 Task: Create a Vector Illustration of a Futuristic Space Elevator.
Action: Mouse moved to (137, 111)
Screenshot: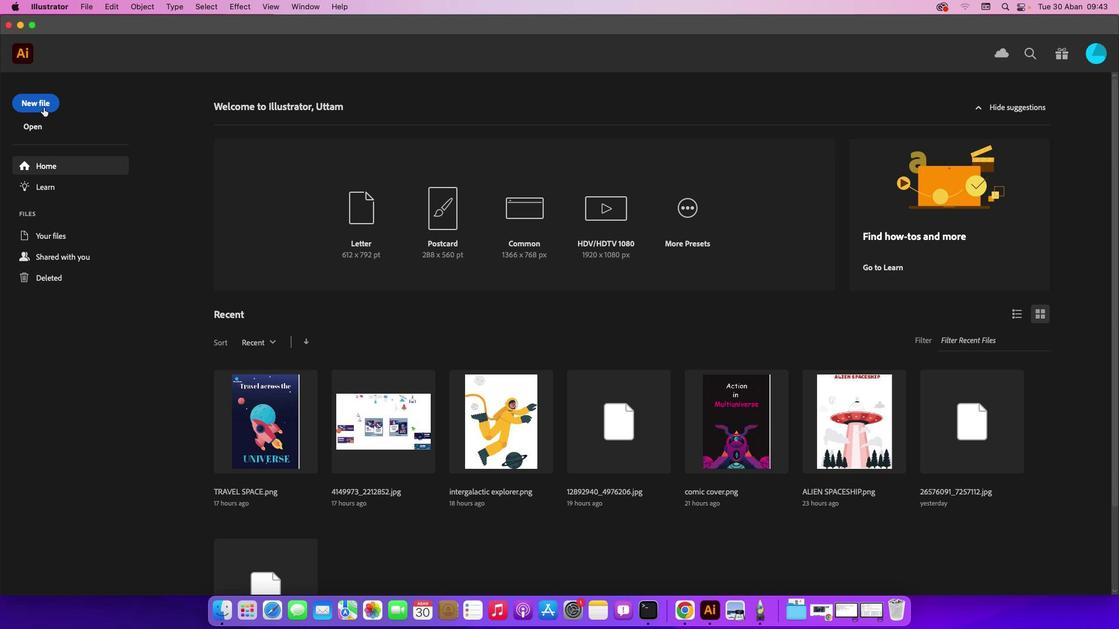 
Action: Mouse pressed left at (137, 111)
Screenshot: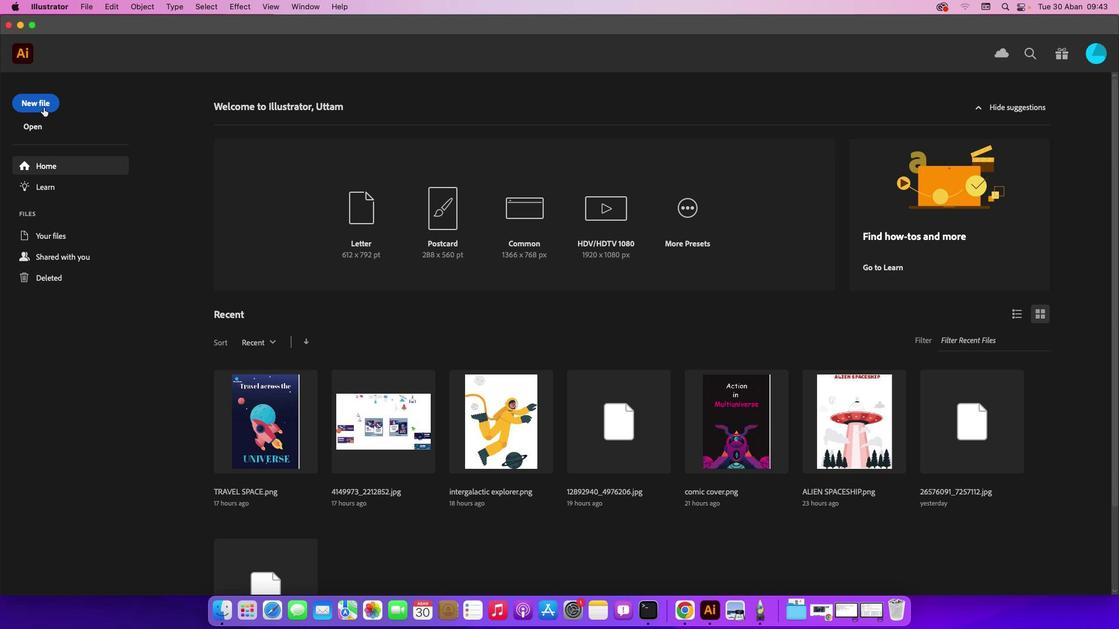 
Action: Mouse moved to (43, 107)
Screenshot: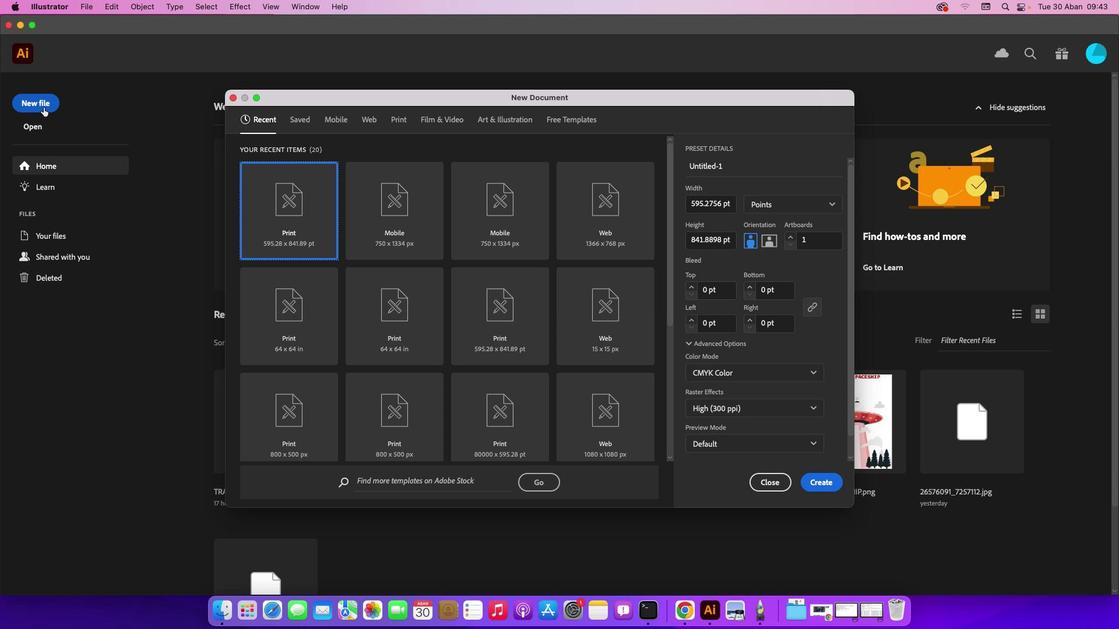 
Action: Mouse pressed left at (43, 107)
Screenshot: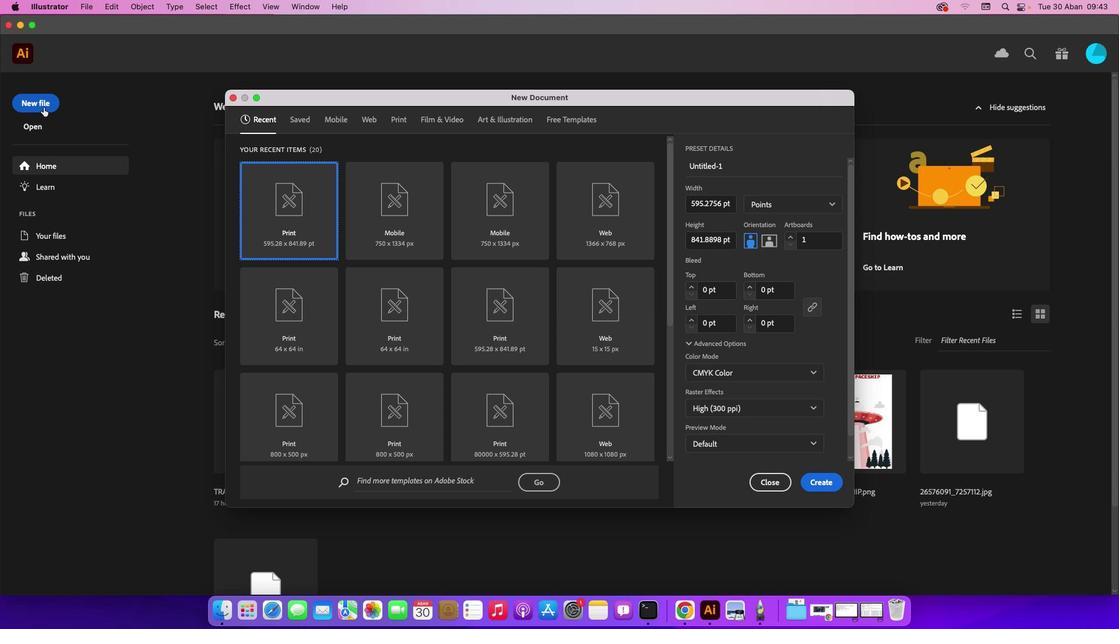 
Action: Mouse moved to (829, 485)
Screenshot: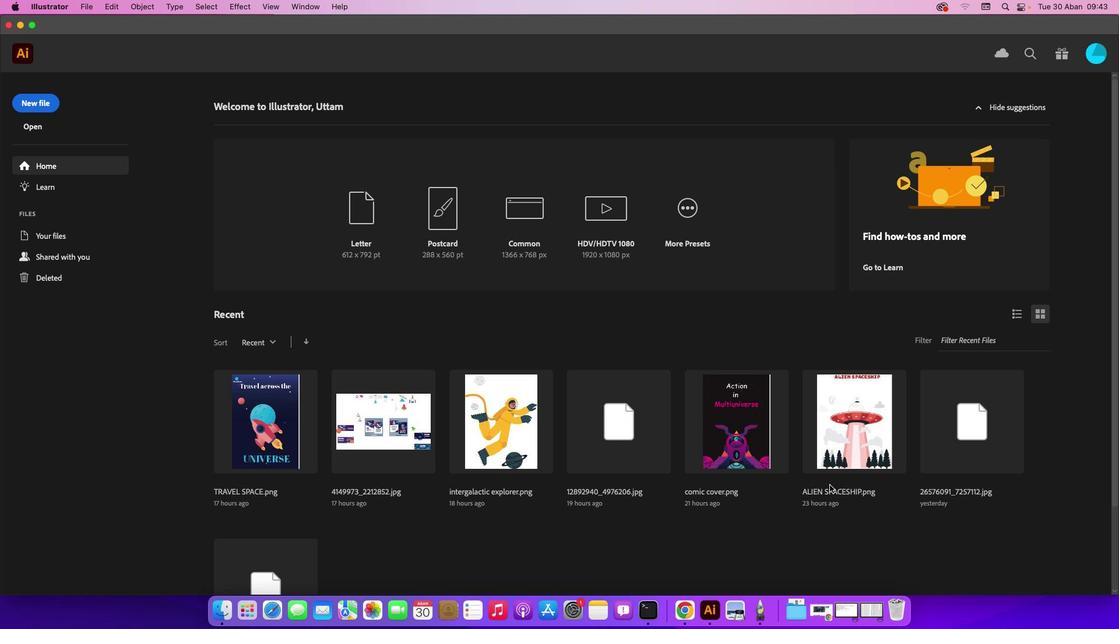 
Action: Mouse pressed left at (829, 485)
Screenshot: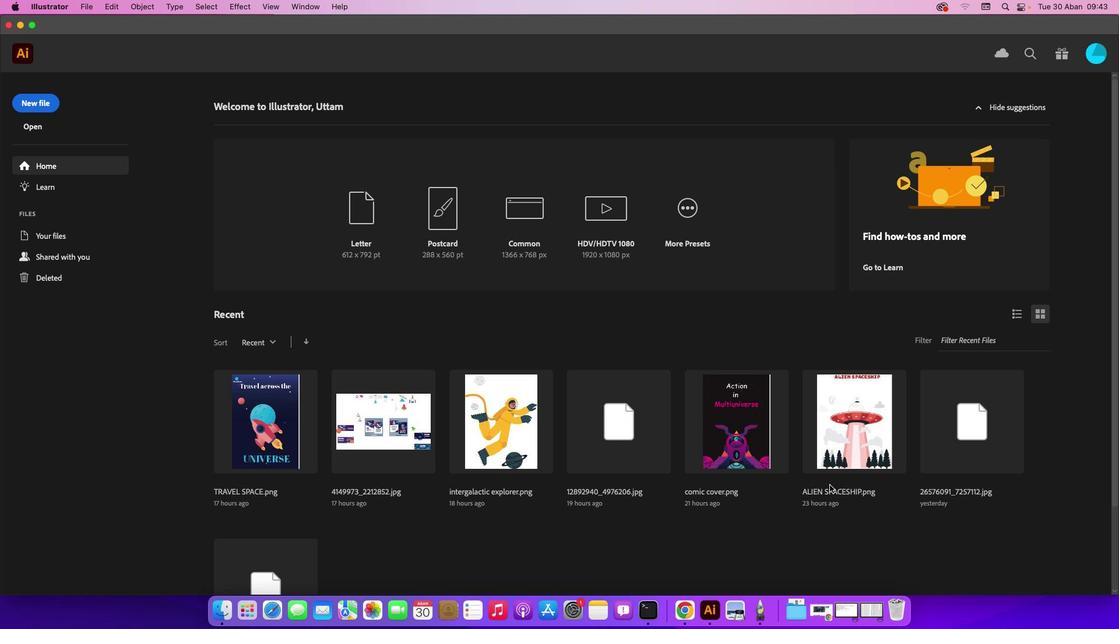 
Action: Mouse moved to (88, 5)
Screenshot: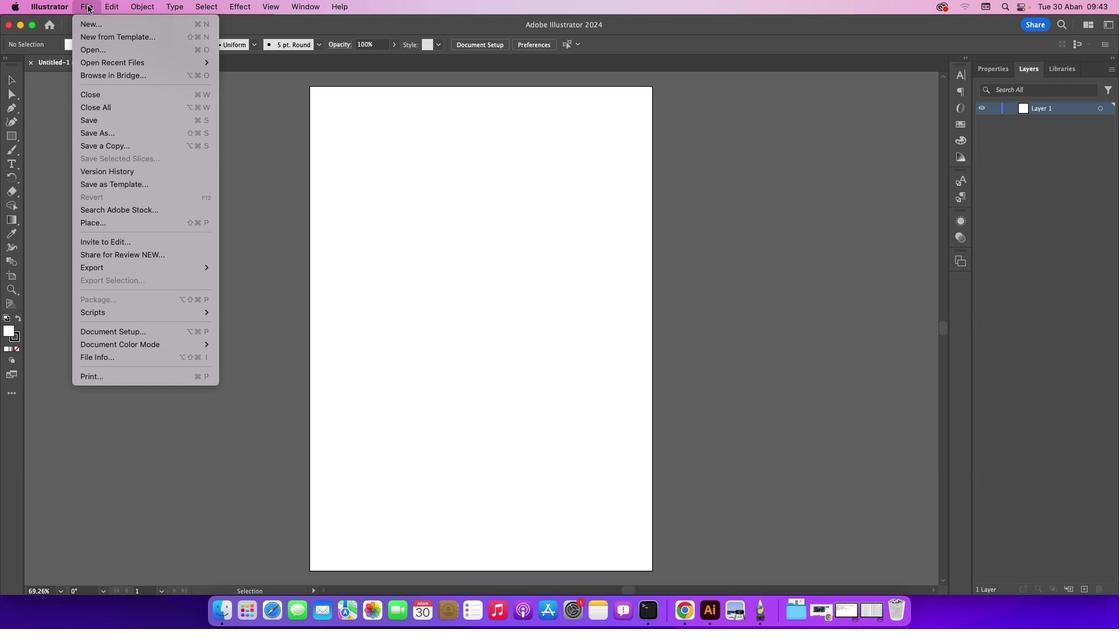 
Action: Mouse pressed left at (88, 5)
Screenshot: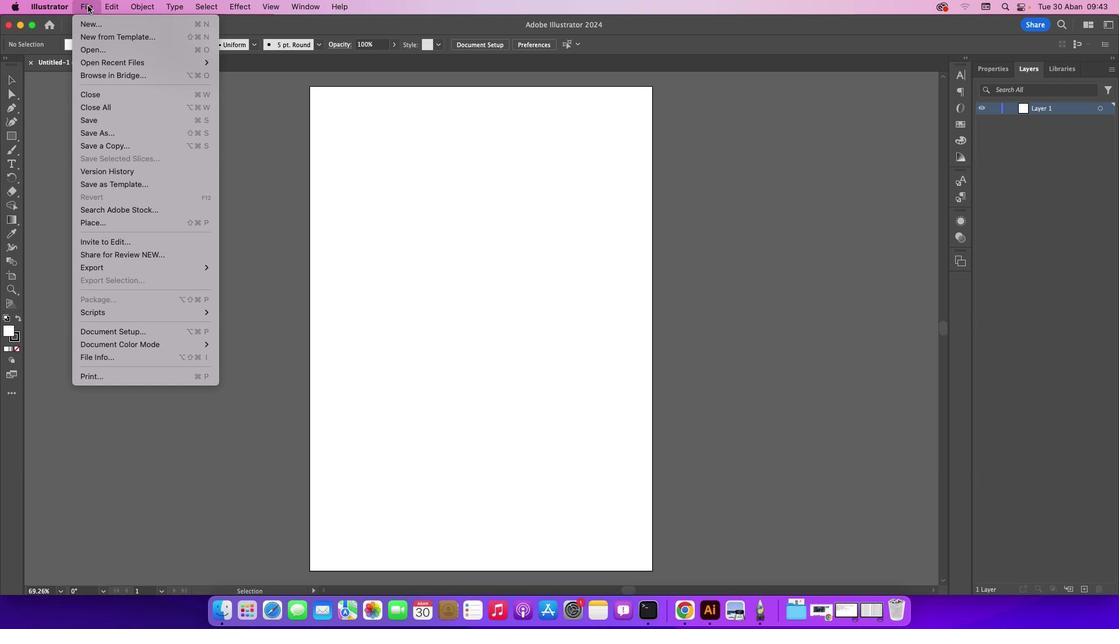 
Action: Mouse moved to (95, 45)
Screenshot: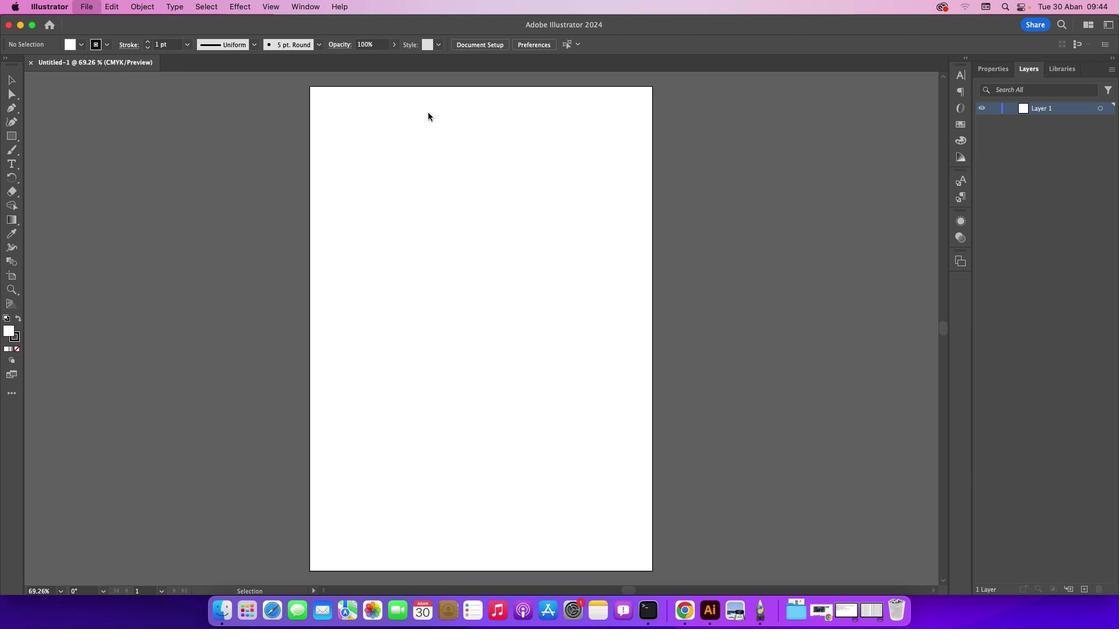 
Action: Mouse pressed left at (95, 45)
Screenshot: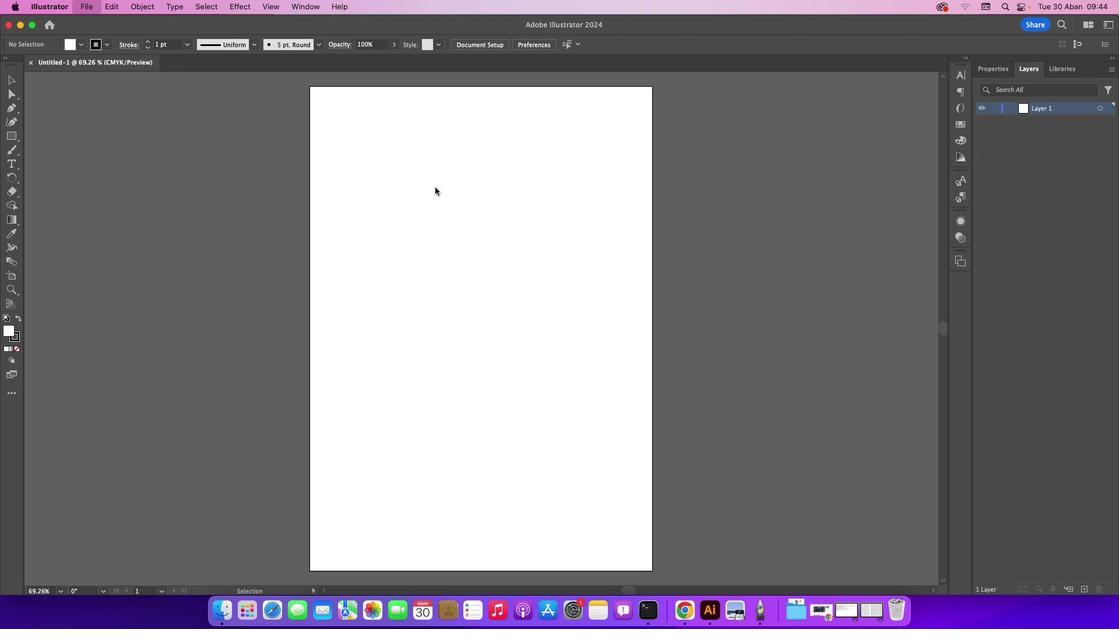 
Action: Mouse moved to (520, 154)
Screenshot: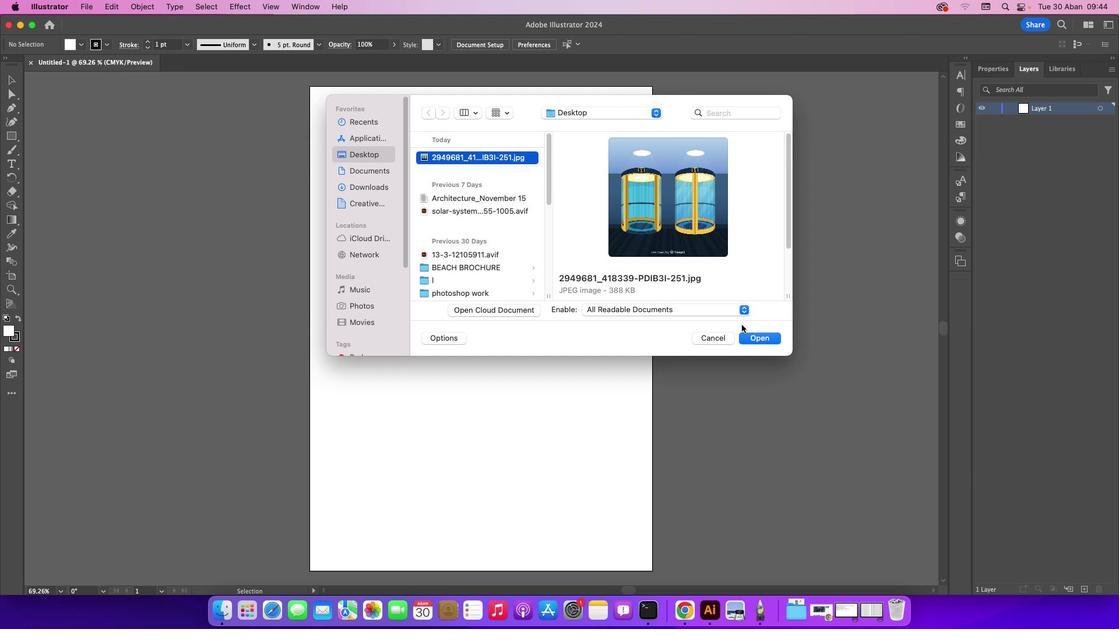
Action: Mouse pressed left at (520, 154)
Screenshot: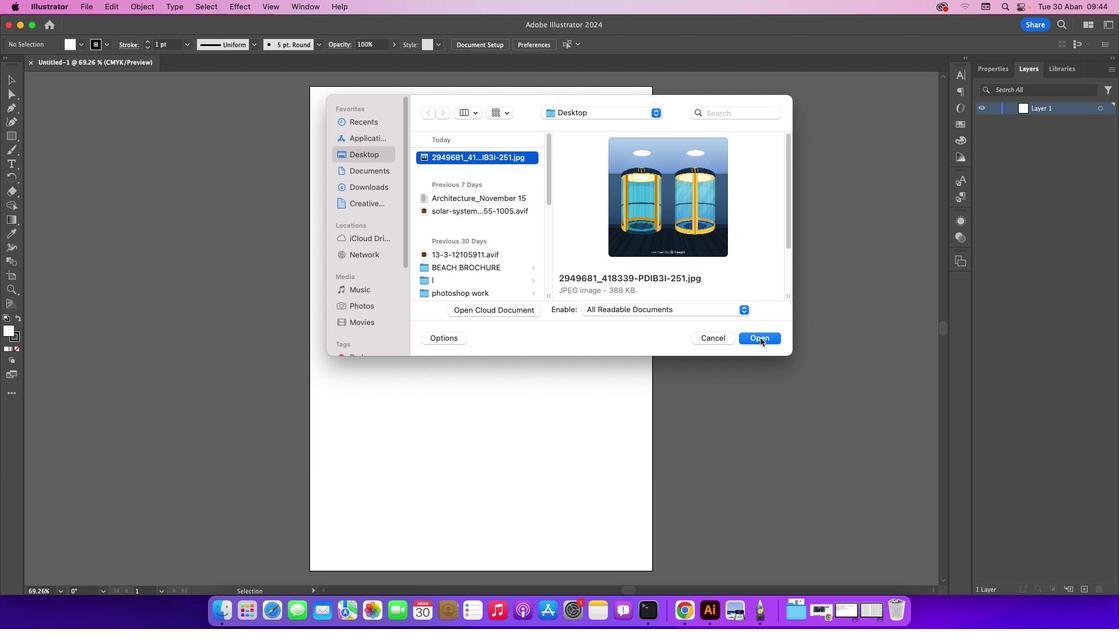
Action: Mouse moved to (760, 338)
Screenshot: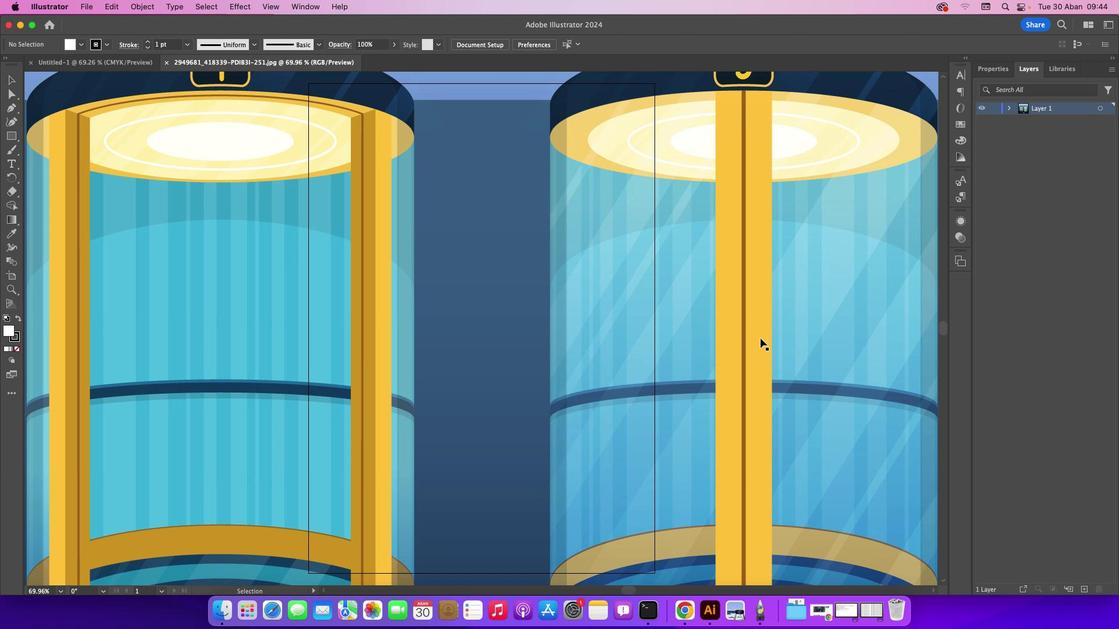
Action: Mouse pressed left at (760, 338)
Screenshot: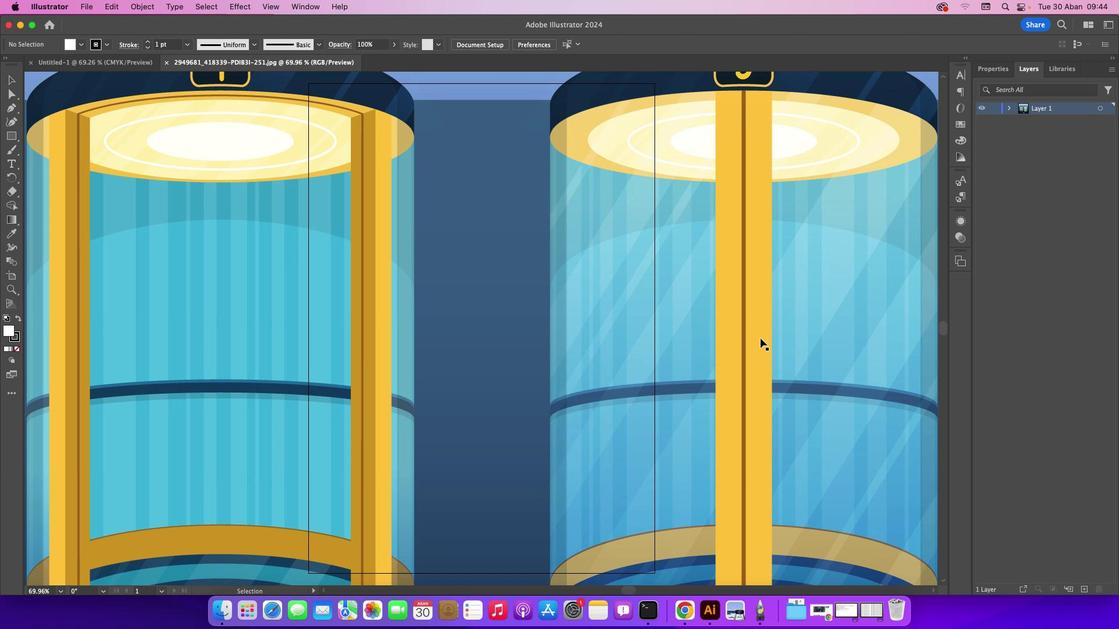 
Action: Mouse moved to (1013, 110)
Screenshot: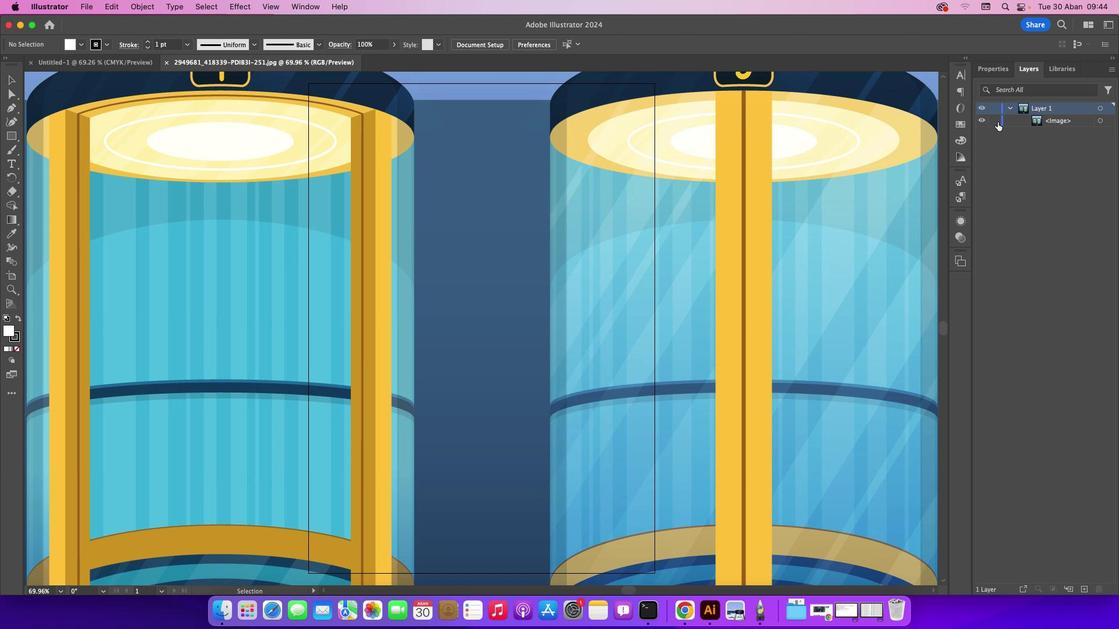 
Action: Mouse pressed left at (1013, 110)
Screenshot: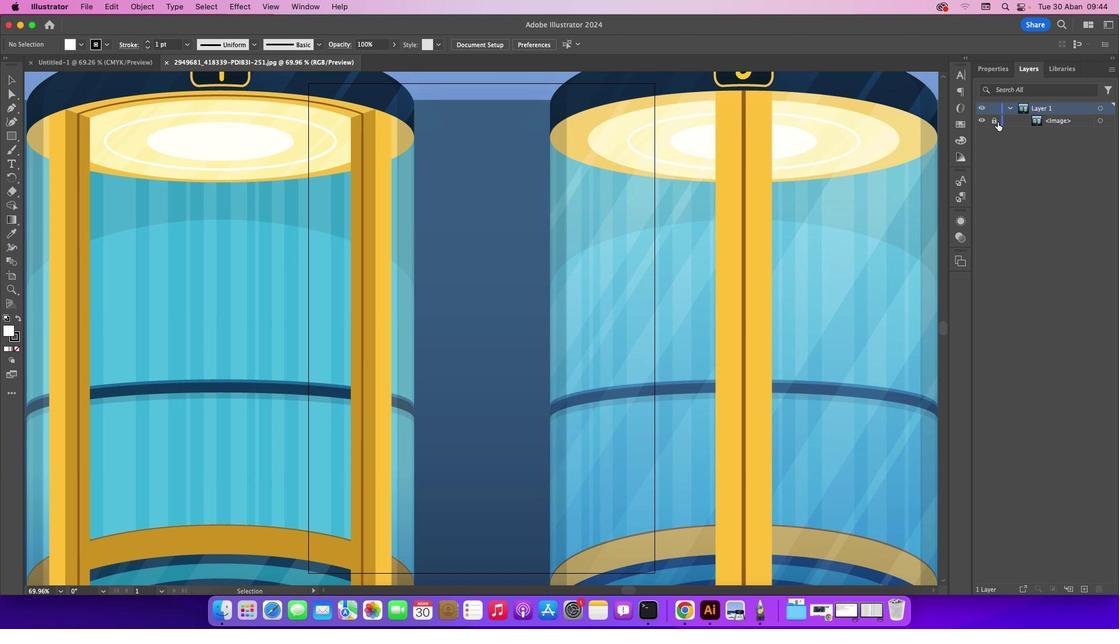 
Action: Mouse moved to (998, 122)
Screenshot: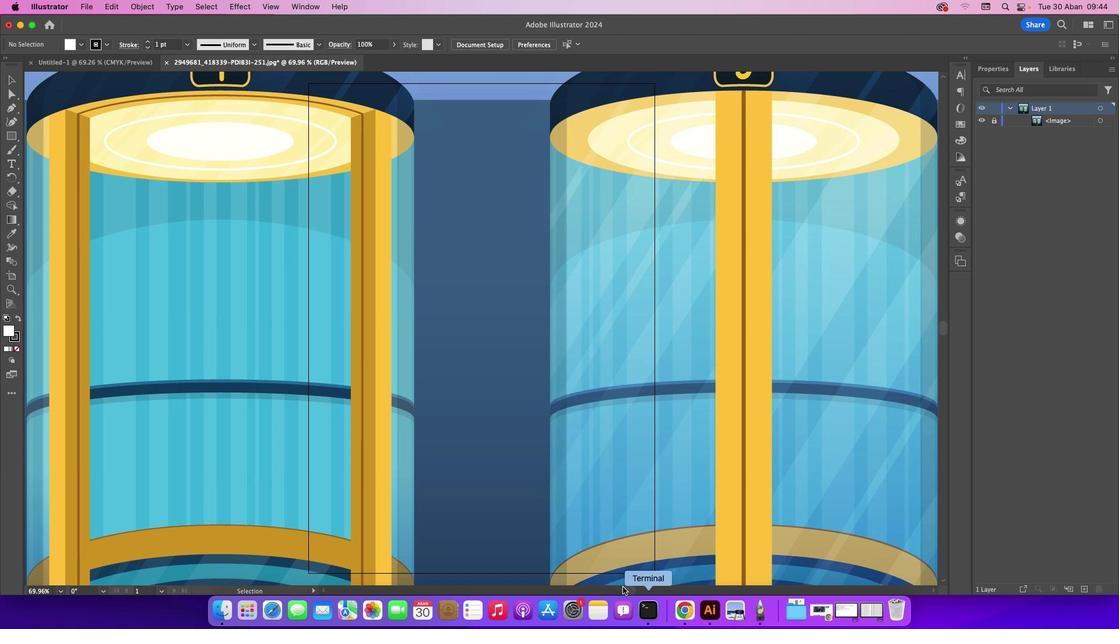 
Action: Mouse pressed left at (998, 122)
Screenshot: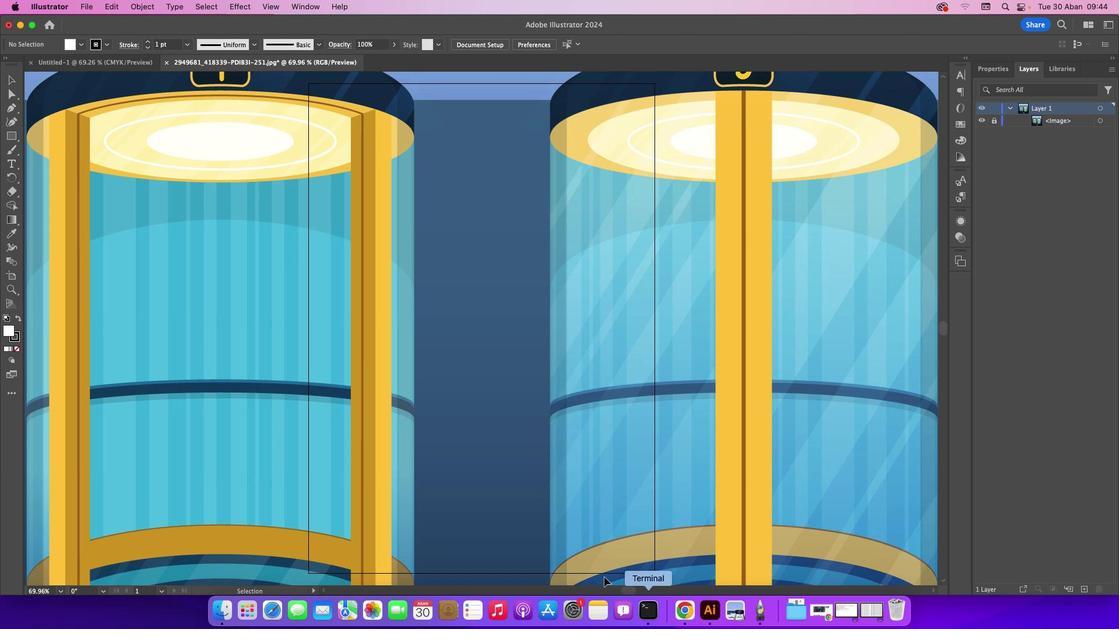 
Action: Mouse moved to (625, 592)
Screenshot: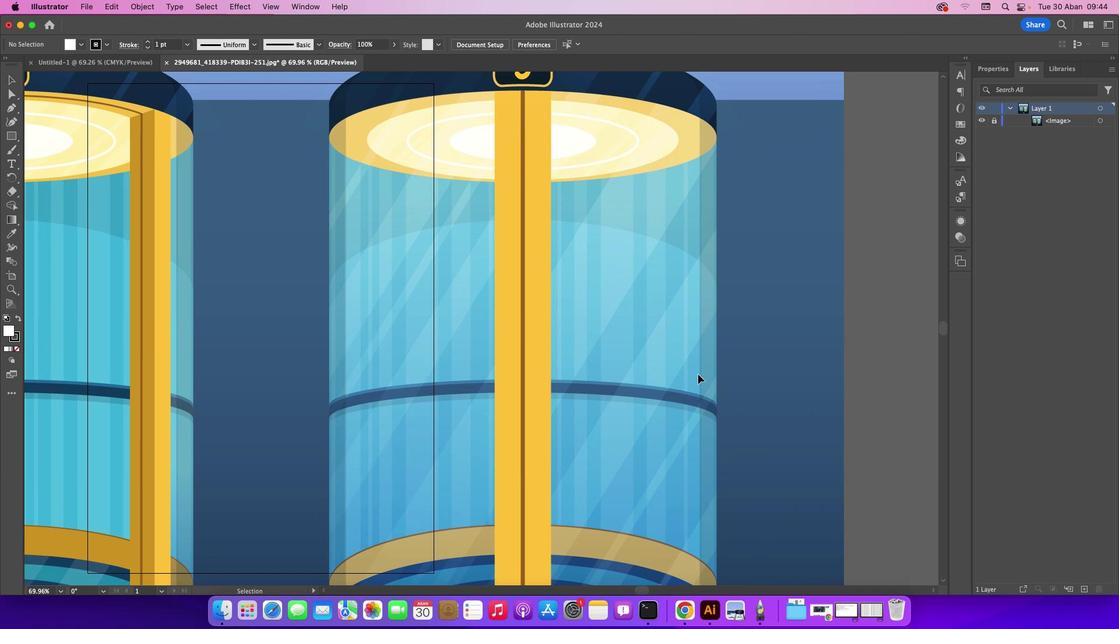 
Action: Mouse pressed left at (625, 592)
Screenshot: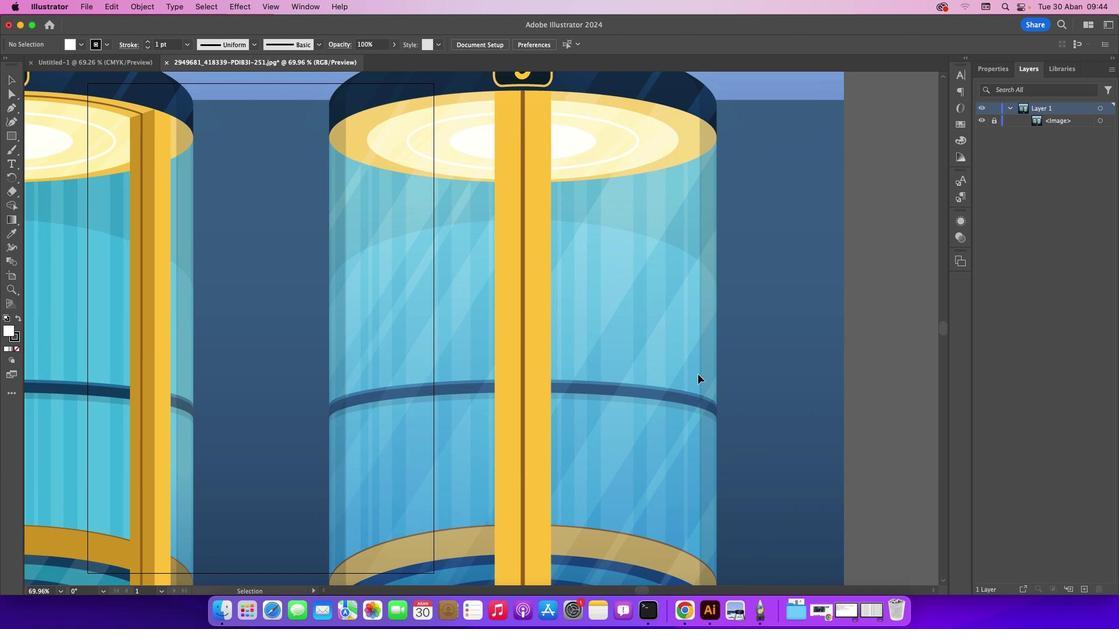 
Action: Mouse moved to (697, 374)
Screenshot: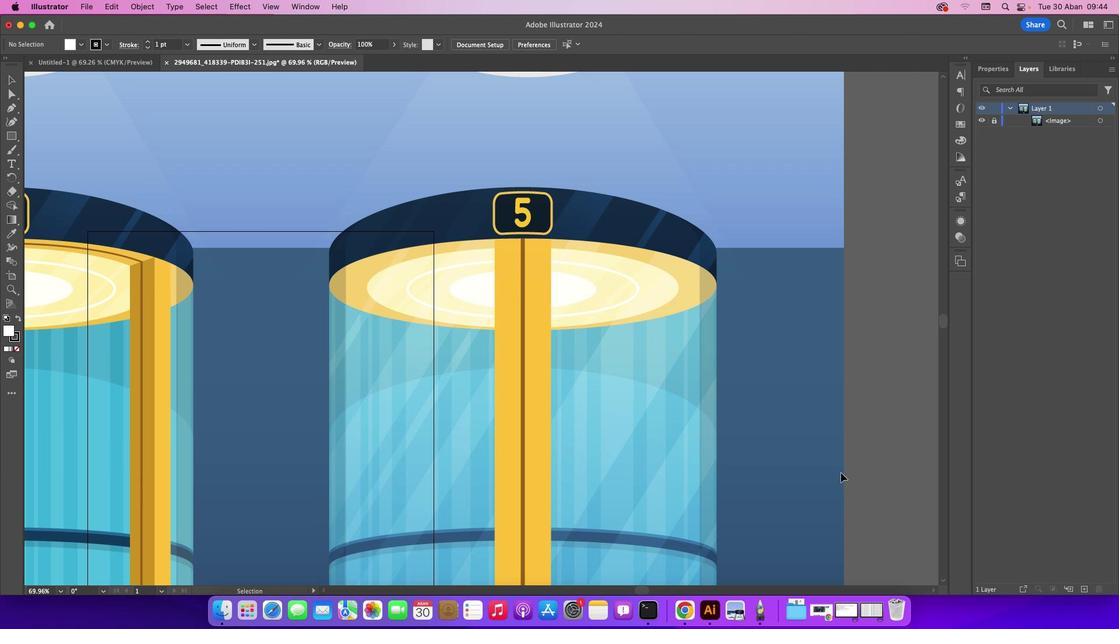 
Action: Mouse scrolled (697, 374) with delta (0, 0)
Screenshot: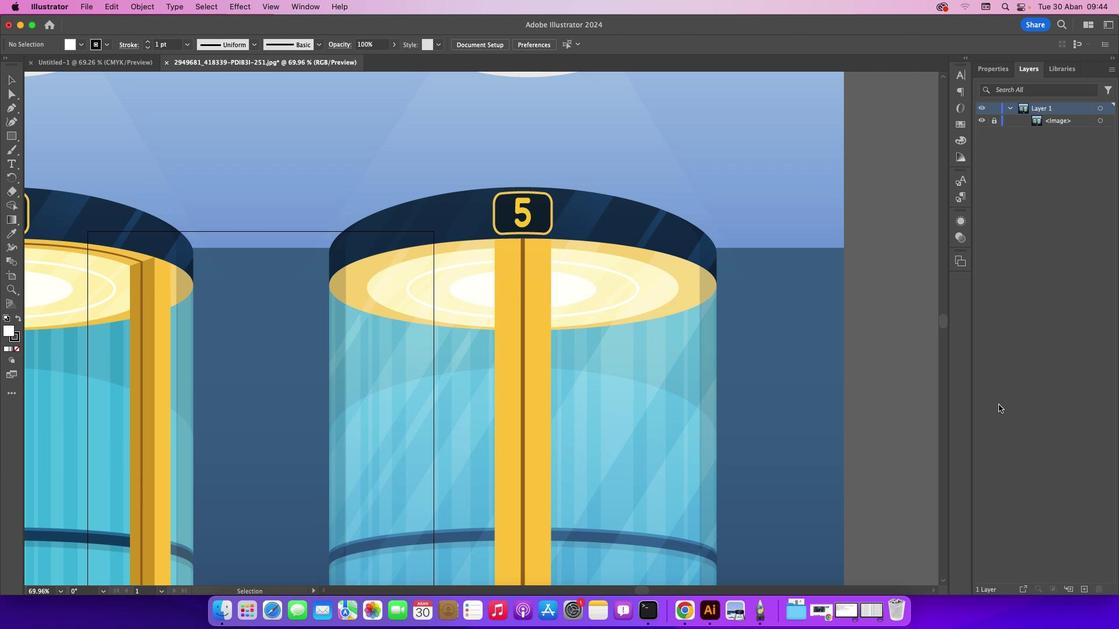 
Action: Mouse scrolled (697, 374) with delta (0, 0)
Screenshot: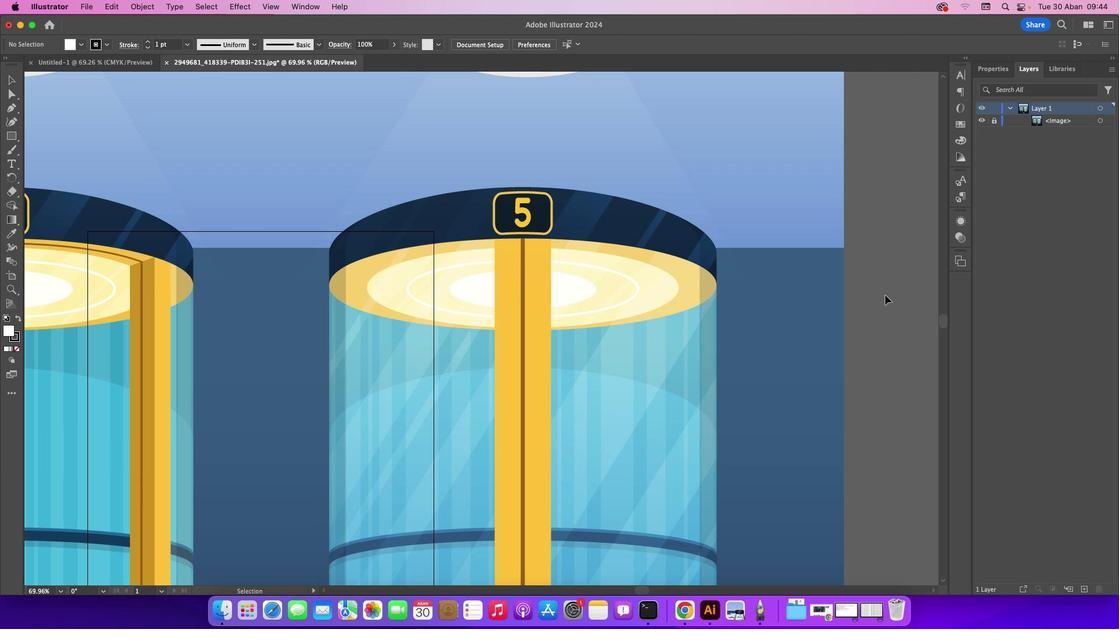 
Action: Mouse scrolled (697, 374) with delta (0, 0)
Screenshot: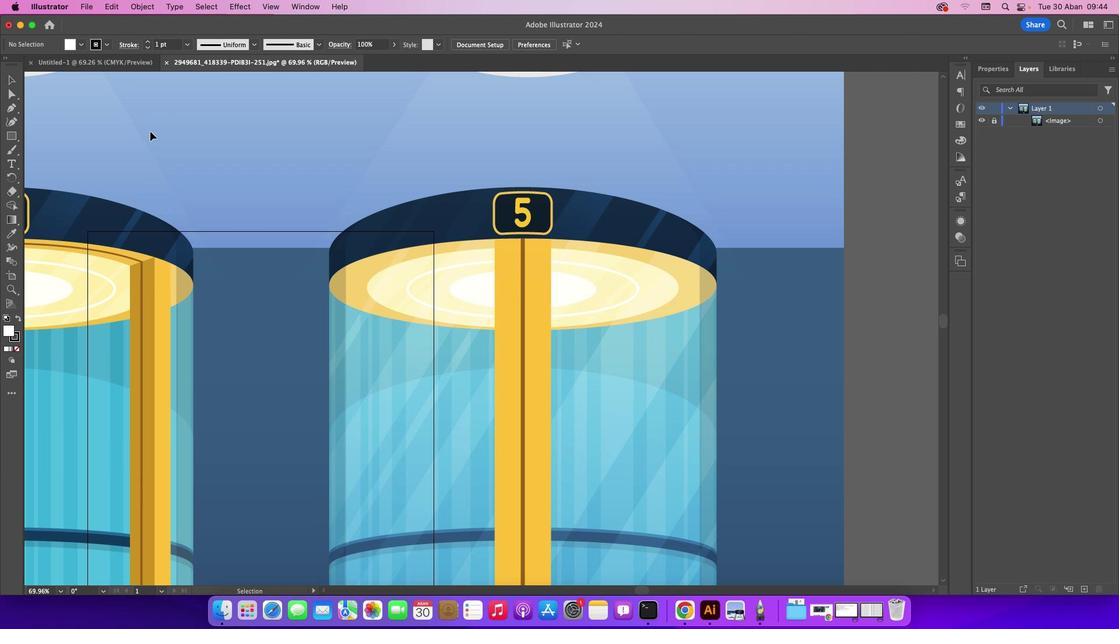 
Action: Mouse scrolled (697, 374) with delta (0, 0)
Screenshot: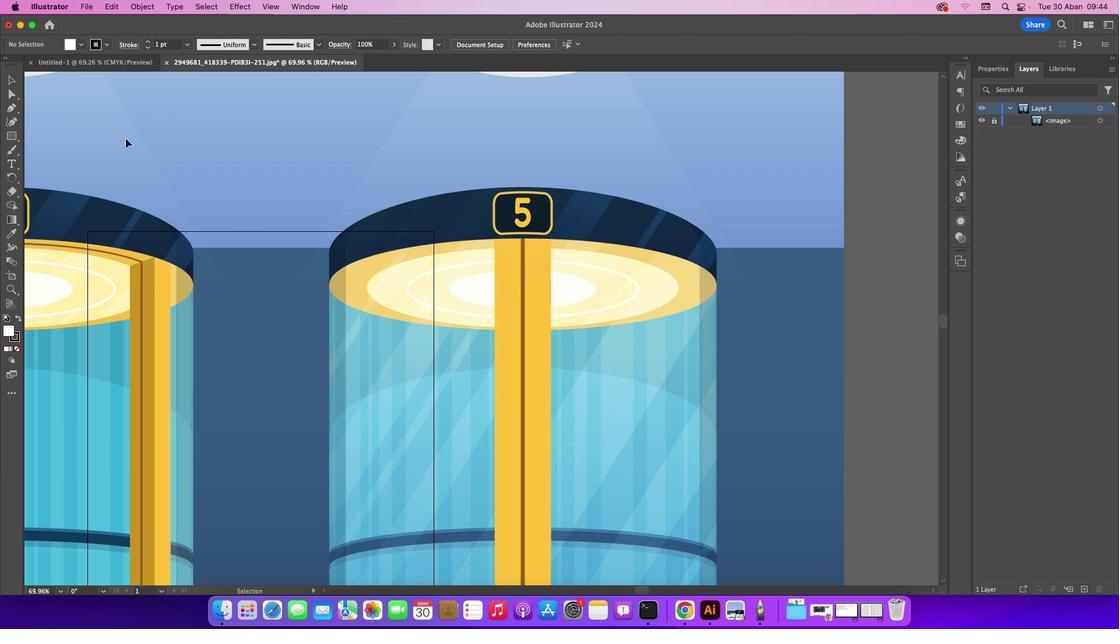 
Action: Mouse scrolled (697, 374) with delta (0, 1)
Screenshot: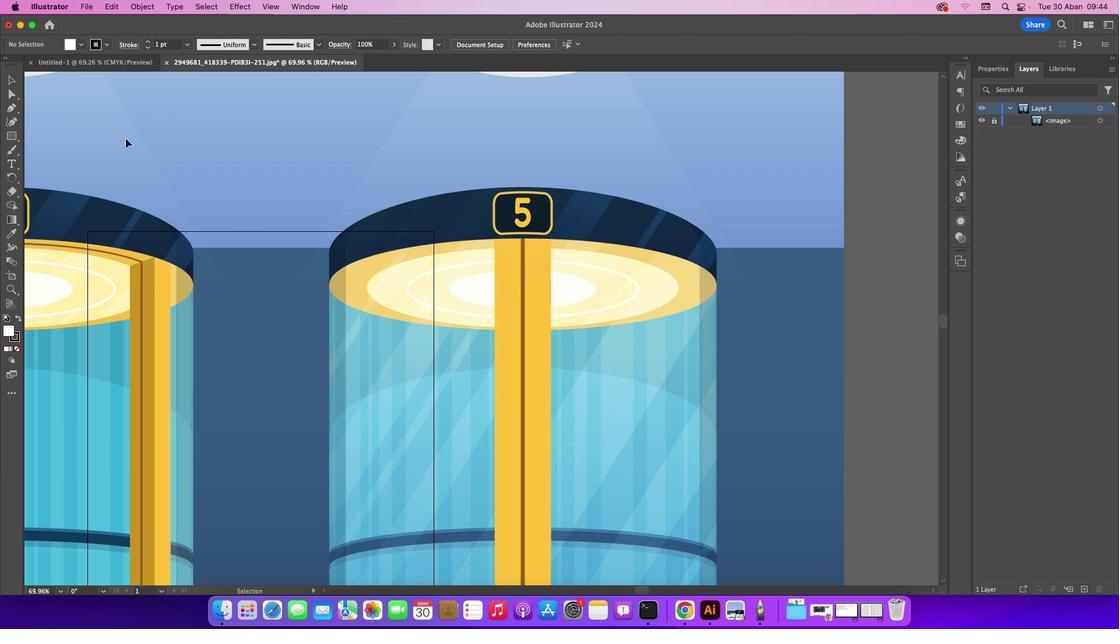 
Action: Mouse scrolled (697, 374) with delta (0, 0)
Screenshot: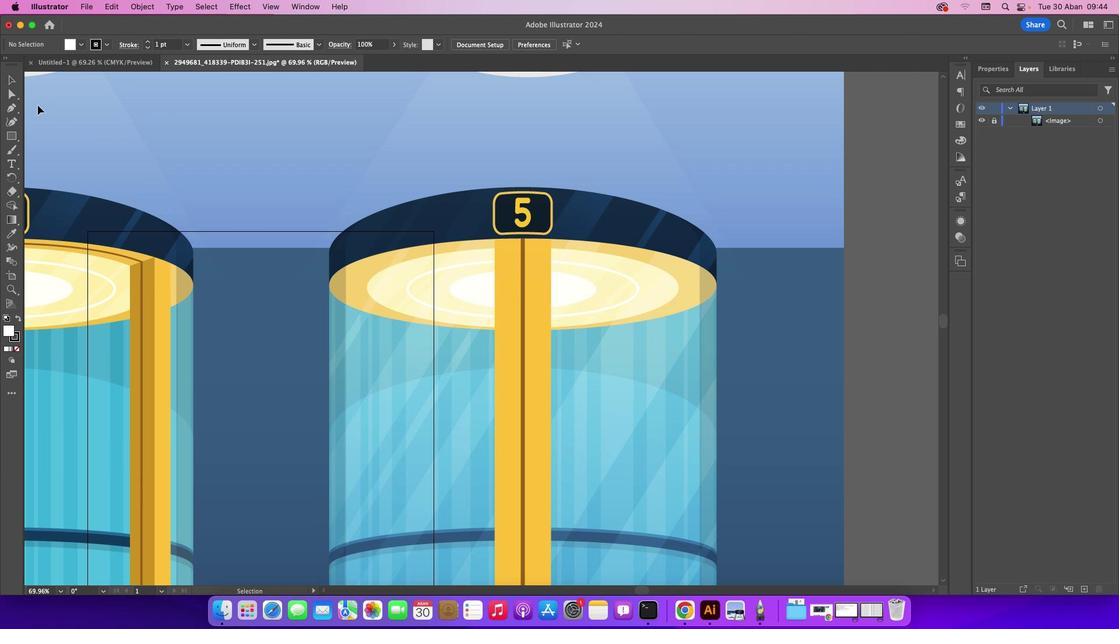 
Action: Mouse scrolled (697, 374) with delta (0, 0)
Screenshot: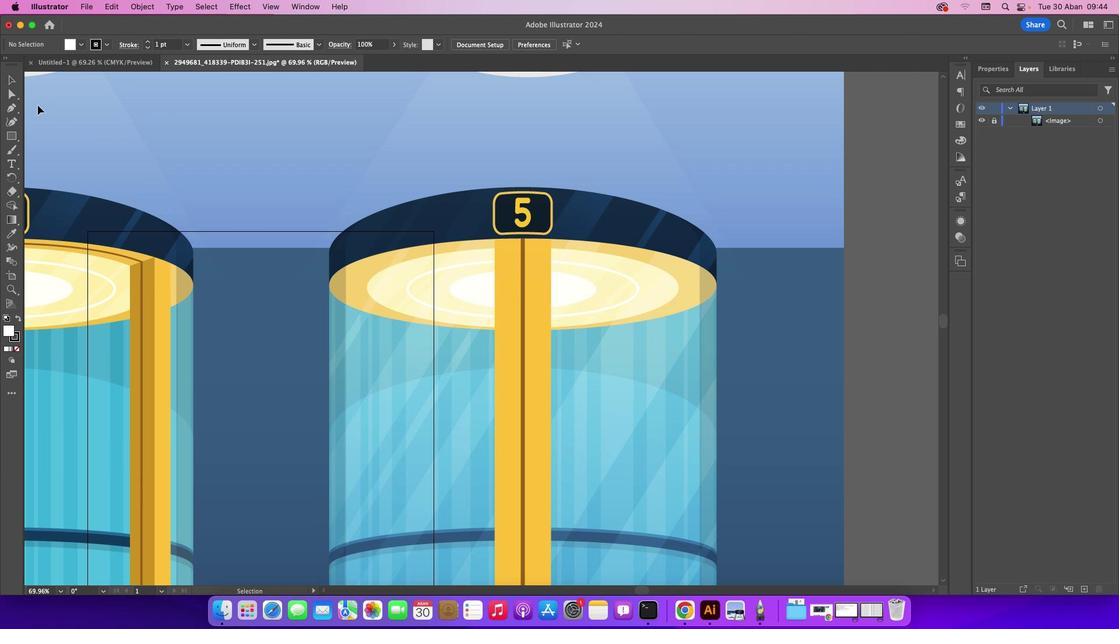 
Action: Mouse scrolled (697, 374) with delta (0, 1)
Screenshot: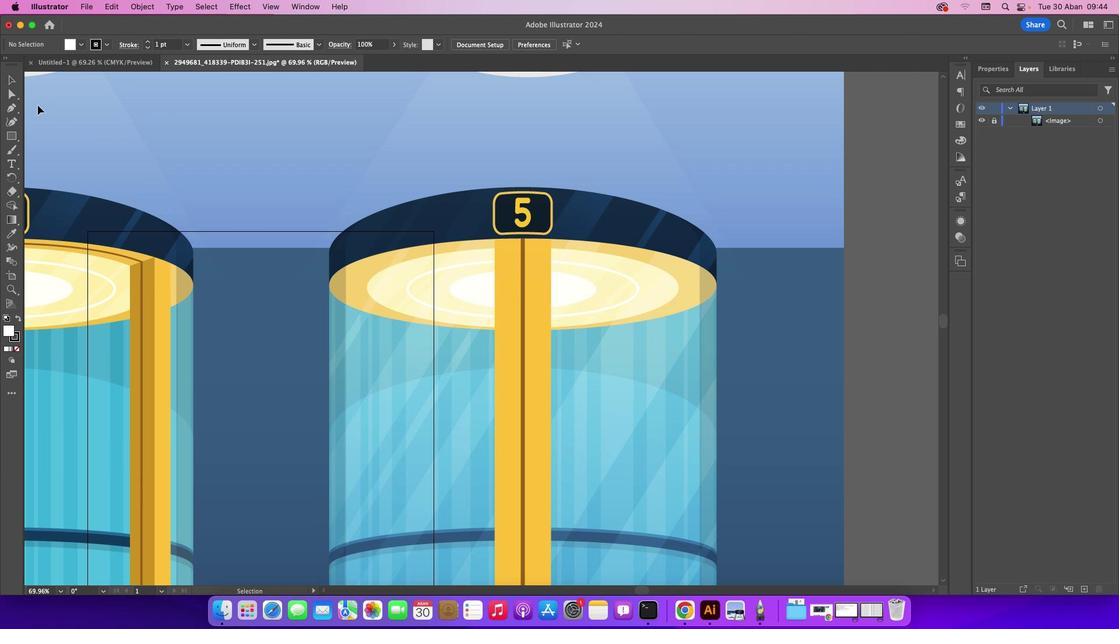 
Action: Mouse moved to (11, 107)
Screenshot: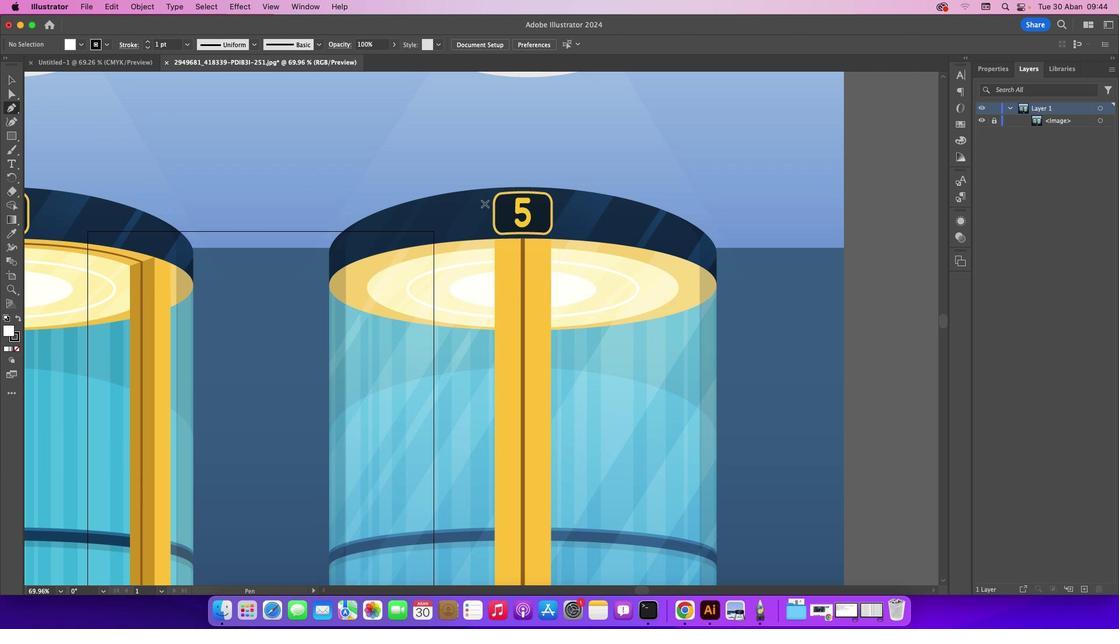 
Action: Mouse pressed left at (11, 107)
Screenshot: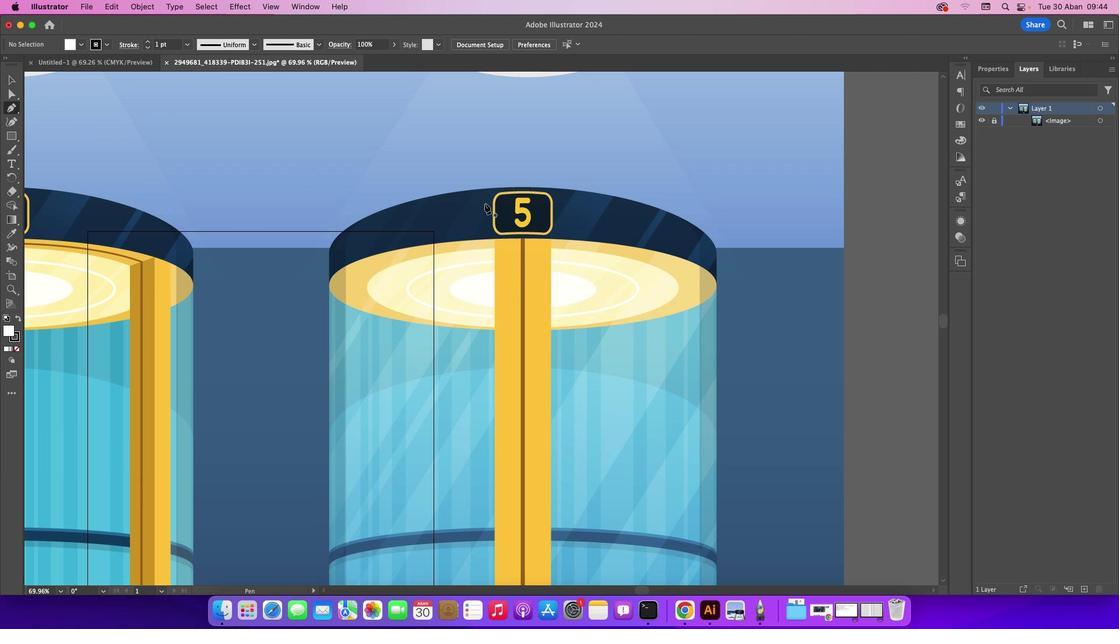 
Action: Mouse moved to (484, 203)
Screenshot: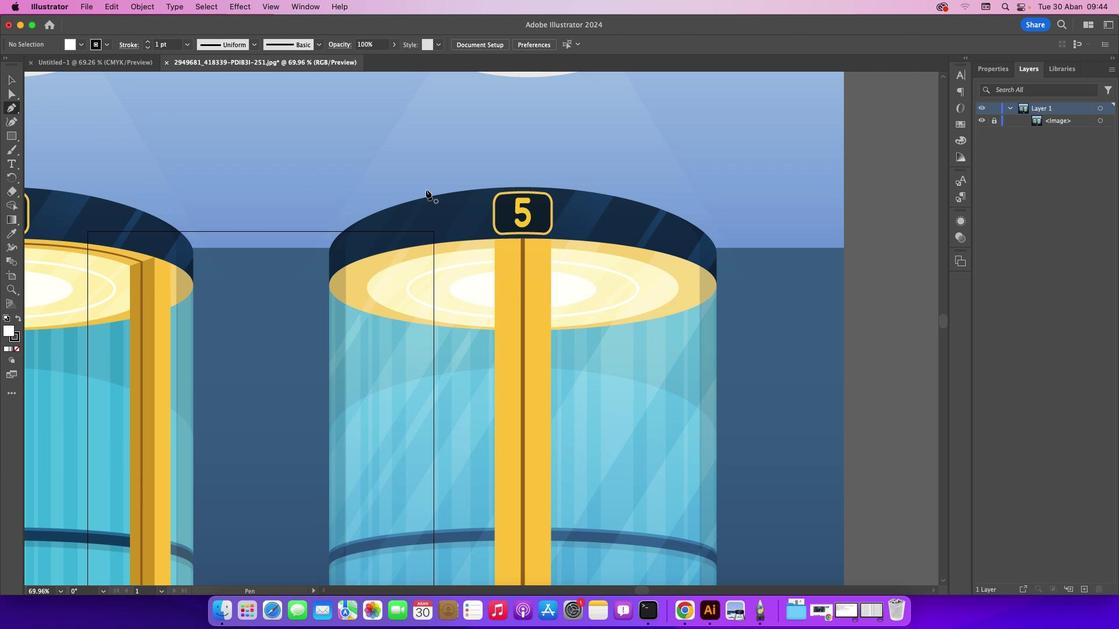 
Action: Key pressed Key.caps_lock
Screenshot: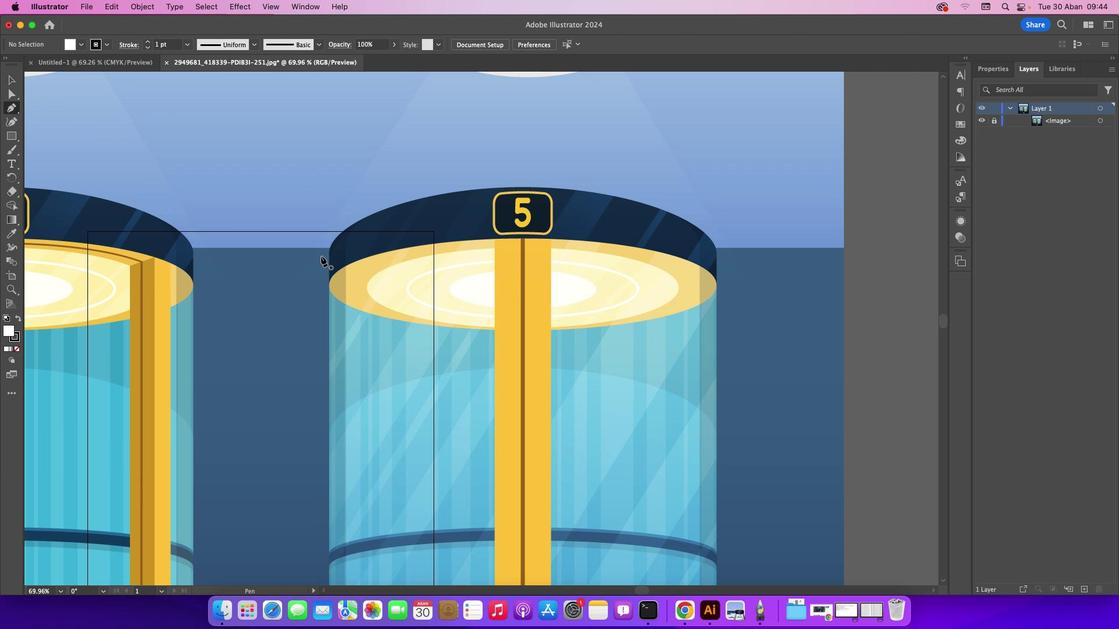 
Action: Mouse moved to (328, 283)
Screenshot: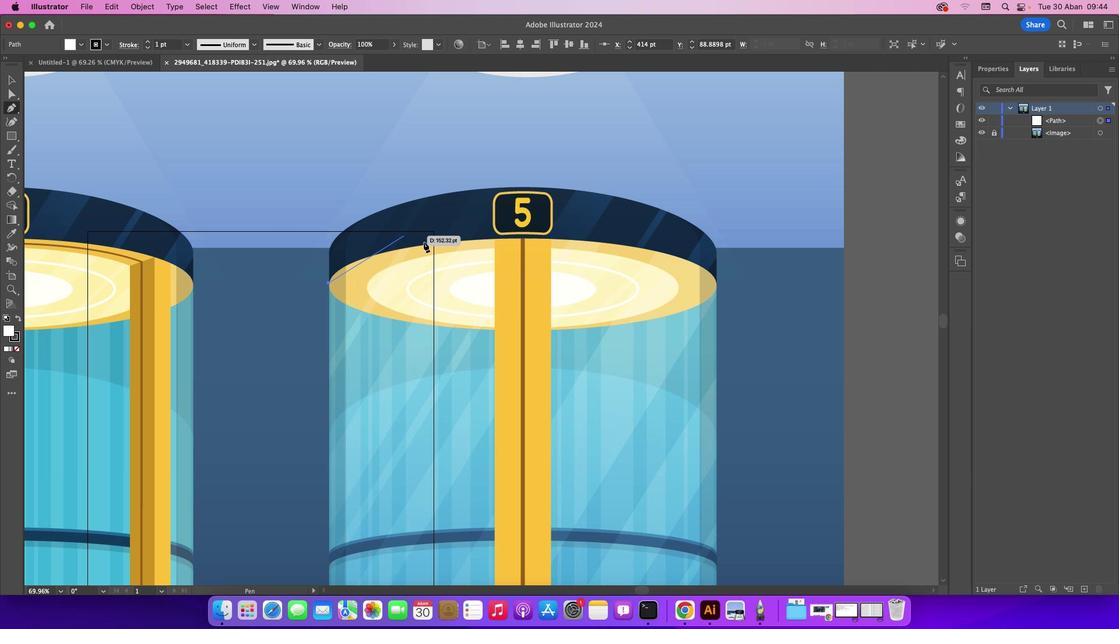 
Action: Mouse pressed left at (328, 283)
Screenshot: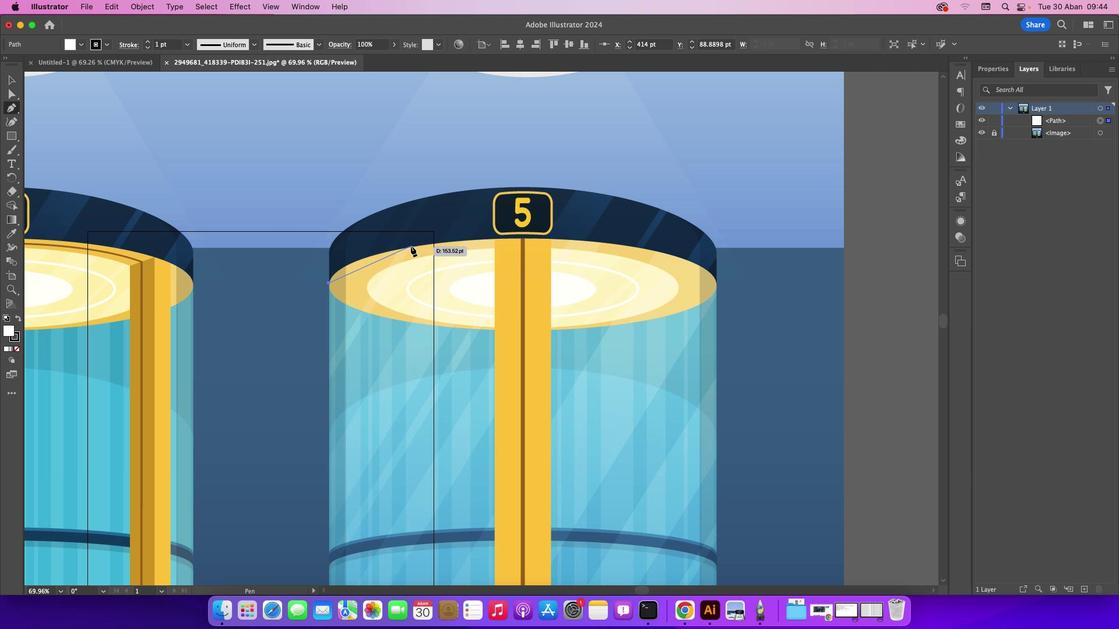 
Action: Mouse moved to (410, 246)
Screenshot: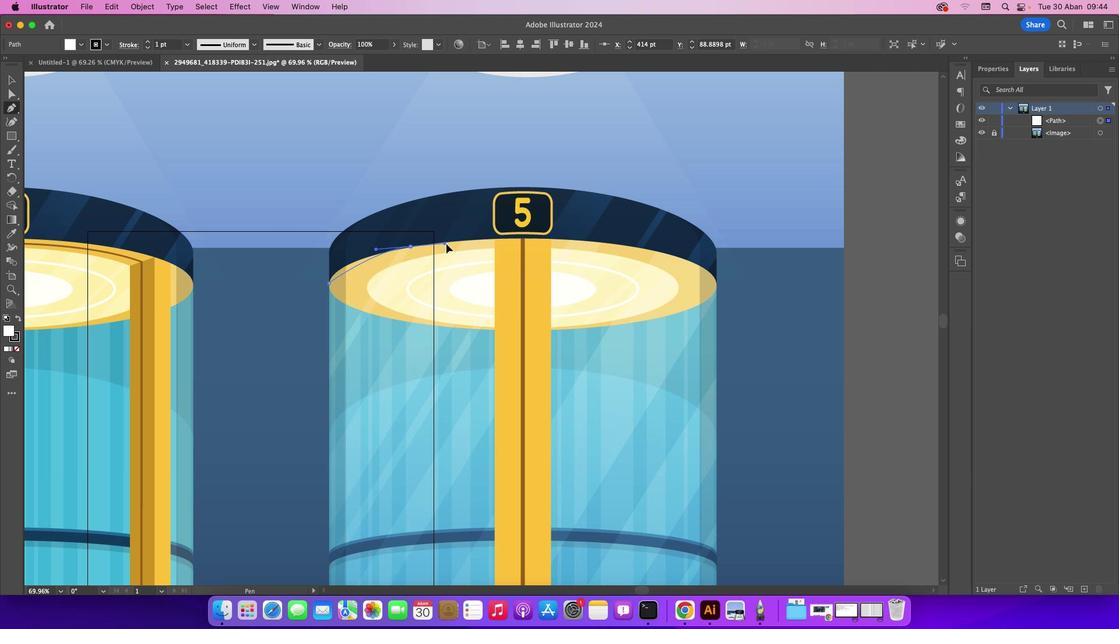 
Action: Mouse pressed left at (410, 246)
Screenshot: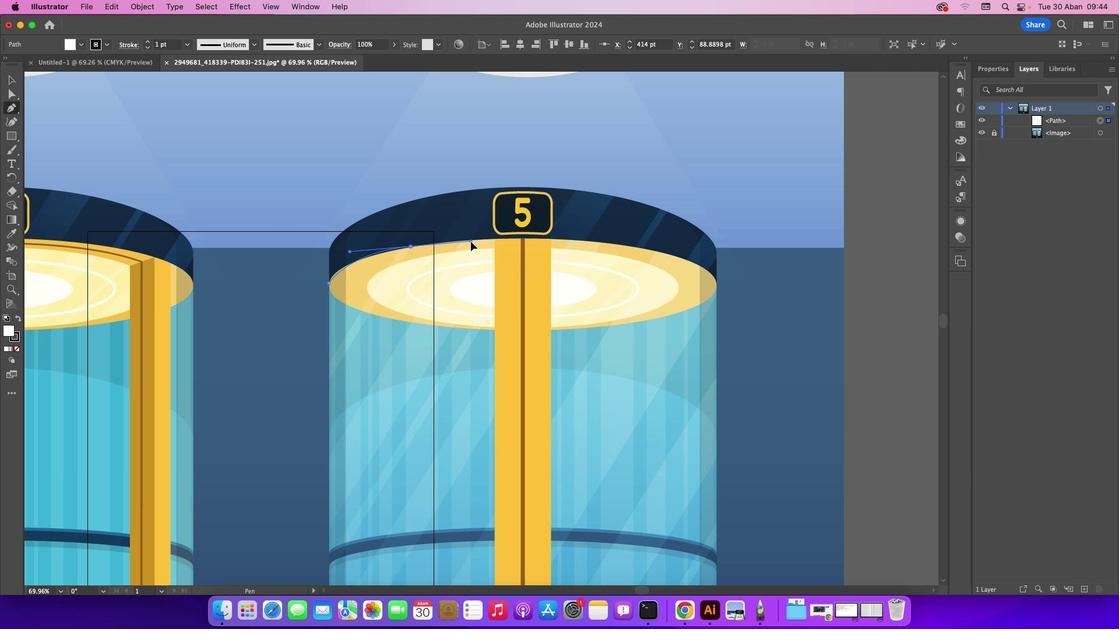 
Action: Mouse moved to (597, 241)
Screenshot: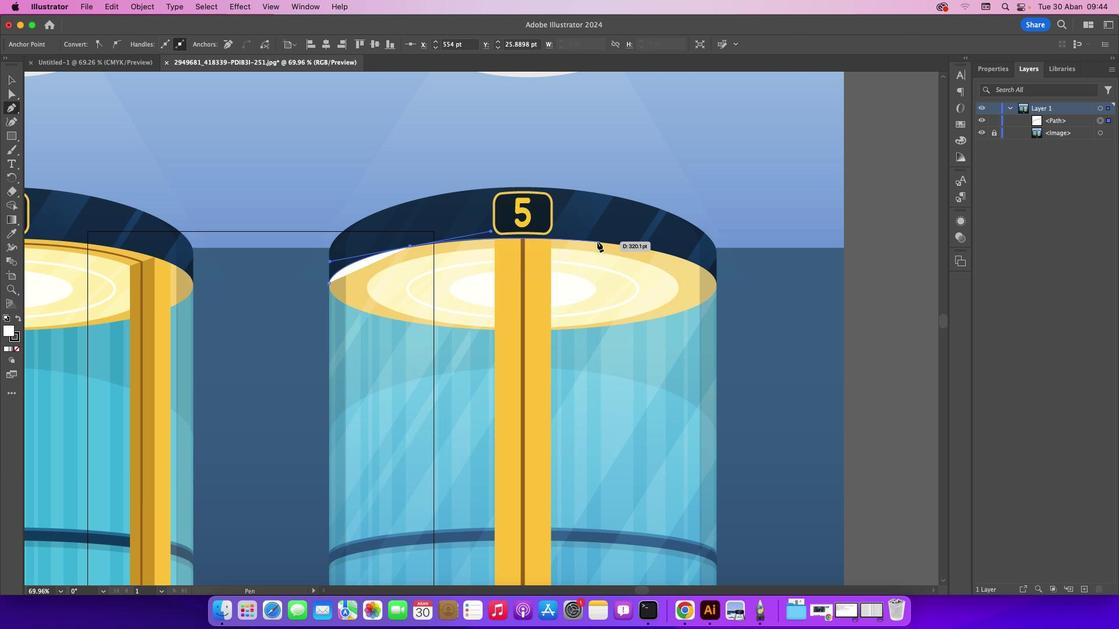 
Action: Mouse pressed left at (597, 241)
Screenshot: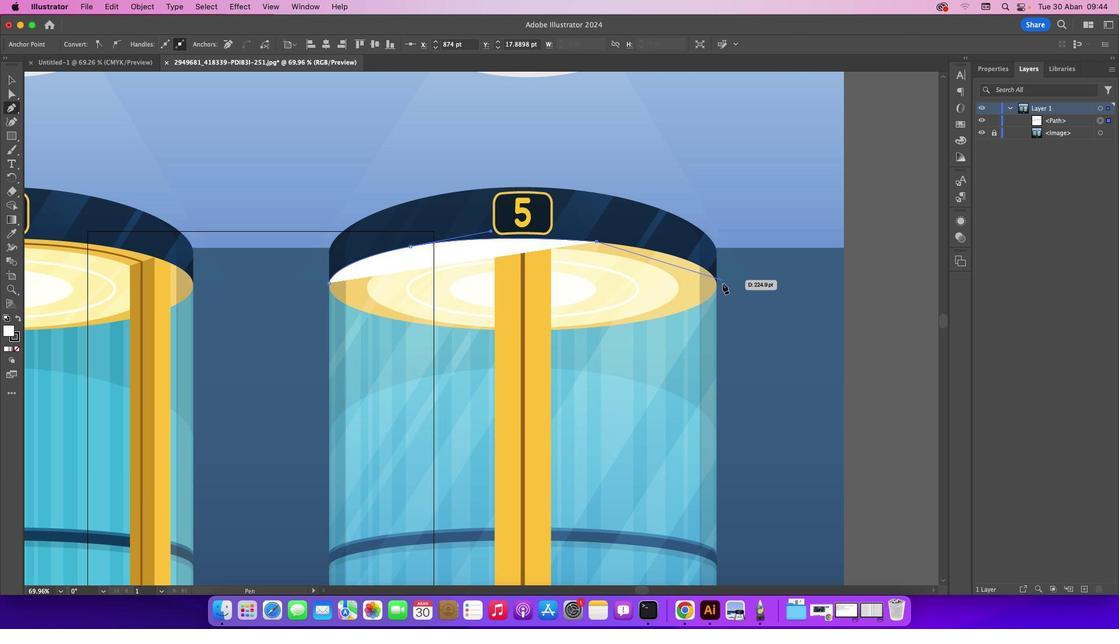 
Action: Mouse moved to (717, 281)
Screenshot: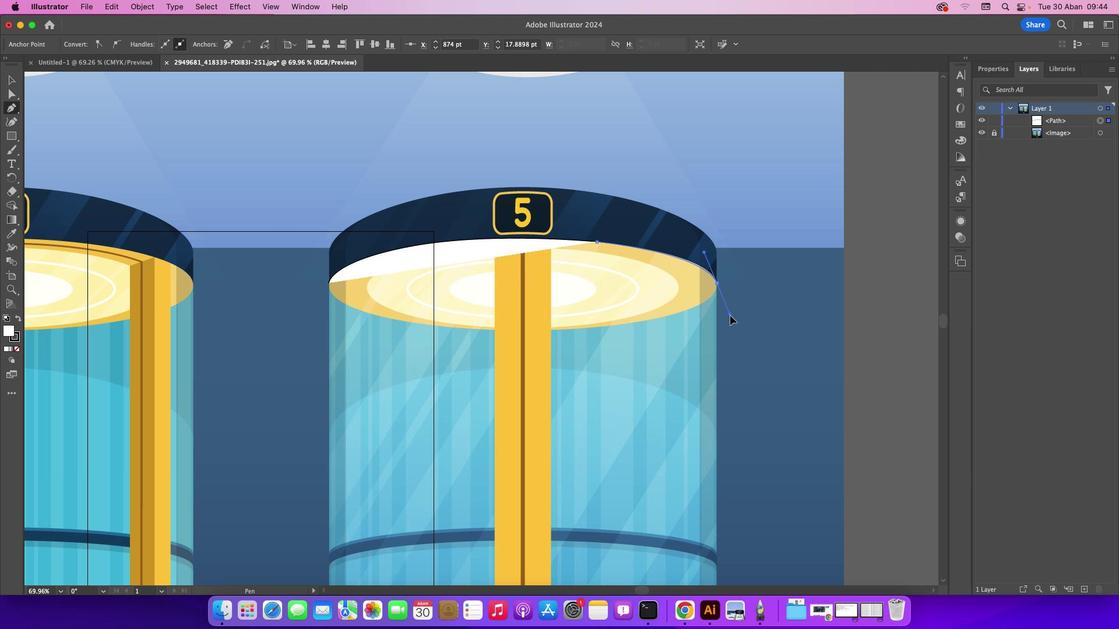 
Action: Mouse pressed left at (717, 281)
Screenshot: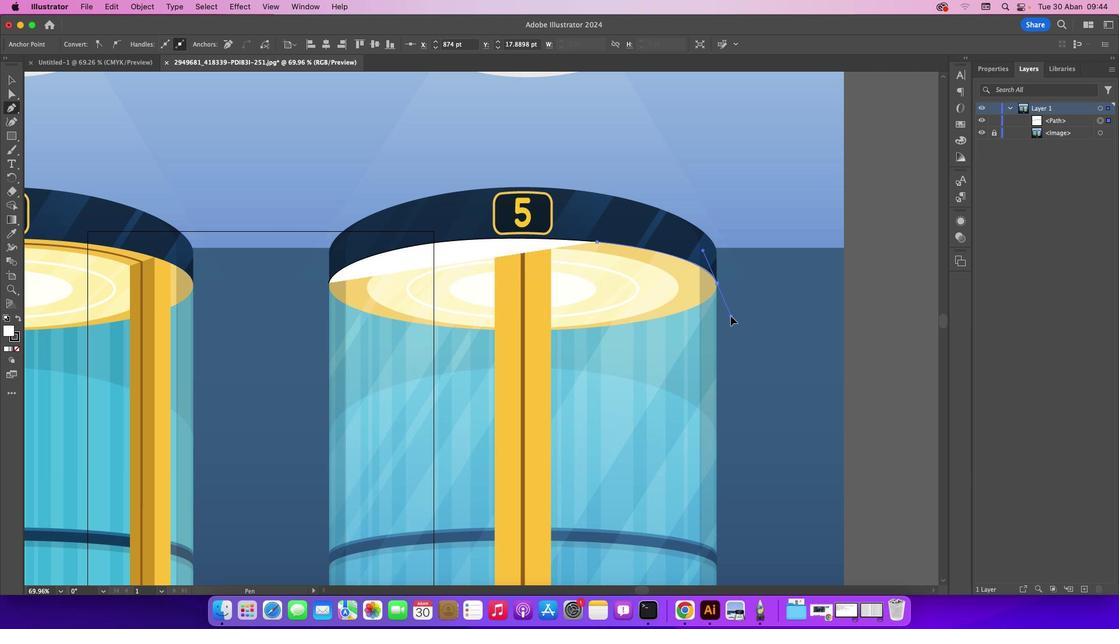
Action: Mouse moved to (717, 284)
Screenshot: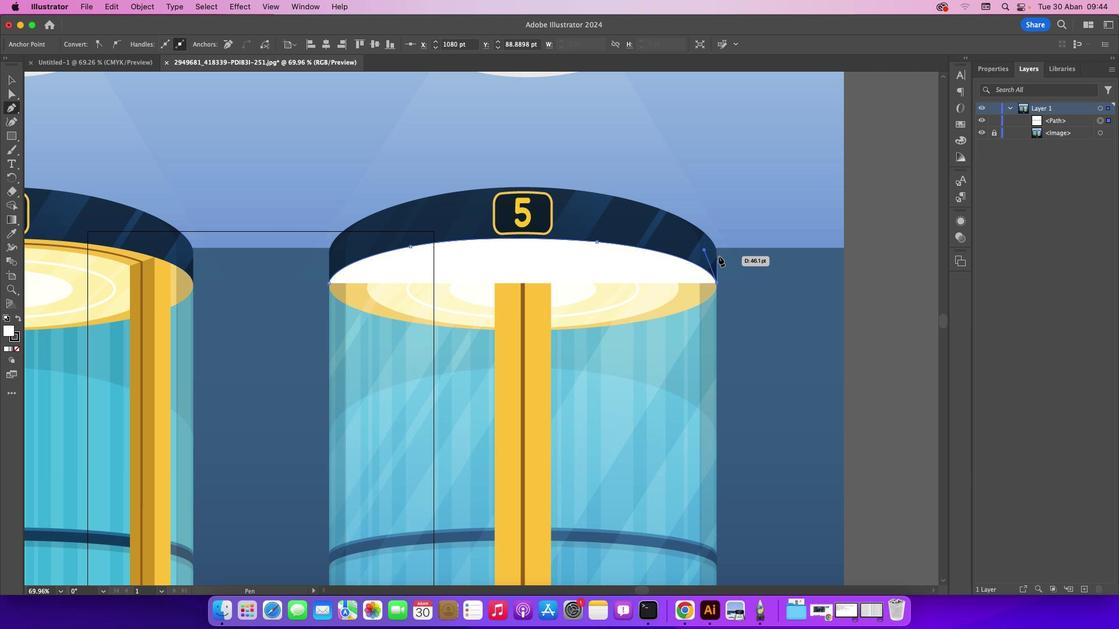 
Action: Mouse pressed left at (717, 284)
Screenshot: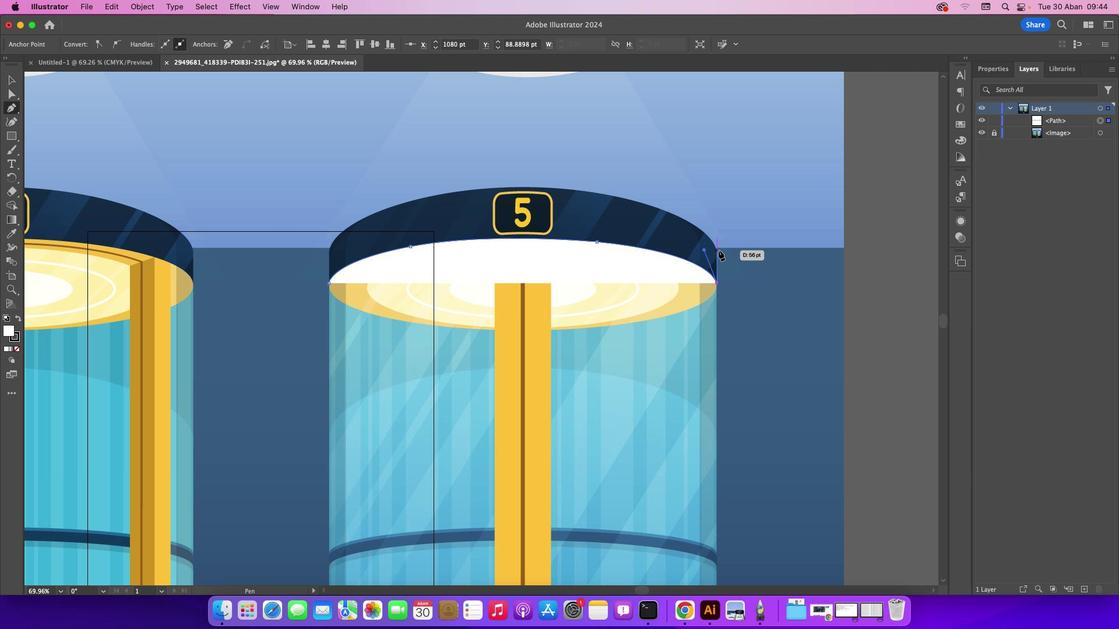 
Action: Mouse moved to (717, 247)
Screenshot: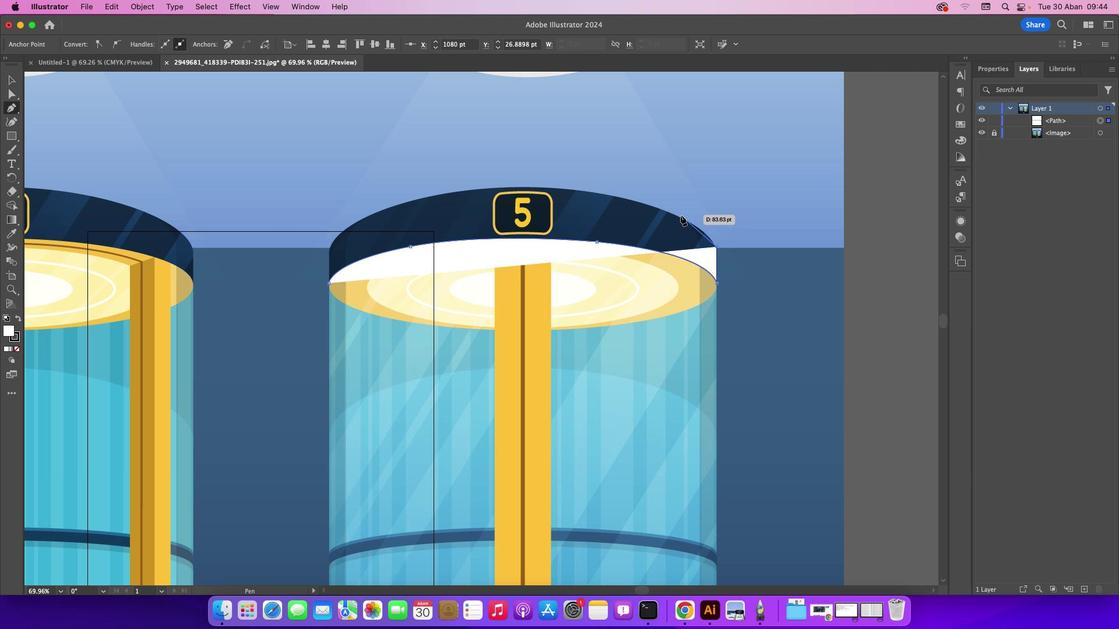 
Action: Mouse pressed left at (717, 247)
Screenshot: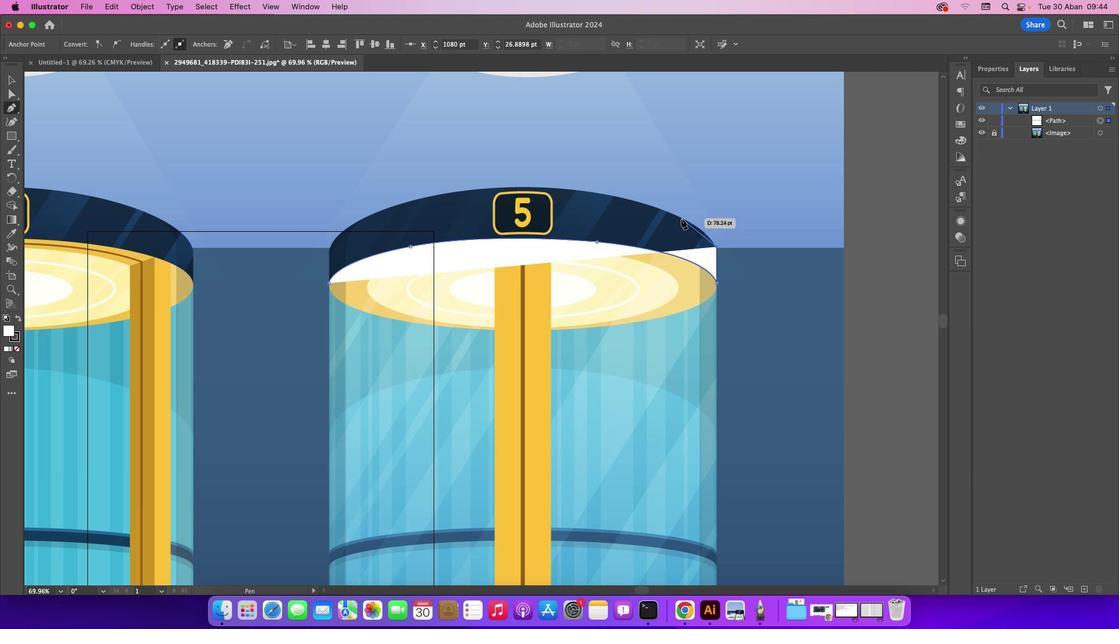 
Action: Mouse moved to (681, 218)
Screenshot: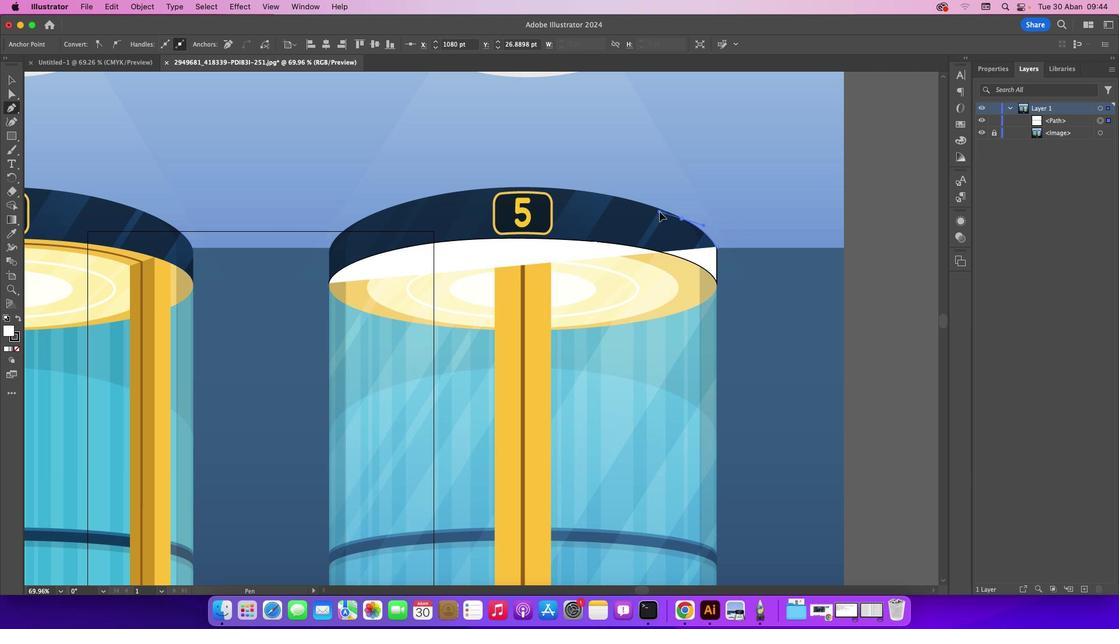 
Action: Mouse pressed left at (681, 218)
Screenshot: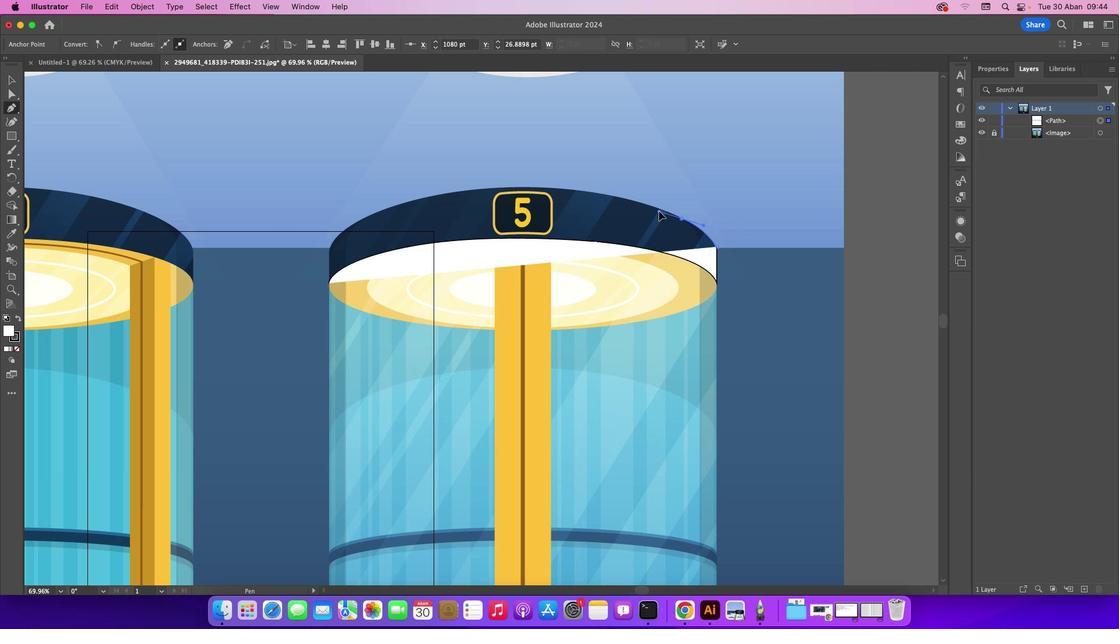 
Action: Mouse moved to (682, 219)
Screenshot: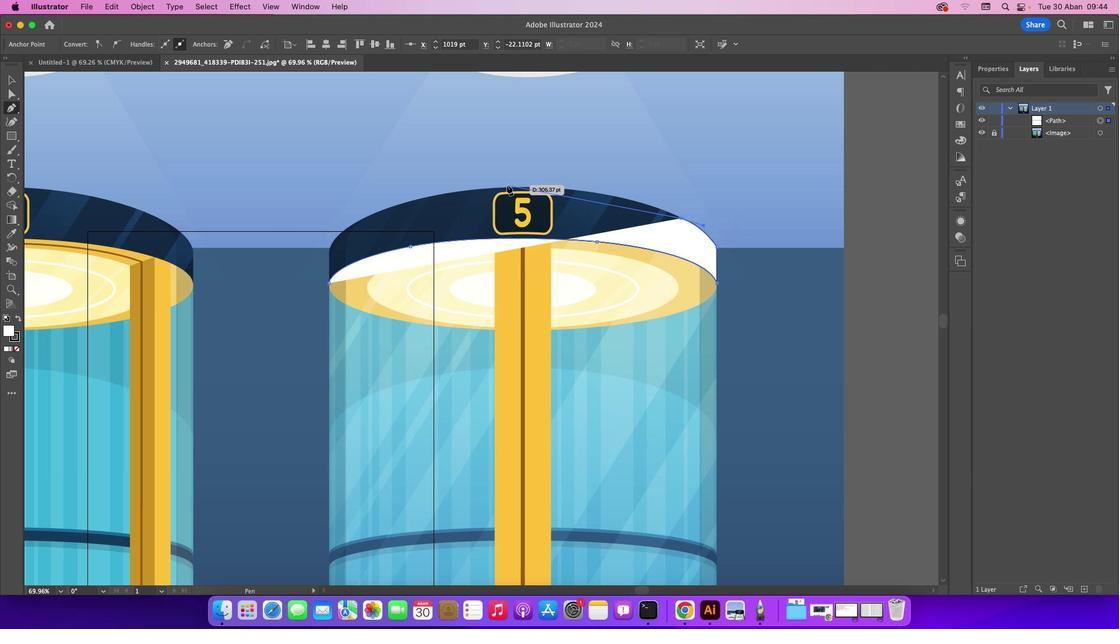 
Action: Mouse pressed left at (682, 219)
Screenshot: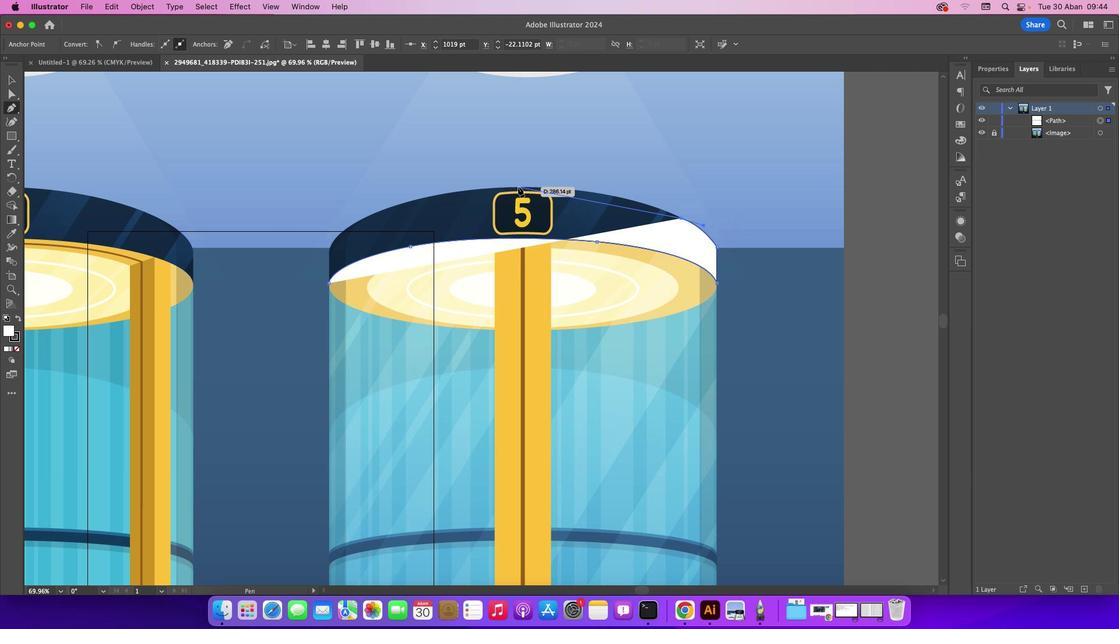 
Action: Mouse moved to (517, 187)
Screenshot: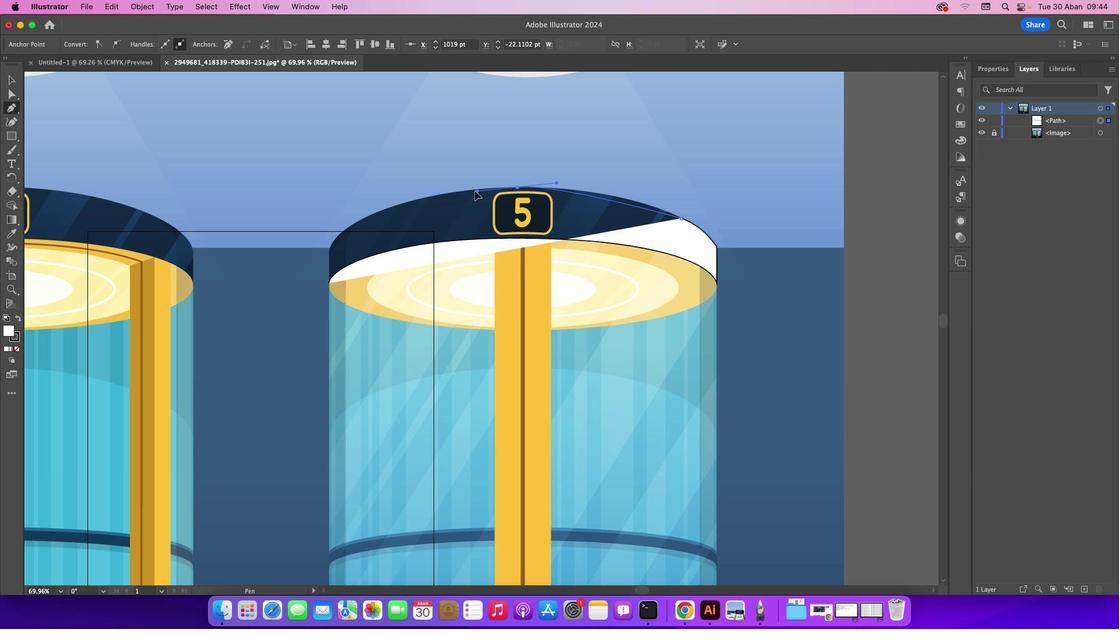 
Action: Mouse pressed left at (517, 187)
Screenshot: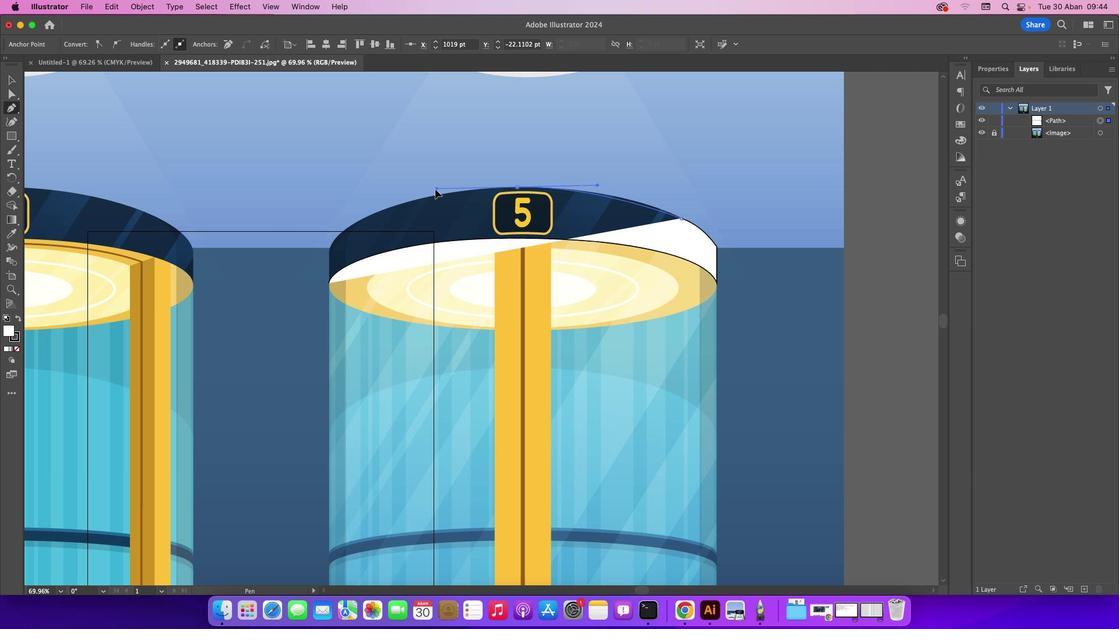 
Action: Mouse moved to (346, 228)
Screenshot: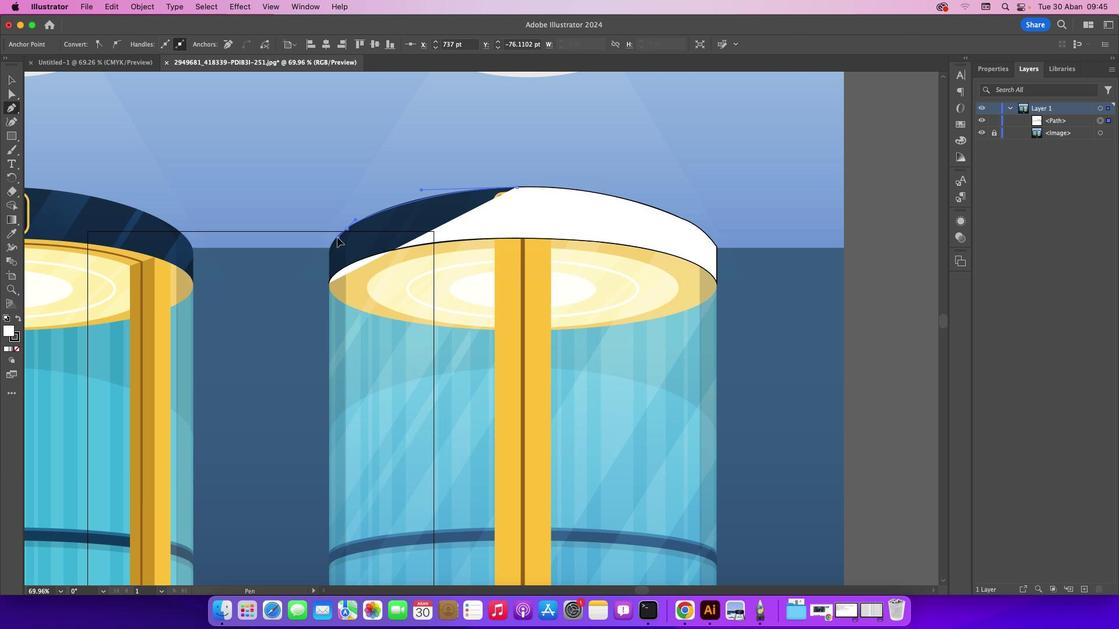 
Action: Mouse pressed left at (346, 228)
Screenshot: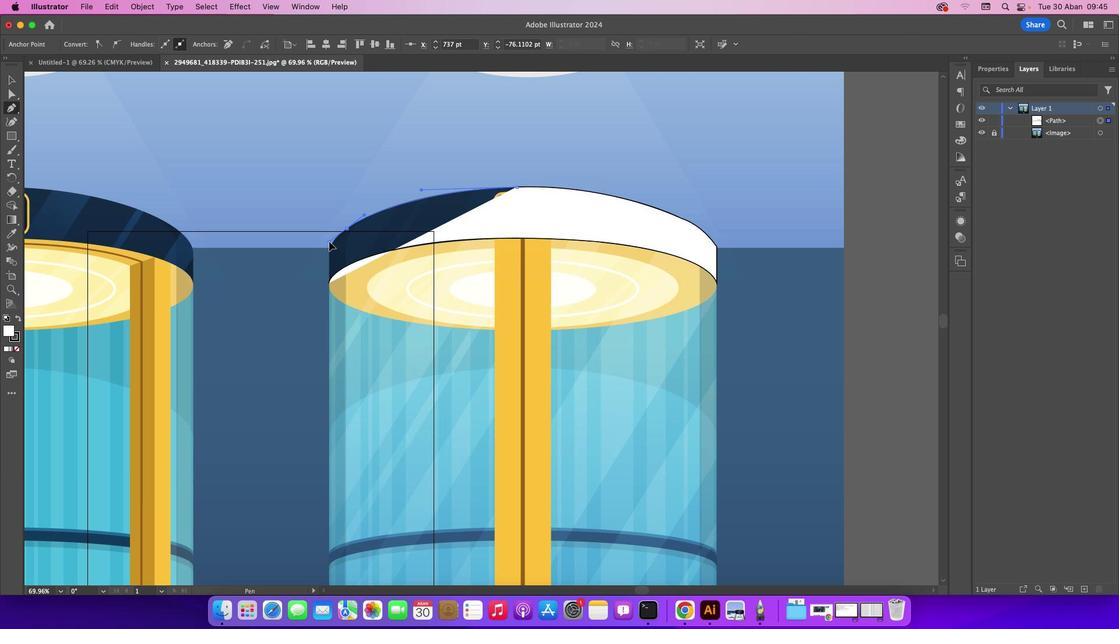 
Action: Mouse moved to (346, 229)
Screenshot: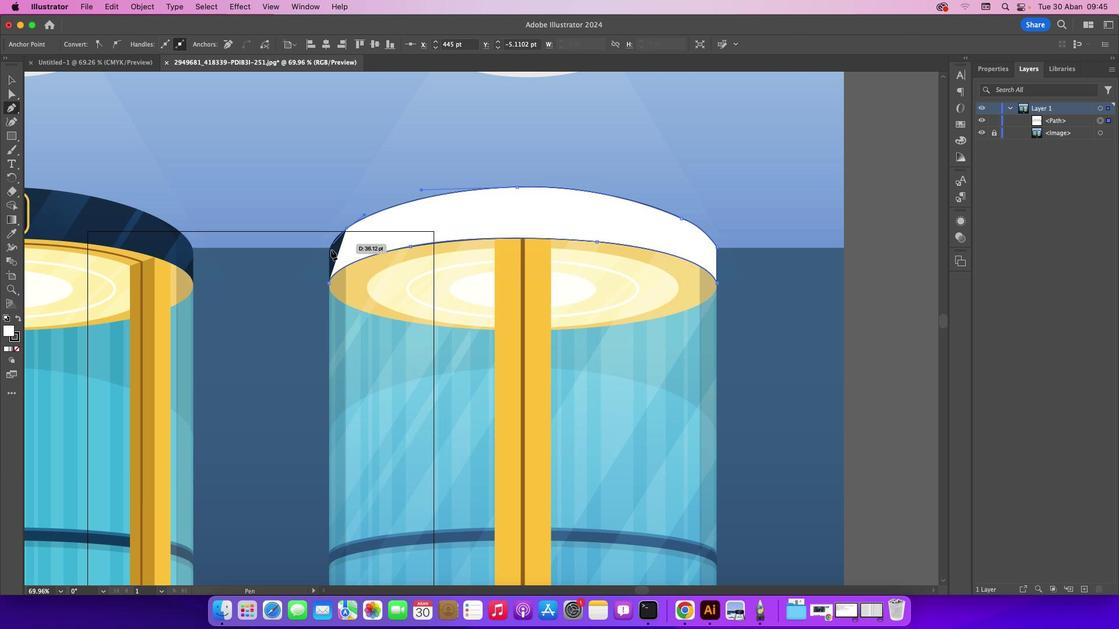 
Action: Mouse pressed left at (346, 229)
Screenshot: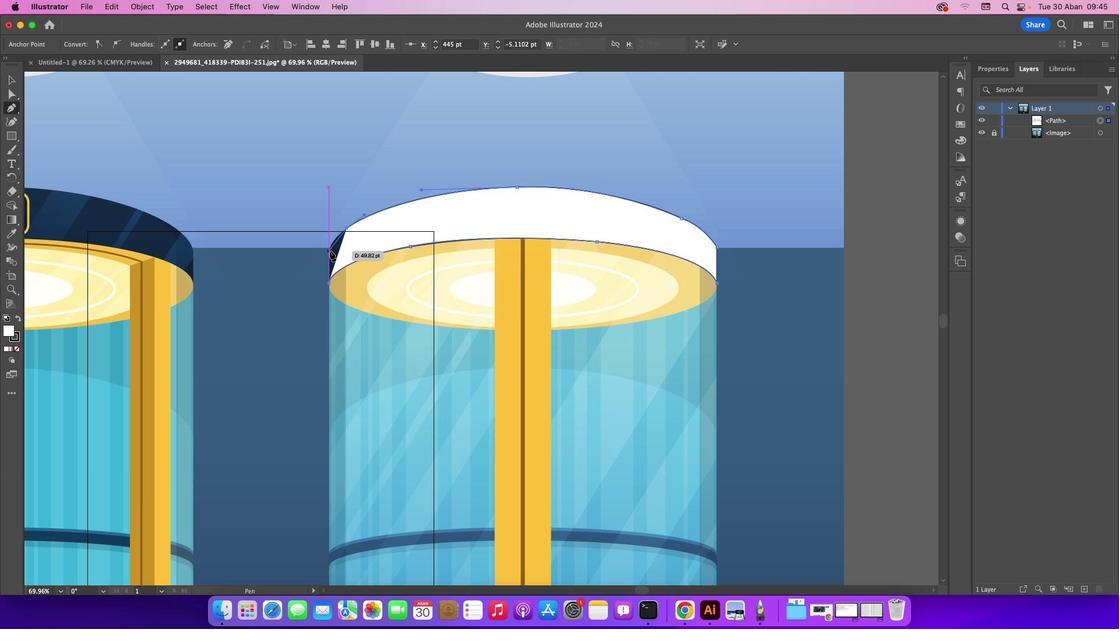 
Action: Mouse moved to (330, 251)
Screenshot: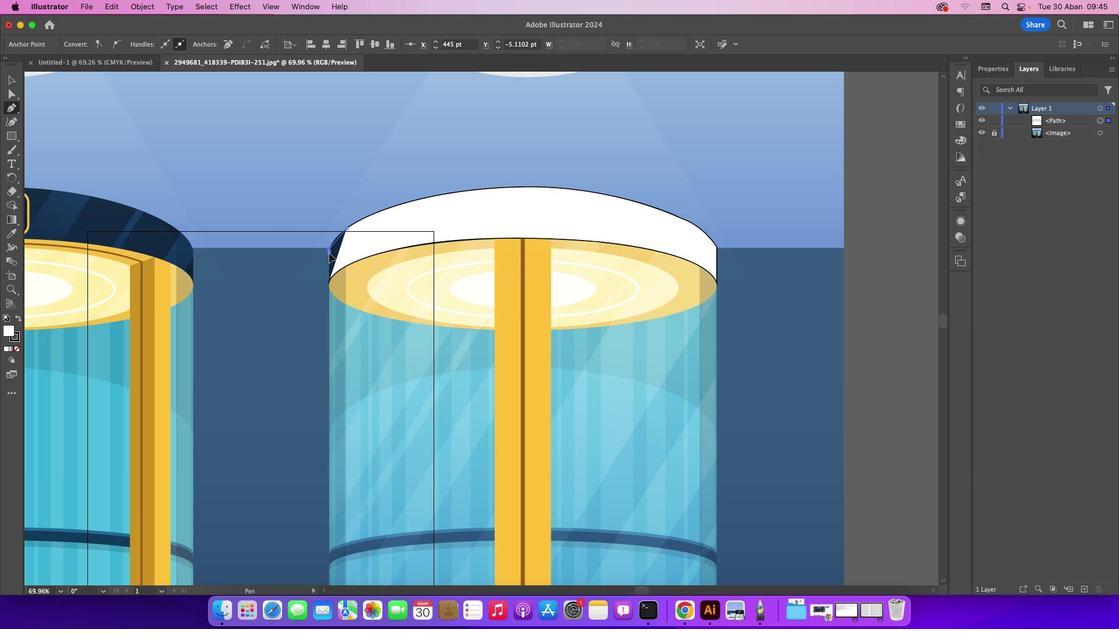 
Action: Mouse pressed left at (330, 251)
Screenshot: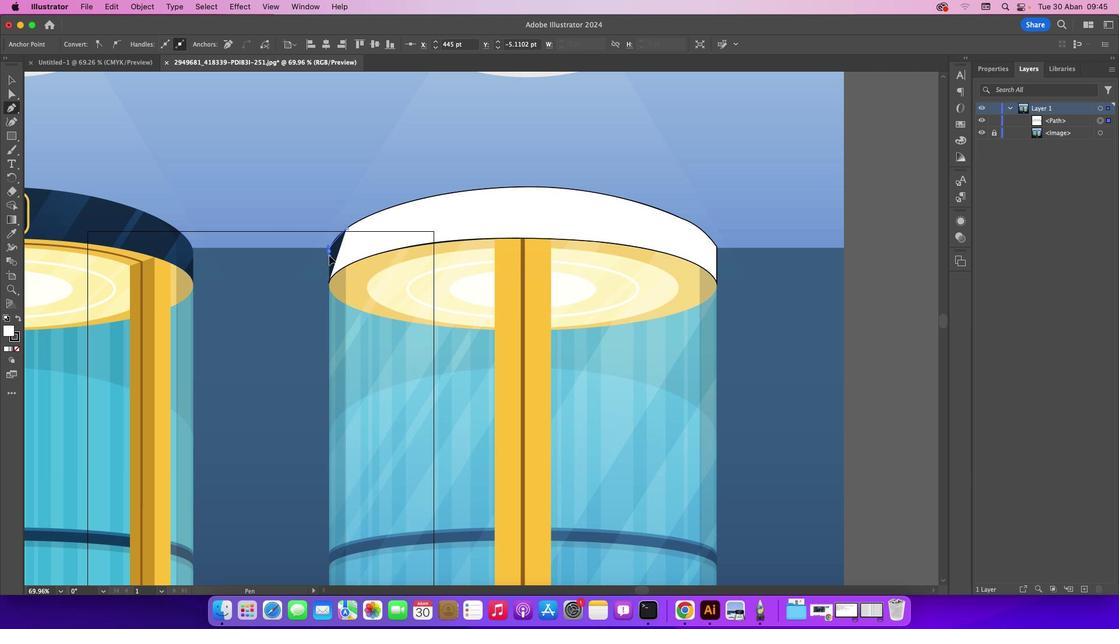 
Action: Mouse moved to (328, 281)
Screenshot: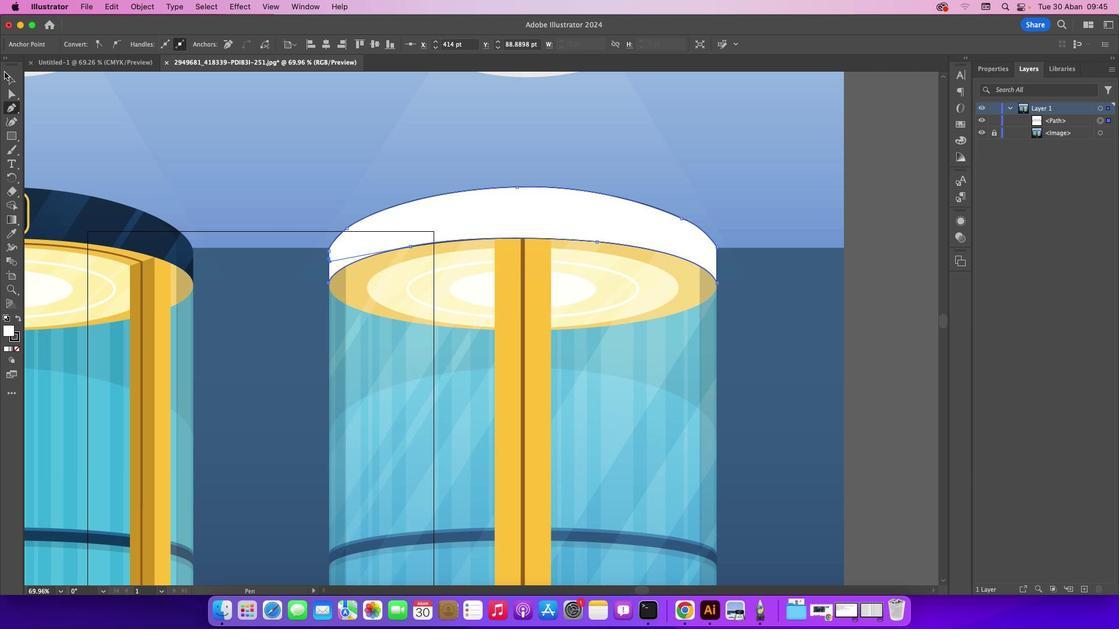 
Action: Mouse pressed left at (328, 281)
Screenshot: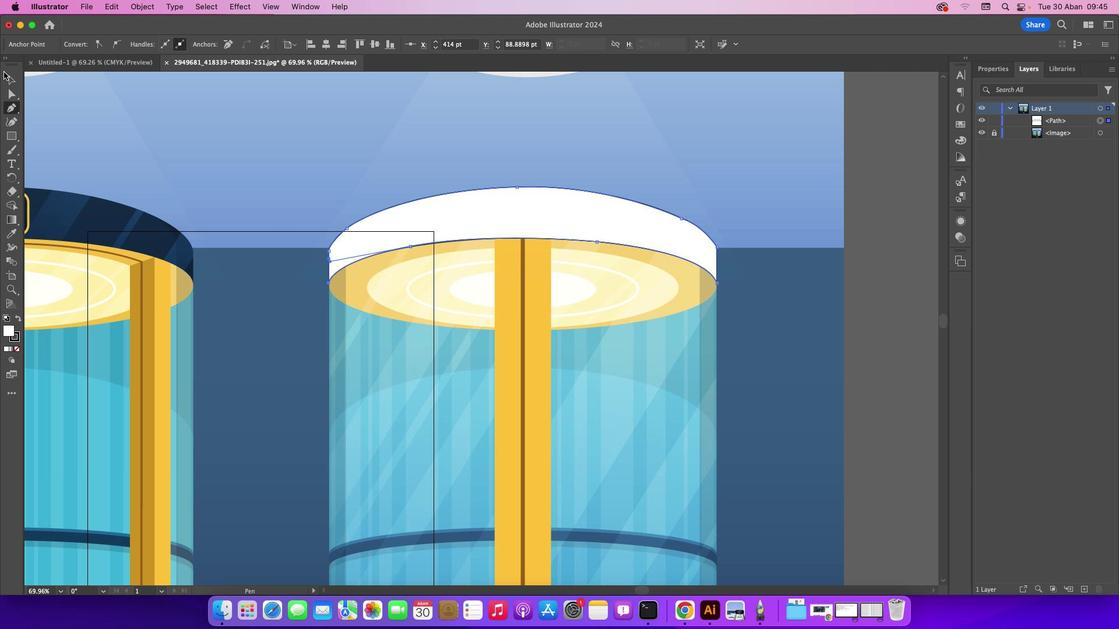 
Action: Mouse moved to (9, 75)
Screenshot: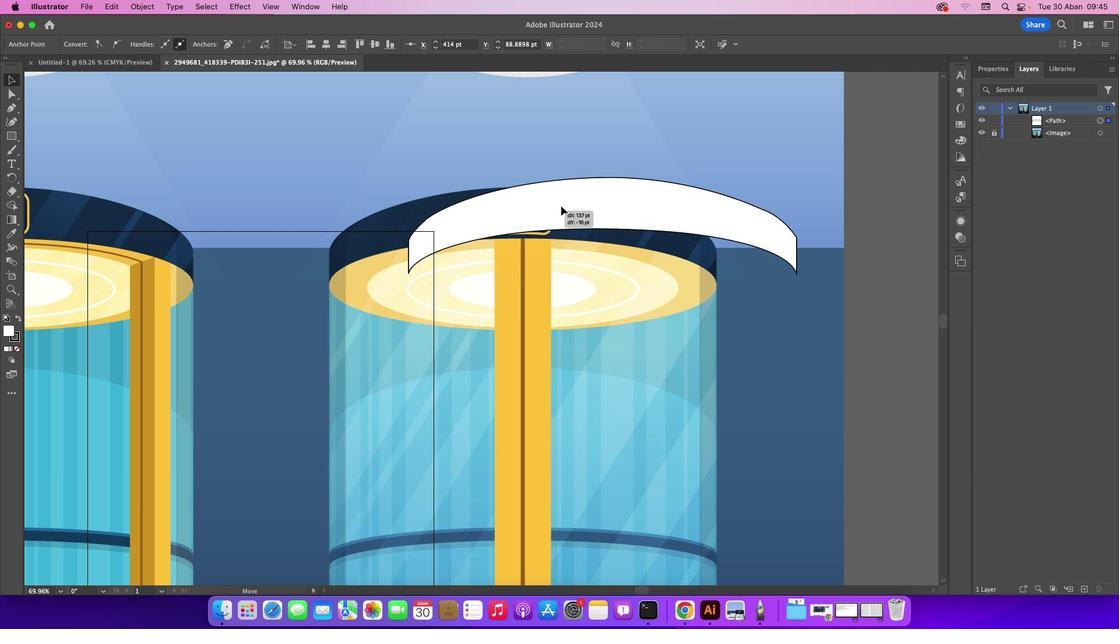 
Action: Mouse pressed left at (9, 75)
Screenshot: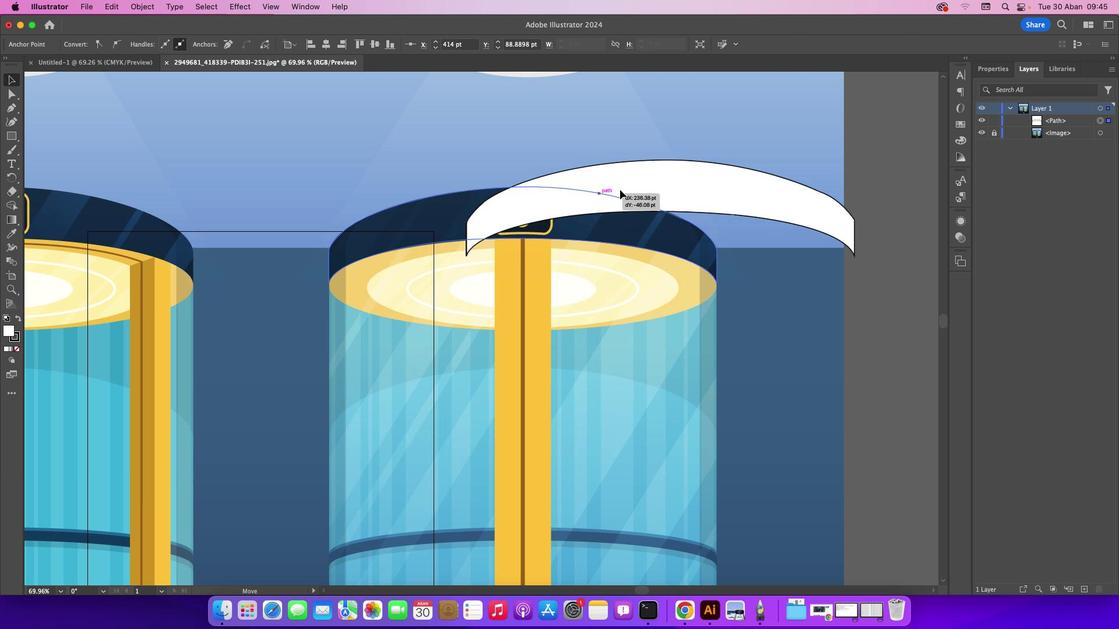 
Action: Mouse moved to (461, 220)
Screenshot: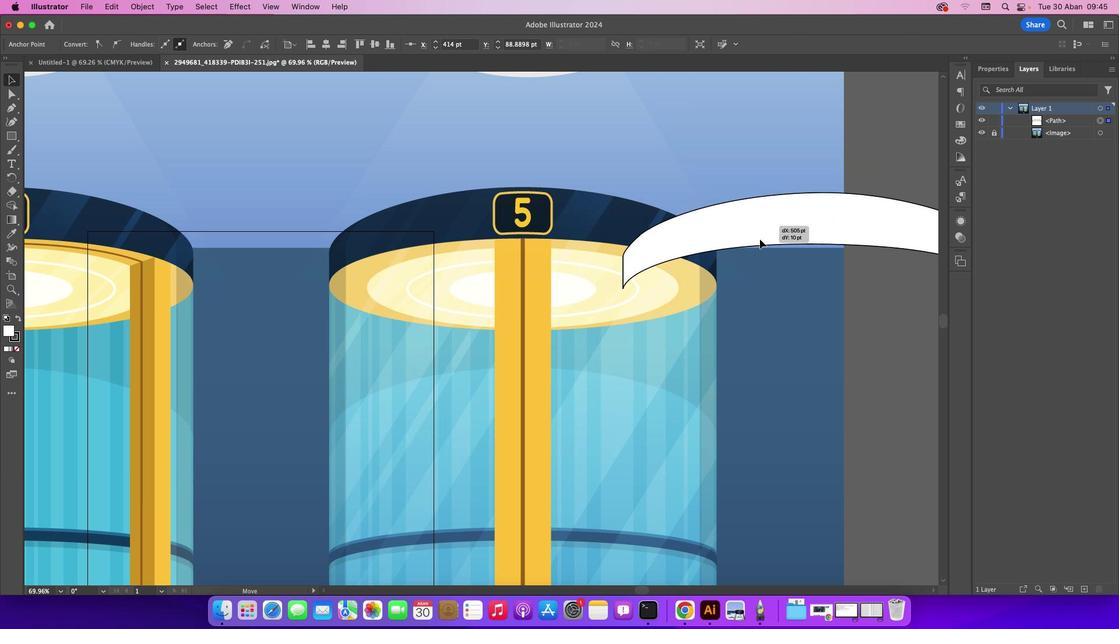 
Action: Mouse pressed left at (461, 220)
Screenshot: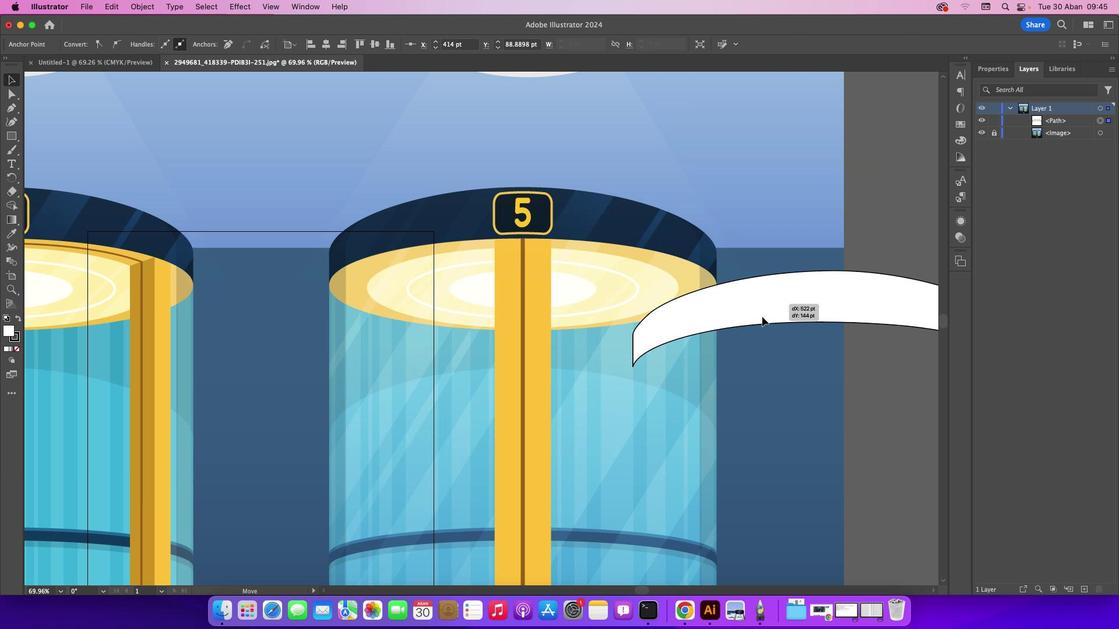 
Action: Mouse moved to (15, 348)
Screenshot: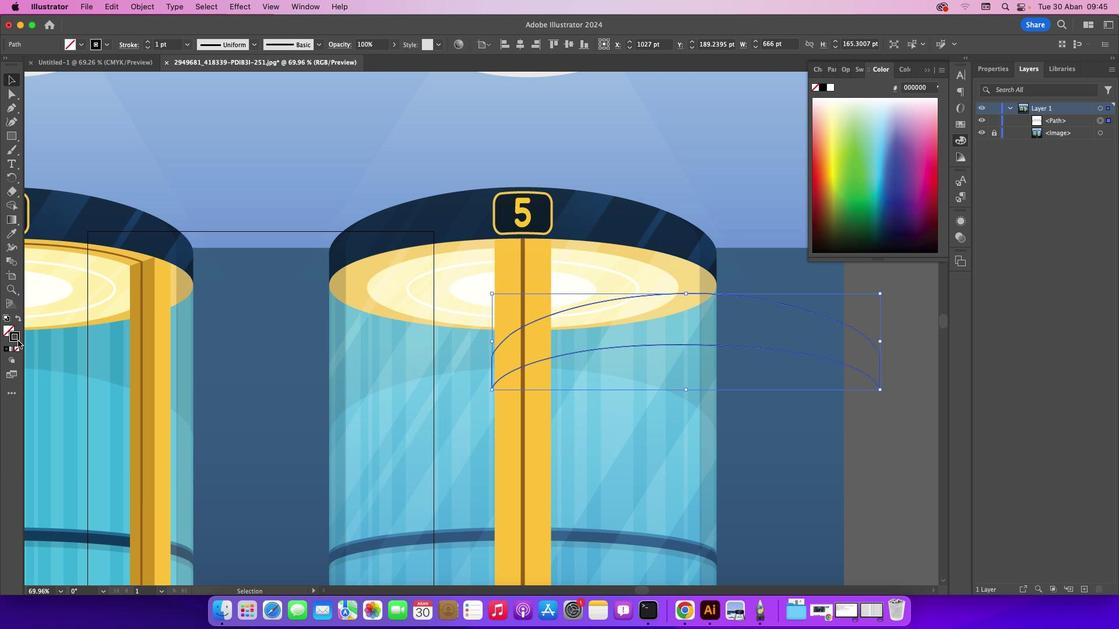 
Action: Mouse pressed left at (15, 348)
Screenshot: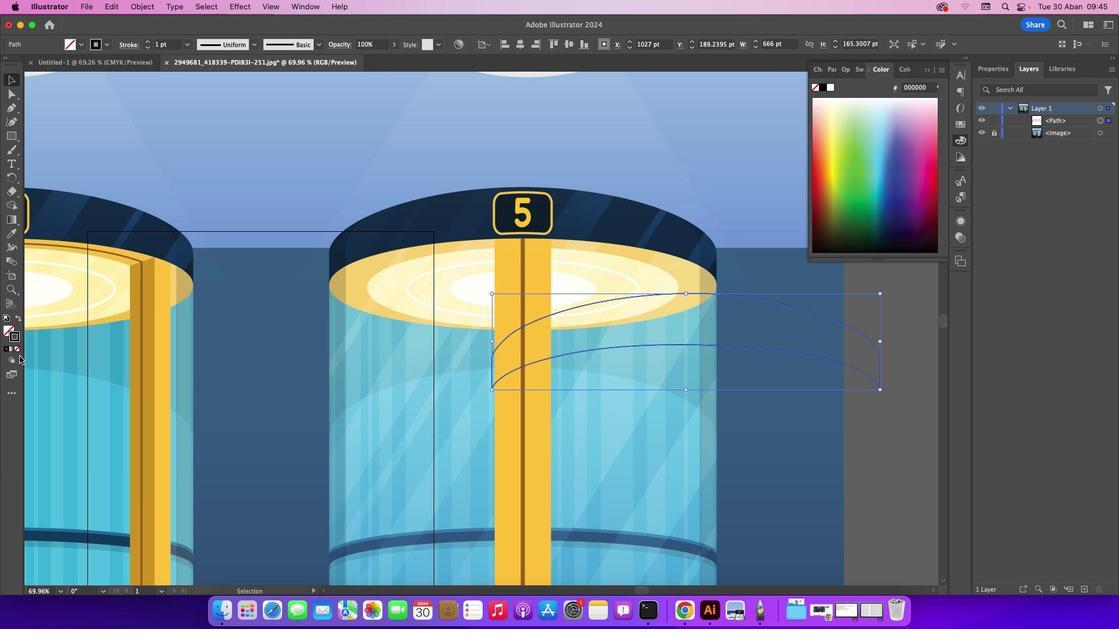 
Action: Mouse moved to (17, 339)
Screenshot: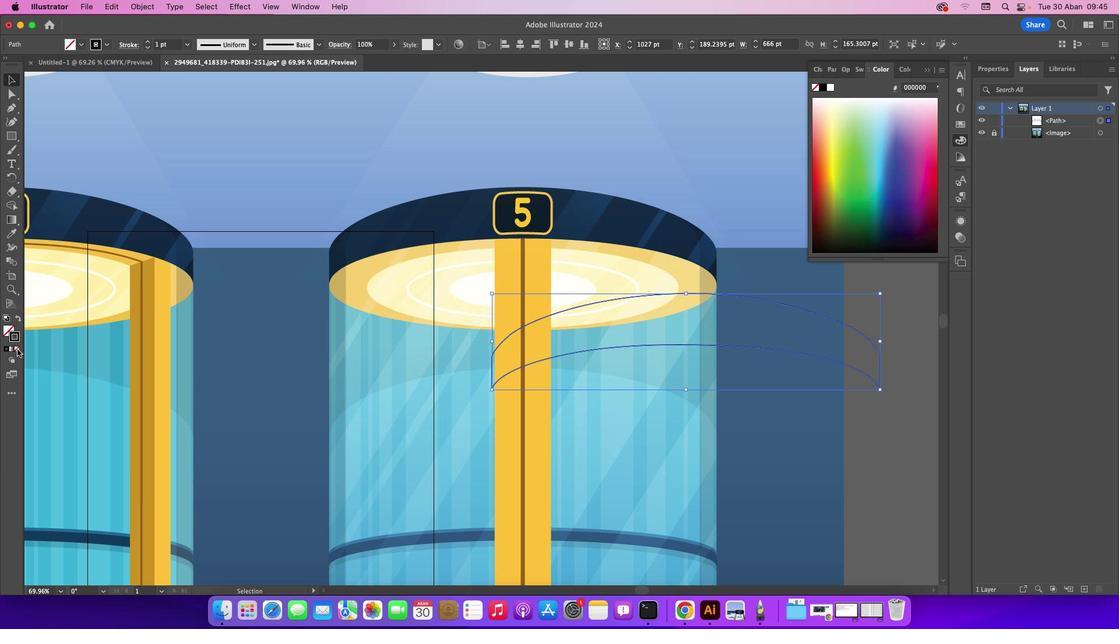 
Action: Mouse pressed left at (17, 339)
Screenshot: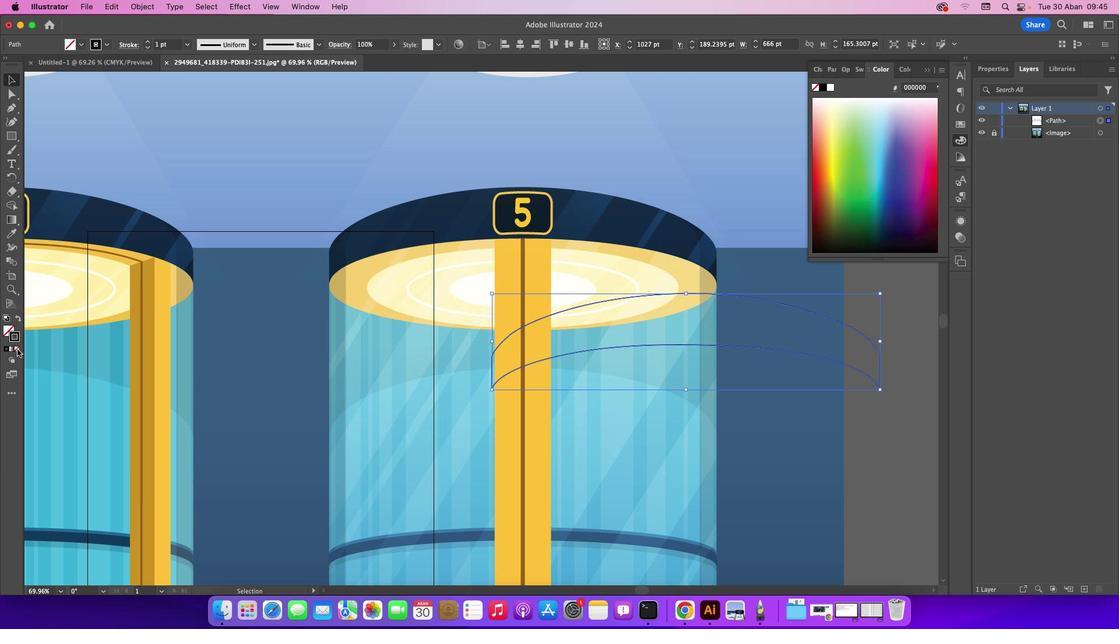 
Action: Mouse moved to (17, 349)
Screenshot: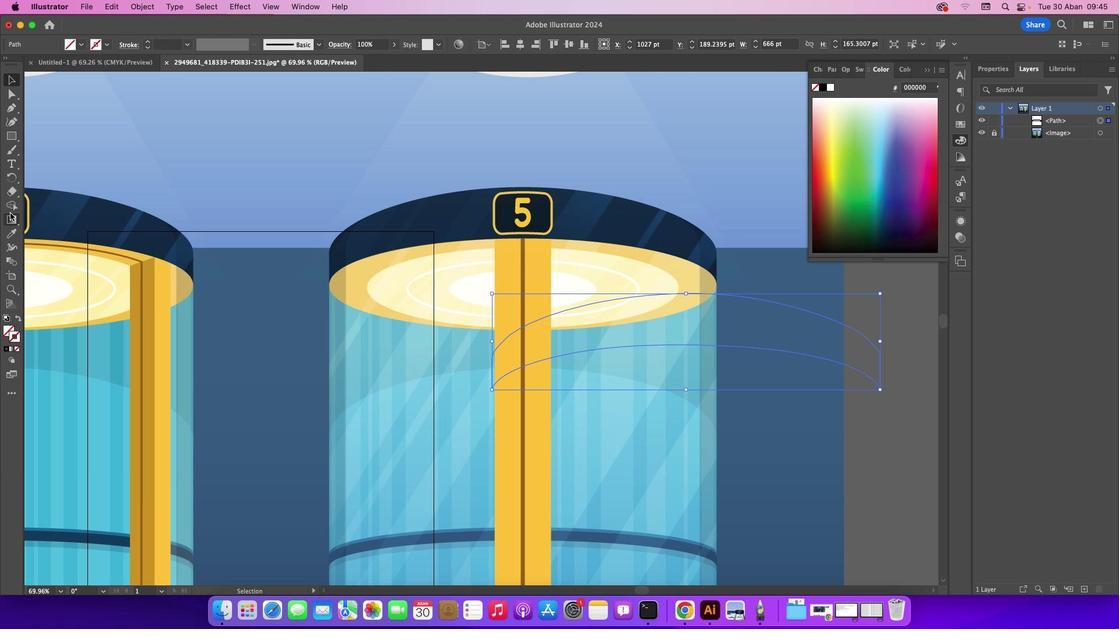 
Action: Mouse pressed left at (17, 349)
Screenshot: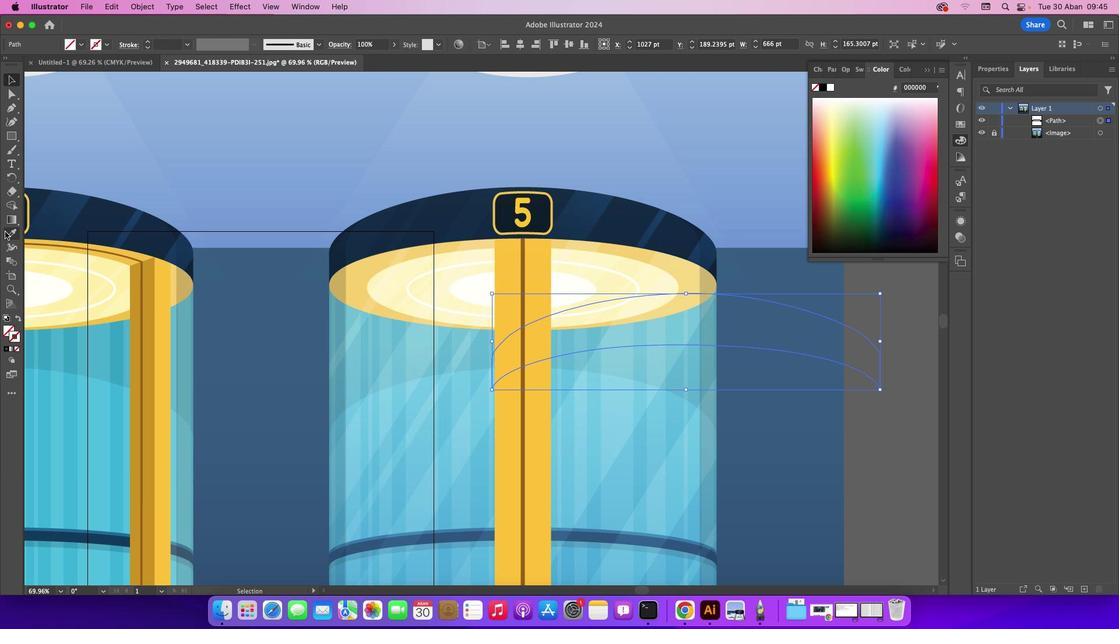 
Action: Mouse moved to (8, 234)
Screenshot: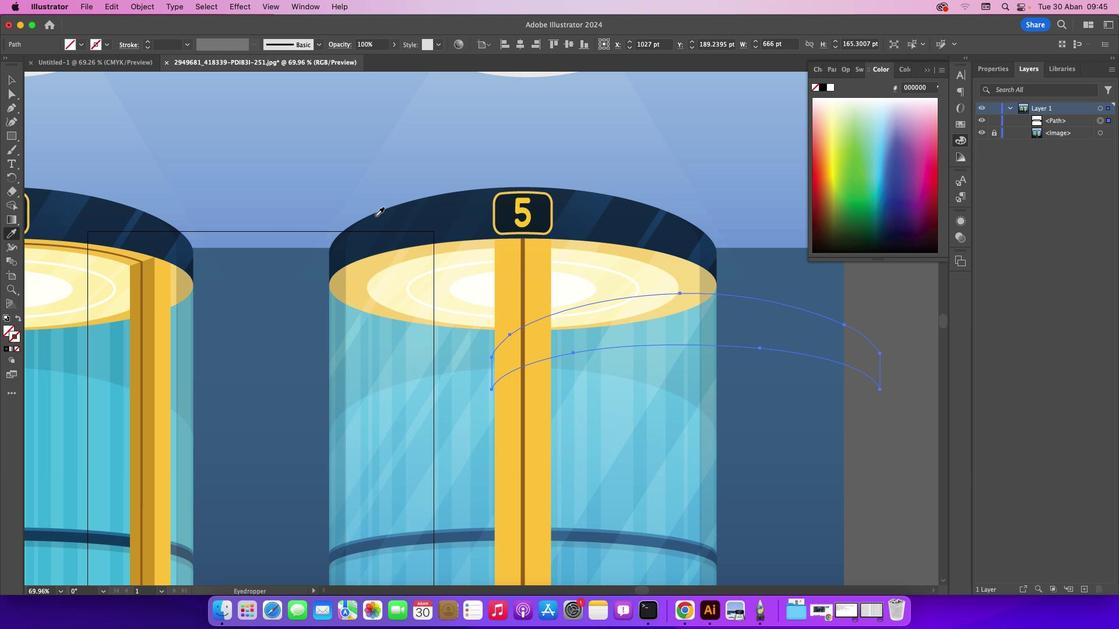 
Action: Mouse pressed left at (8, 234)
Screenshot: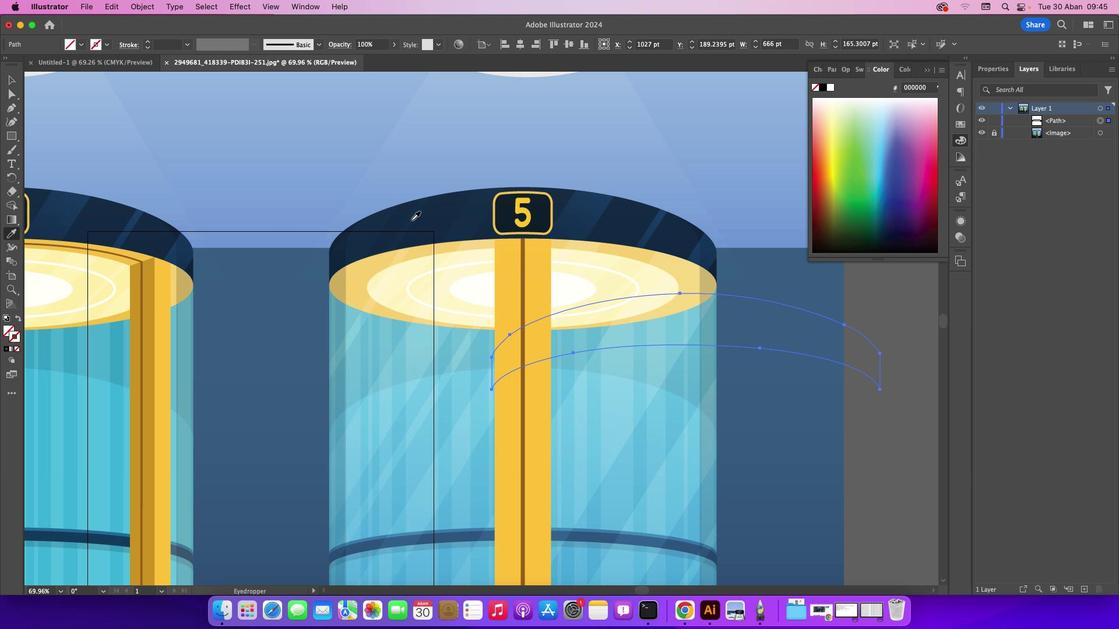 
Action: Mouse moved to (442, 212)
Screenshot: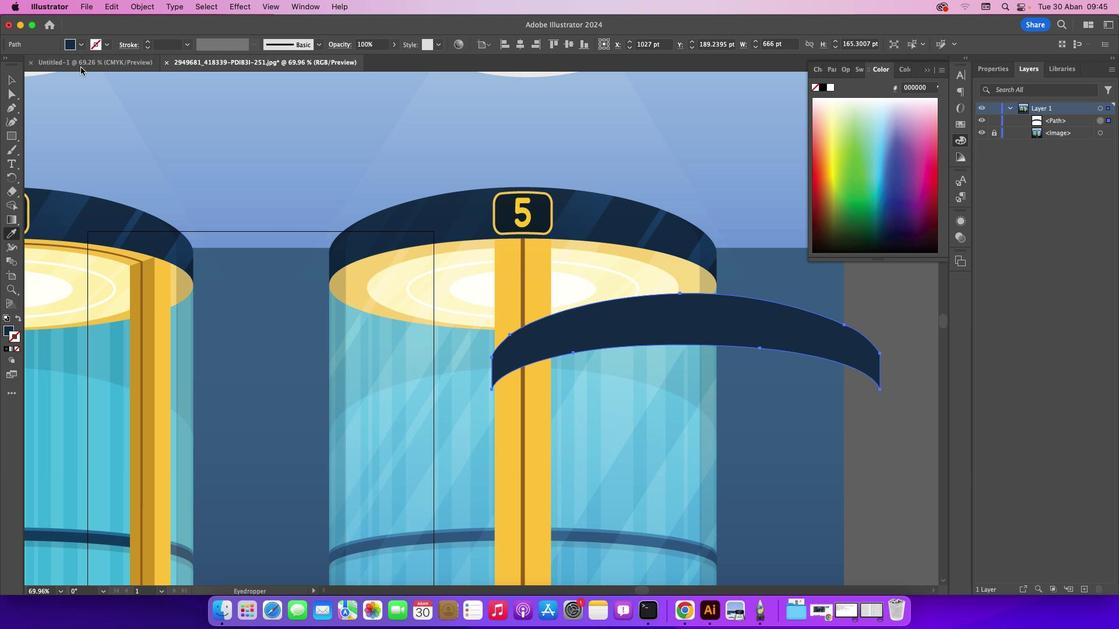 
Action: Mouse pressed left at (442, 212)
Screenshot: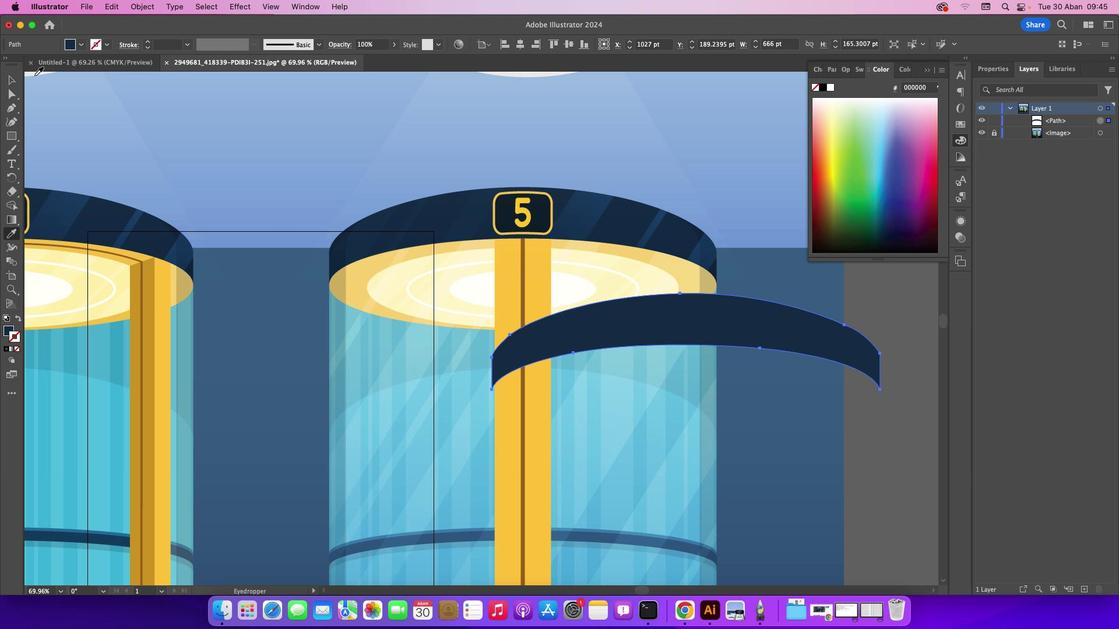 
Action: Mouse moved to (13, 76)
Screenshot: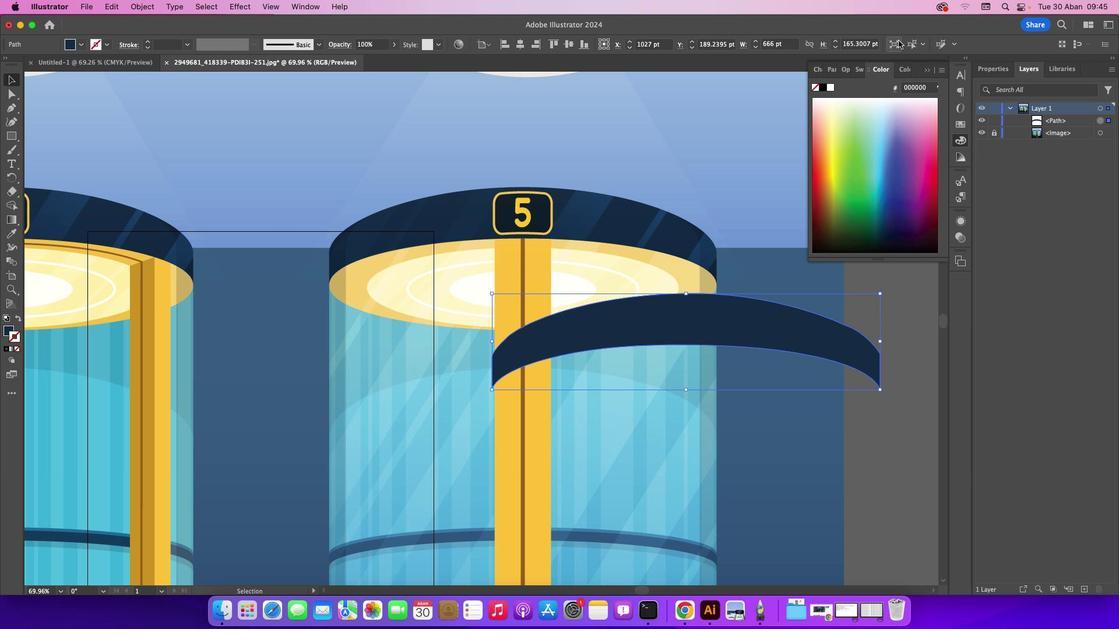 
Action: Mouse pressed left at (13, 76)
Screenshot: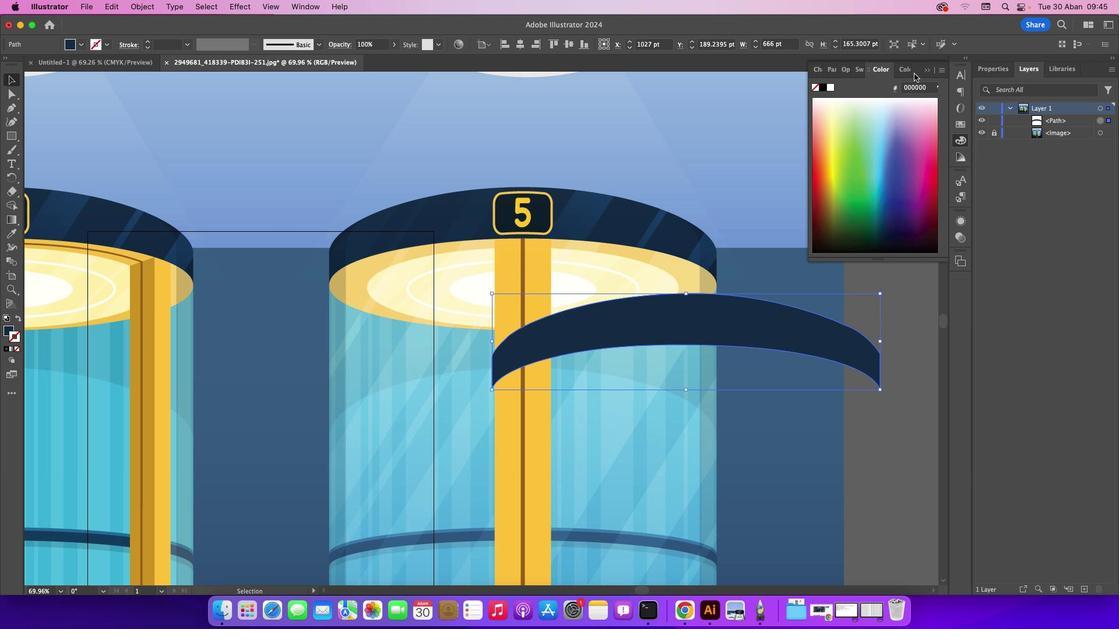 
Action: Mouse moved to (927, 70)
Screenshot: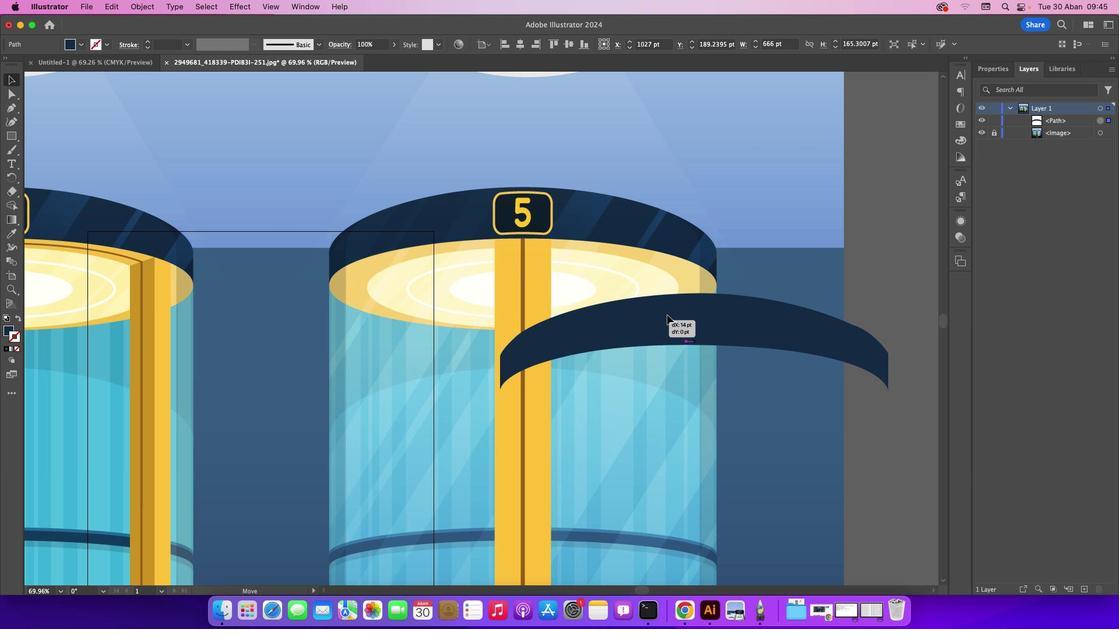 
Action: Mouse pressed left at (927, 70)
Screenshot: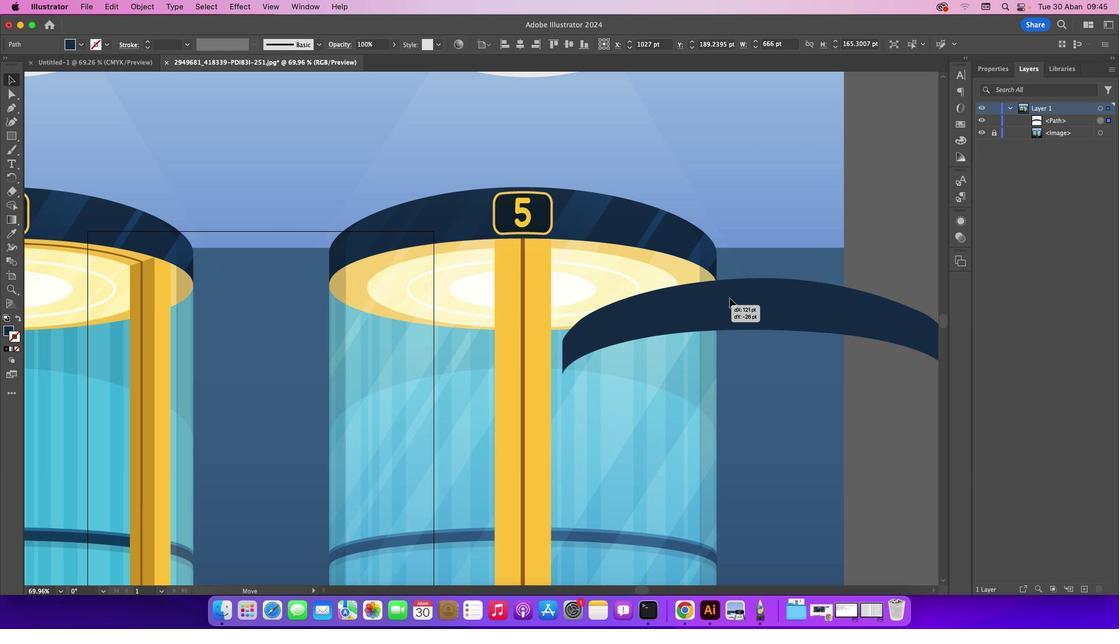 
Action: Mouse moved to (637, 320)
Screenshot: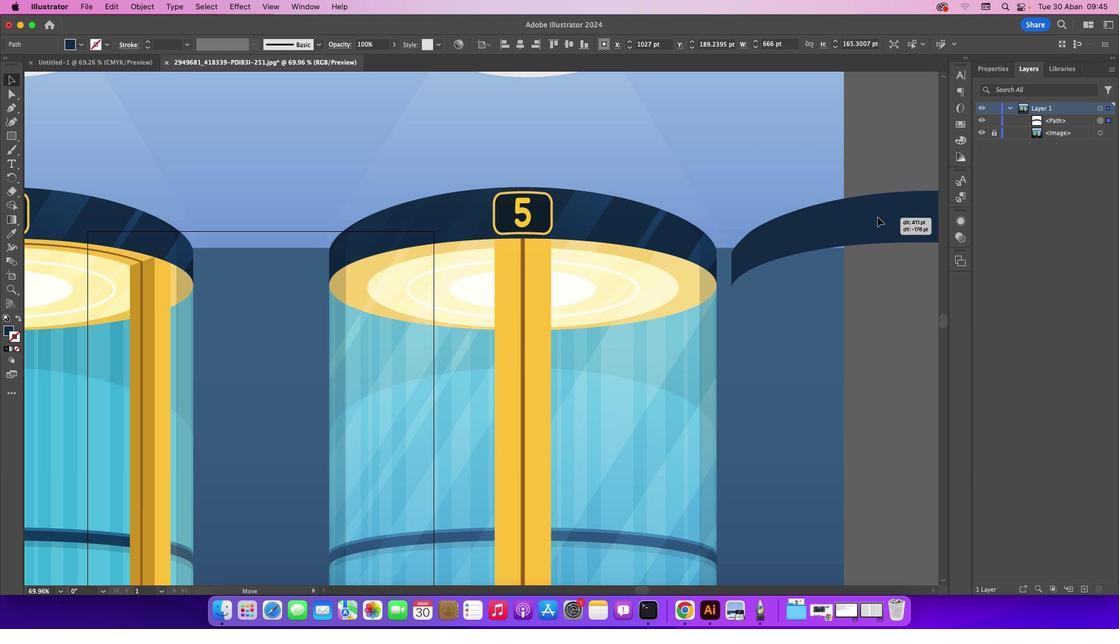 
Action: Mouse pressed left at (637, 320)
Screenshot: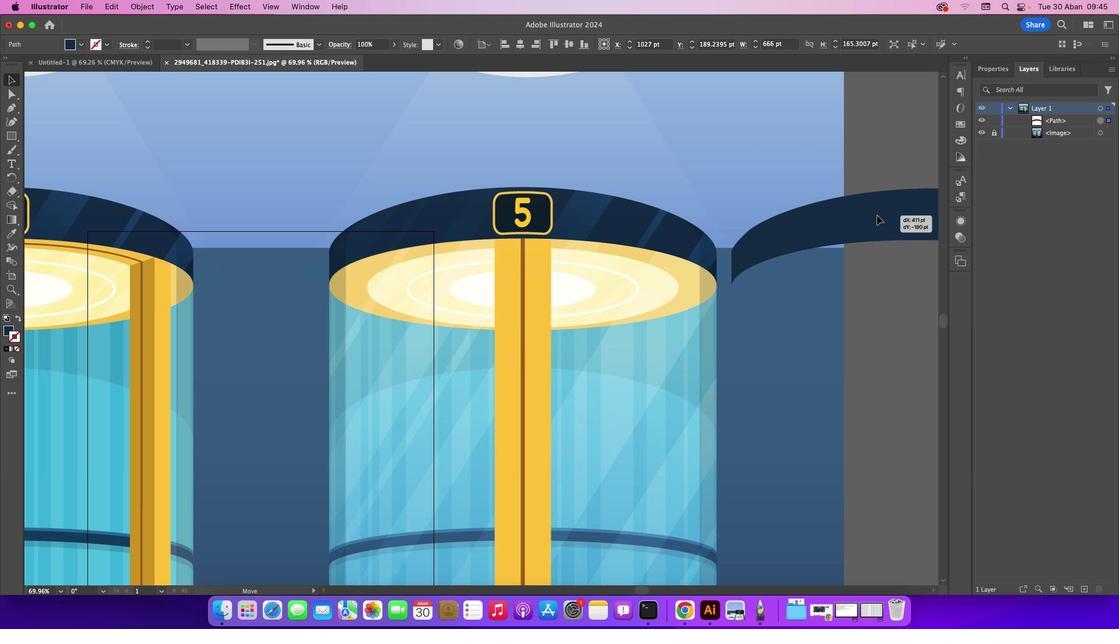
Action: Mouse moved to (641, 589)
Screenshot: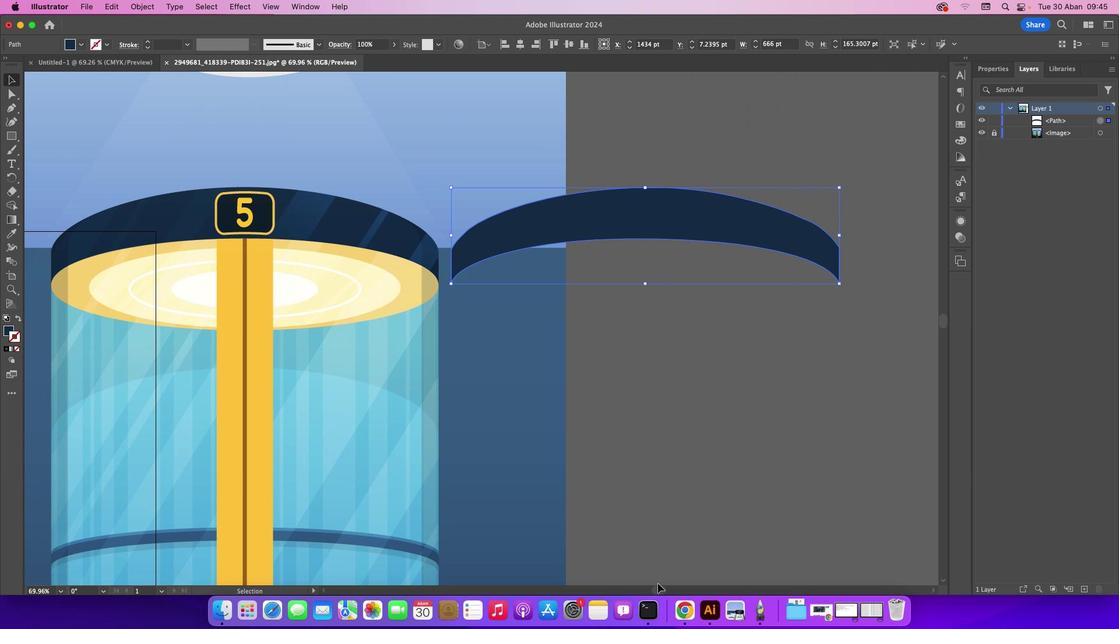 
Action: Mouse pressed left at (641, 589)
Screenshot: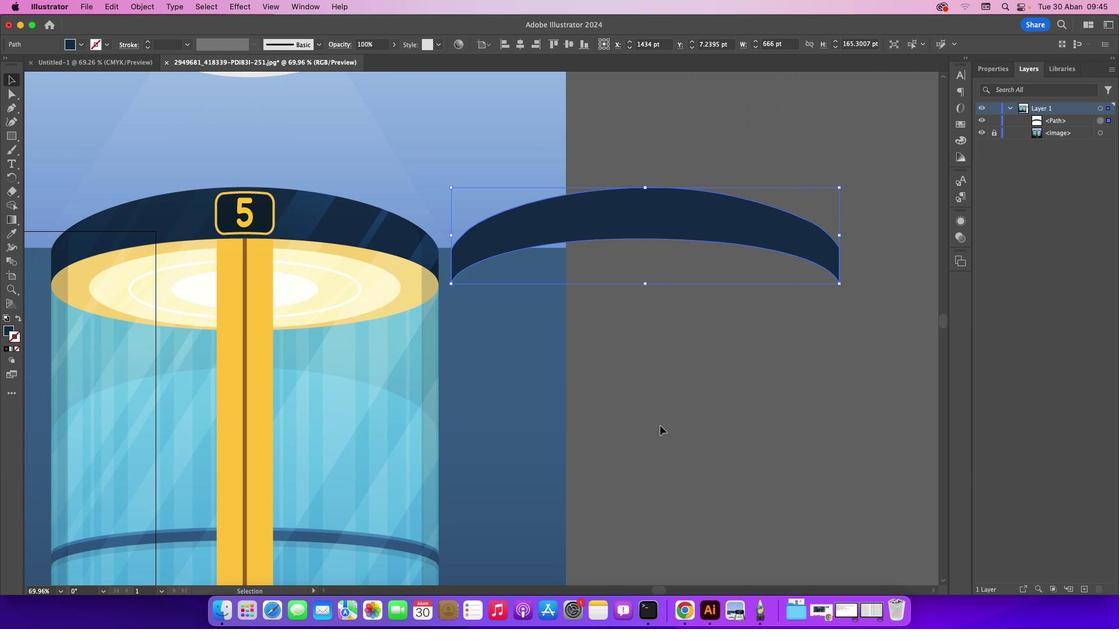 
Action: Mouse moved to (581, 213)
Screenshot: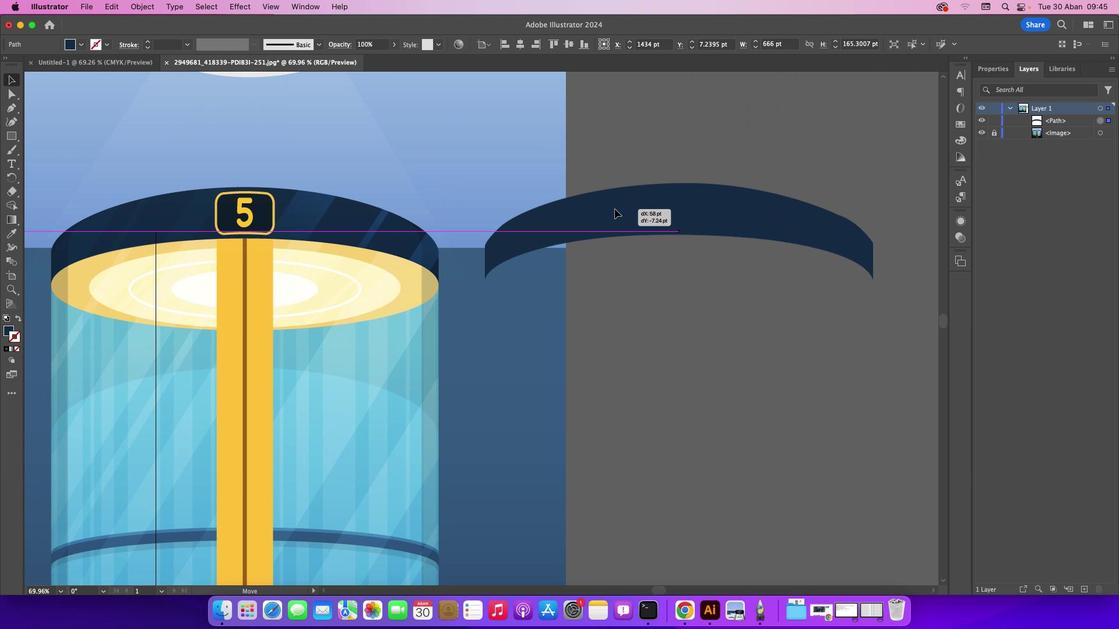 
Action: Mouse pressed left at (581, 213)
Screenshot: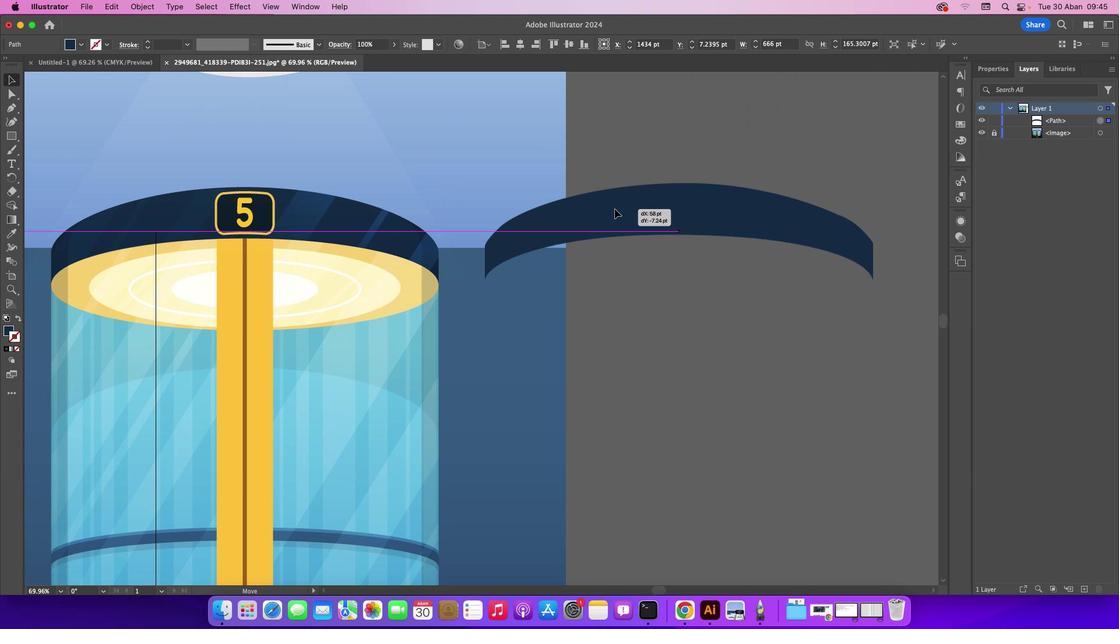 
Action: Mouse moved to (500, 163)
Screenshot: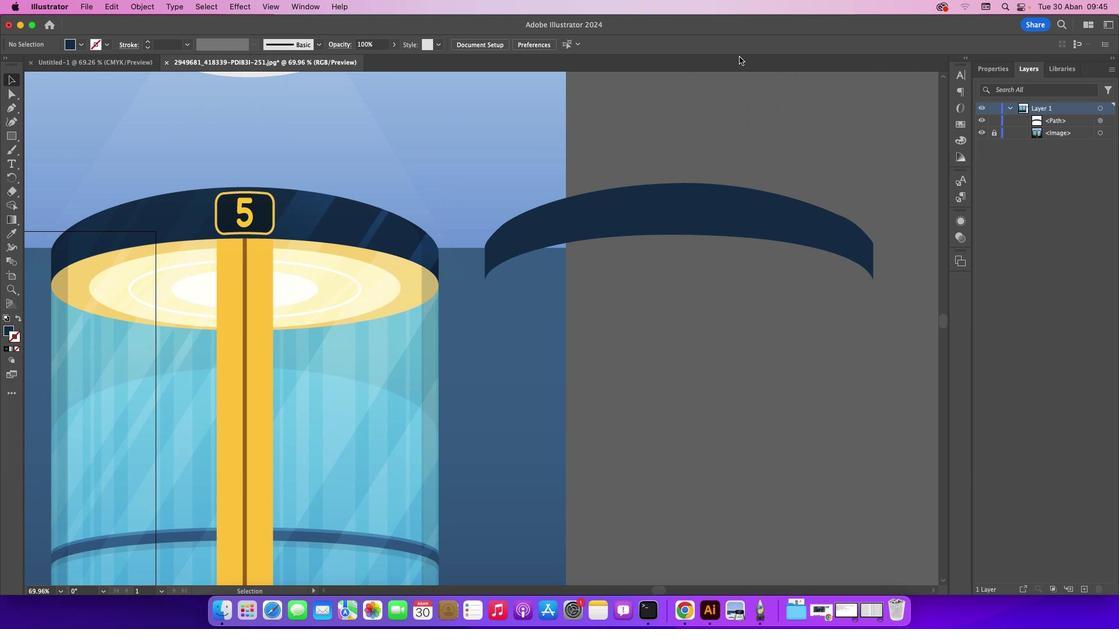 
Action: Mouse pressed left at (500, 163)
Screenshot: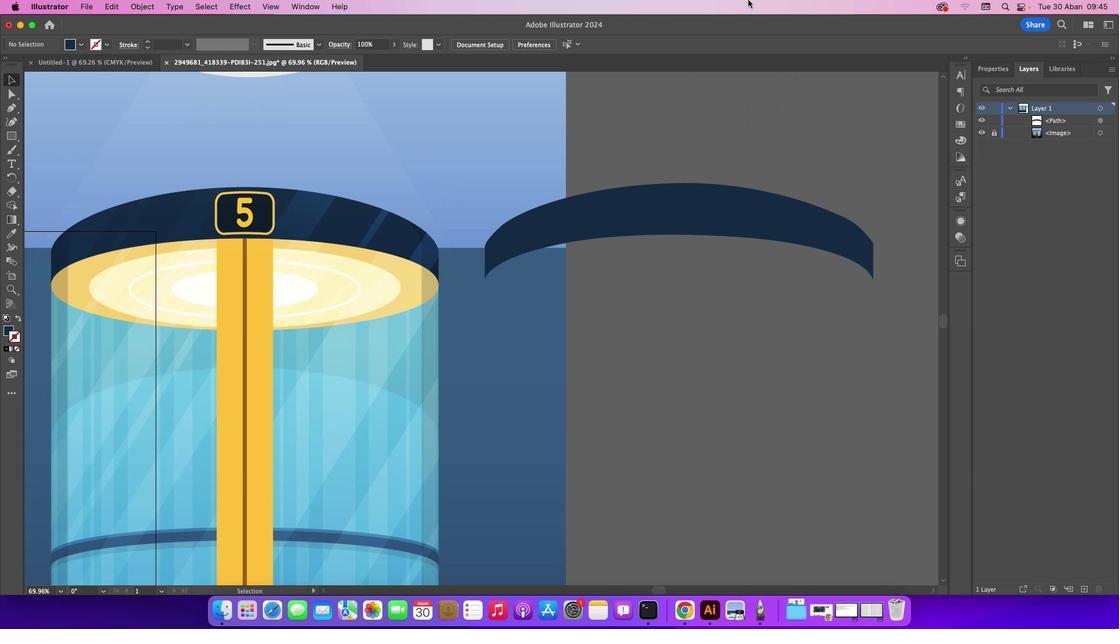 
Action: Mouse moved to (661, 592)
Screenshot: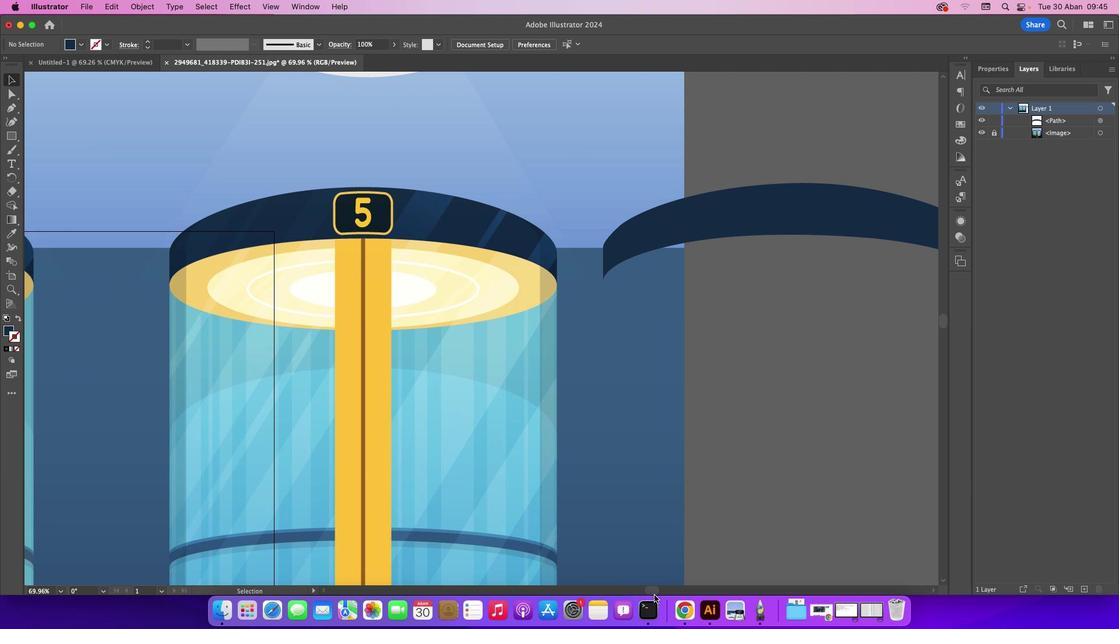 
Action: Mouse pressed left at (661, 592)
Screenshot: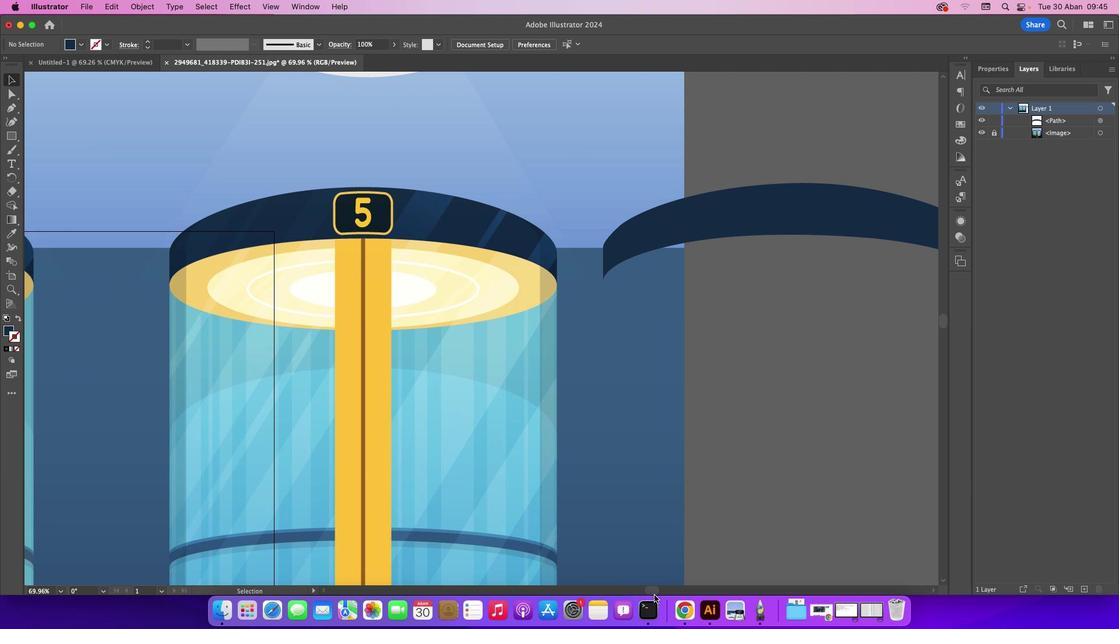 
Action: Mouse moved to (654, 595)
Screenshot: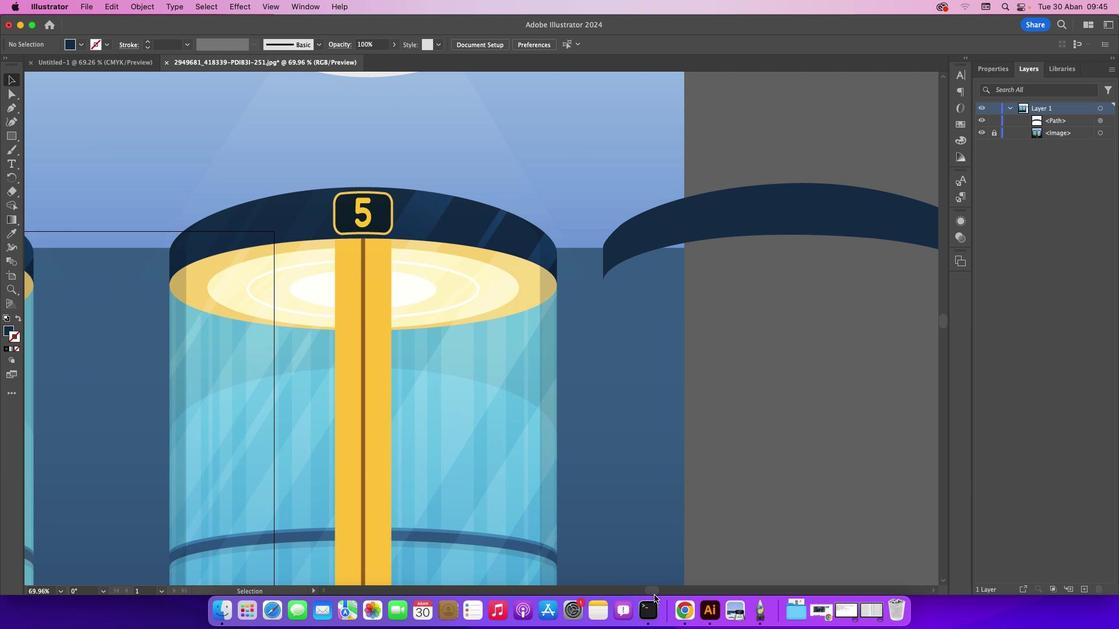 
Action: Key pressed Key.cmd_r'=''='
Screenshot: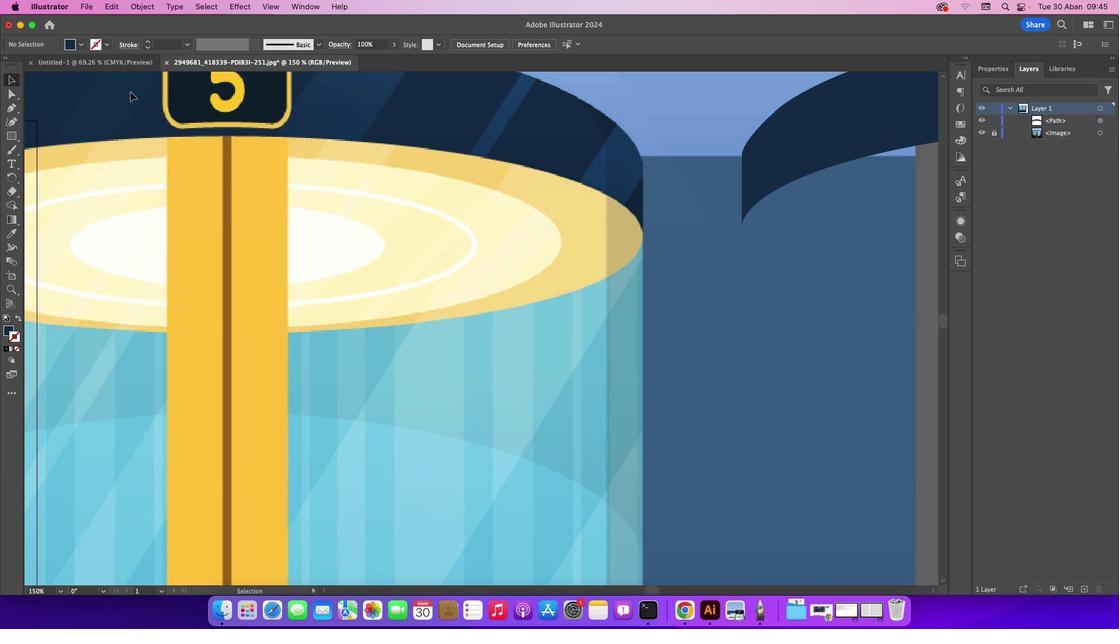 
Action: Mouse moved to (650, 591)
Screenshot: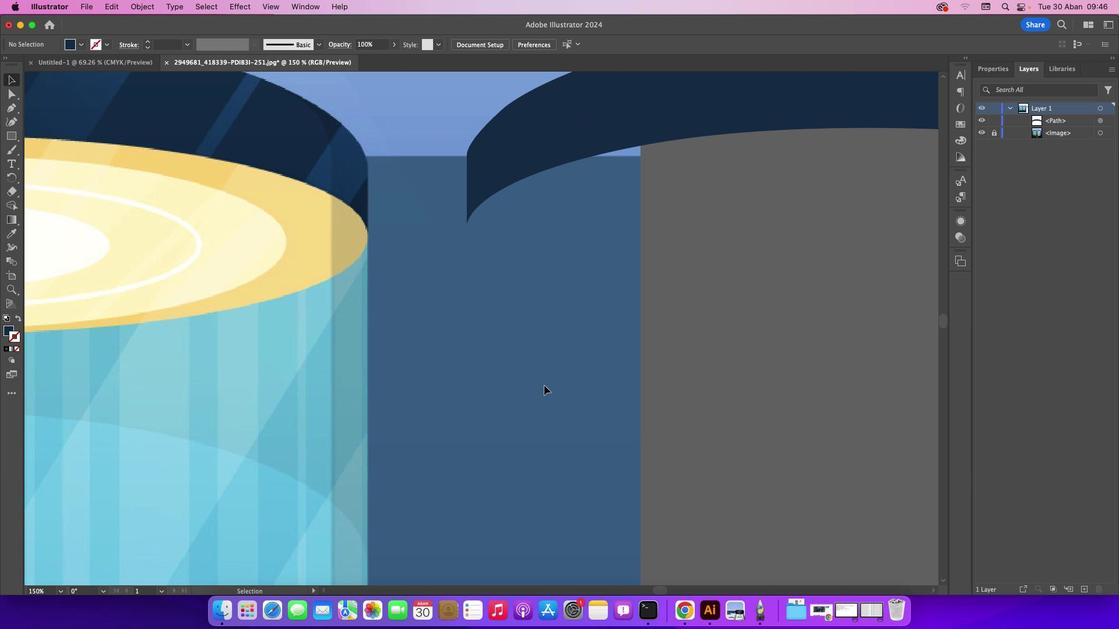 
Action: Mouse pressed left at (650, 591)
Screenshot: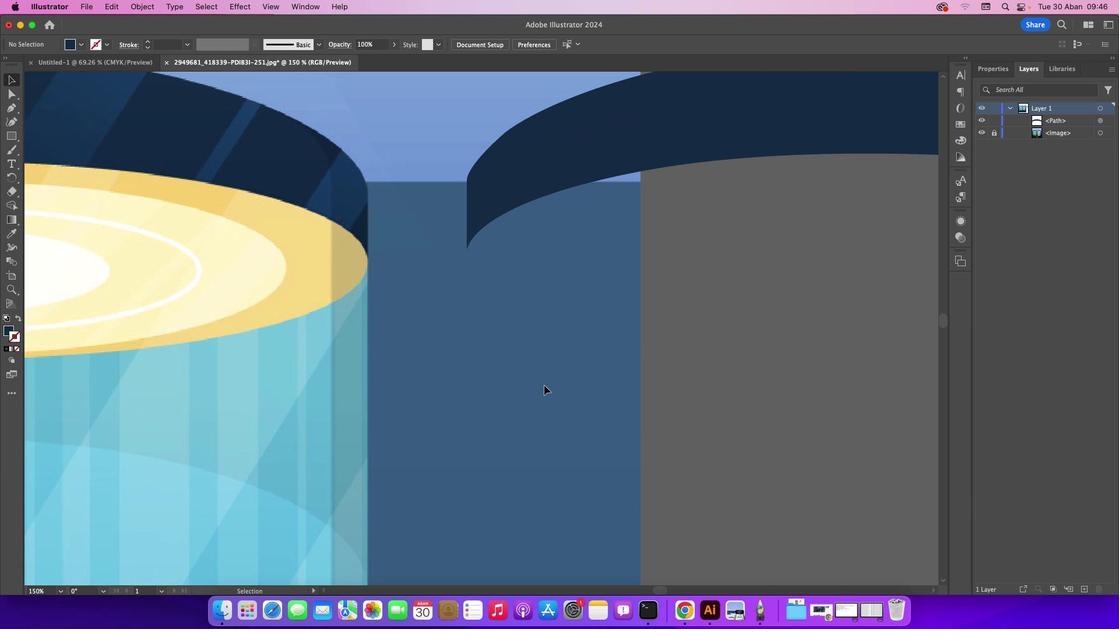 
Action: Mouse moved to (544, 385)
Screenshot: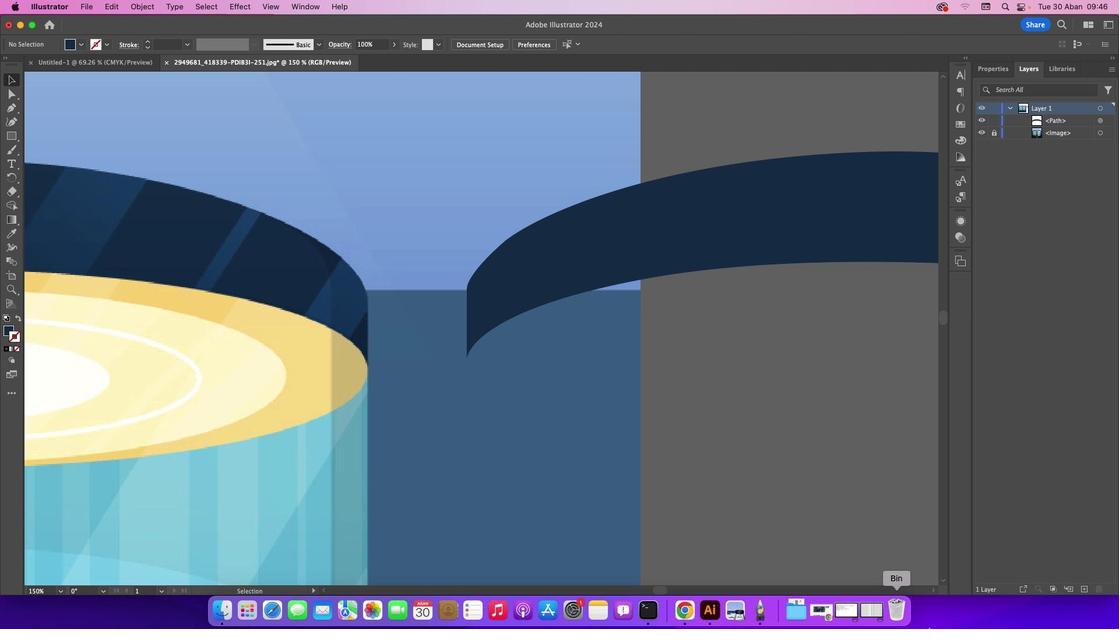
Action: Mouse scrolled (544, 385) with delta (0, 0)
Screenshot: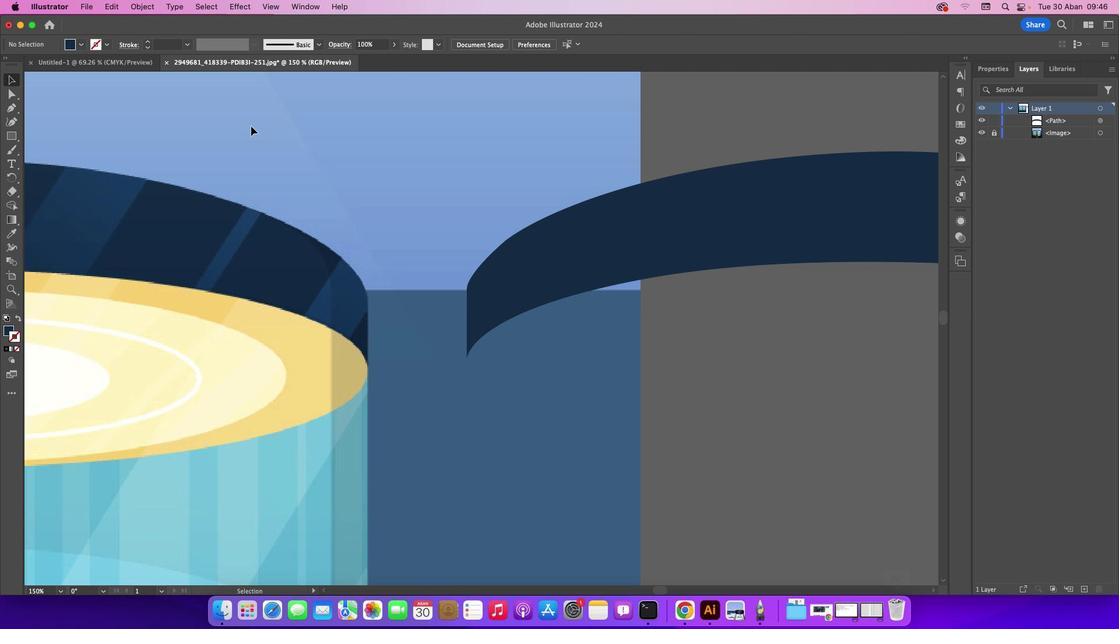 
Action: Mouse scrolled (544, 385) with delta (0, 0)
Screenshot: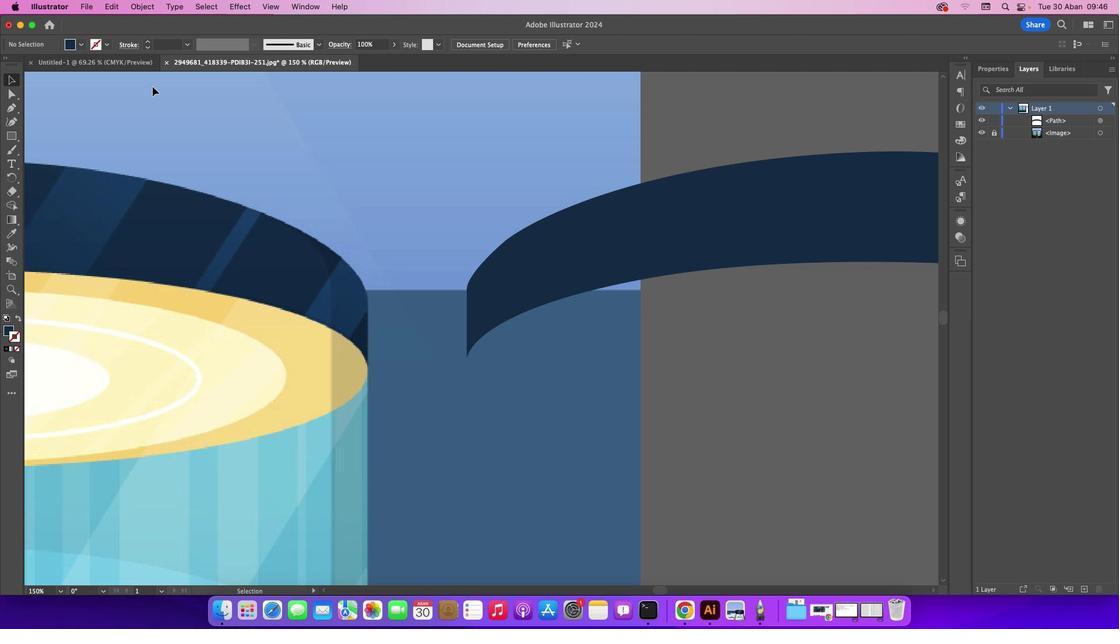 
Action: Mouse scrolled (544, 385) with delta (0, 1)
Screenshot: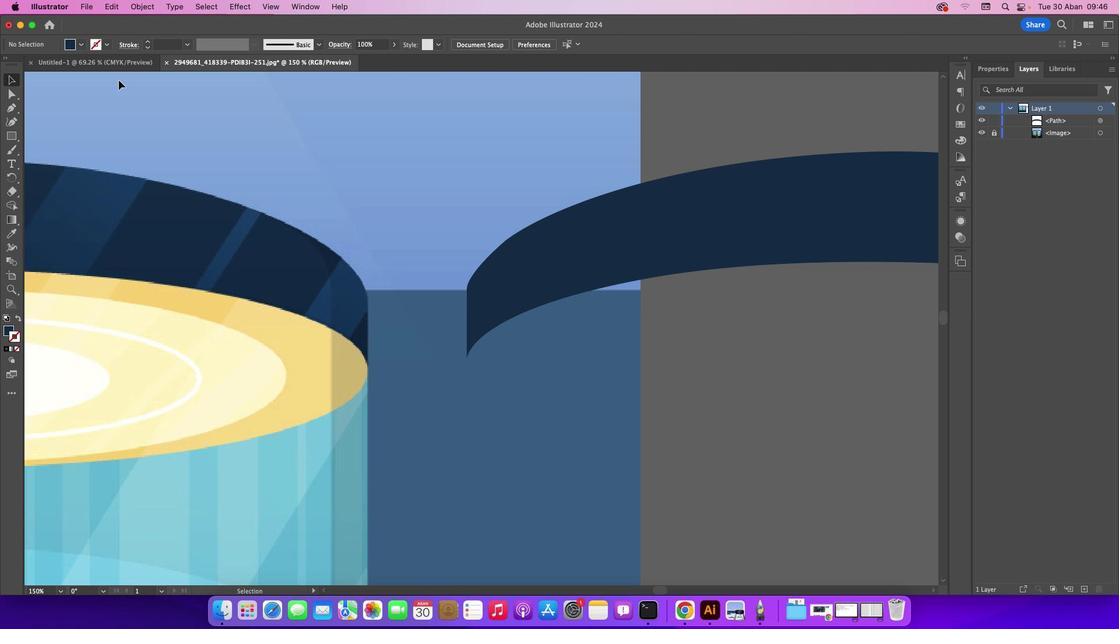 
Action: Mouse scrolled (544, 385) with delta (0, 0)
Screenshot: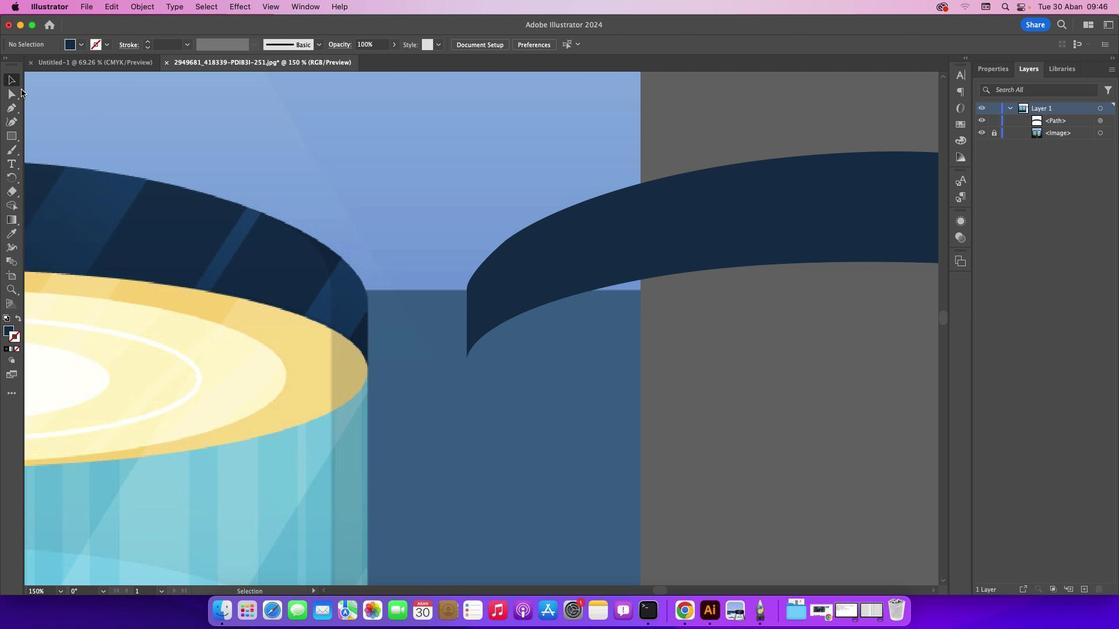 
Action: Mouse scrolled (544, 385) with delta (0, 0)
Screenshot: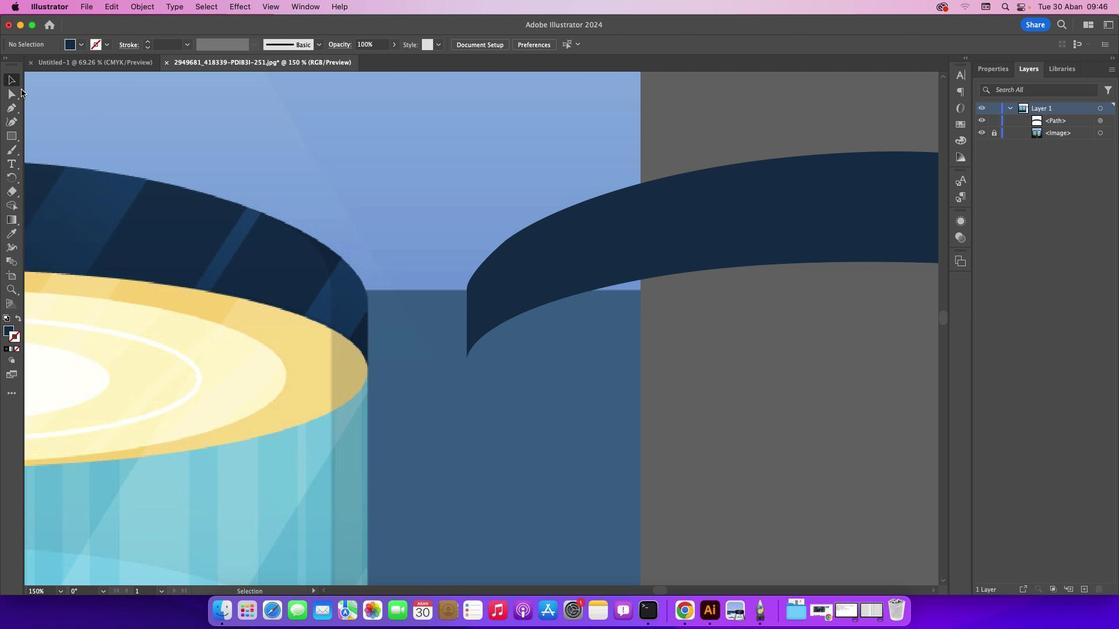 
Action: Mouse scrolled (544, 385) with delta (0, 1)
Screenshot: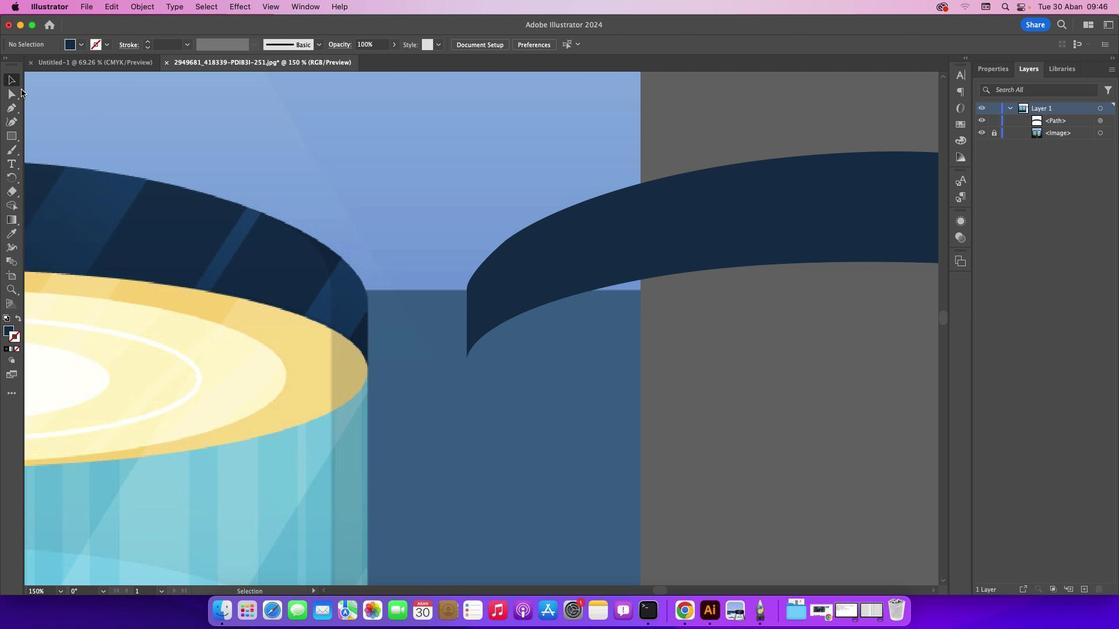 
Action: Mouse scrolled (544, 385) with delta (0, 2)
Screenshot: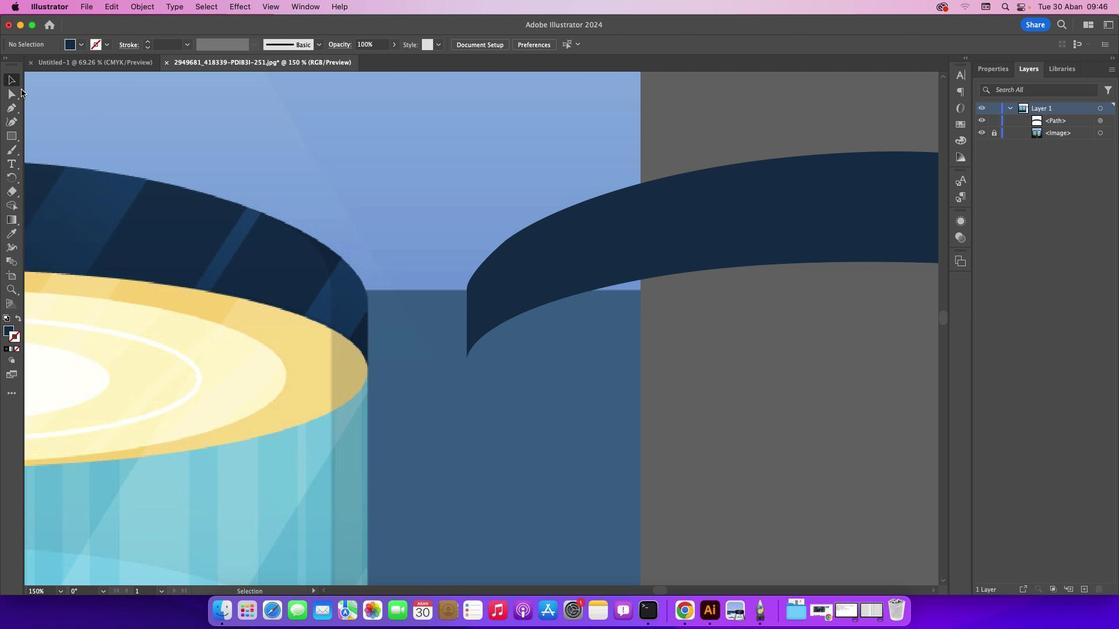 
Action: Mouse scrolled (544, 385) with delta (0, 3)
Screenshot: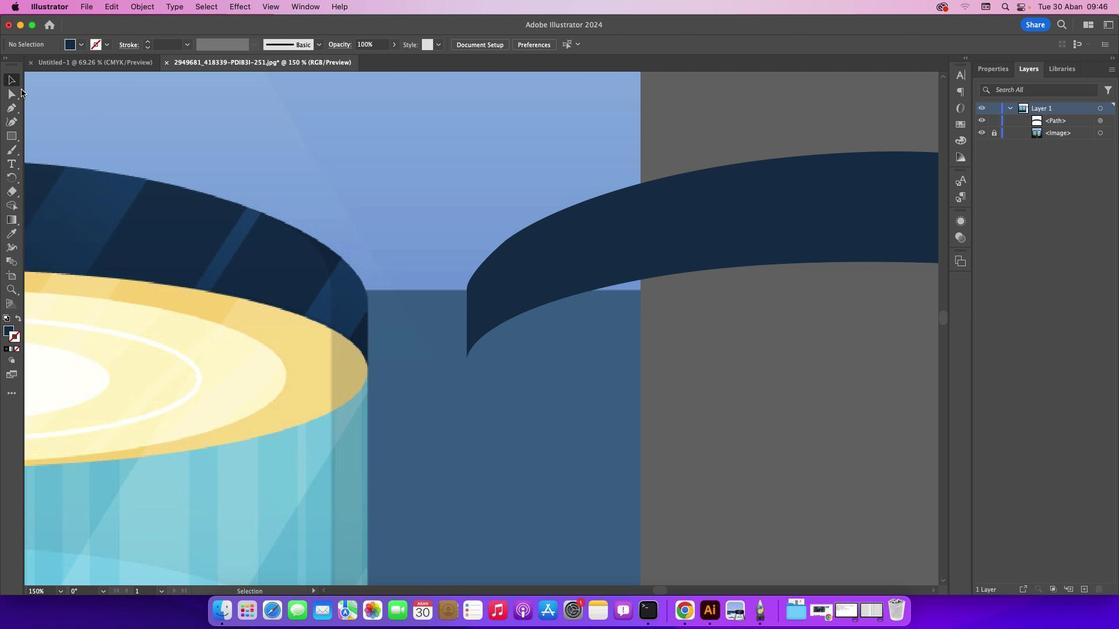 
Action: Mouse moved to (6, 111)
Screenshot: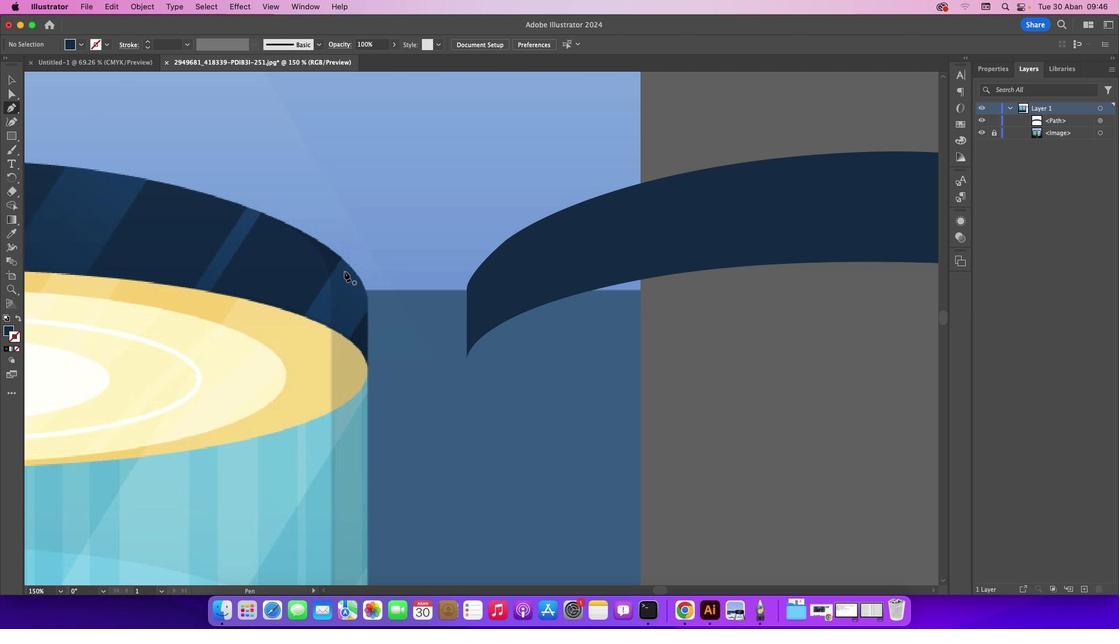 
Action: Mouse pressed left at (6, 111)
Screenshot: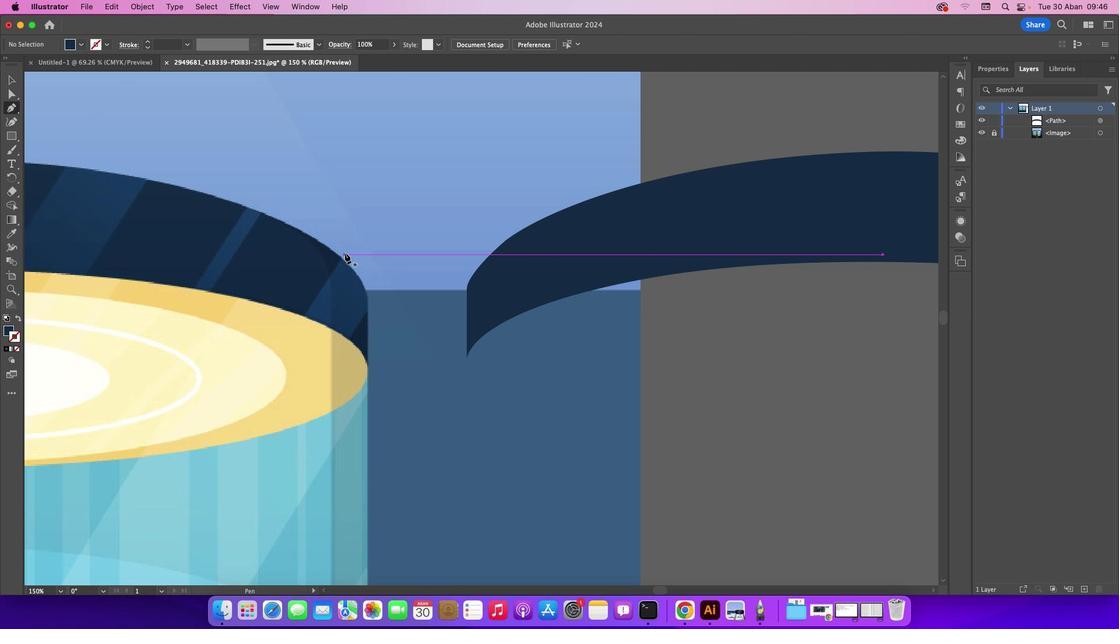 
Action: Mouse moved to (341, 258)
Screenshot: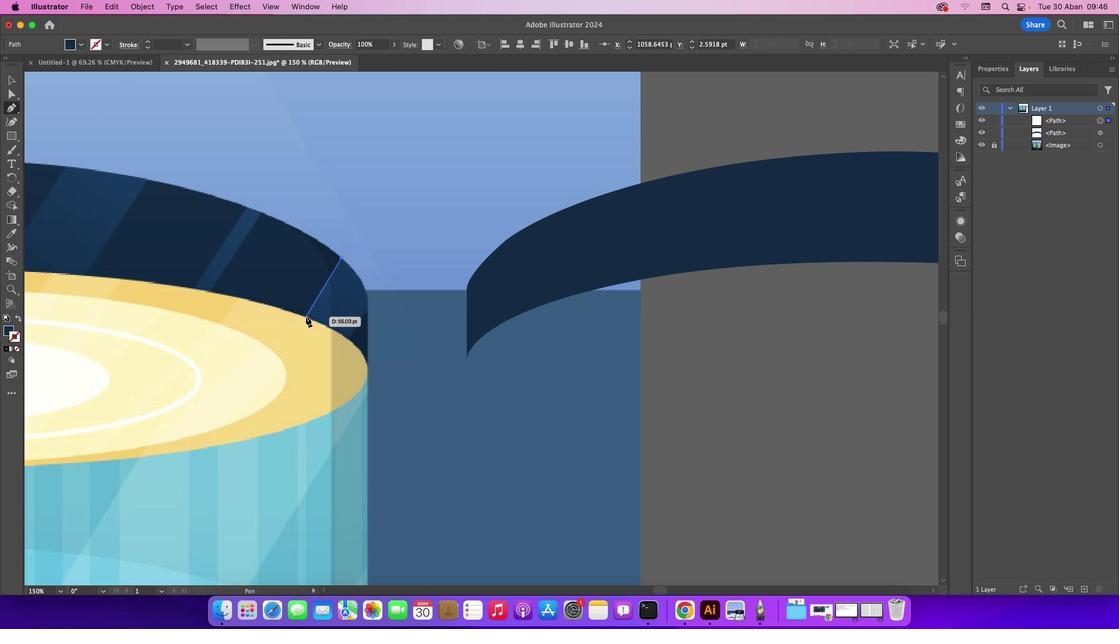 
Action: Mouse pressed left at (341, 258)
Screenshot: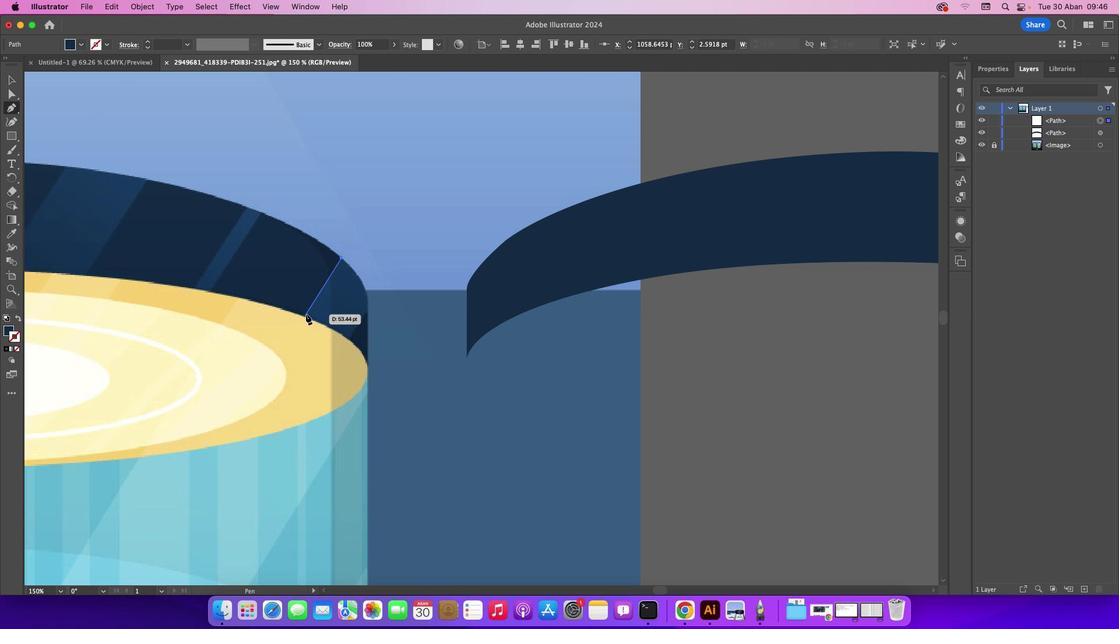 
Action: Mouse moved to (305, 314)
Screenshot: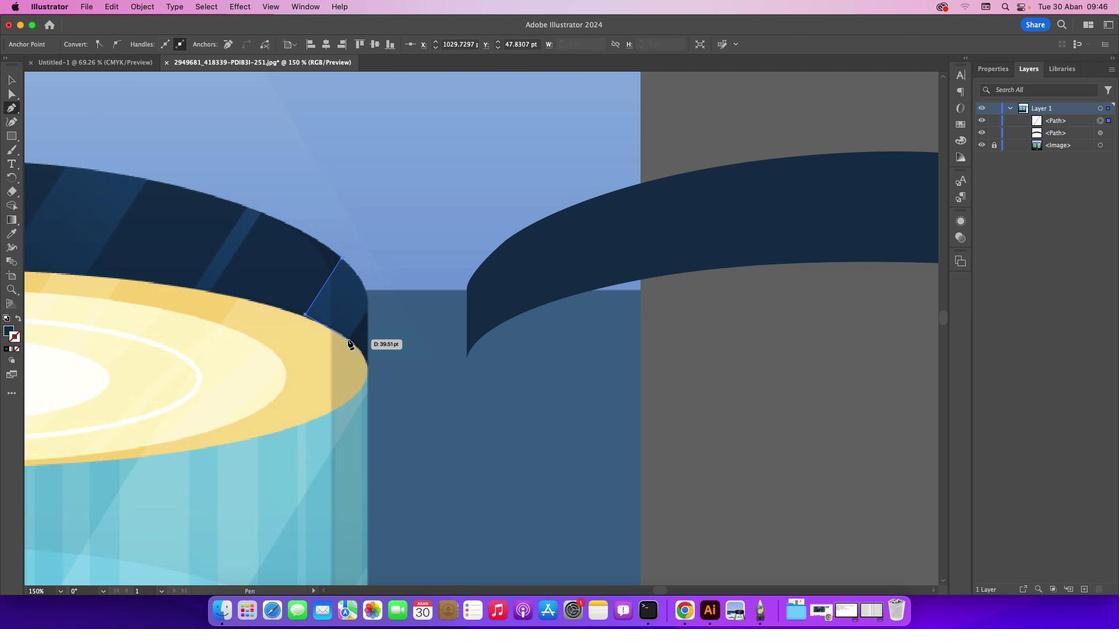 
Action: Mouse pressed left at (305, 314)
Screenshot: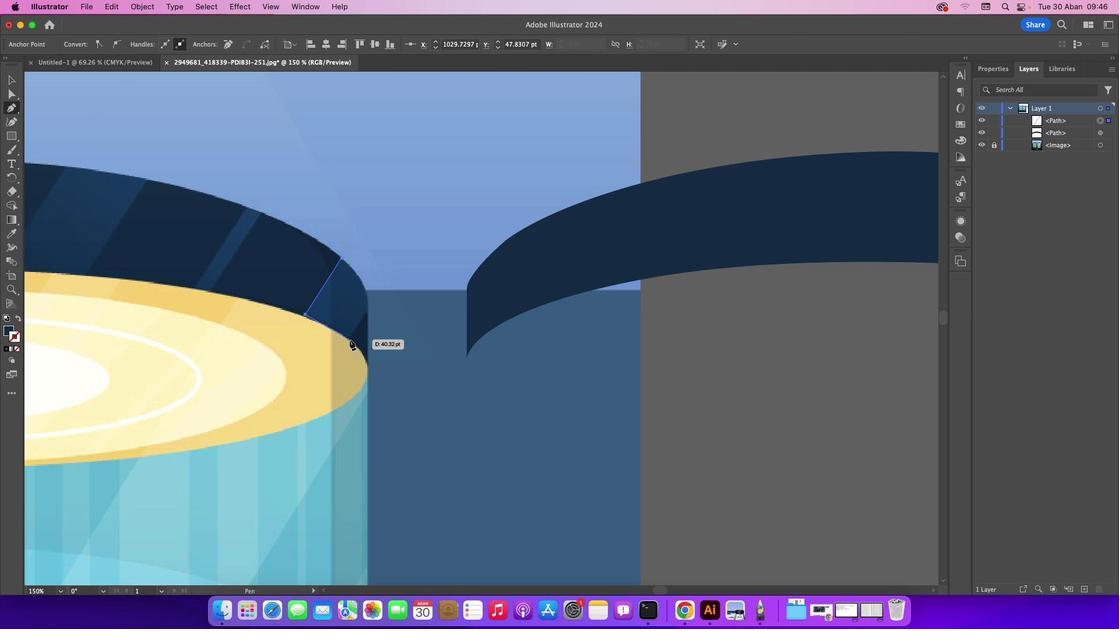 
Action: Mouse moved to (349, 339)
Screenshot: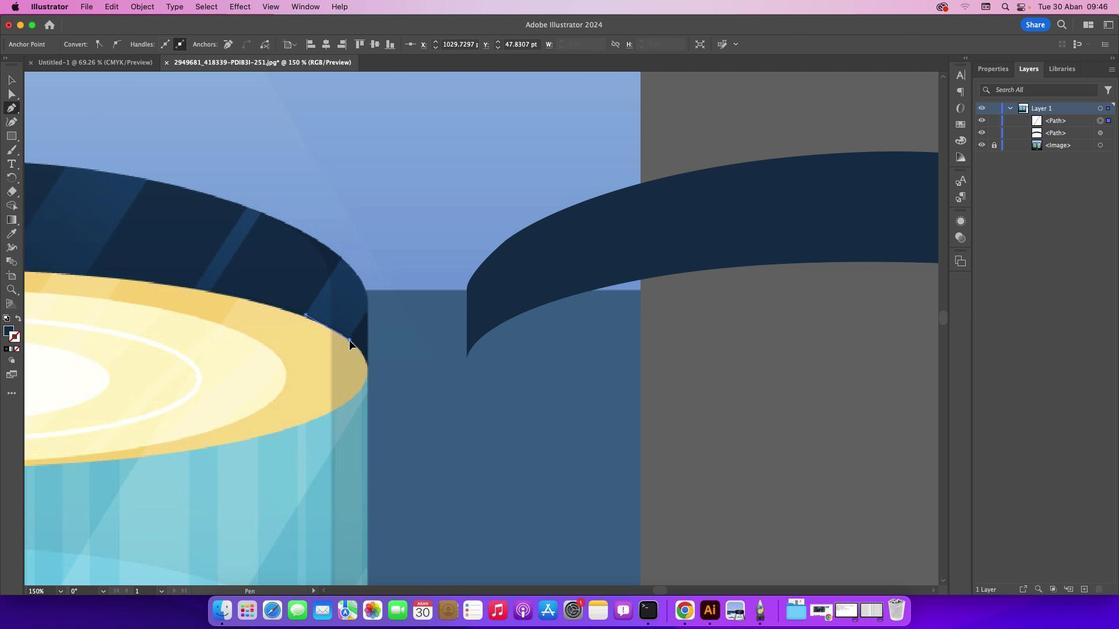 
Action: Mouse pressed left at (349, 339)
Screenshot: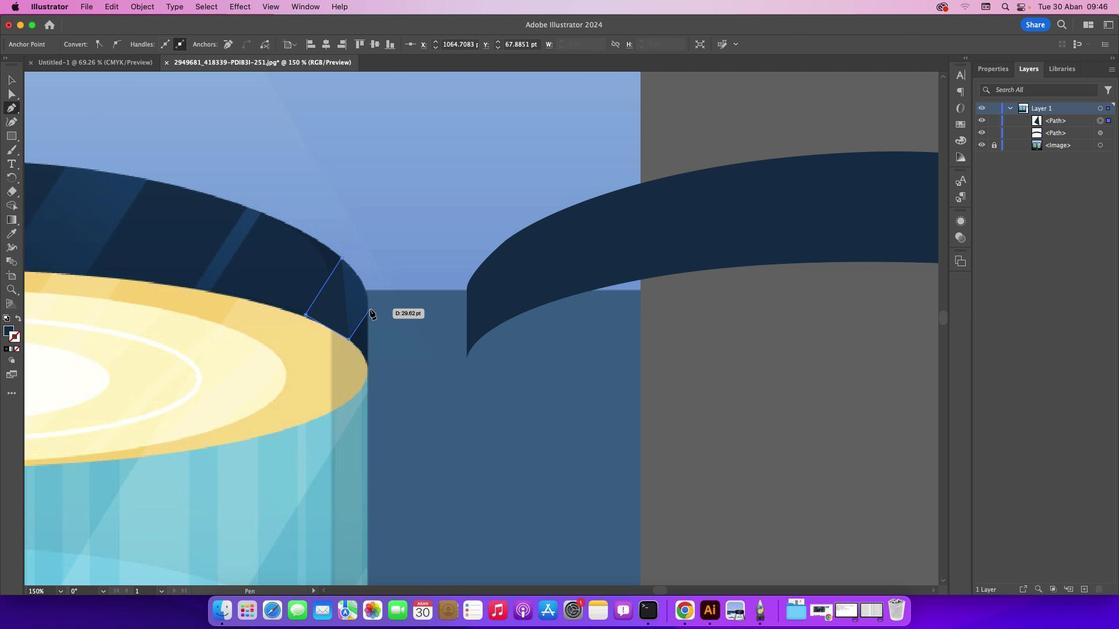 
Action: Mouse moved to (367, 310)
Screenshot: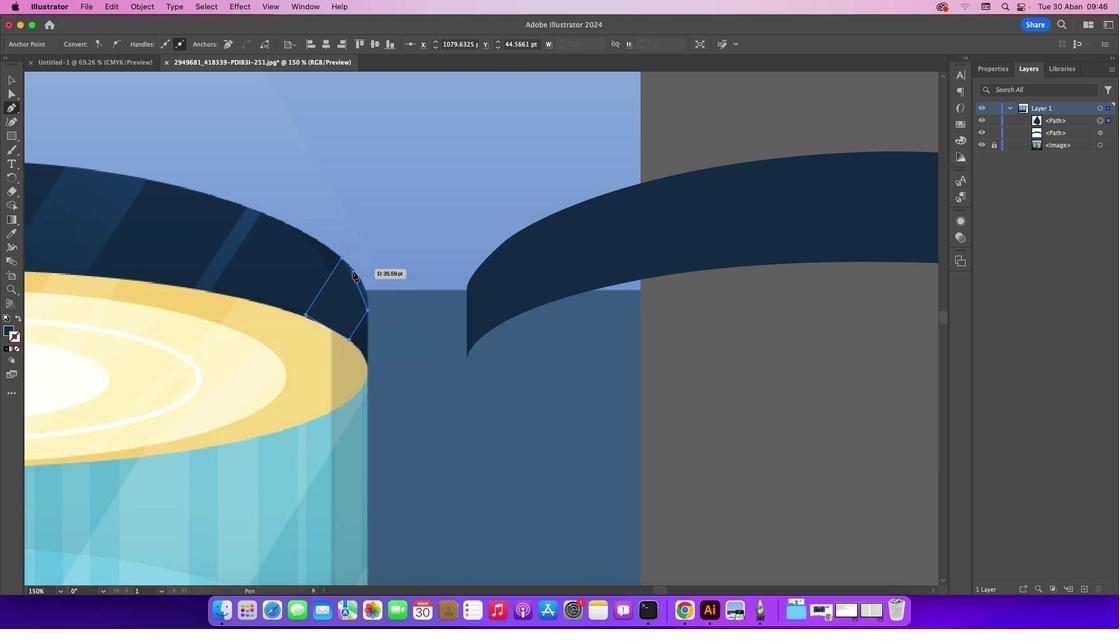 
Action: Mouse pressed left at (367, 310)
Screenshot: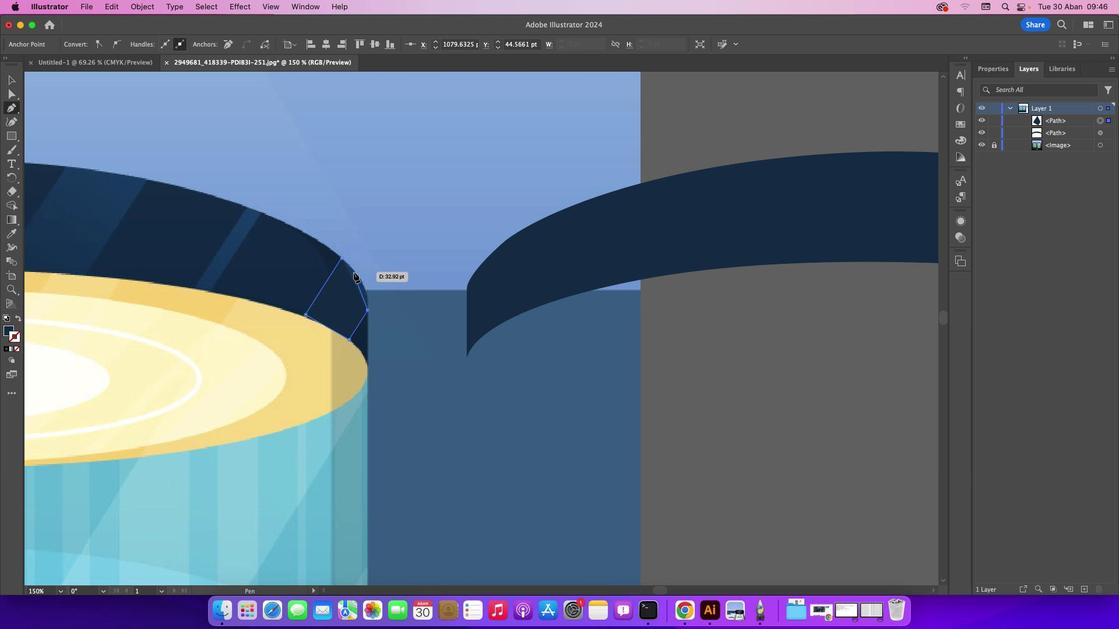 
Action: Mouse moved to (355, 272)
Screenshot: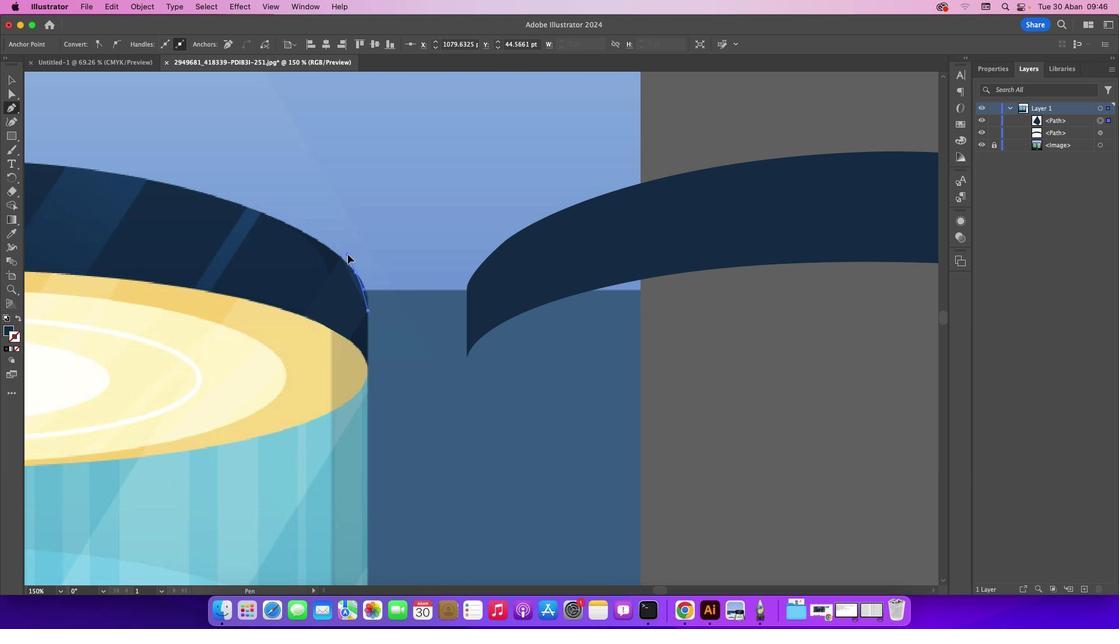 
Action: Mouse pressed left at (355, 272)
Screenshot: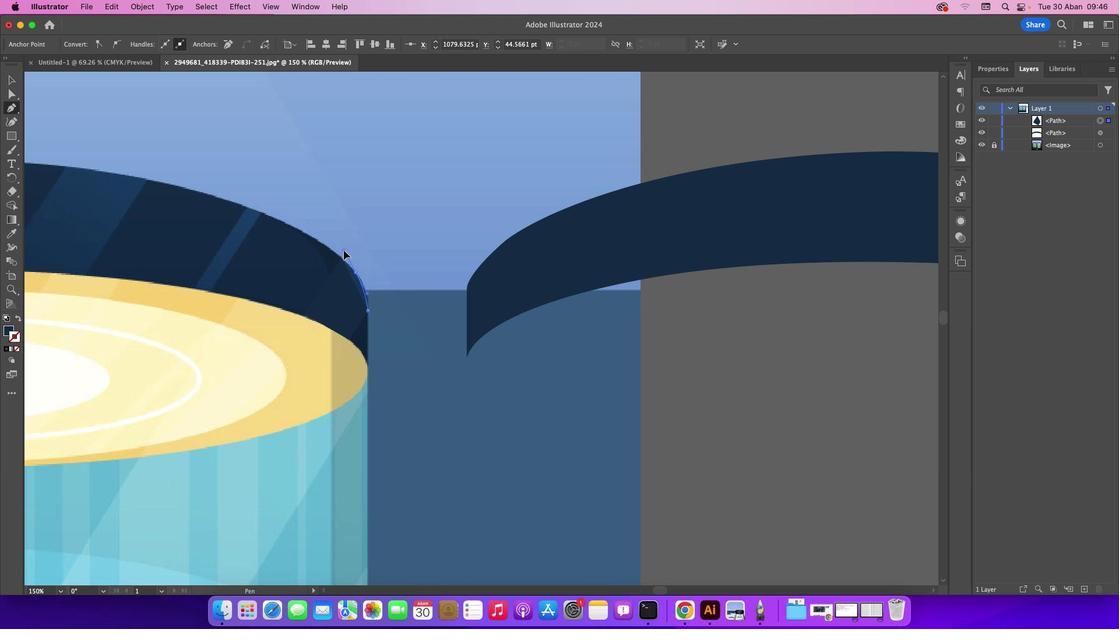 
Action: Mouse moved to (356, 272)
Screenshot: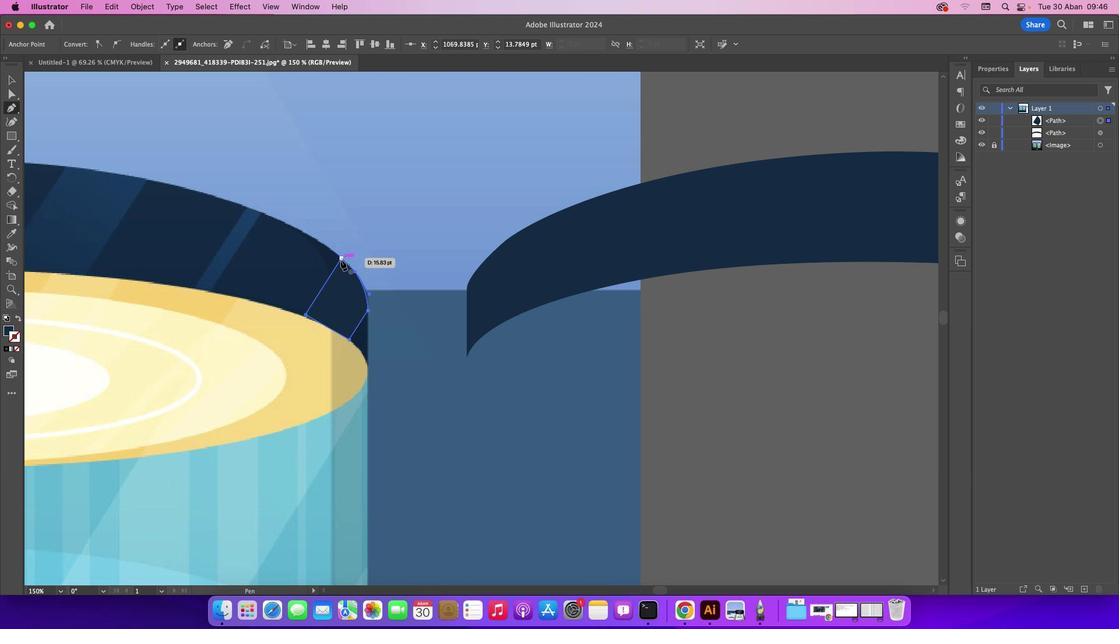 
Action: Mouse pressed left at (356, 272)
Screenshot: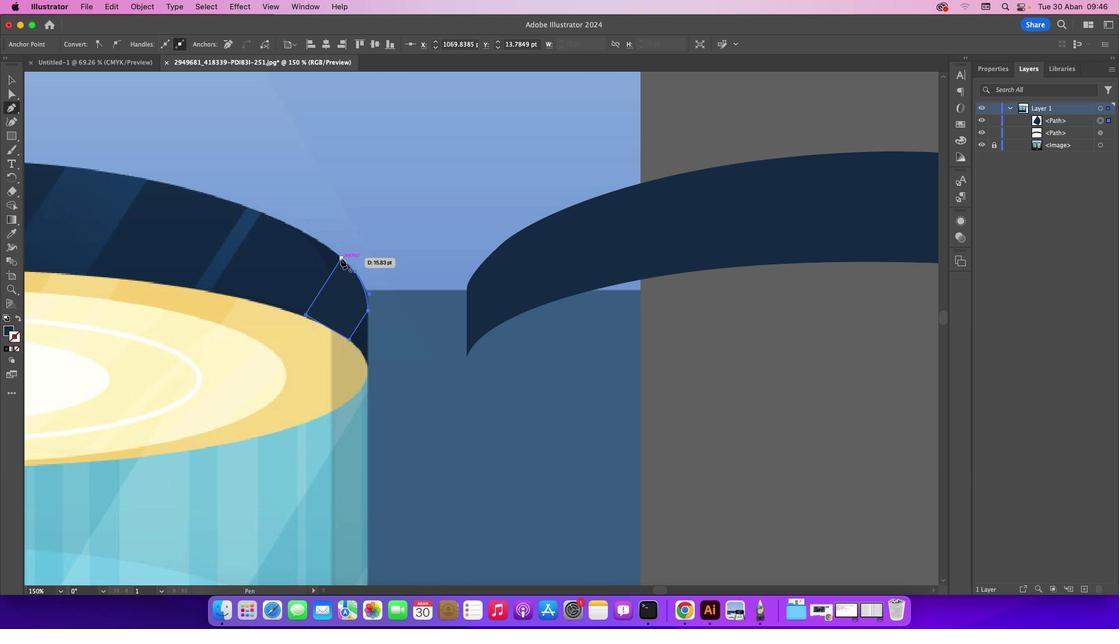 
Action: Mouse moved to (341, 258)
Screenshot: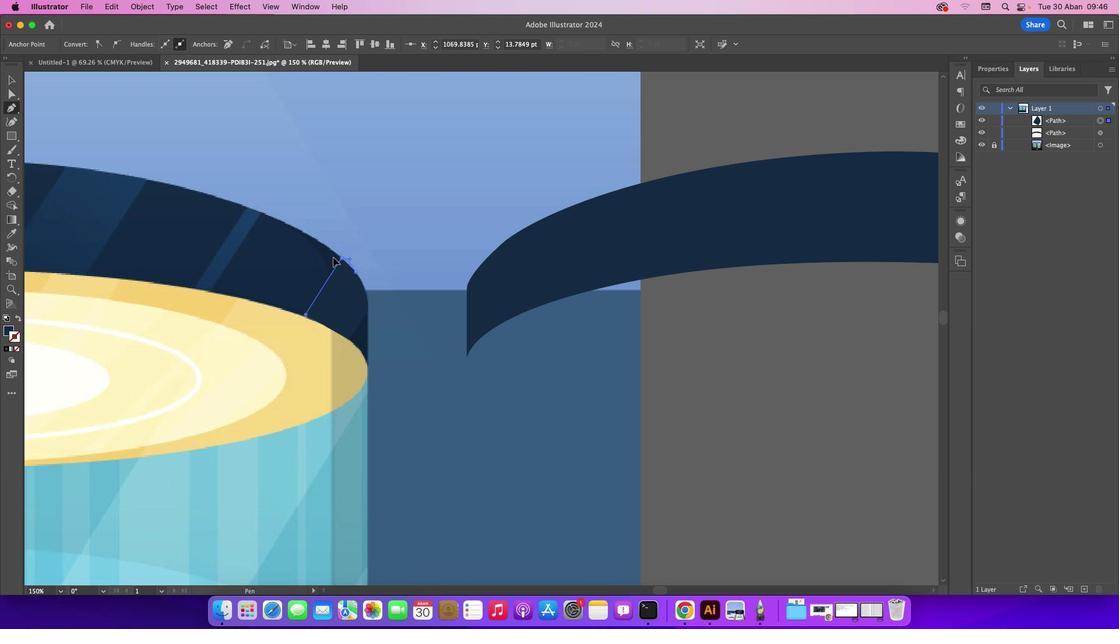 
Action: Mouse pressed left at (341, 258)
Screenshot: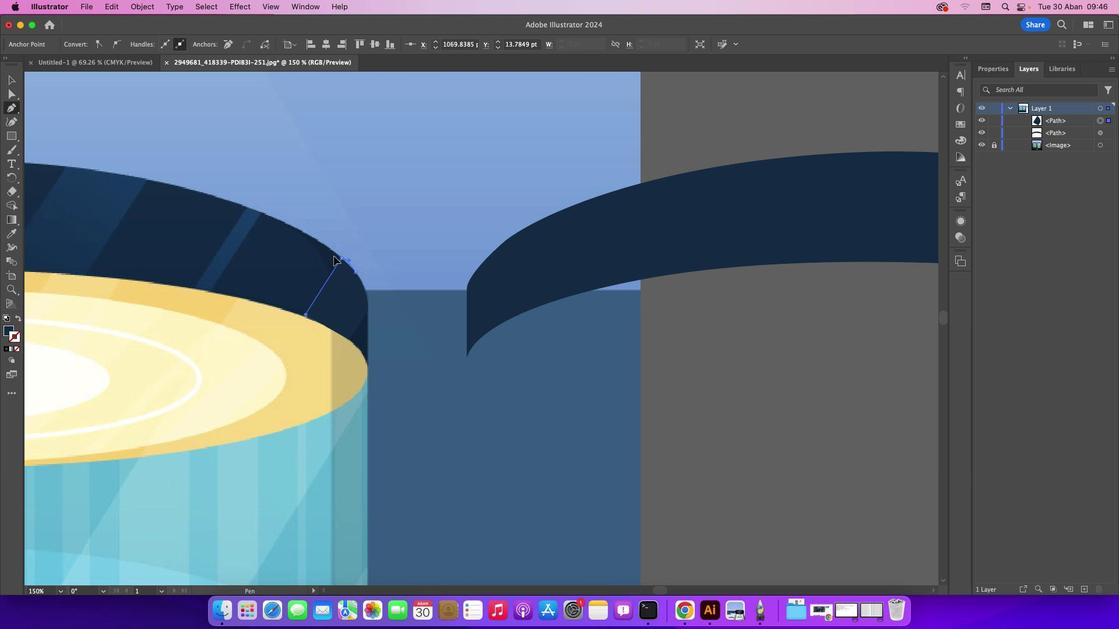 
Action: Mouse moved to (19, 77)
Screenshot: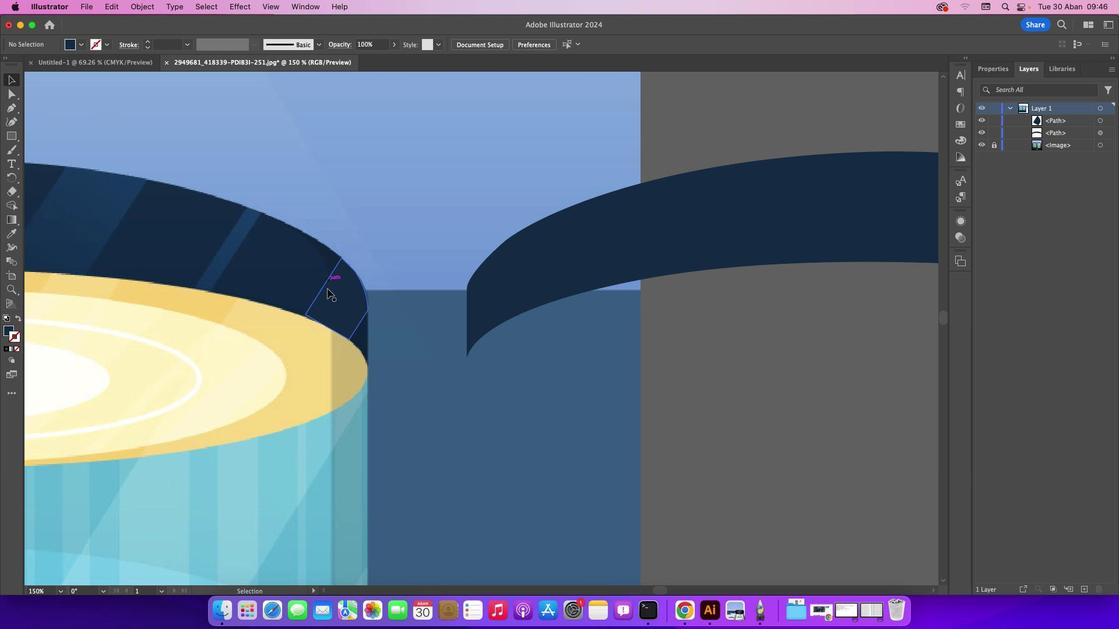 
Action: Mouse pressed left at (19, 77)
Screenshot: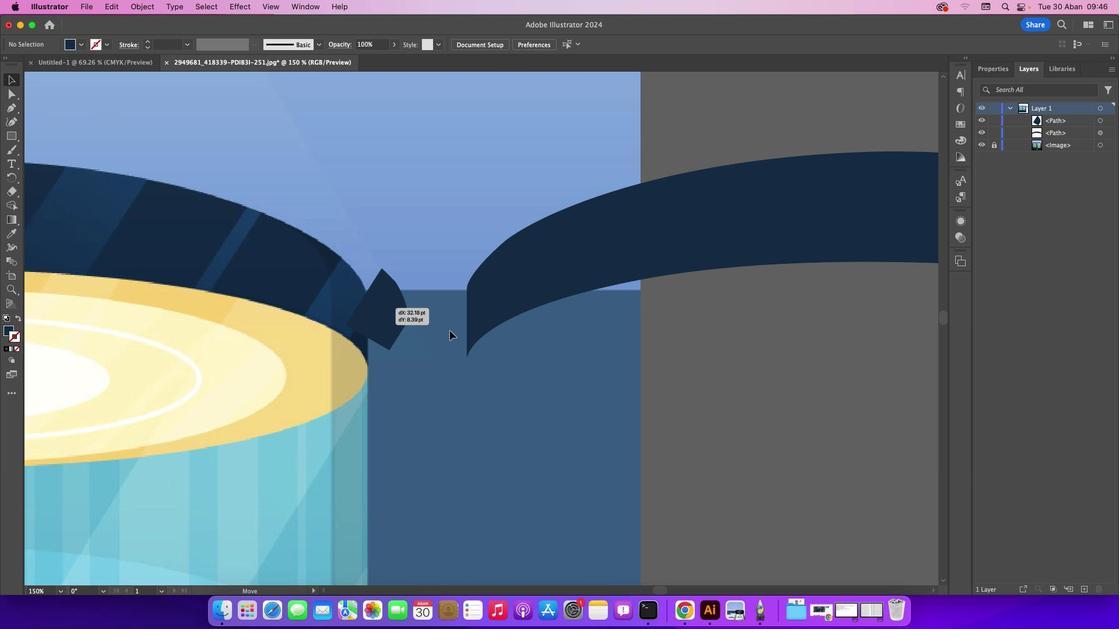 
Action: Mouse moved to (111, 109)
Screenshot: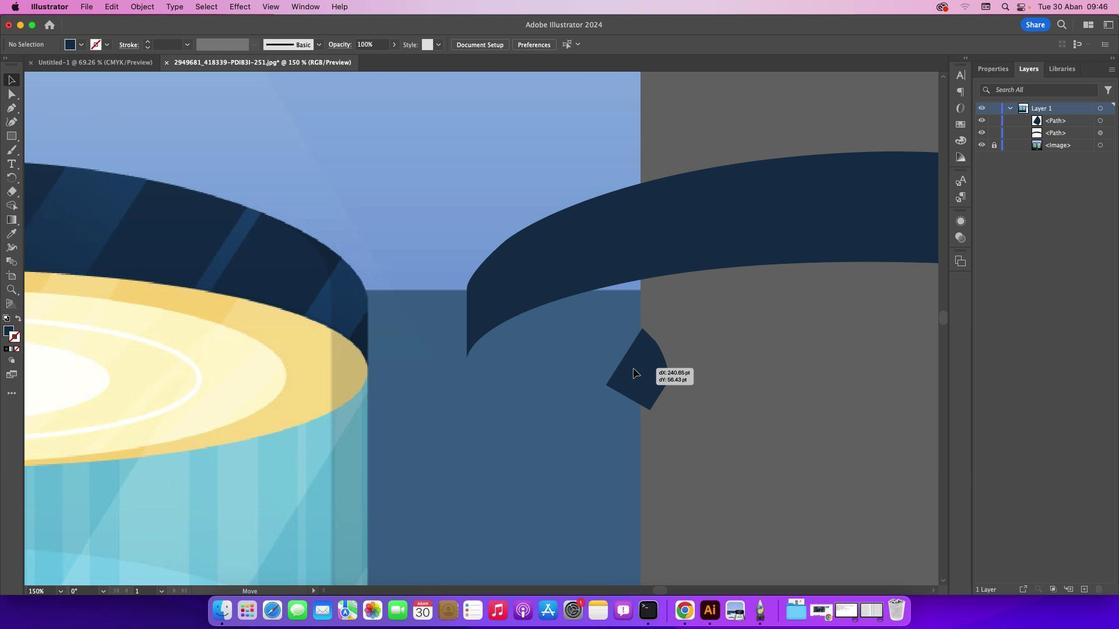 
Action: Mouse pressed left at (111, 109)
Screenshot: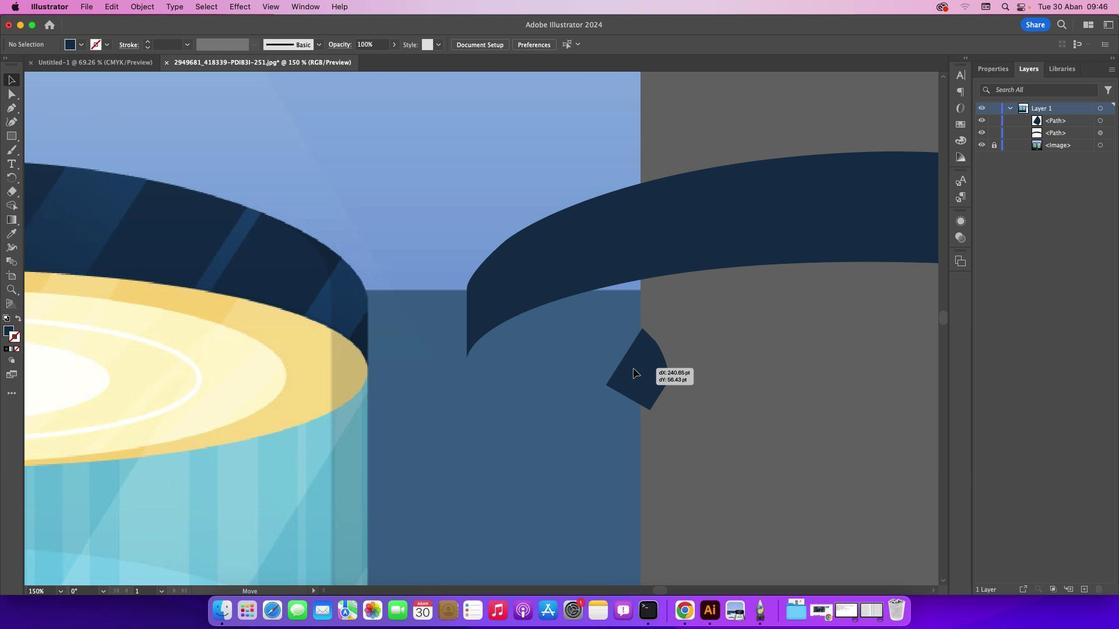 
Action: Mouse moved to (332, 297)
Screenshot: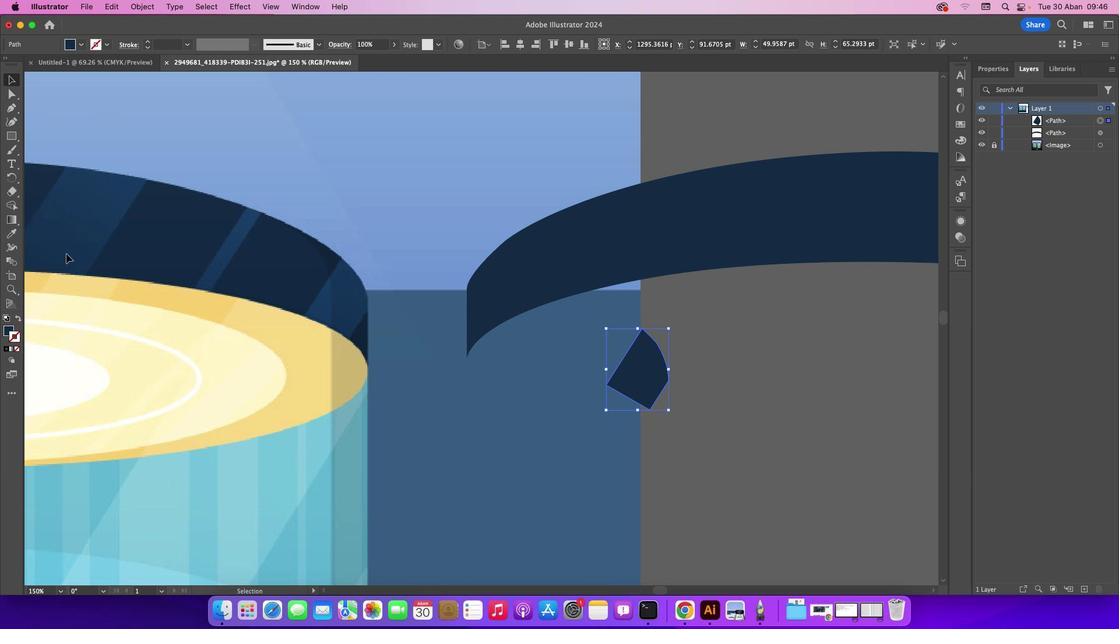 
Action: Mouse pressed left at (332, 297)
Screenshot: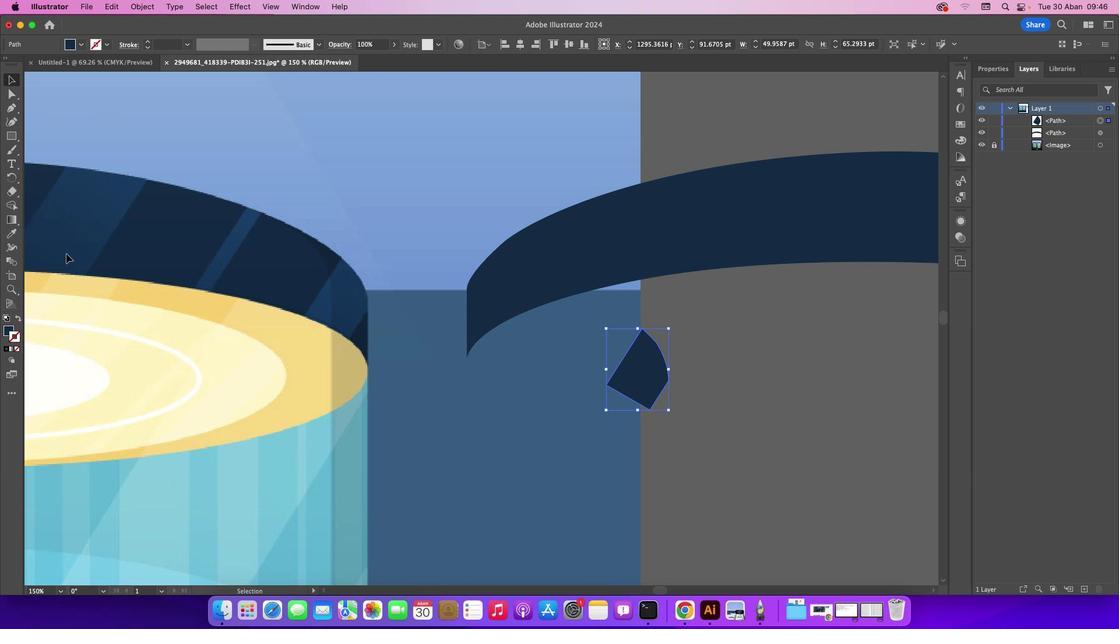 
Action: Mouse moved to (426, 415)
Screenshot: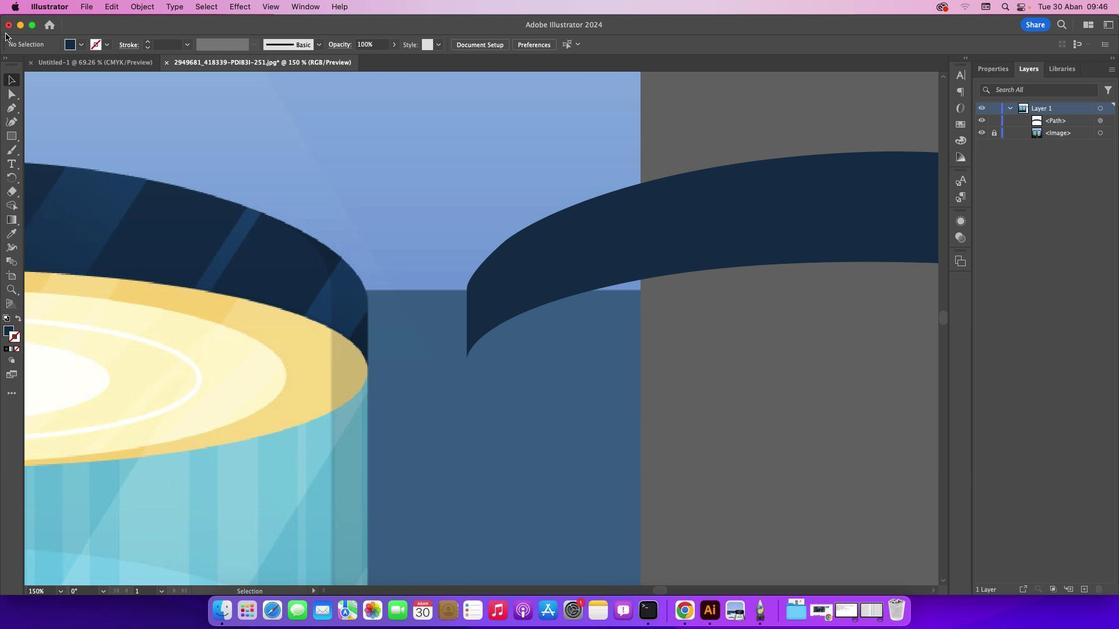 
Action: Key pressed Key.delete
Screenshot: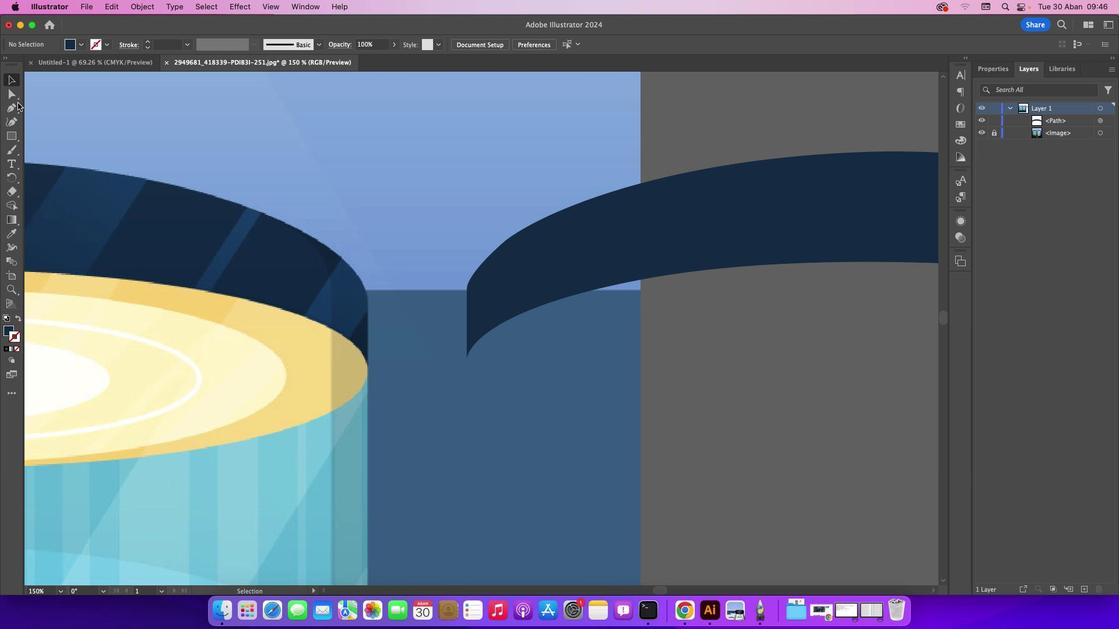 
Action: Mouse moved to (6, 108)
Screenshot: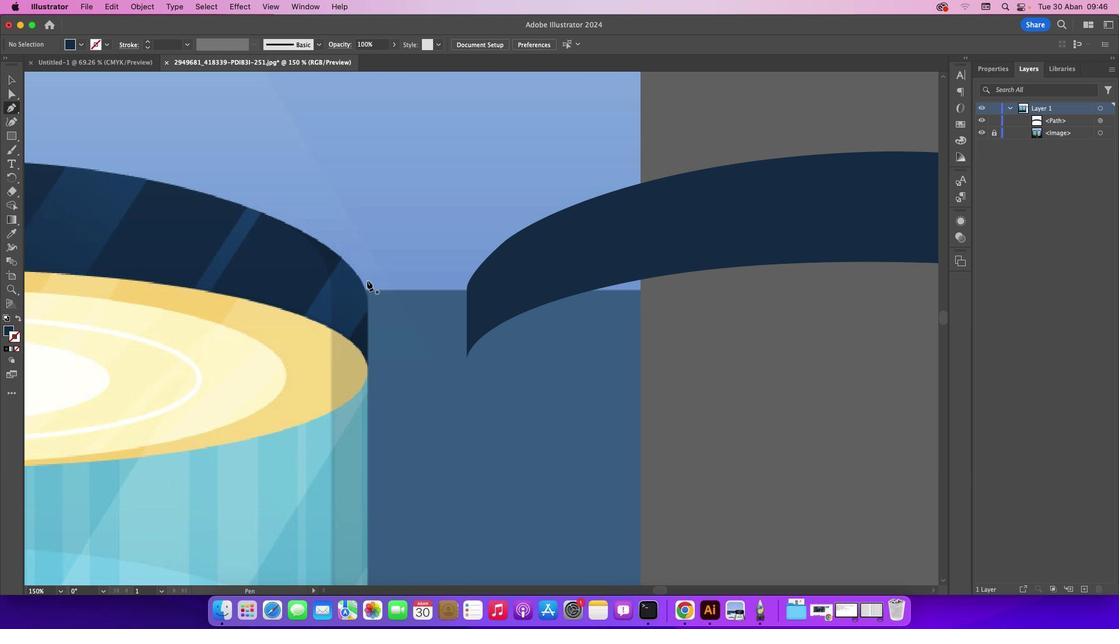 
Action: Mouse pressed left at (6, 108)
Screenshot: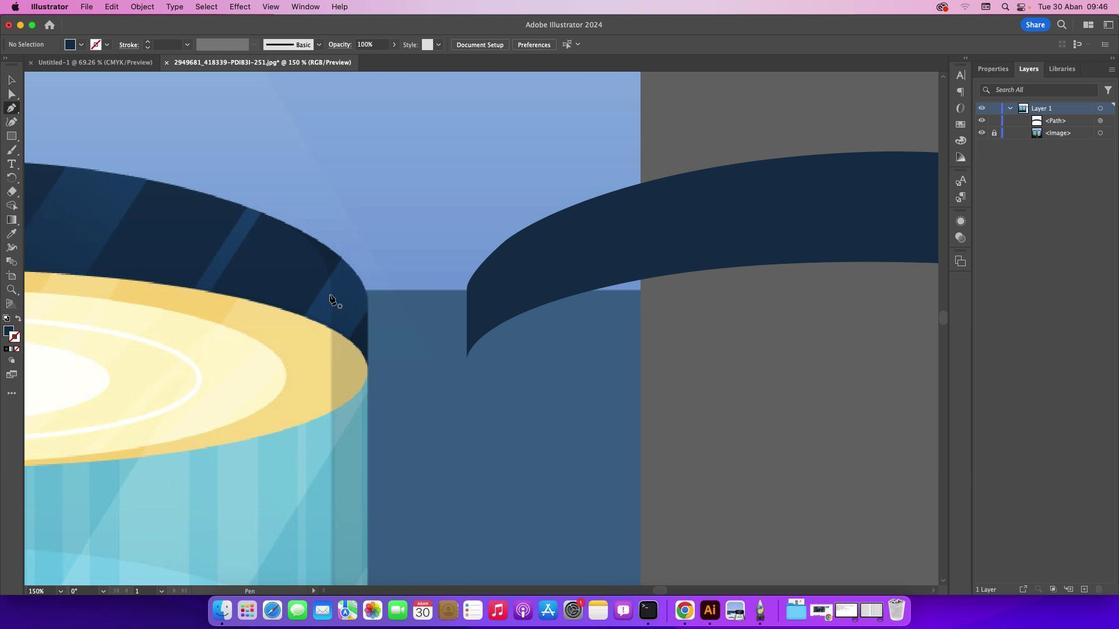 
Action: Mouse moved to (331, 277)
Screenshot: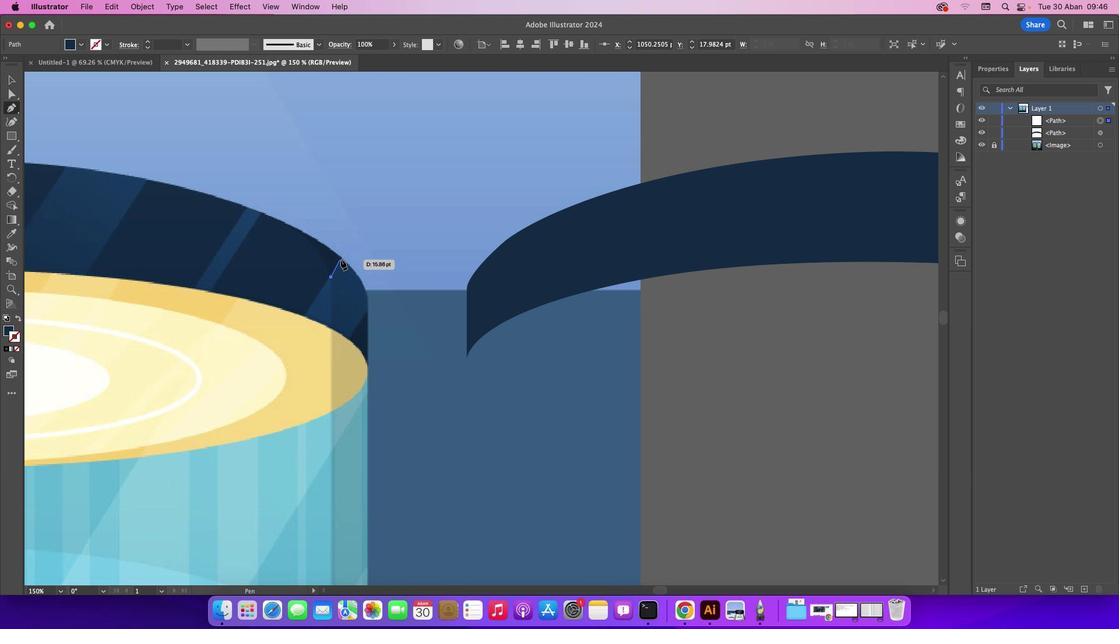 
Action: Mouse pressed left at (331, 277)
Screenshot: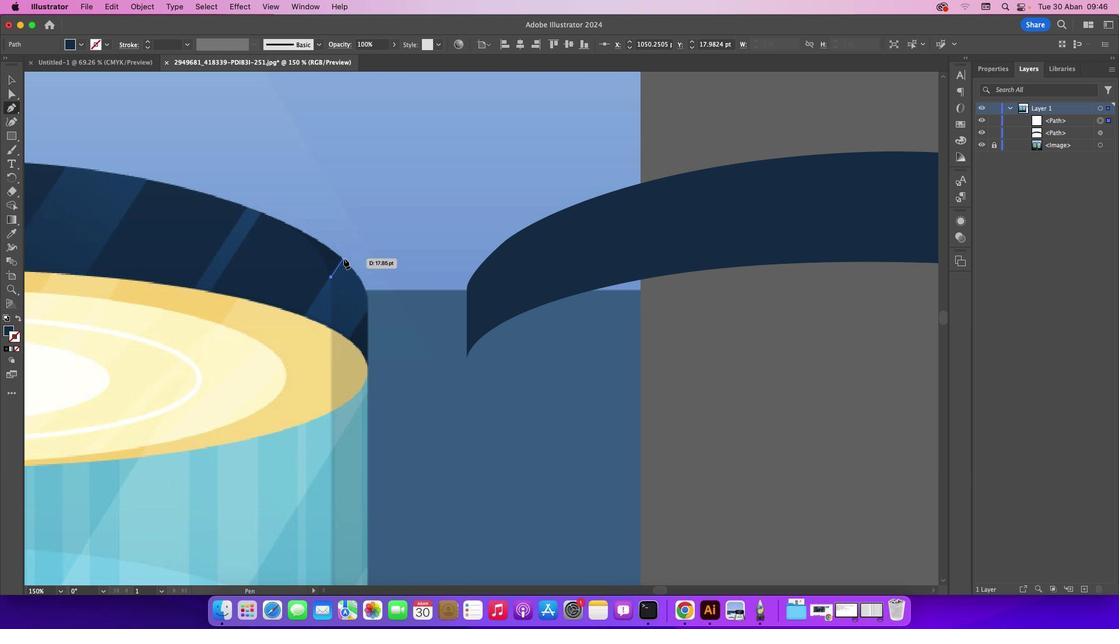 
Action: Mouse moved to (331, 327)
Screenshot: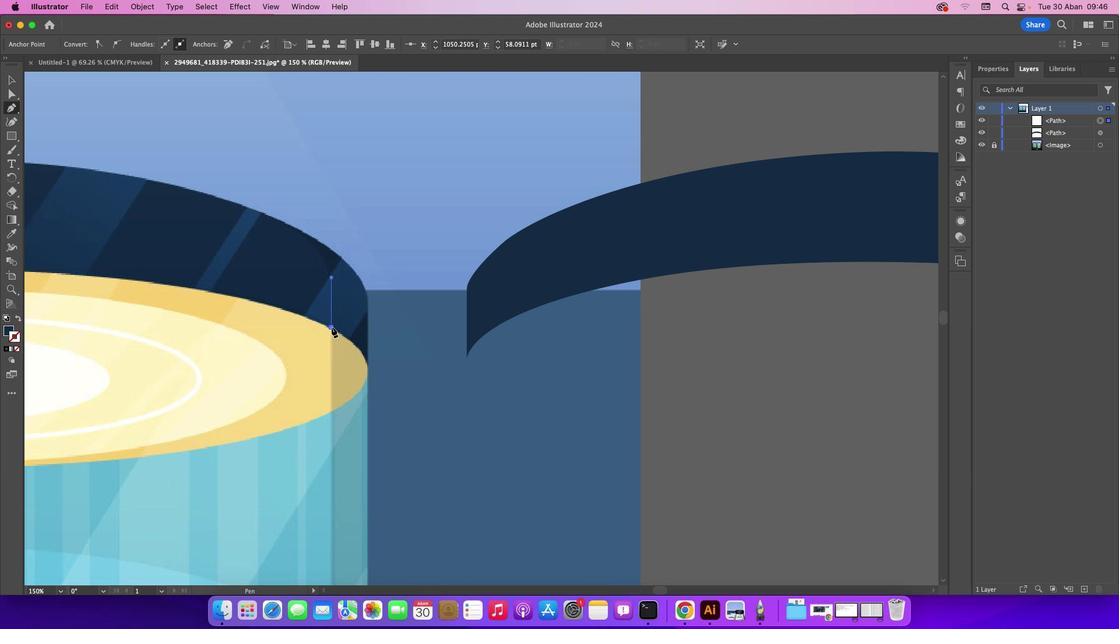 
Action: Mouse pressed left at (331, 327)
Screenshot: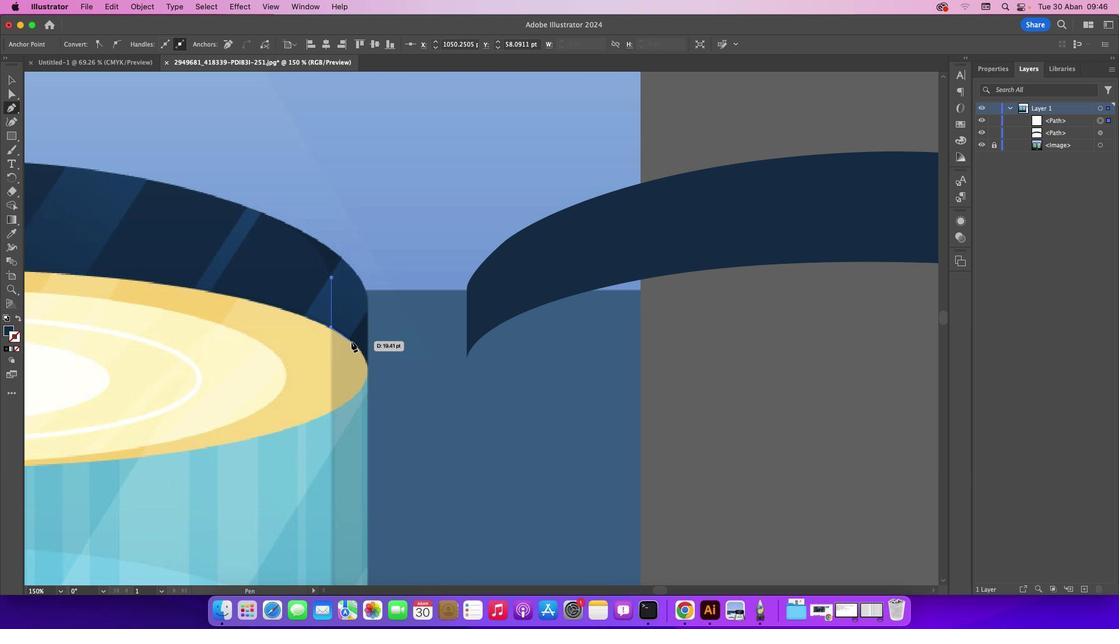 
Action: Mouse moved to (348, 340)
Screenshot: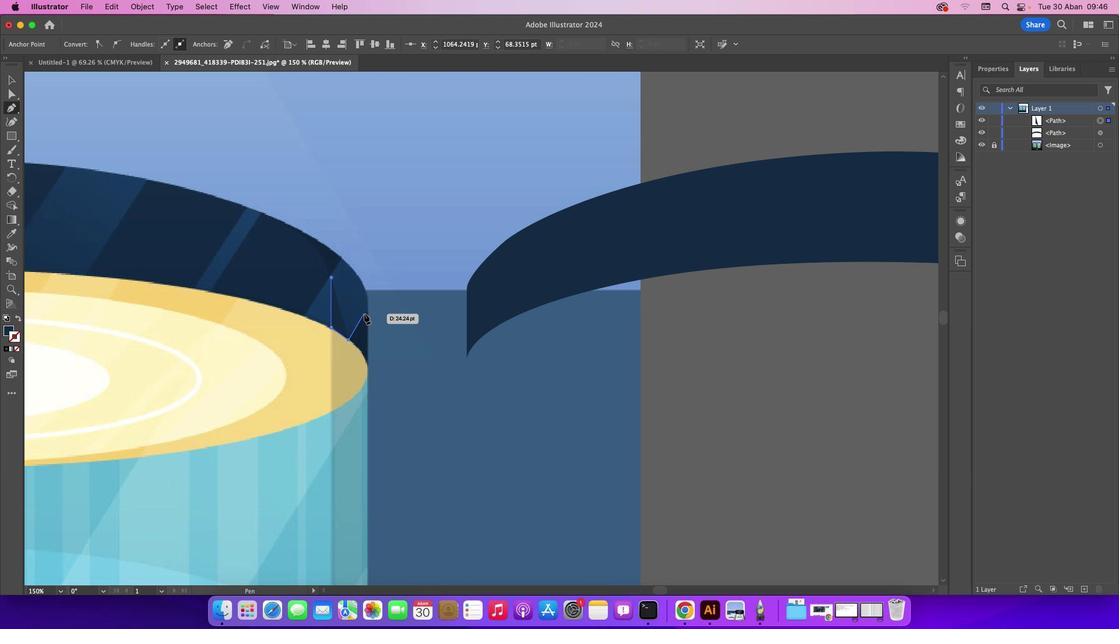 
Action: Mouse pressed left at (348, 340)
Screenshot: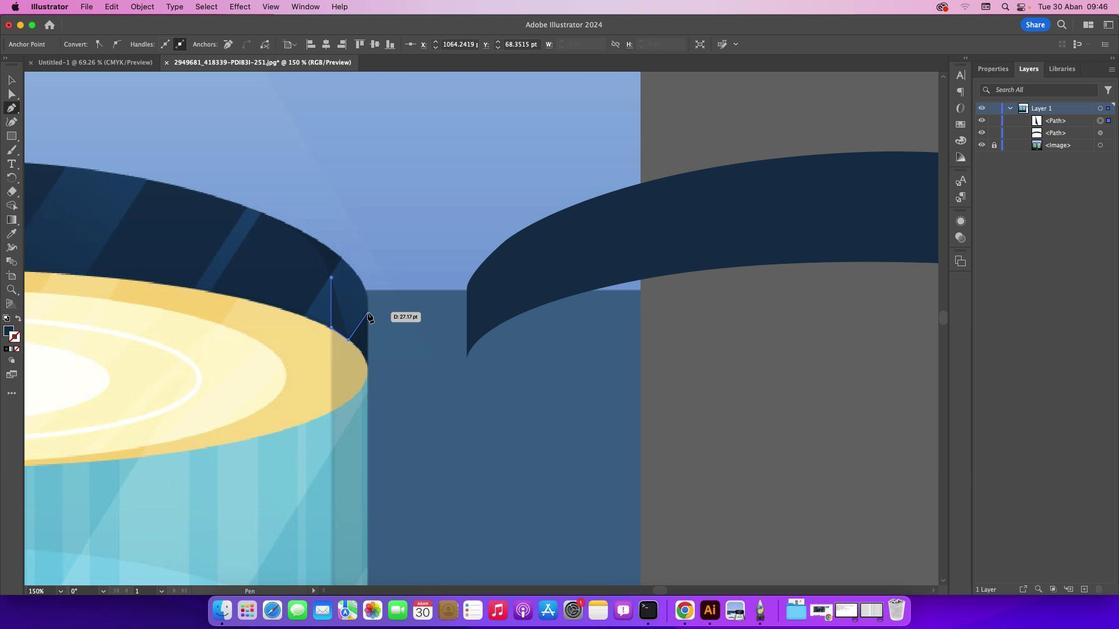 
Action: Mouse moved to (367, 309)
Screenshot: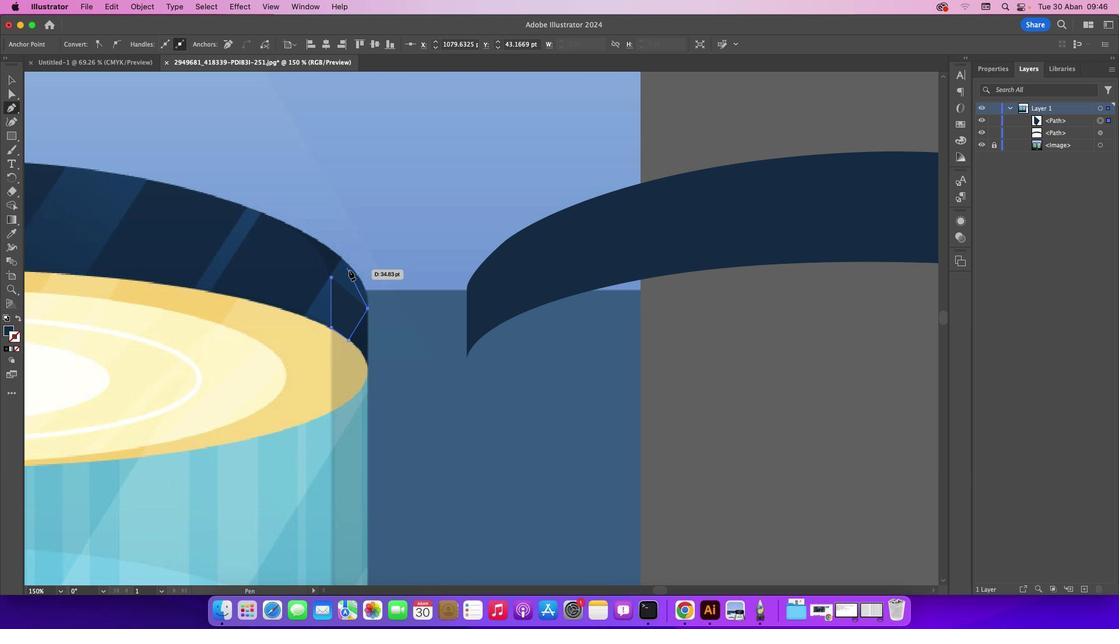 
Action: Mouse pressed left at (367, 309)
Screenshot: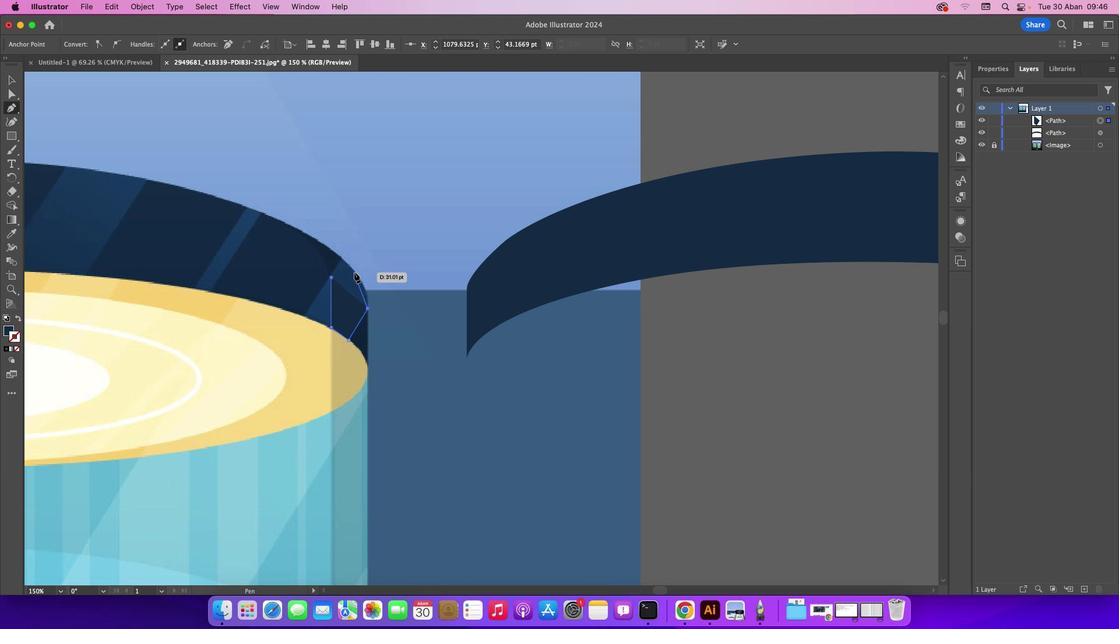 
Action: Mouse moved to (355, 272)
Screenshot: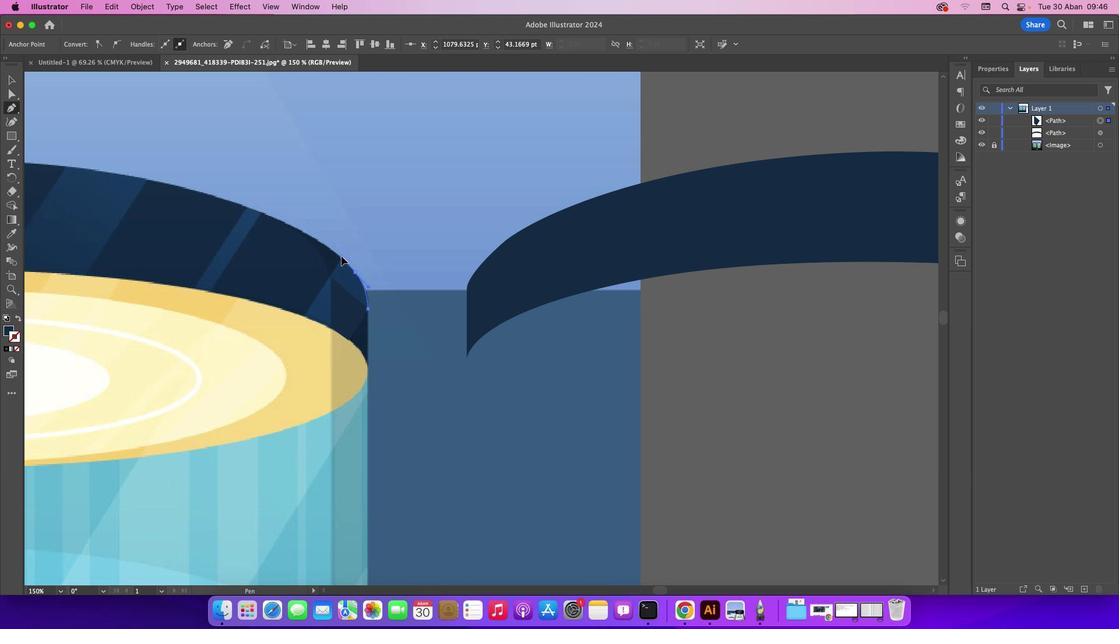 
Action: Mouse pressed left at (355, 272)
Screenshot: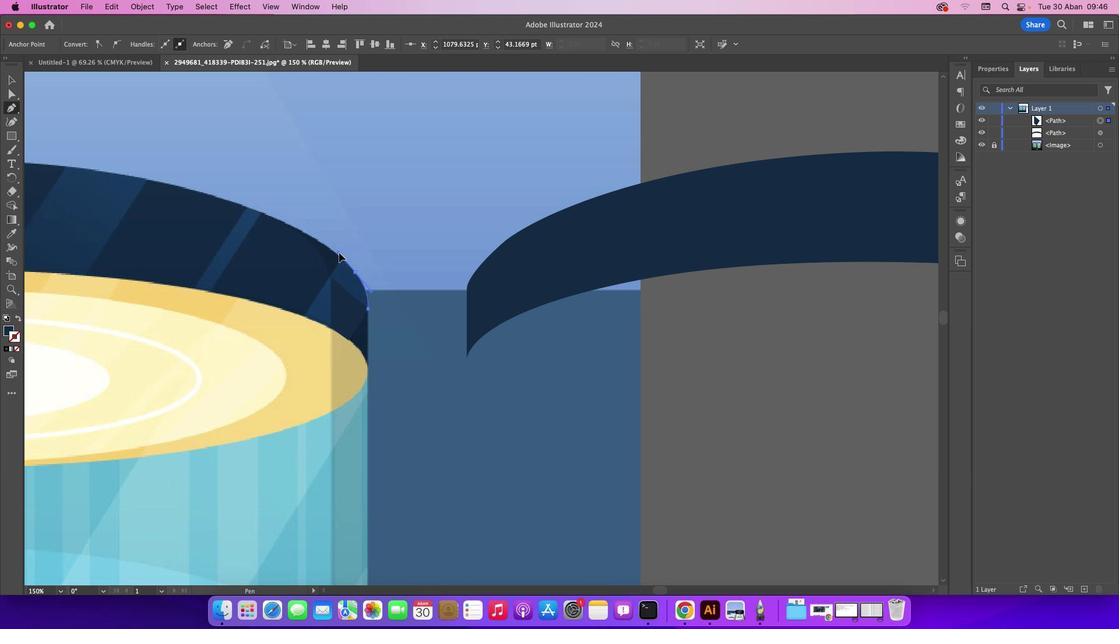
Action: Mouse moved to (355, 272)
Screenshot: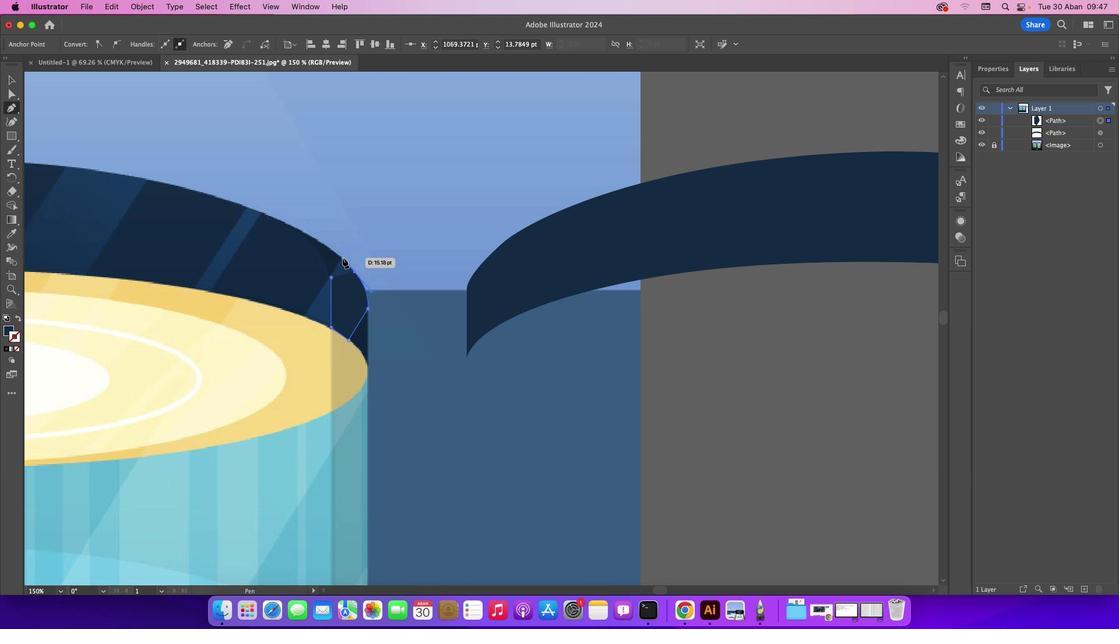 
Action: Mouse pressed left at (355, 272)
Screenshot: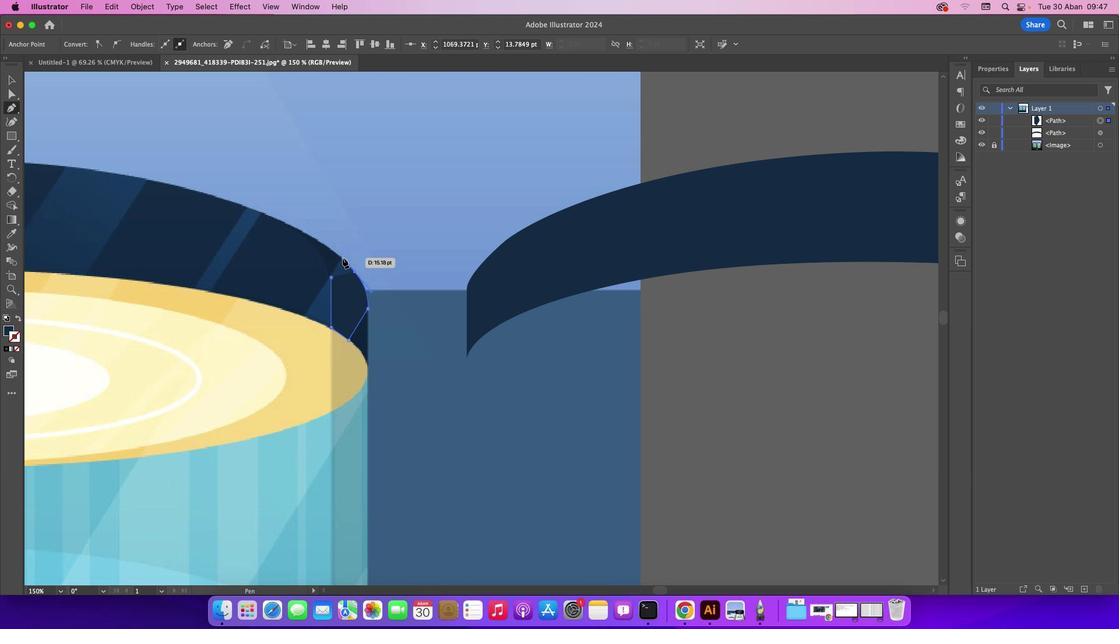 
Action: Mouse moved to (341, 257)
Screenshot: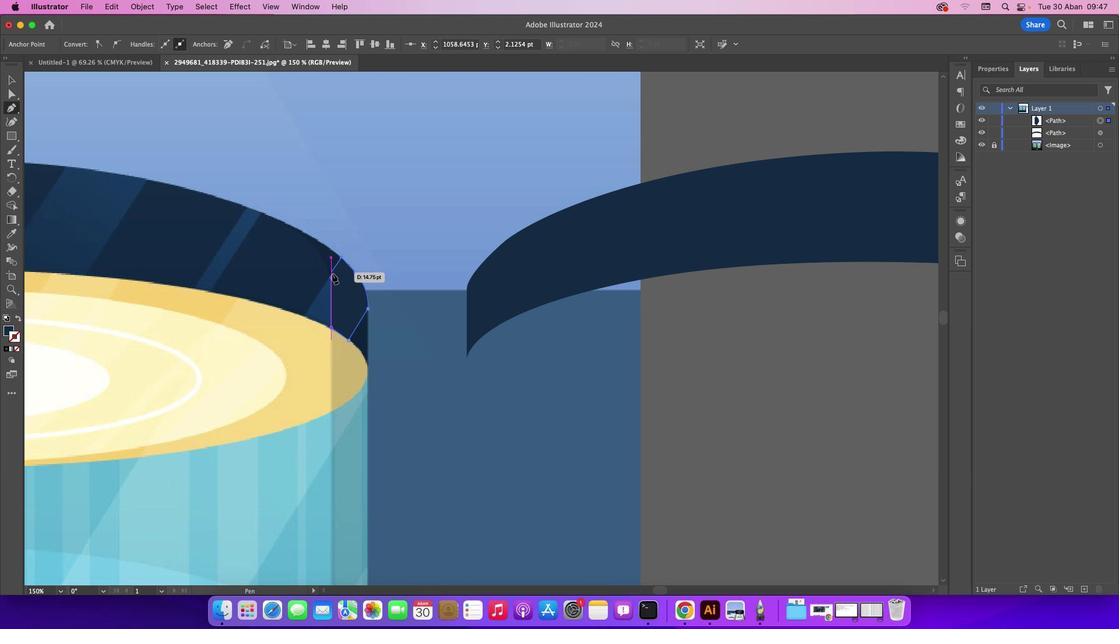 
Action: Mouse pressed left at (341, 257)
Screenshot: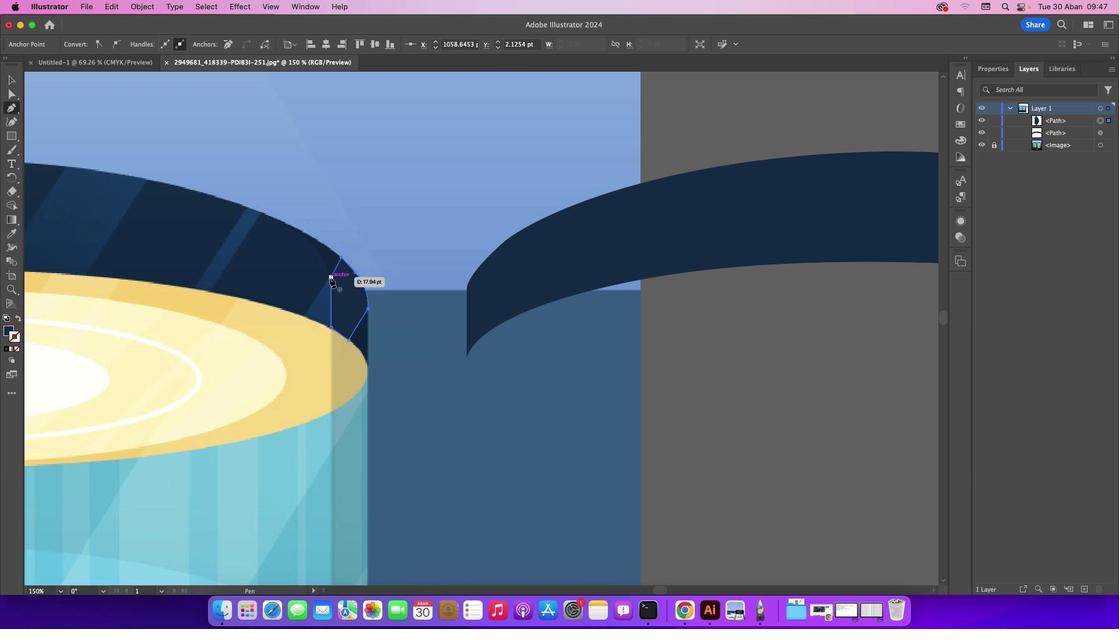 
Action: Mouse moved to (330, 278)
Screenshot: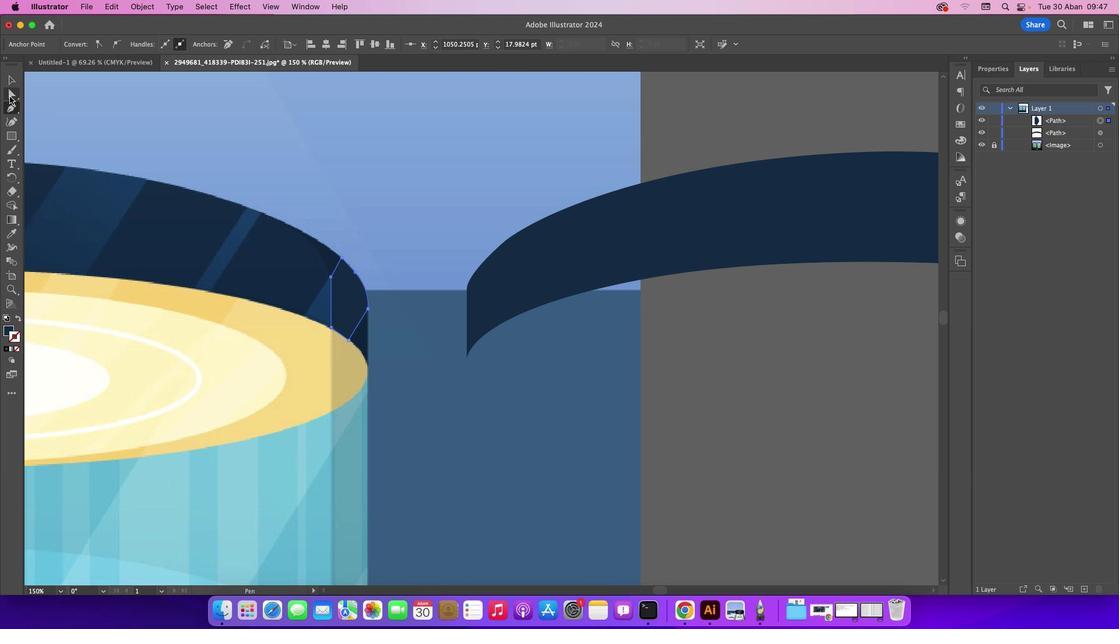 
Action: Mouse pressed left at (330, 278)
Screenshot: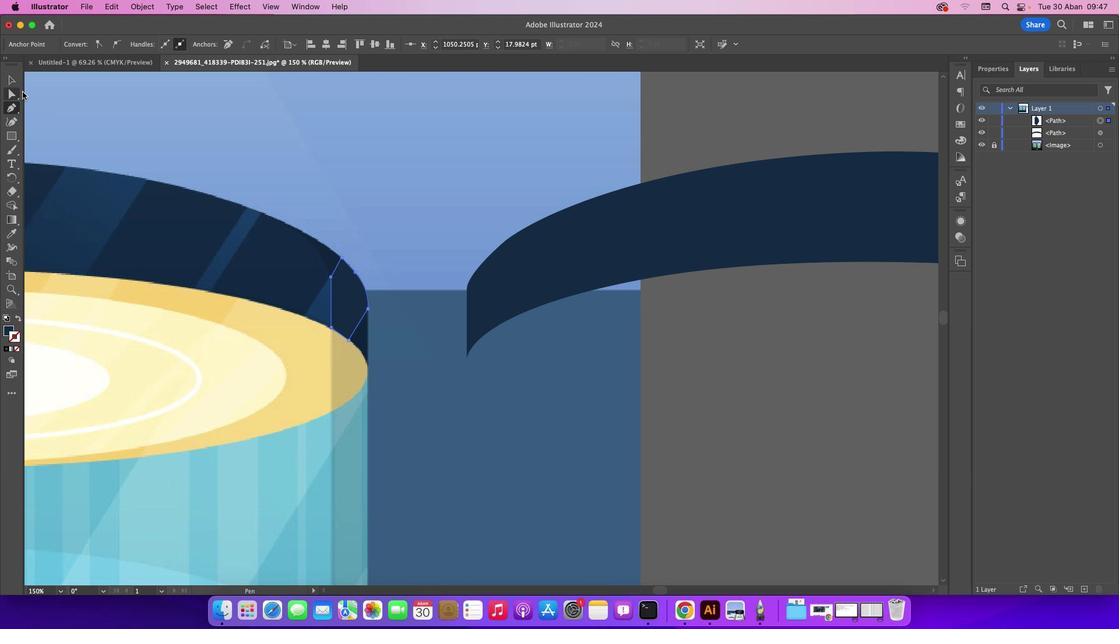 
Action: Mouse moved to (16, 77)
Screenshot: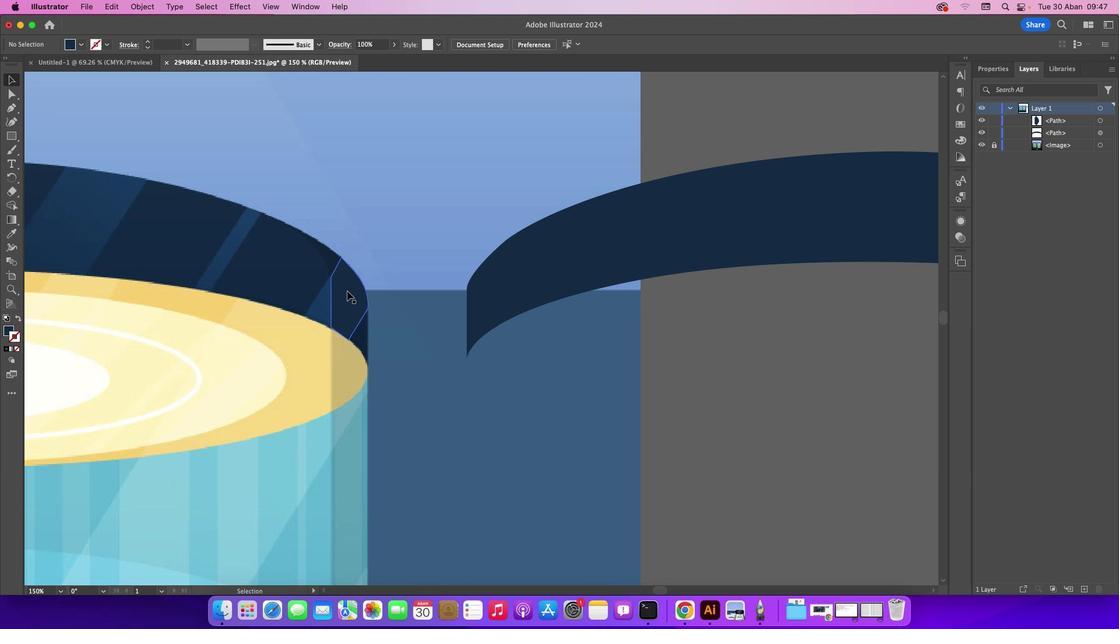 
Action: Mouse pressed left at (16, 77)
Screenshot: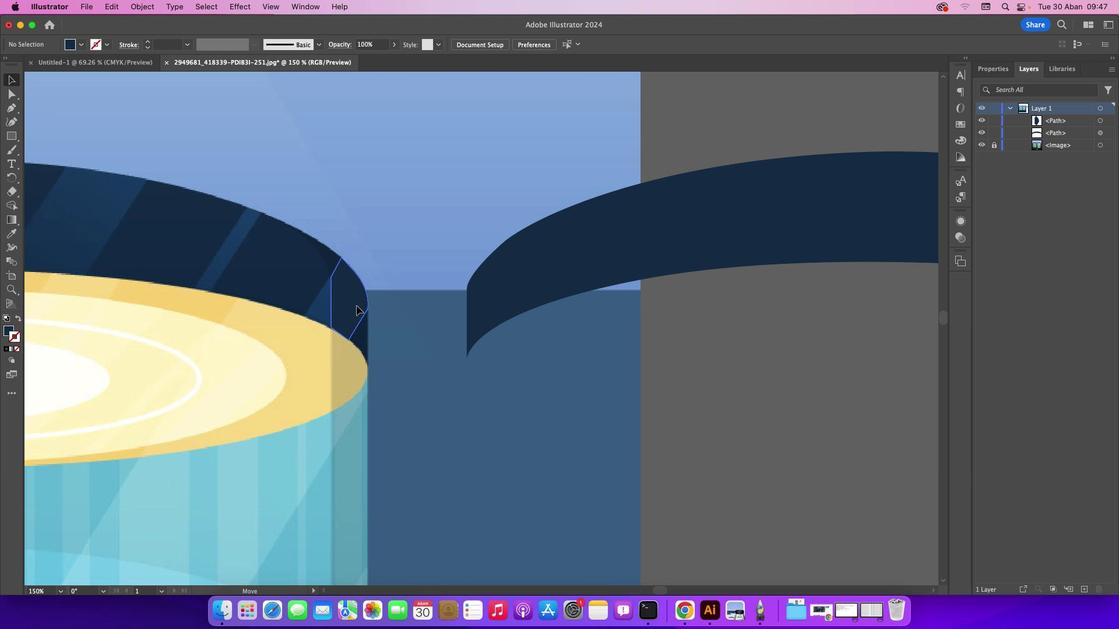 
Action: Mouse moved to (239, 146)
Screenshot: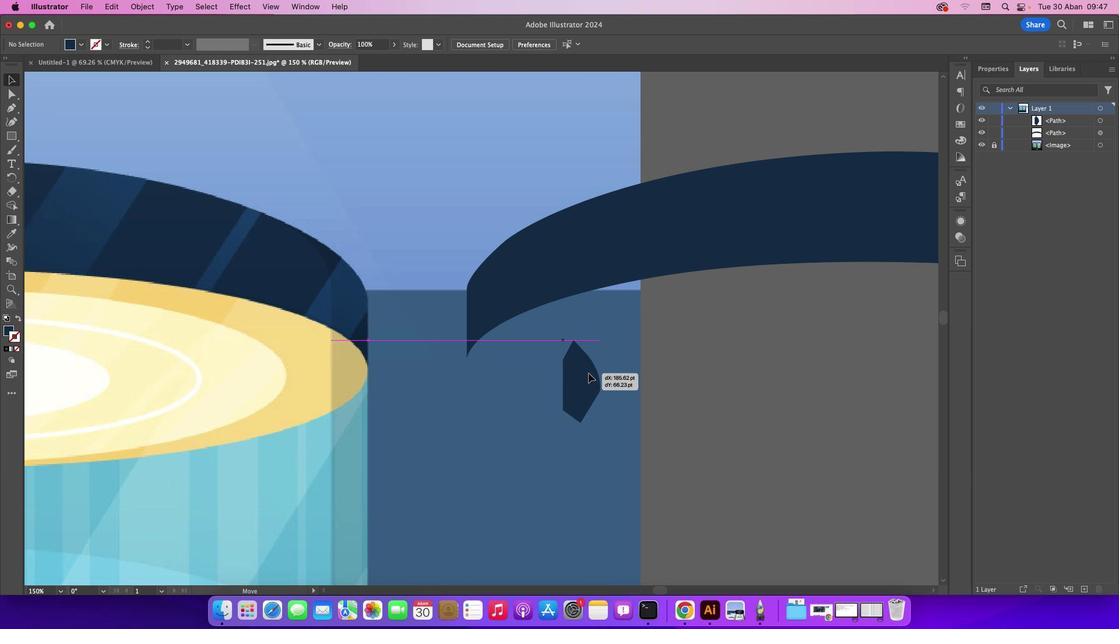 
Action: Mouse pressed left at (239, 146)
Screenshot: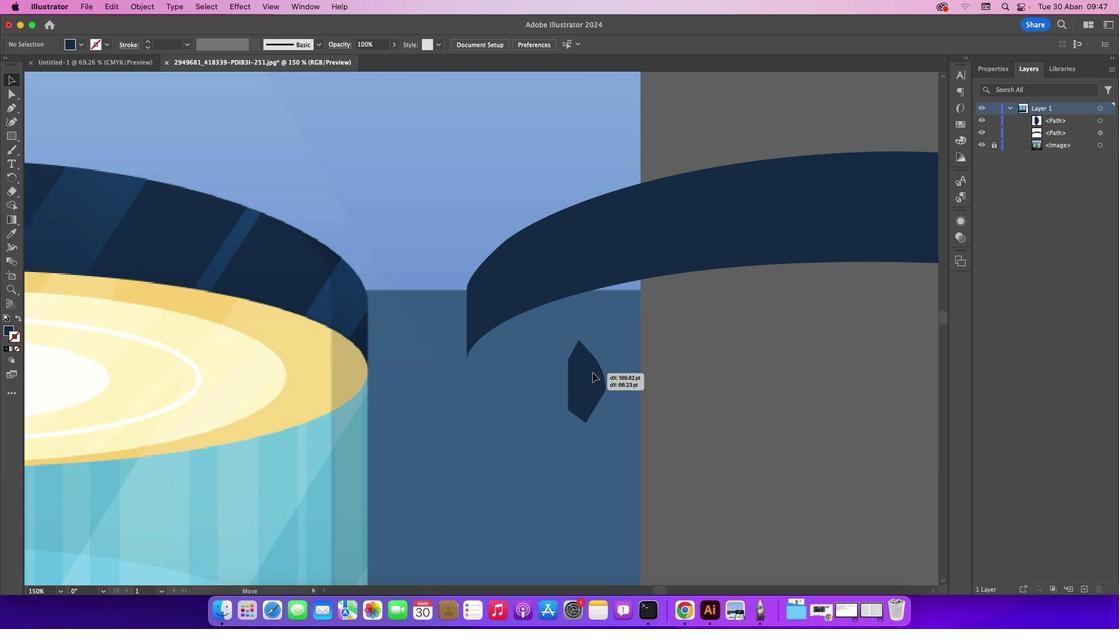 
Action: Mouse moved to (346, 290)
Screenshot: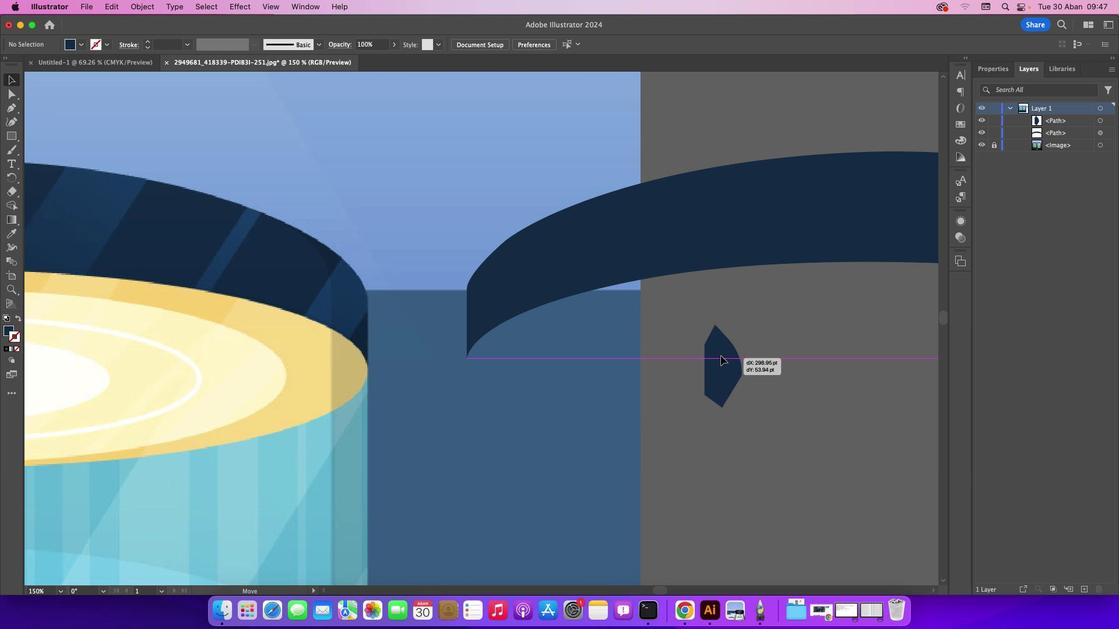 
Action: Mouse pressed left at (346, 290)
Screenshot: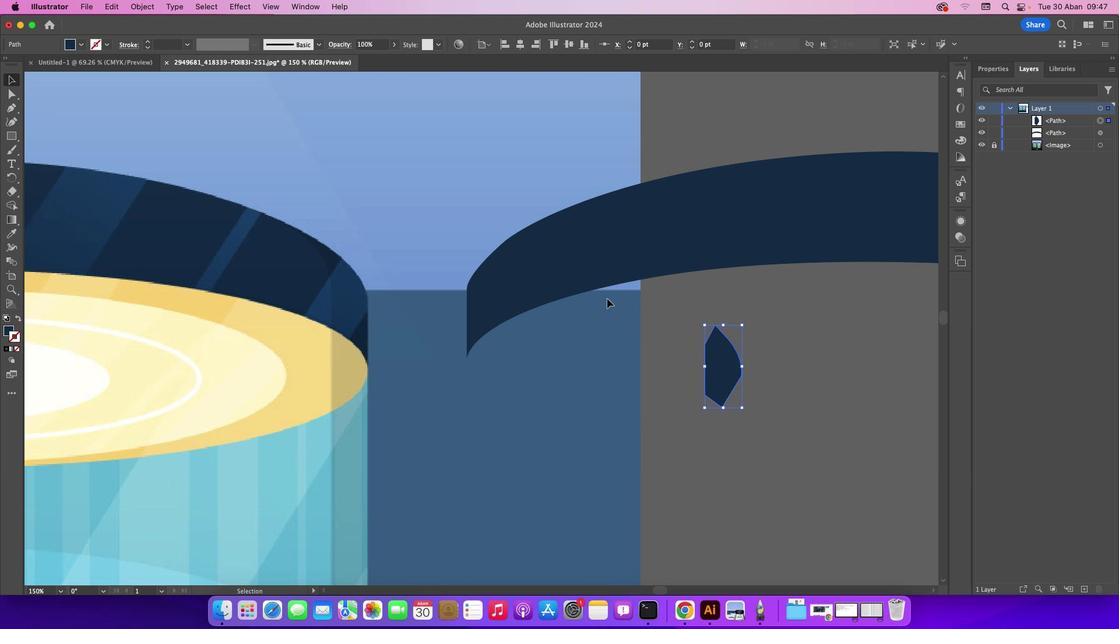 
Action: Mouse moved to (17, 235)
Screenshot: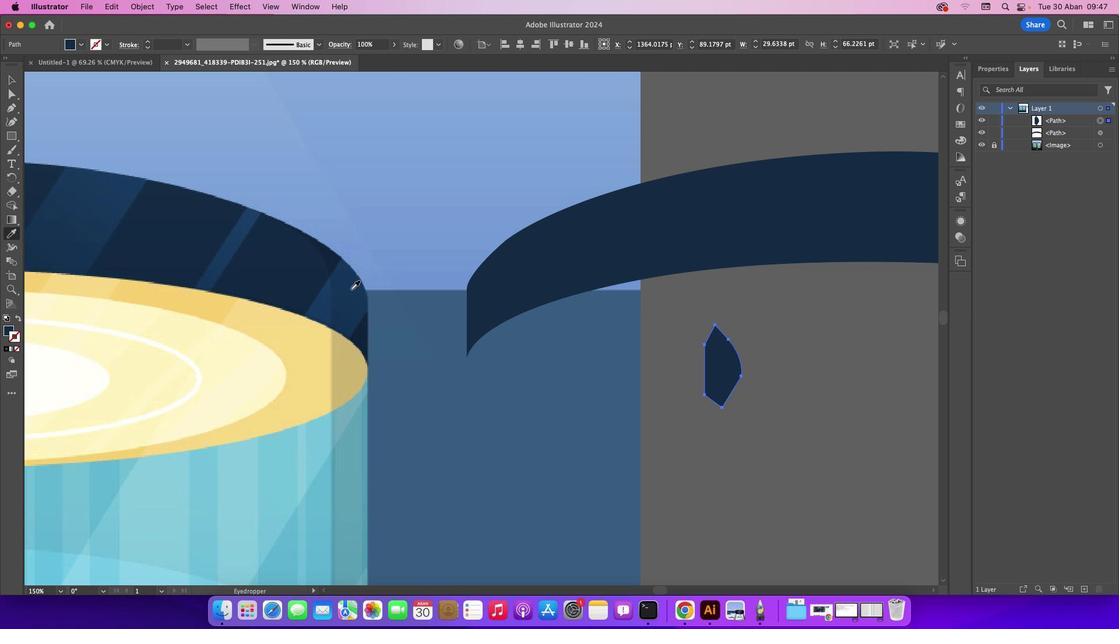 
Action: Mouse pressed left at (17, 235)
Screenshot: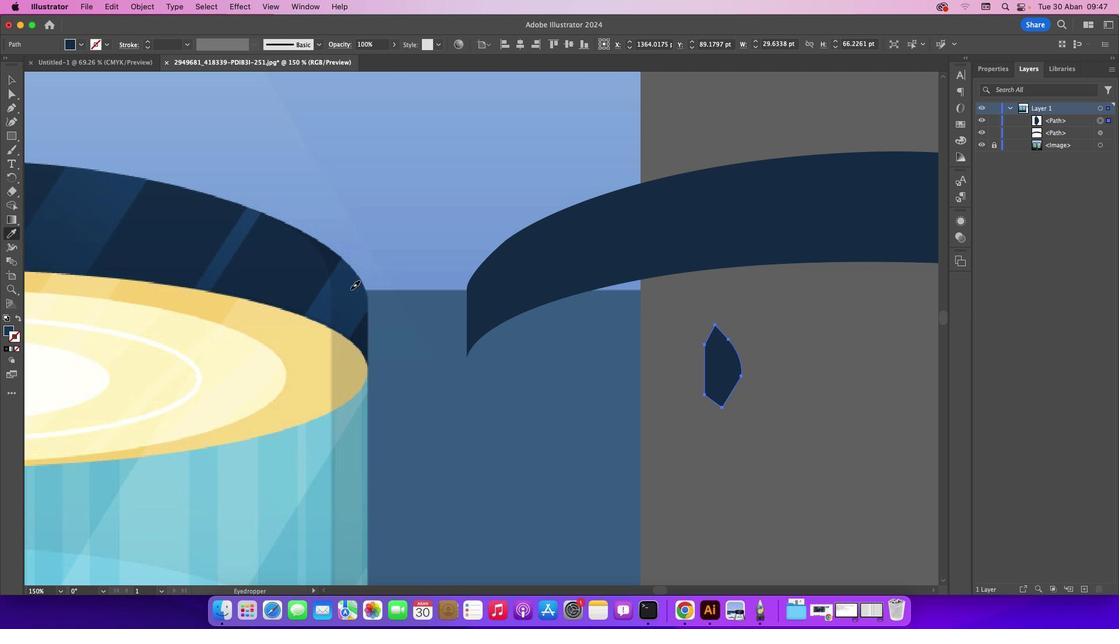
Action: Mouse moved to (351, 289)
Screenshot: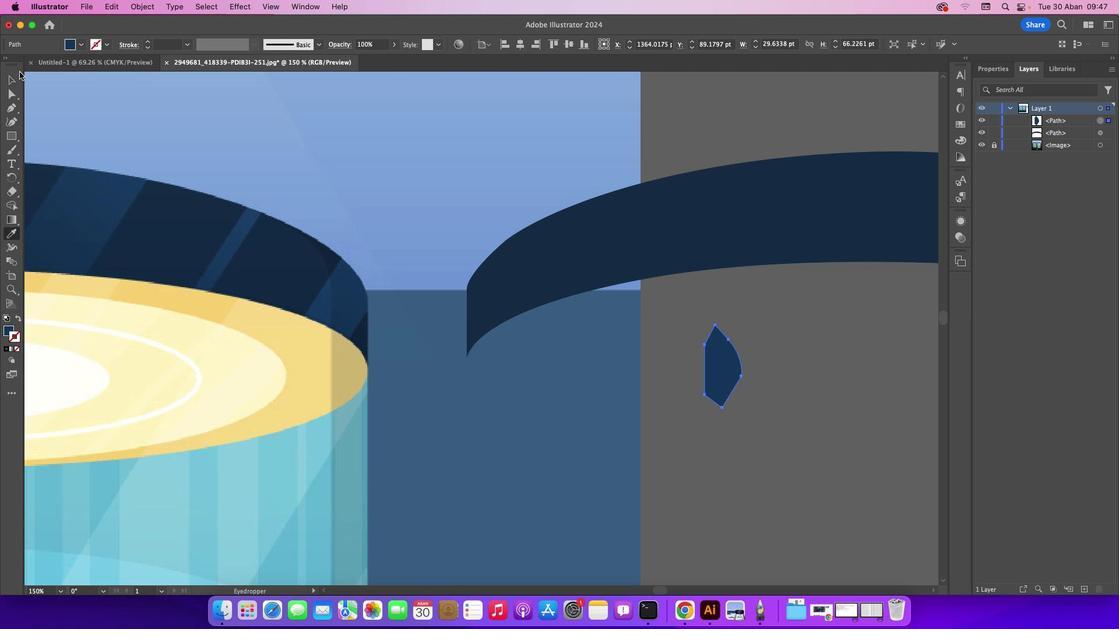 
Action: Mouse pressed left at (351, 289)
Screenshot: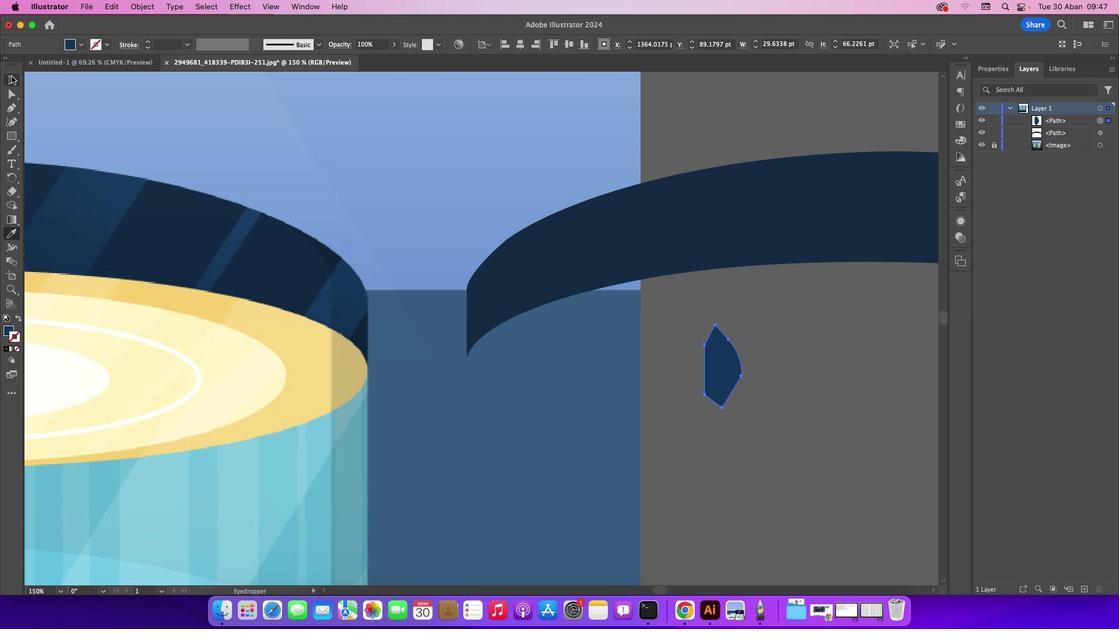 
Action: Mouse moved to (11, 76)
Screenshot: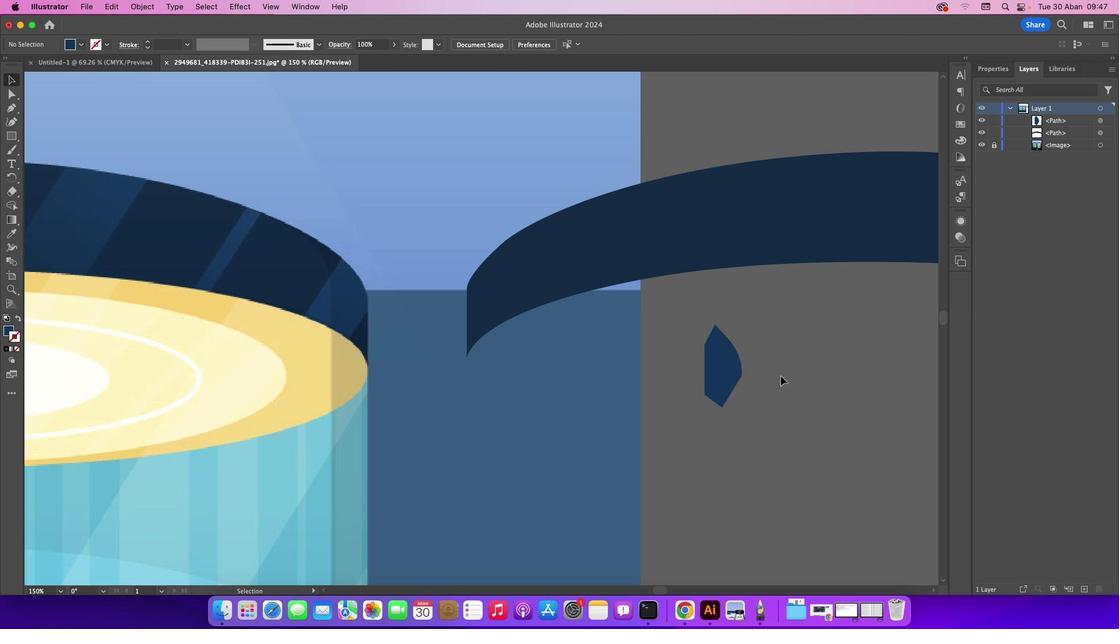 
Action: Mouse pressed left at (11, 76)
Screenshot: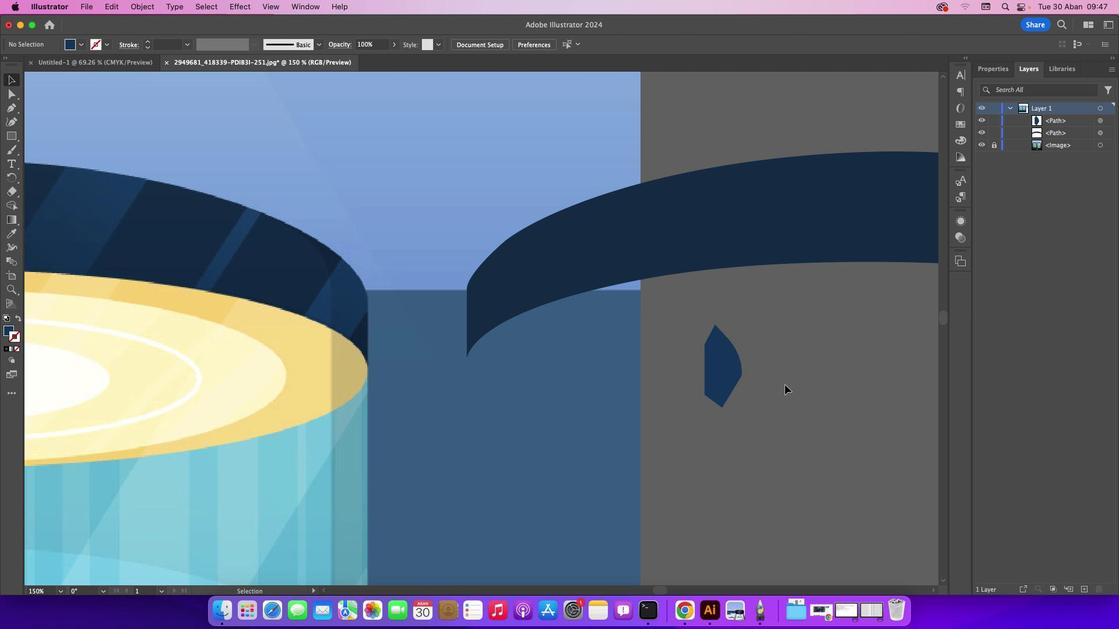 
Action: Mouse moved to (421, 208)
Screenshot: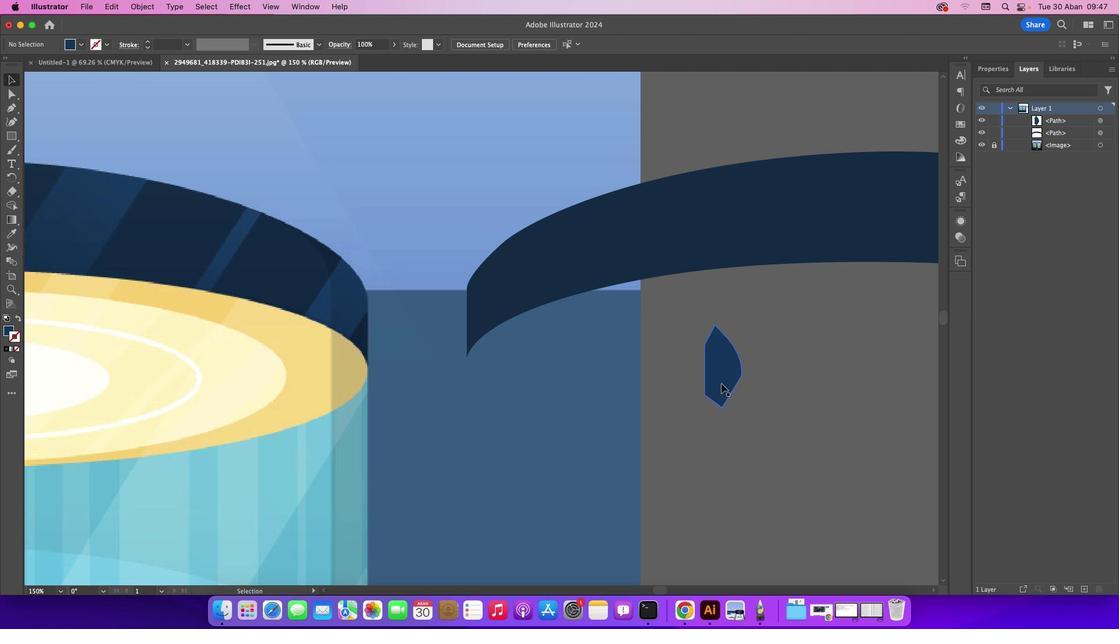 
Action: Mouse pressed left at (421, 208)
Screenshot: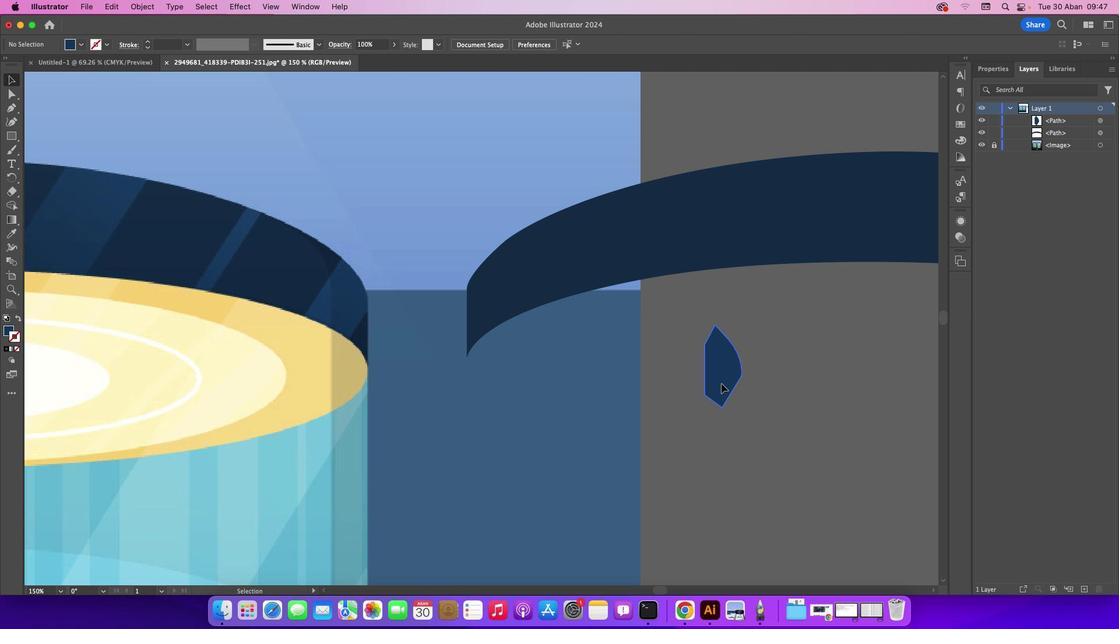 
Action: Mouse moved to (721, 384)
Screenshot: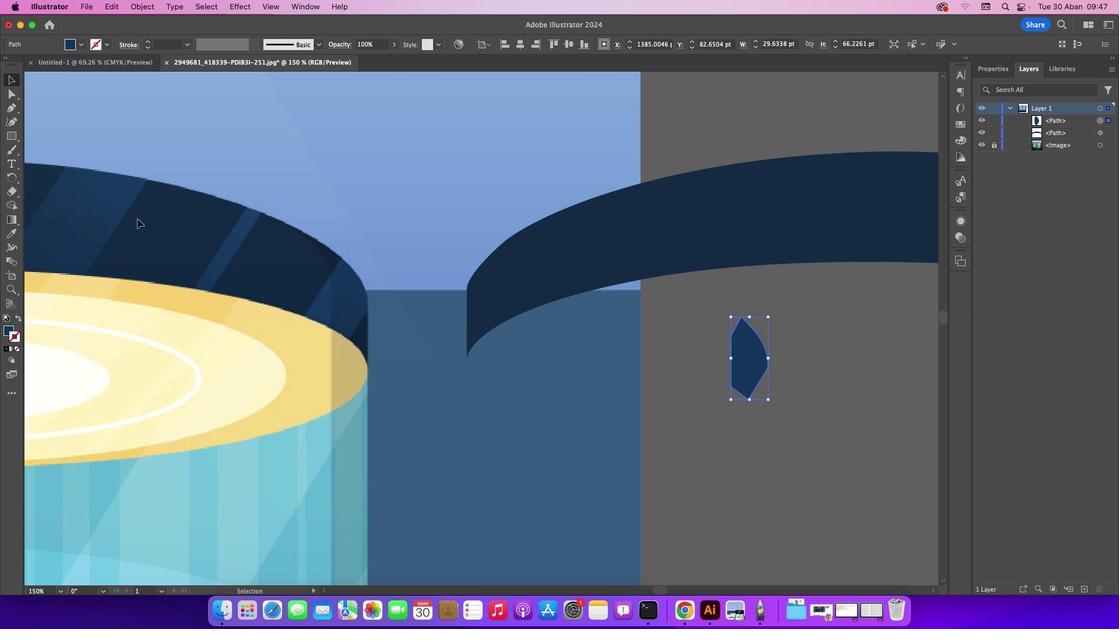 
Action: Mouse pressed left at (721, 384)
Screenshot: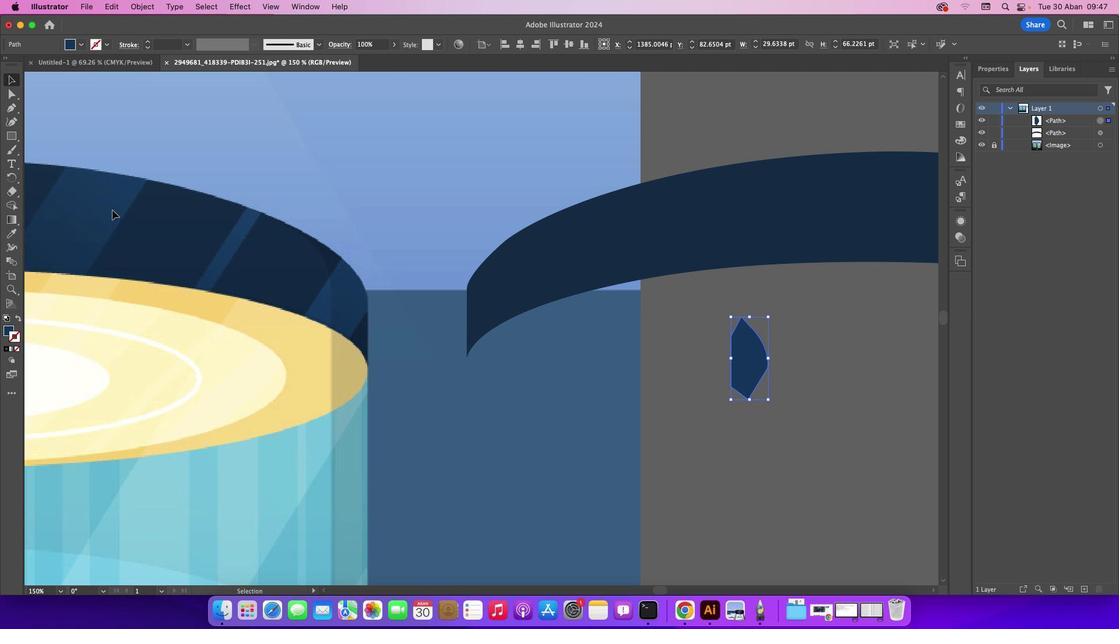 
Action: Mouse moved to (15, 111)
Screenshot: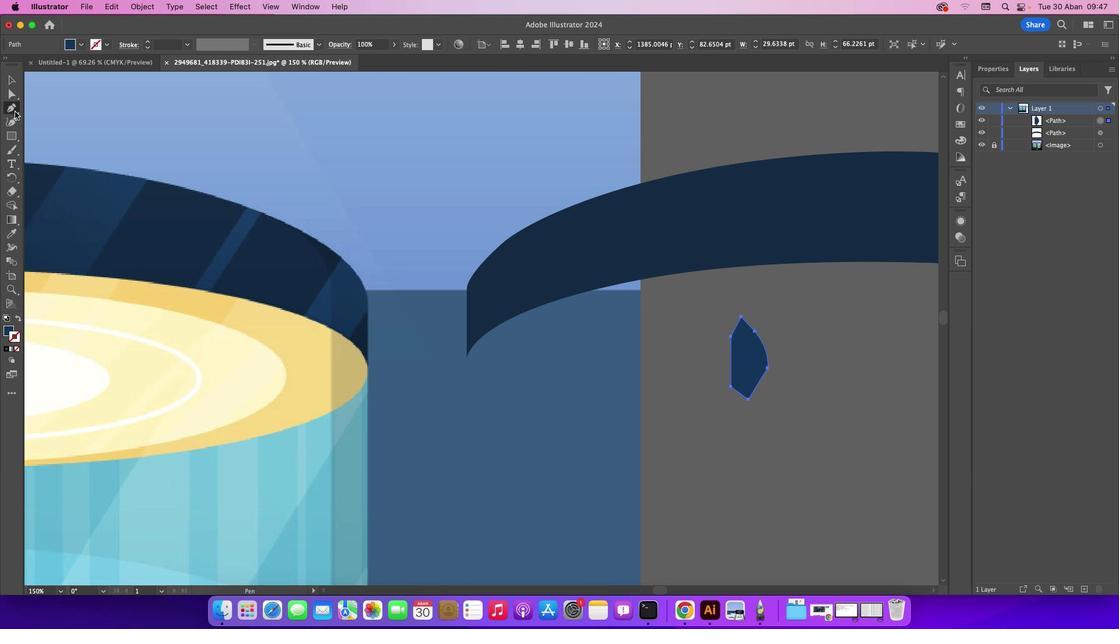 
Action: Mouse pressed left at (15, 111)
Screenshot: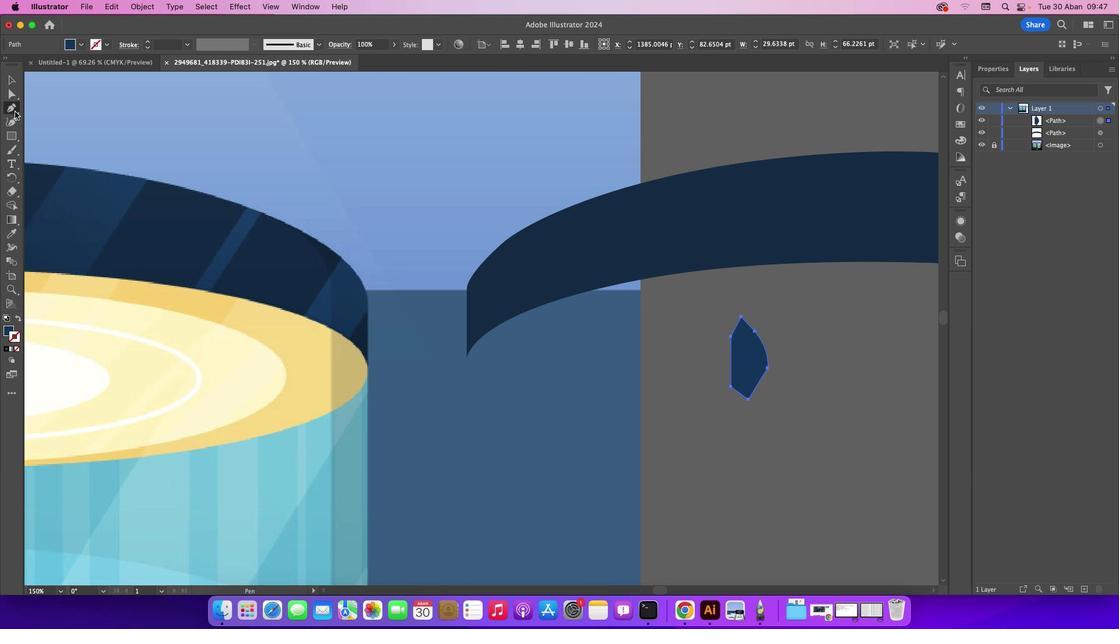 
Action: Mouse moved to (330, 277)
Screenshot: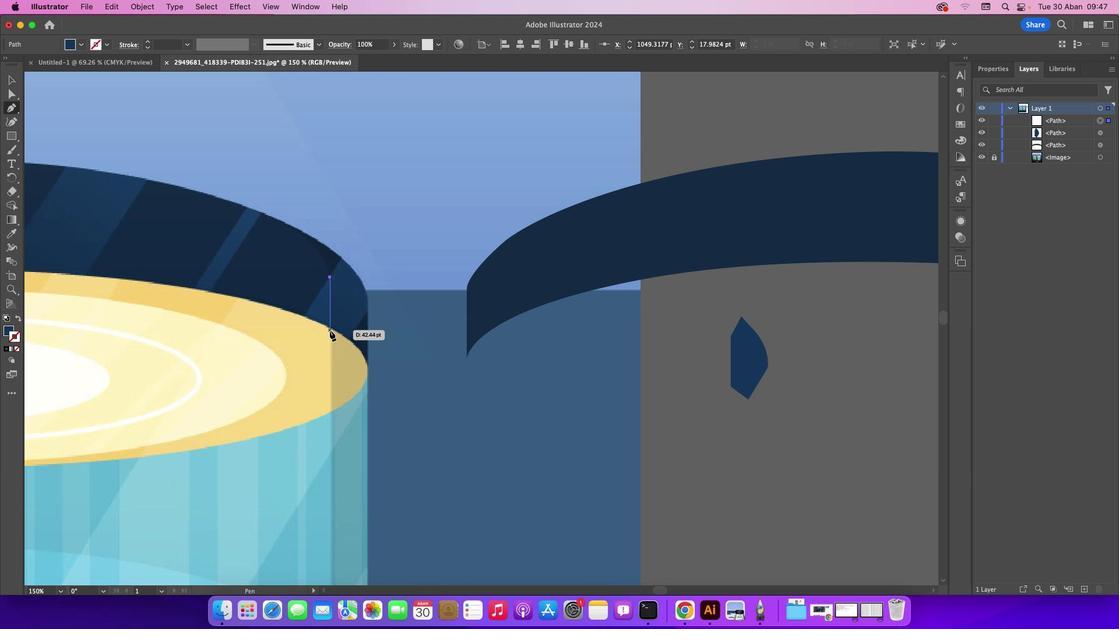 
Action: Mouse pressed left at (330, 277)
Screenshot: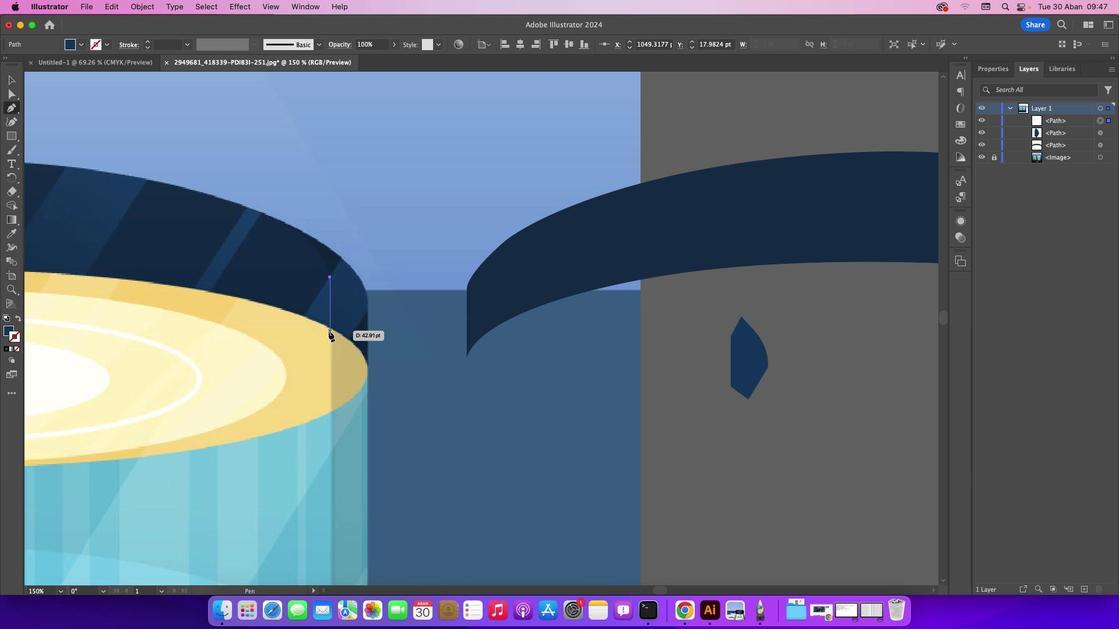
Action: Mouse moved to (331, 324)
Screenshot: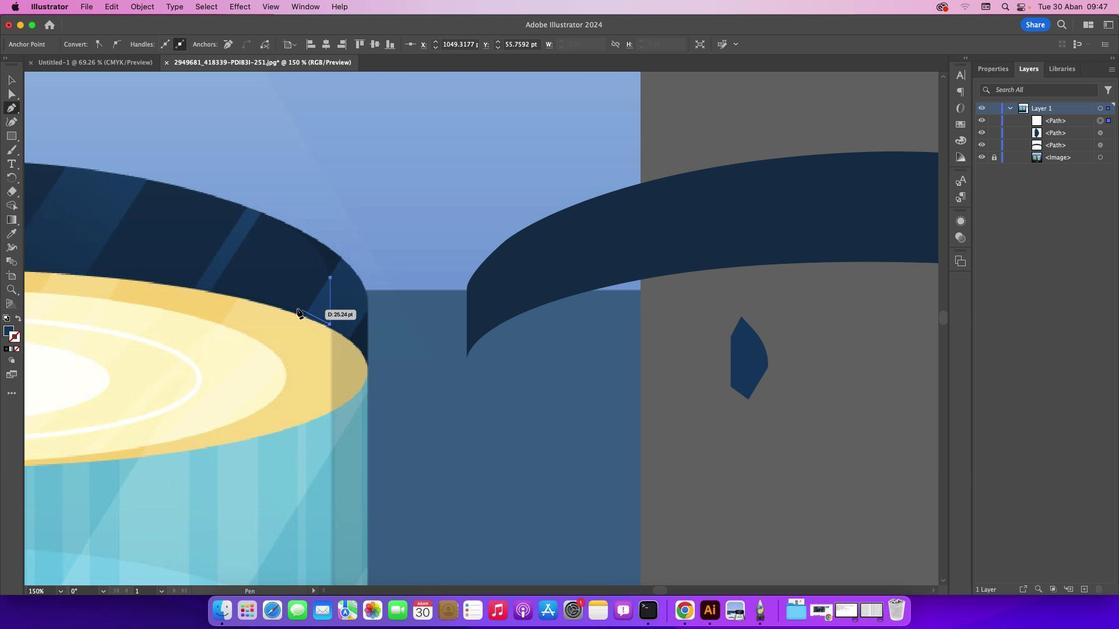 
Action: Mouse pressed left at (331, 324)
Screenshot: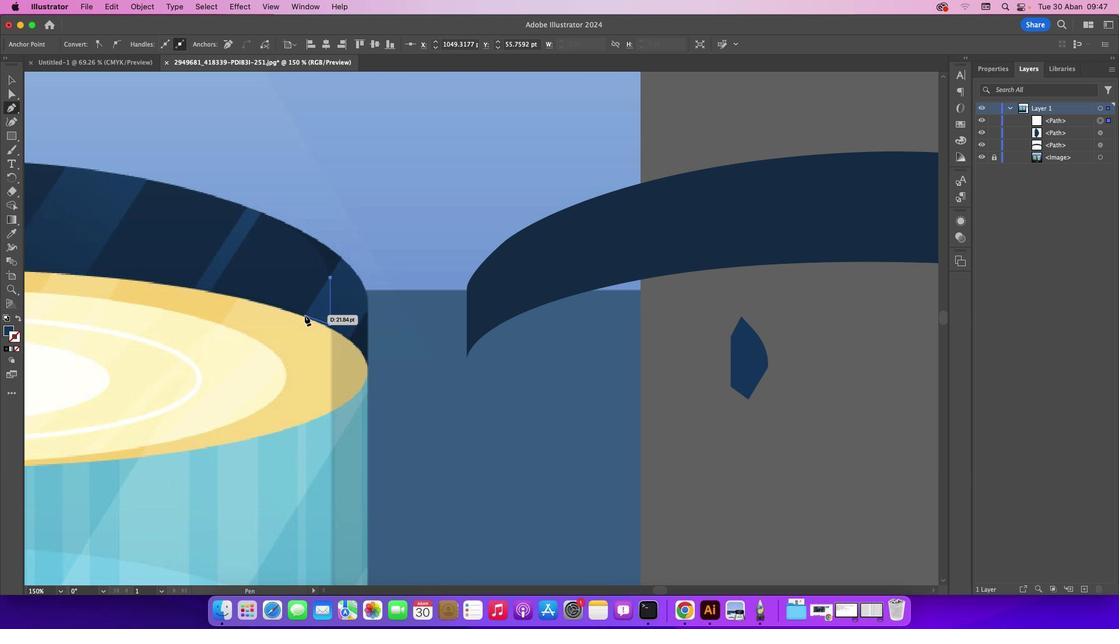 
Action: Mouse moved to (319, 321)
Screenshot: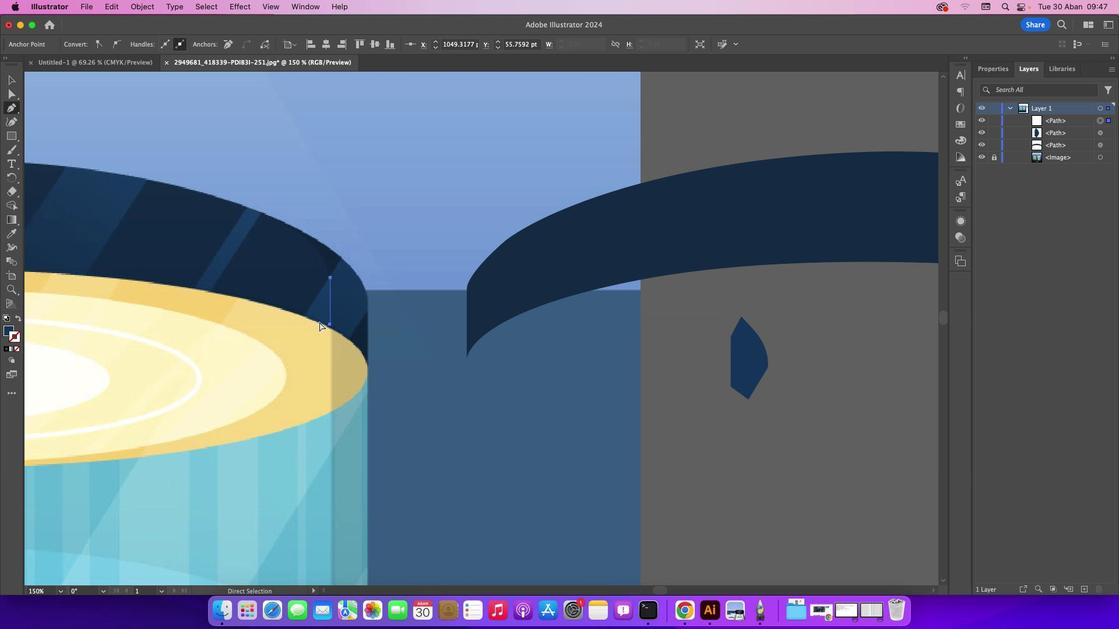 
Action: Key pressed Key.cmd'z'
Screenshot: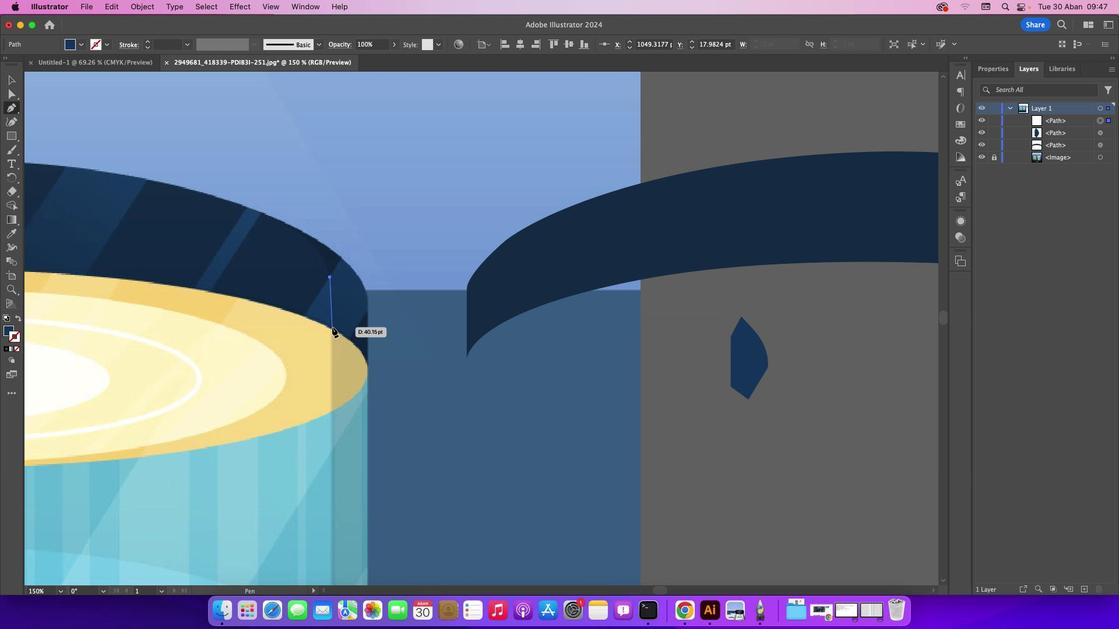 
Action: Mouse moved to (331, 329)
Screenshot: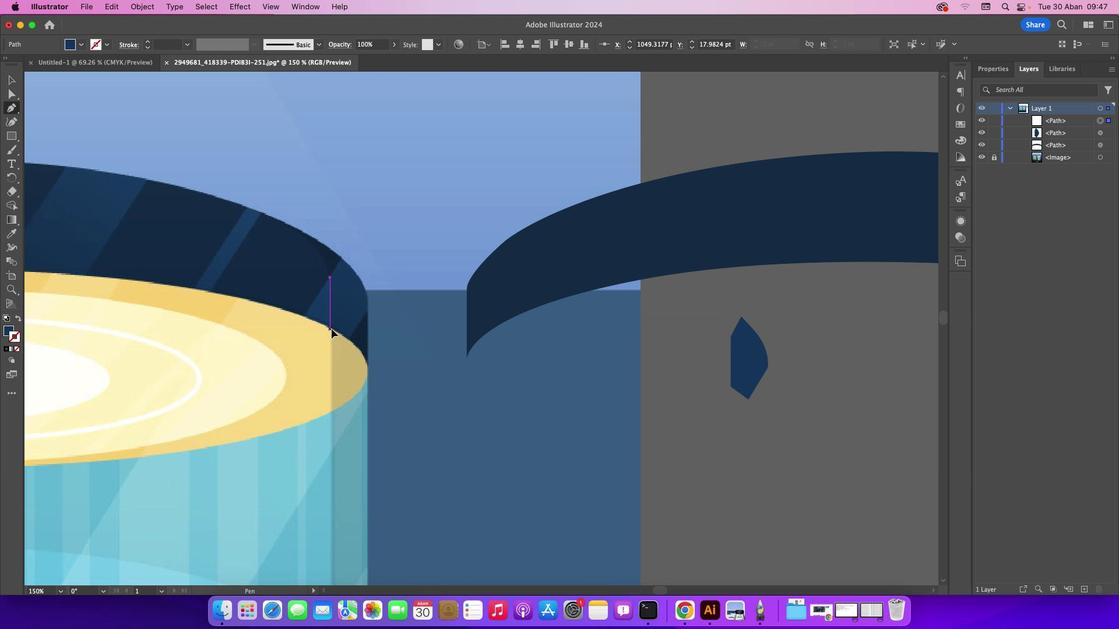 
Action: Mouse pressed left at (331, 329)
Screenshot: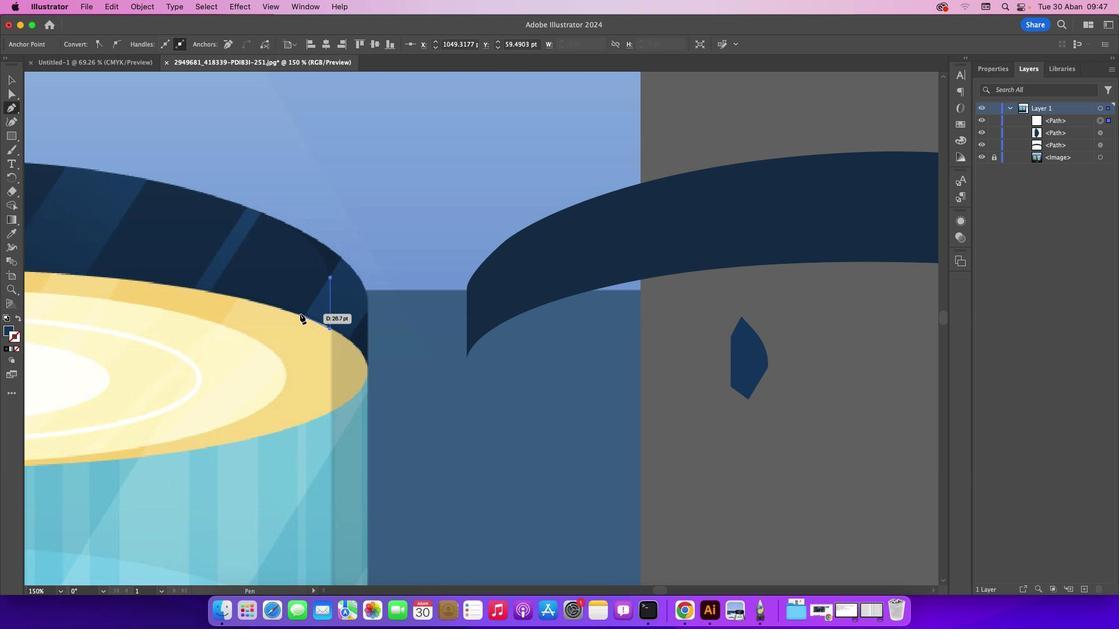 
Action: Mouse moved to (304, 316)
Screenshot: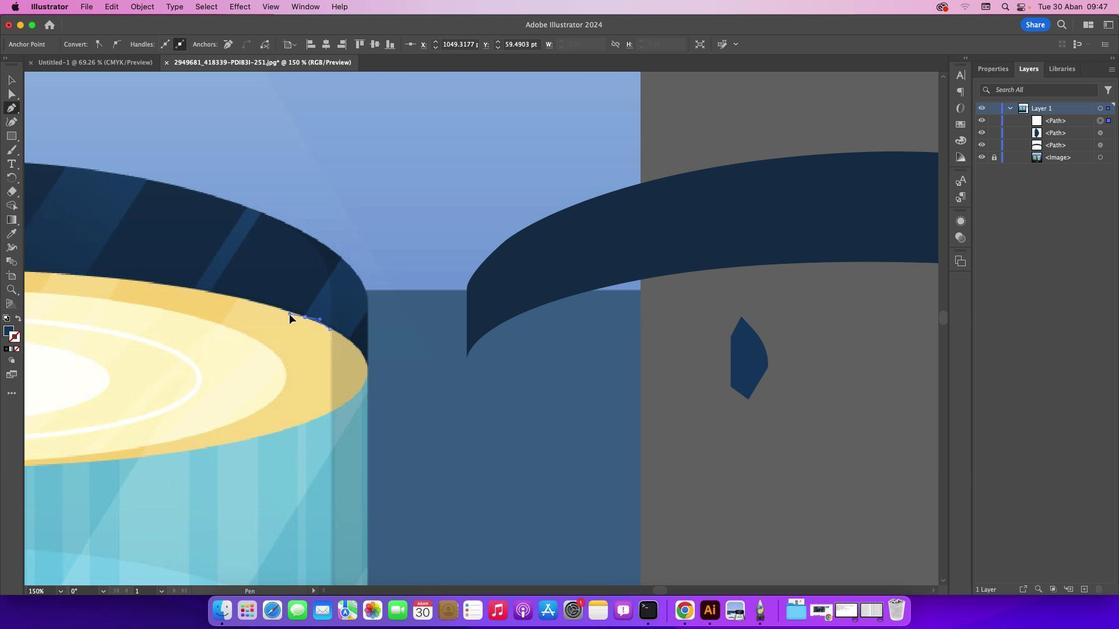 
Action: Mouse pressed left at (304, 316)
Screenshot: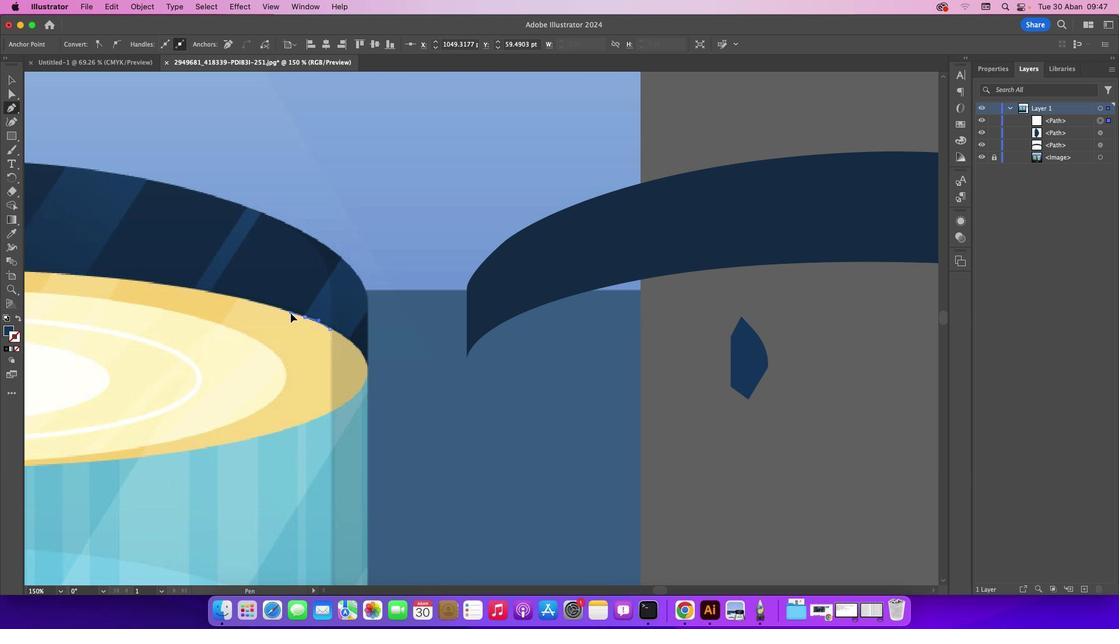 
Action: Mouse moved to (304, 315)
Screenshot: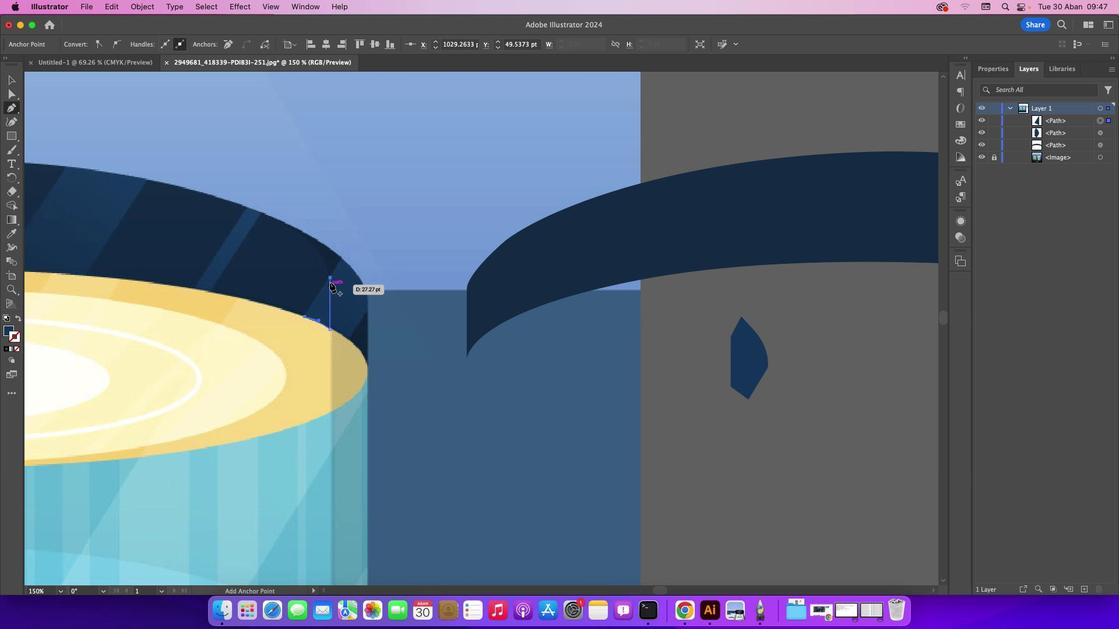 
Action: Mouse pressed left at (304, 315)
Screenshot: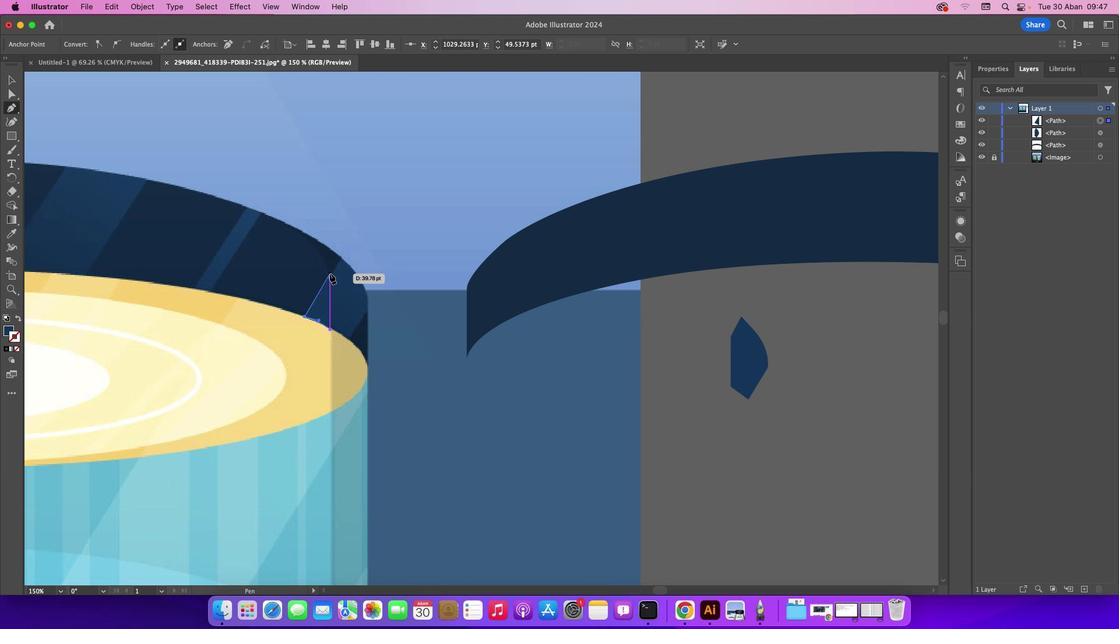
Action: Mouse moved to (331, 275)
Screenshot: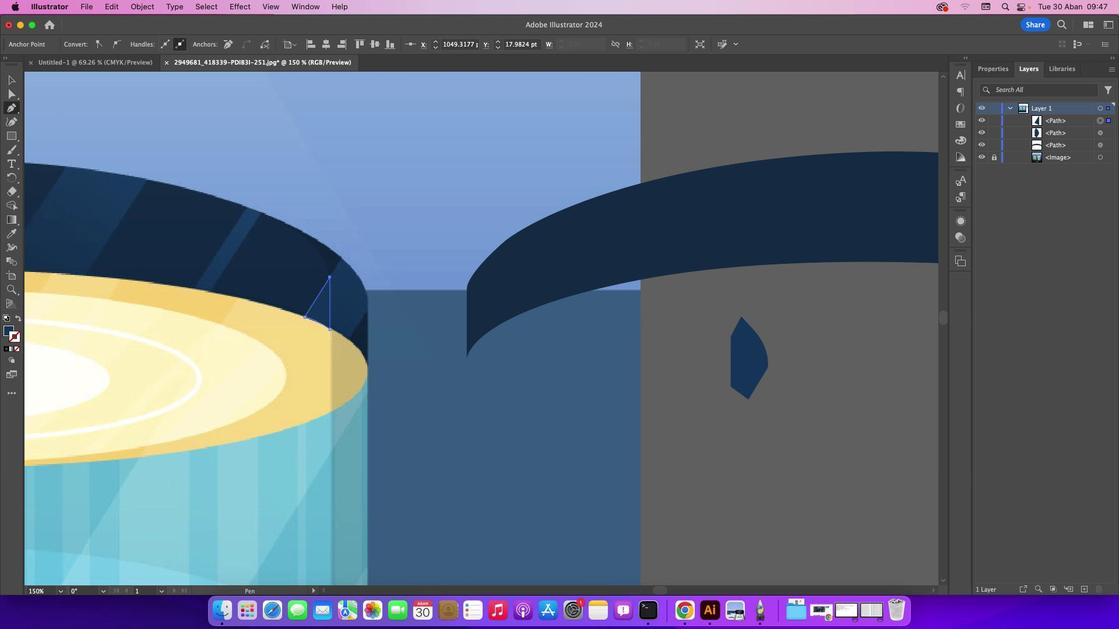
Action: Mouse pressed left at (331, 275)
Screenshot: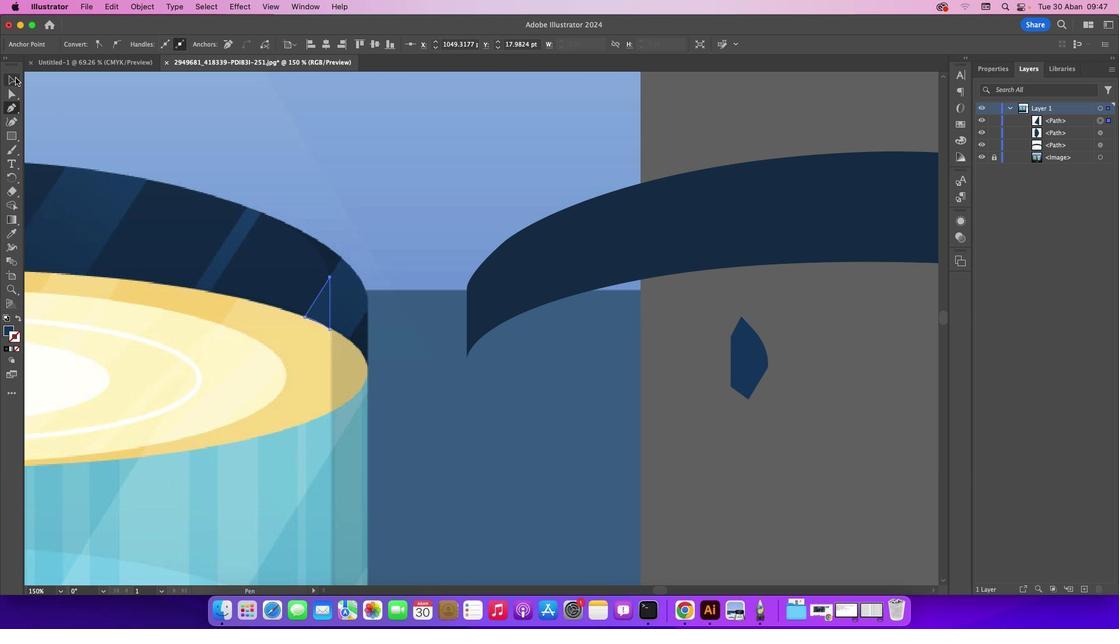 
Action: Mouse moved to (15, 78)
Screenshot: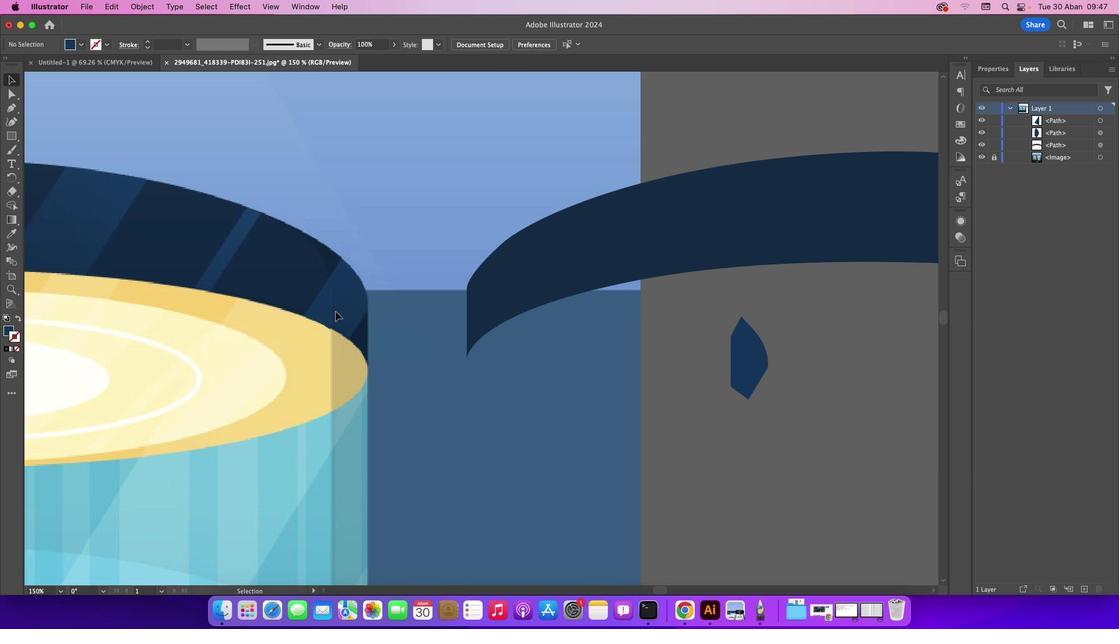 
Action: Mouse pressed left at (15, 78)
Screenshot: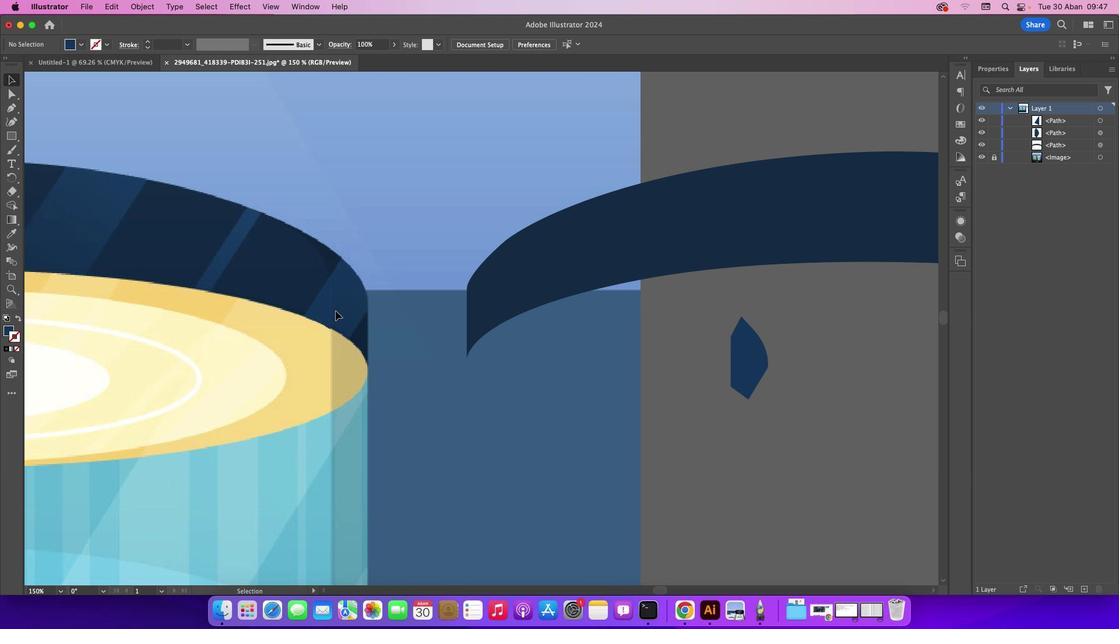 
Action: Mouse moved to (228, 169)
Screenshot: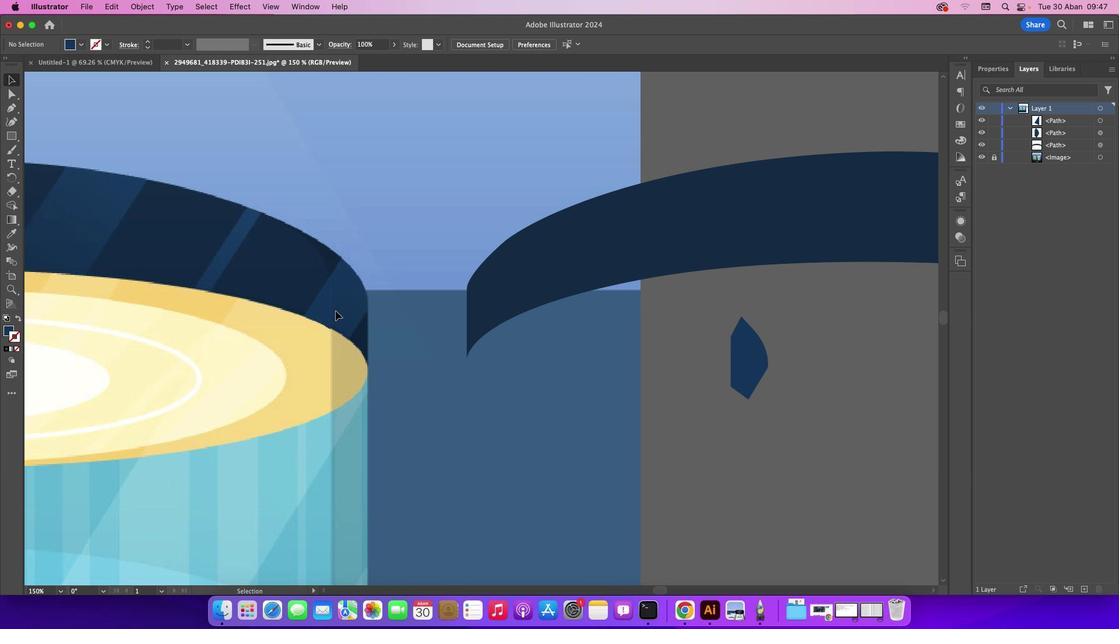 
Action: Mouse pressed left at (228, 169)
Screenshot: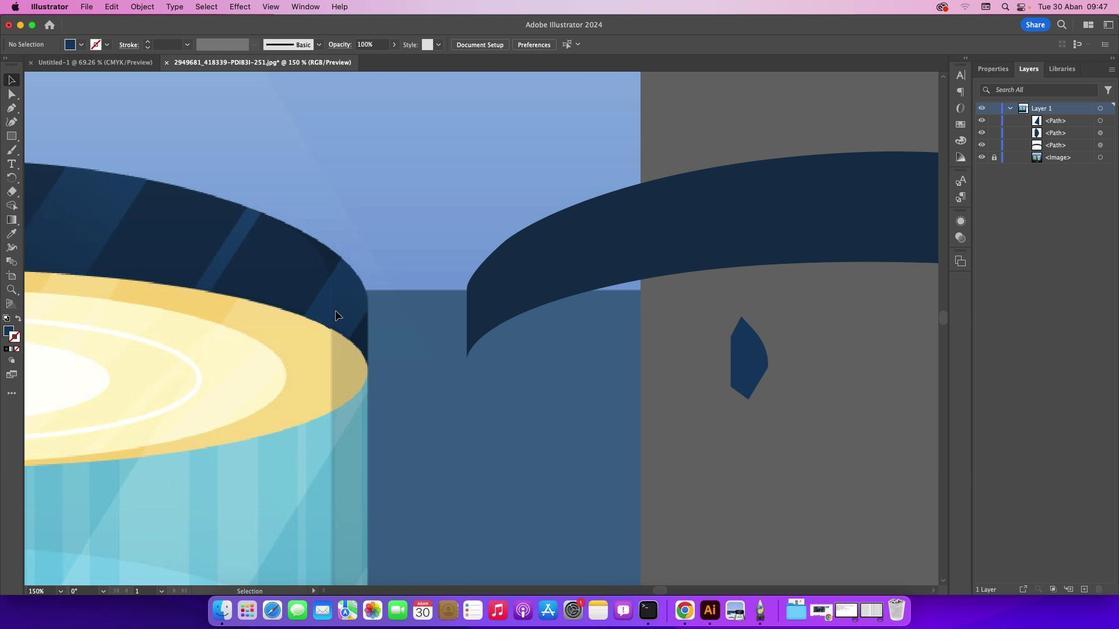 
Action: Mouse moved to (321, 306)
Screenshot: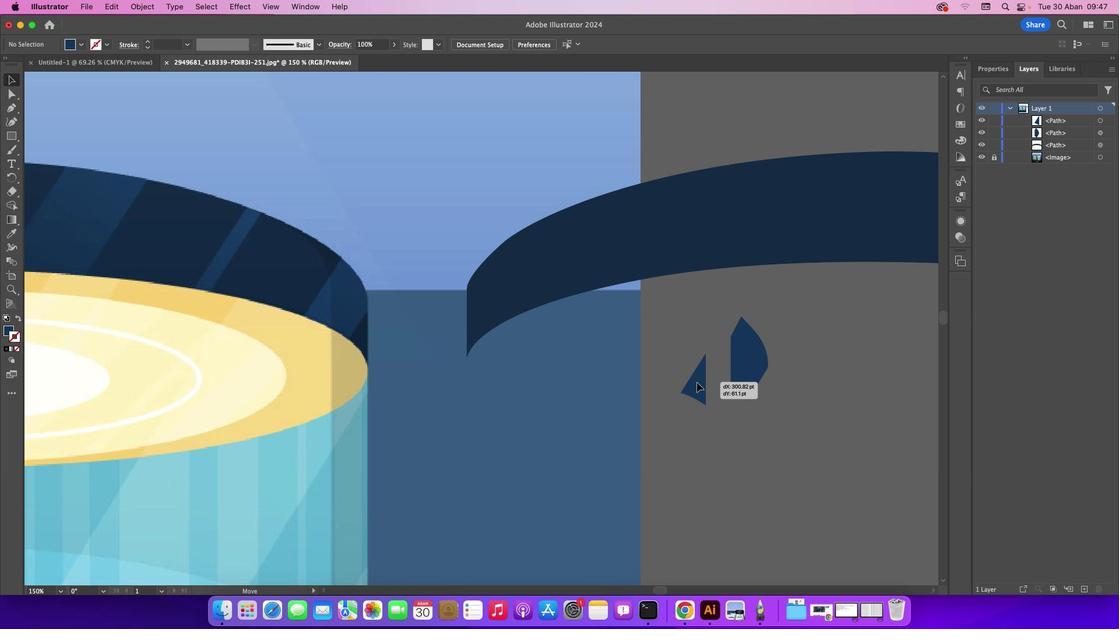 
Action: Mouse pressed left at (321, 306)
Screenshot: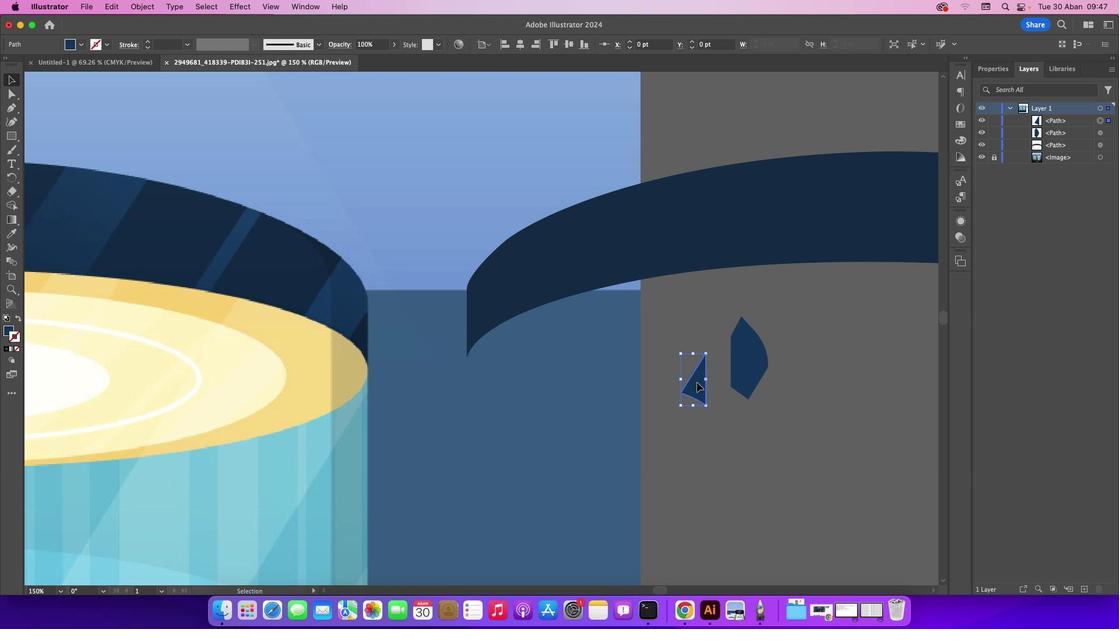 
Action: Mouse moved to (14, 234)
Screenshot: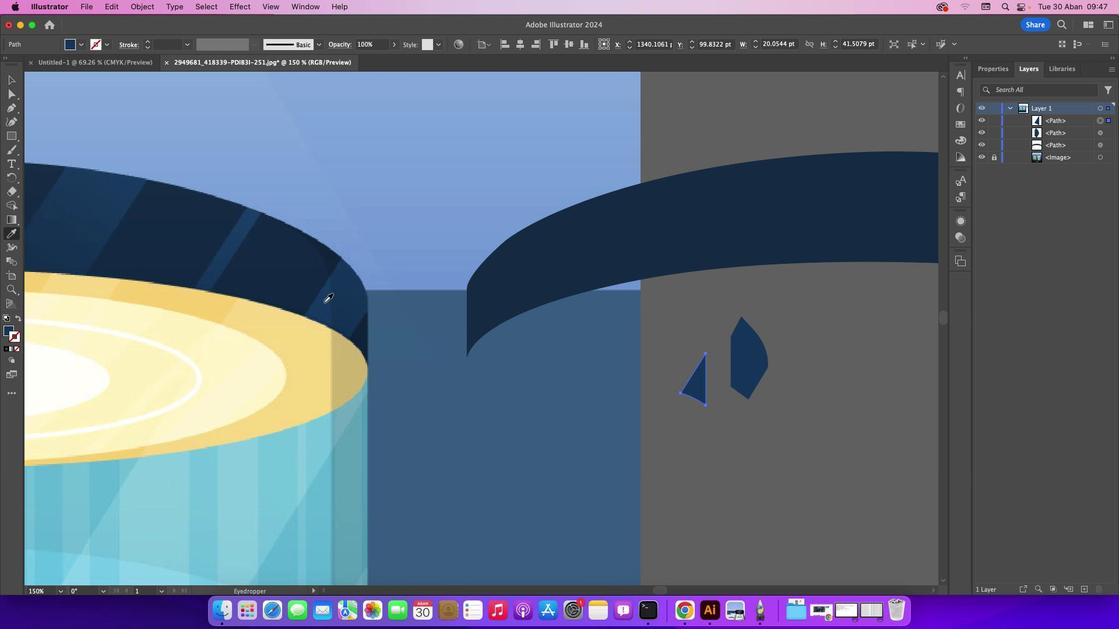 
Action: Mouse pressed left at (14, 234)
Screenshot: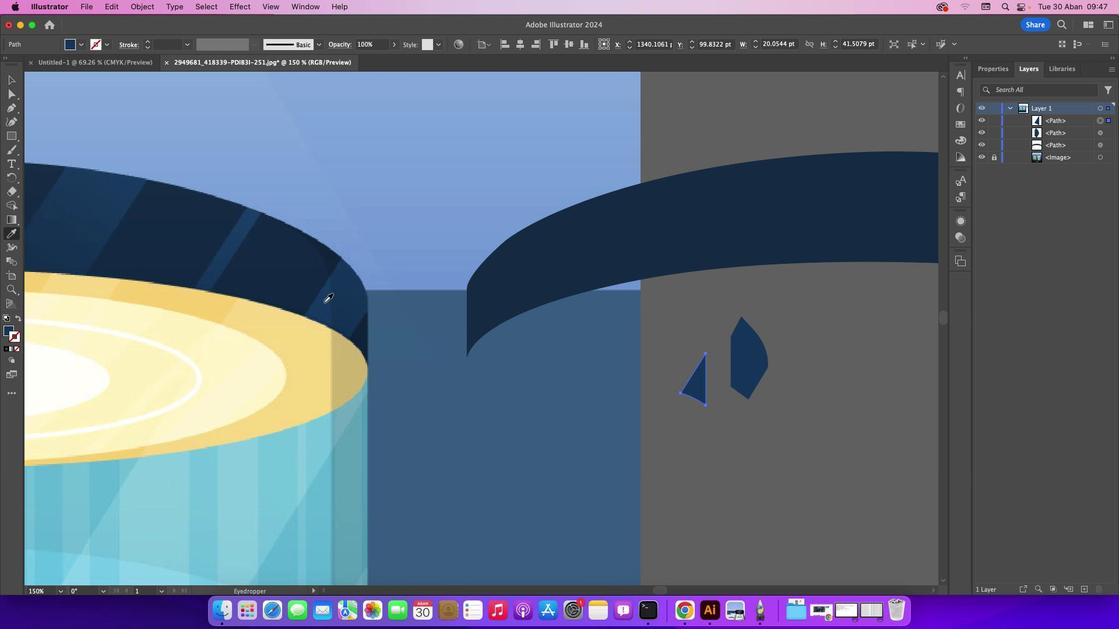 
Action: Mouse moved to (324, 302)
Screenshot: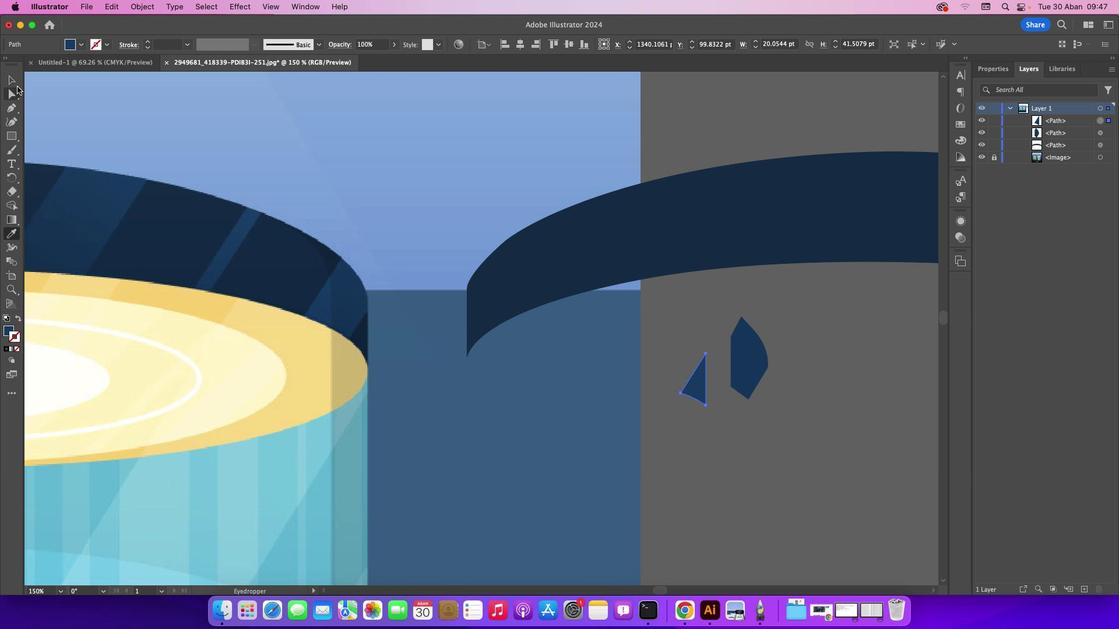 
Action: Mouse pressed left at (324, 302)
Screenshot: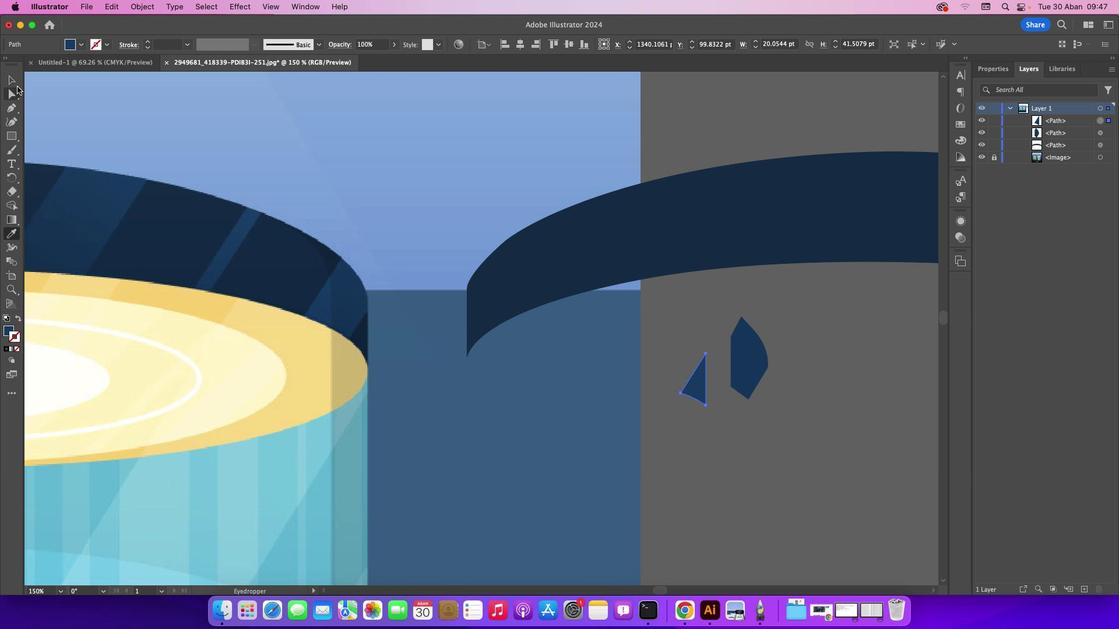 
Action: Mouse moved to (16, 82)
Screenshot: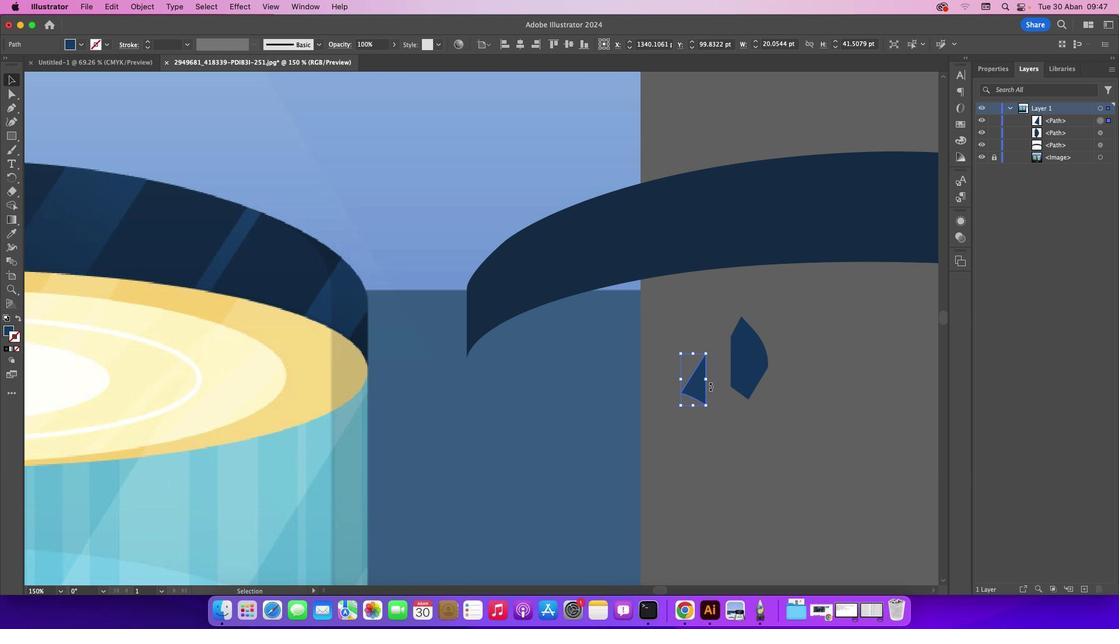 
Action: Mouse pressed left at (16, 82)
Screenshot: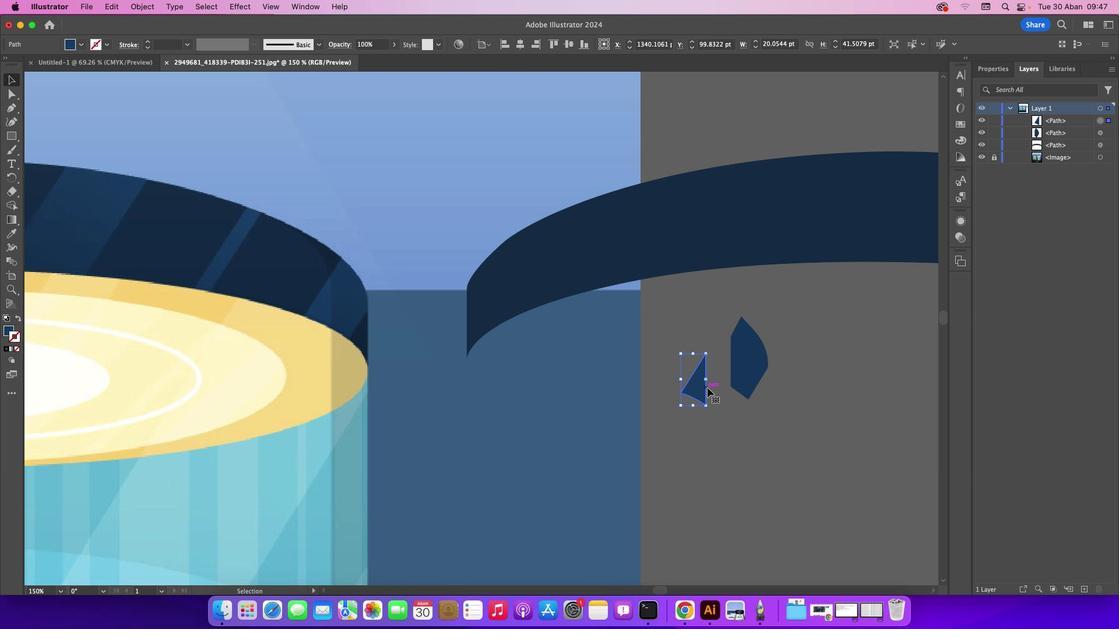 
Action: Mouse moved to (700, 389)
Screenshot: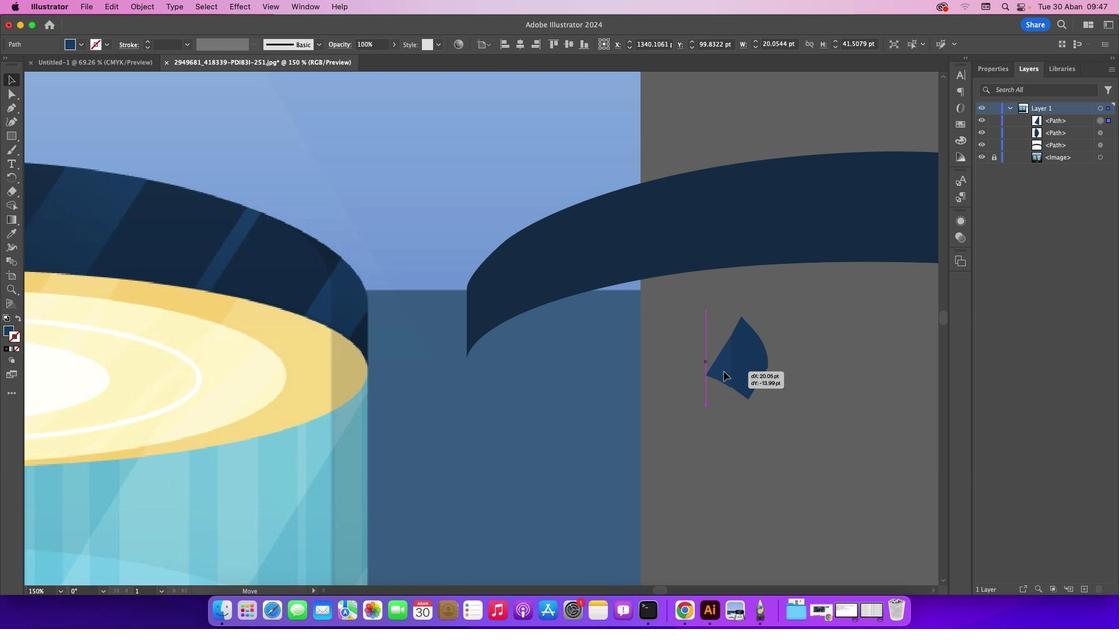 
Action: Mouse pressed left at (700, 389)
Screenshot: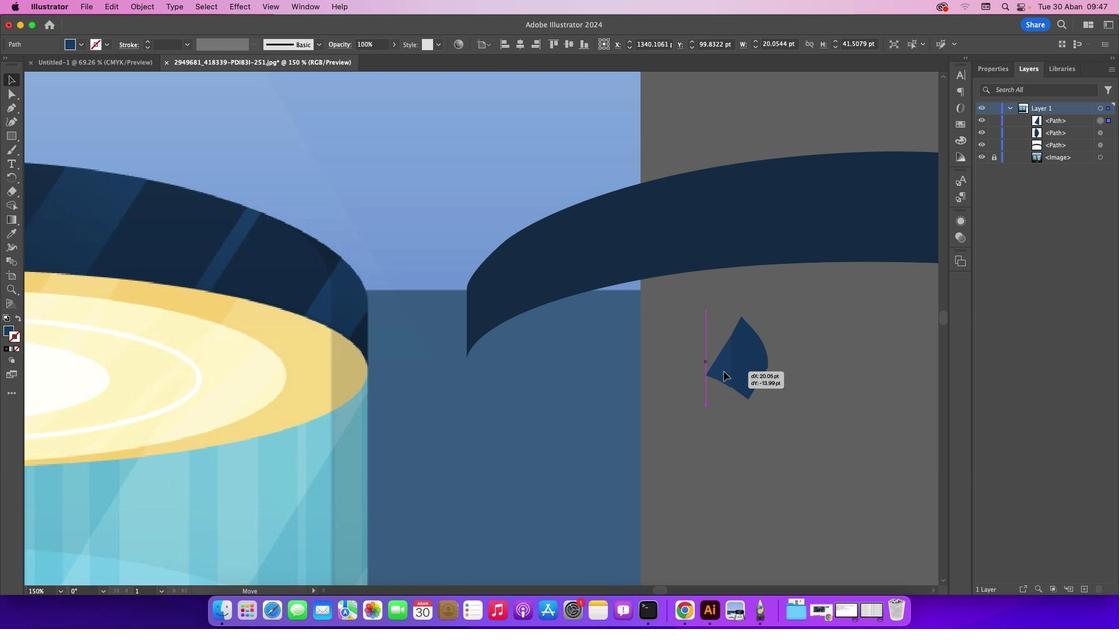
Action: Mouse moved to (667, 415)
Screenshot: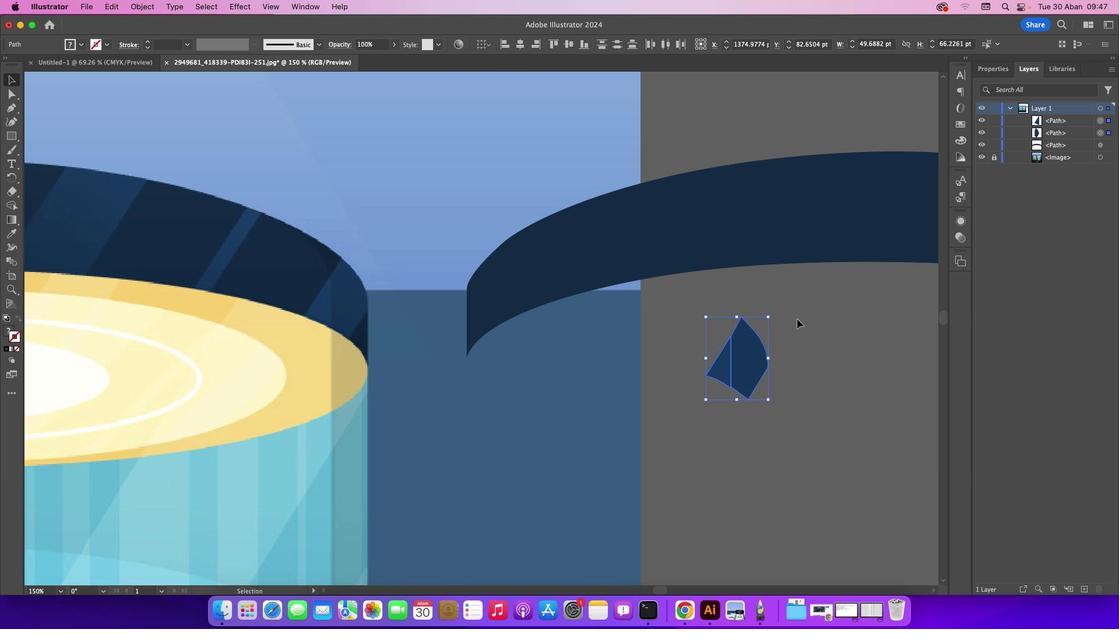 
Action: Mouse pressed left at (667, 415)
Screenshot: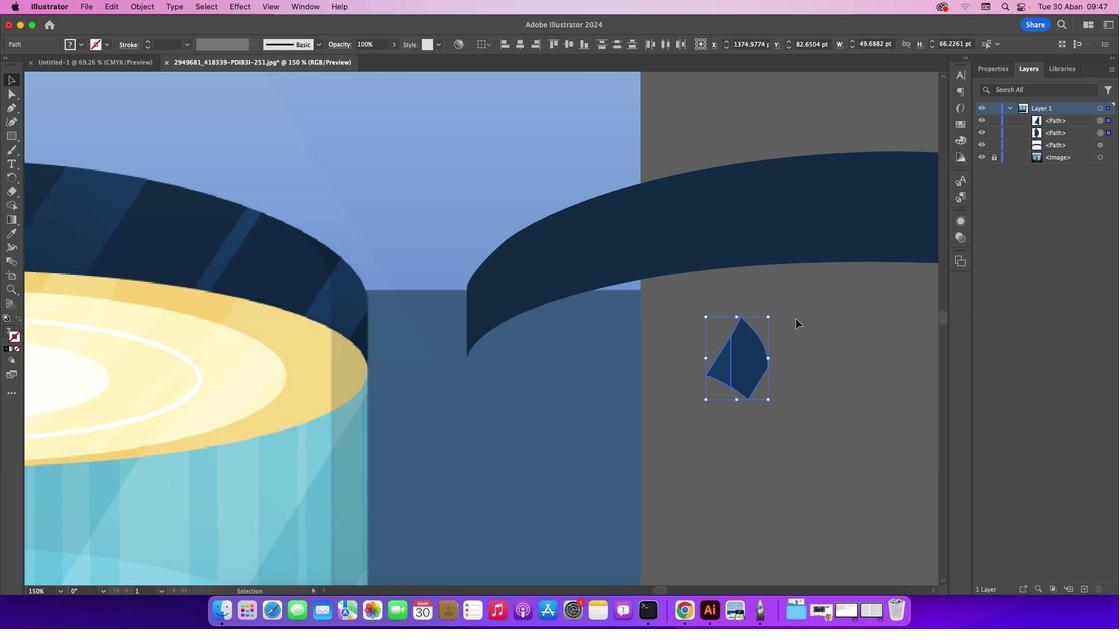 
Action: Mouse moved to (785, 323)
Screenshot: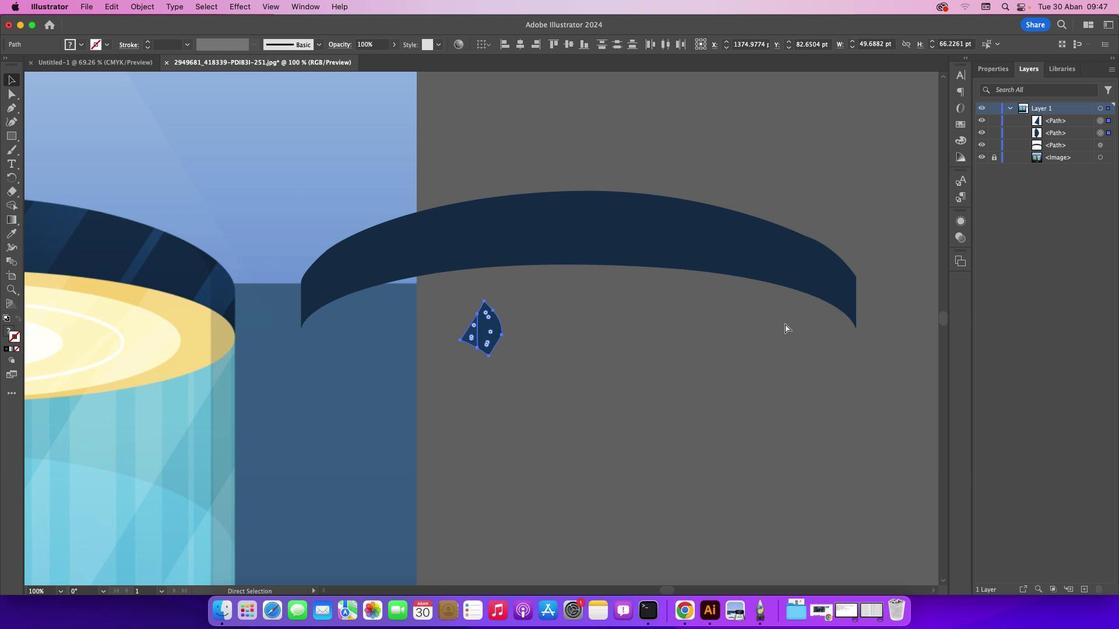 
Action: Key pressed Key.cmd_r'-'
Screenshot: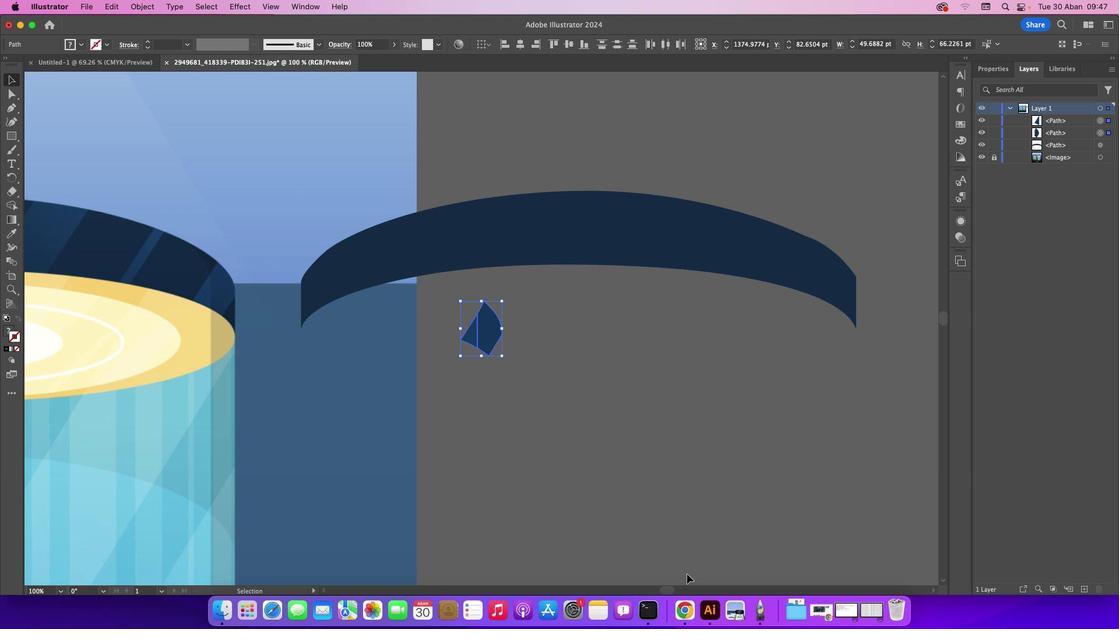 
Action: Mouse moved to (683, 574)
Screenshot: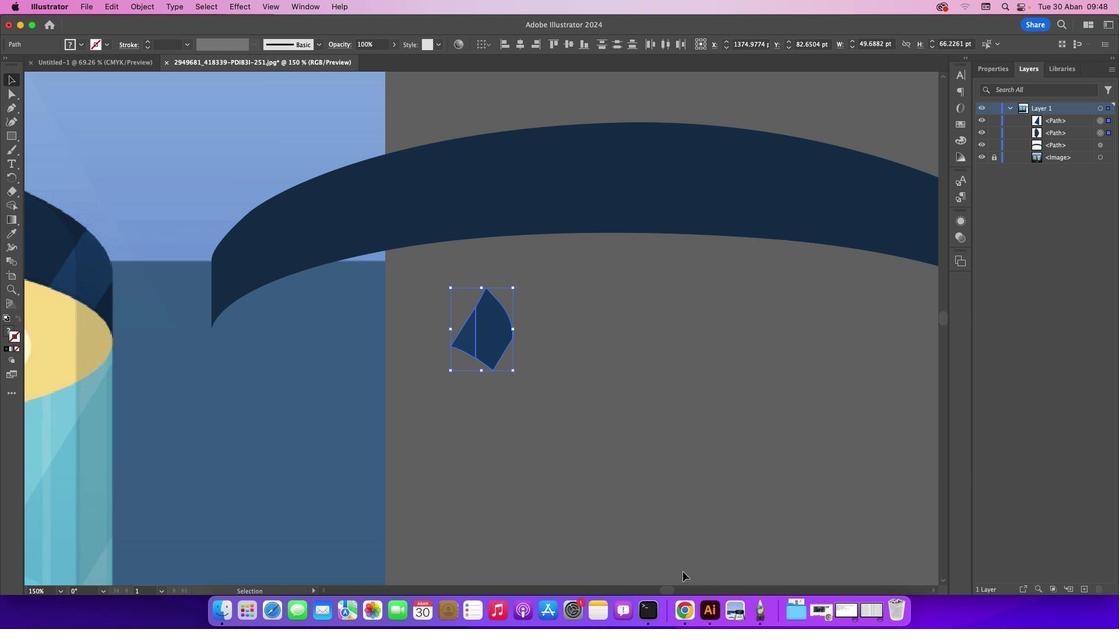 
Action: Key pressed Key.cmd_r
Screenshot: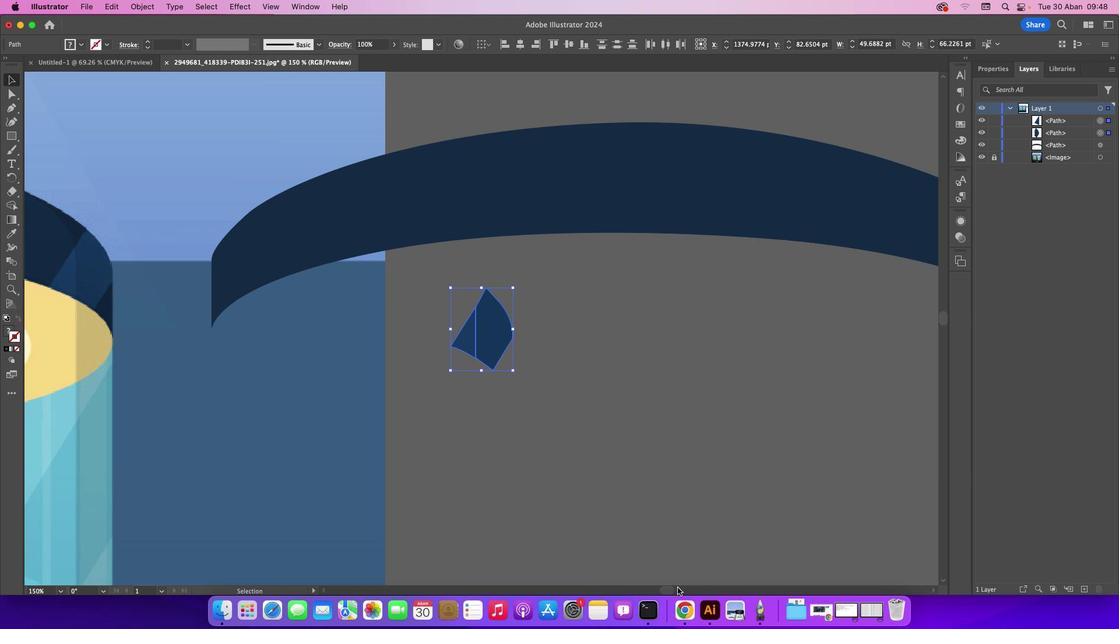 
Action: Mouse moved to (683, 573)
Screenshot: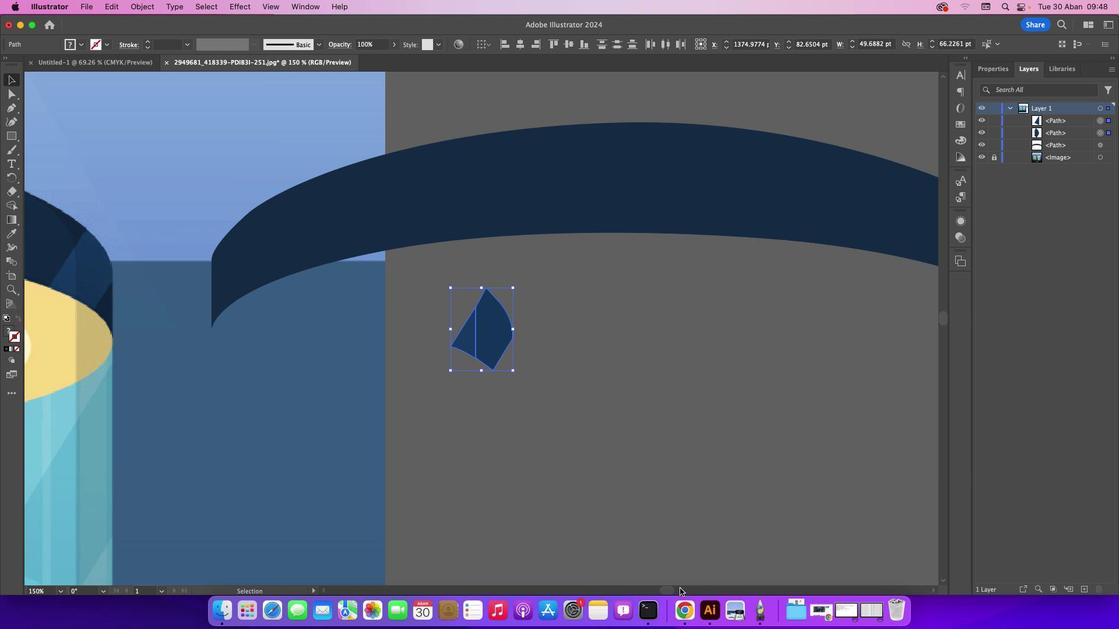 
Action: Key pressed '='
Screenshot: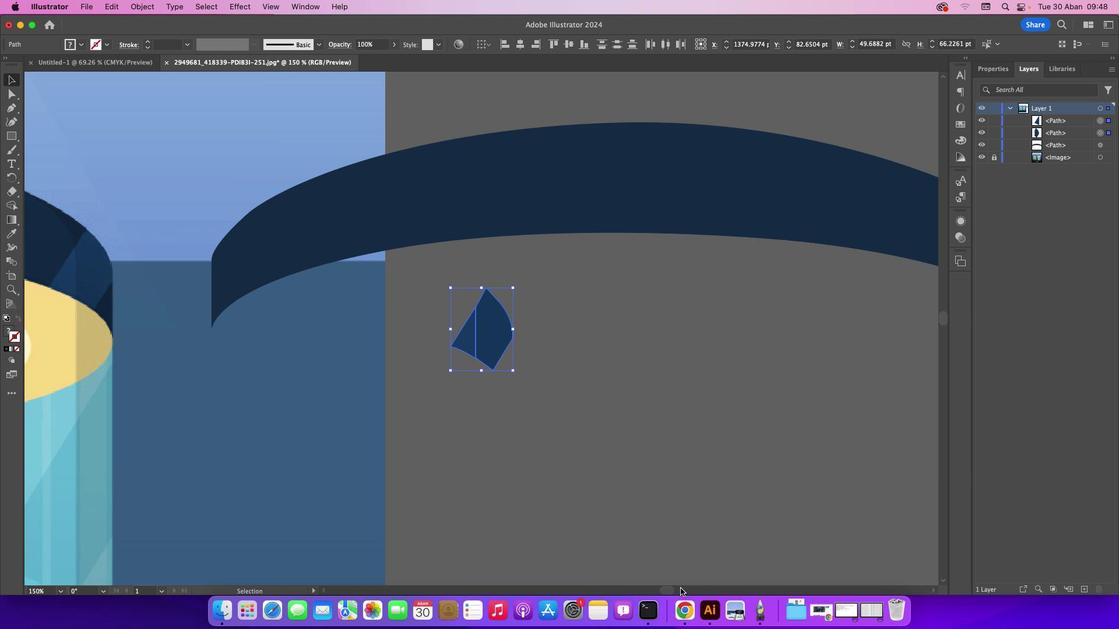 
Action: Mouse moved to (670, 590)
Screenshot: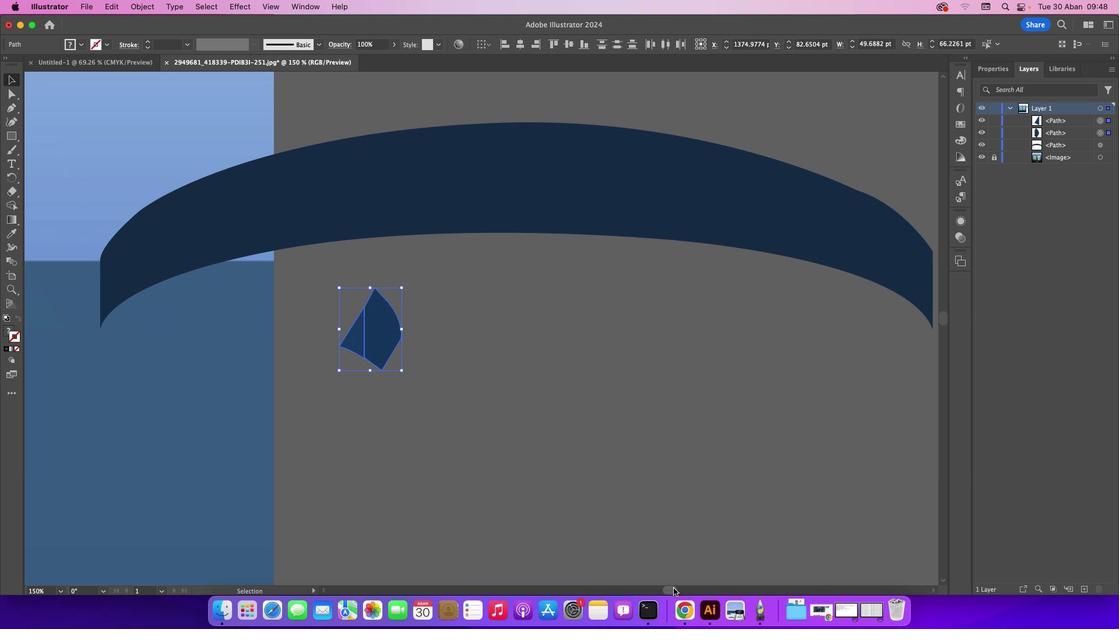 
Action: Mouse pressed left at (670, 590)
Screenshot: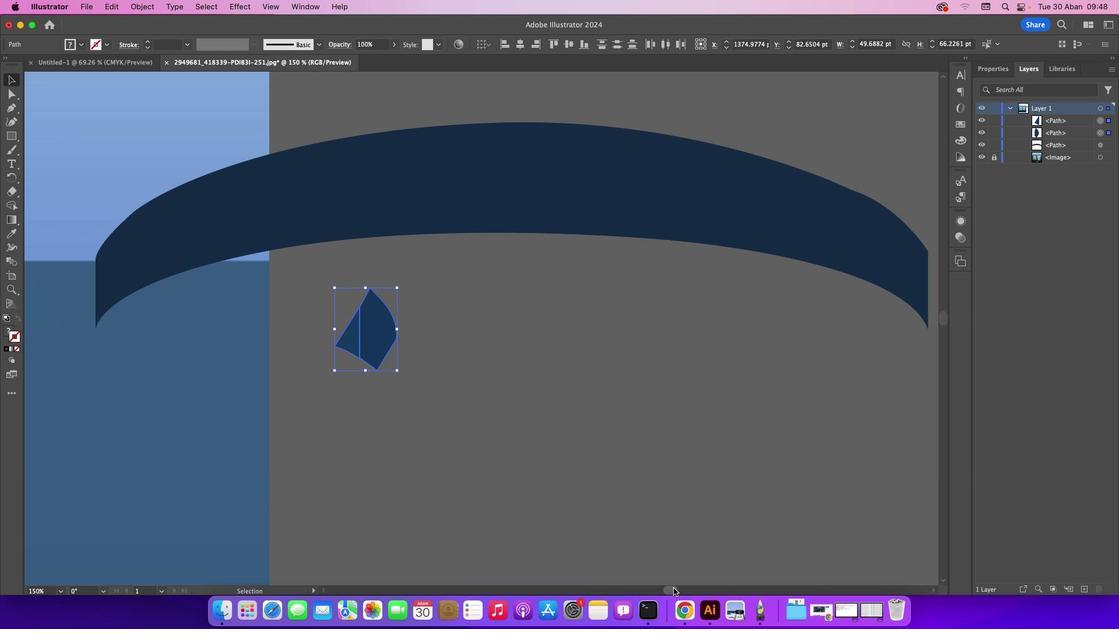 
Action: Mouse moved to (366, 332)
Screenshot: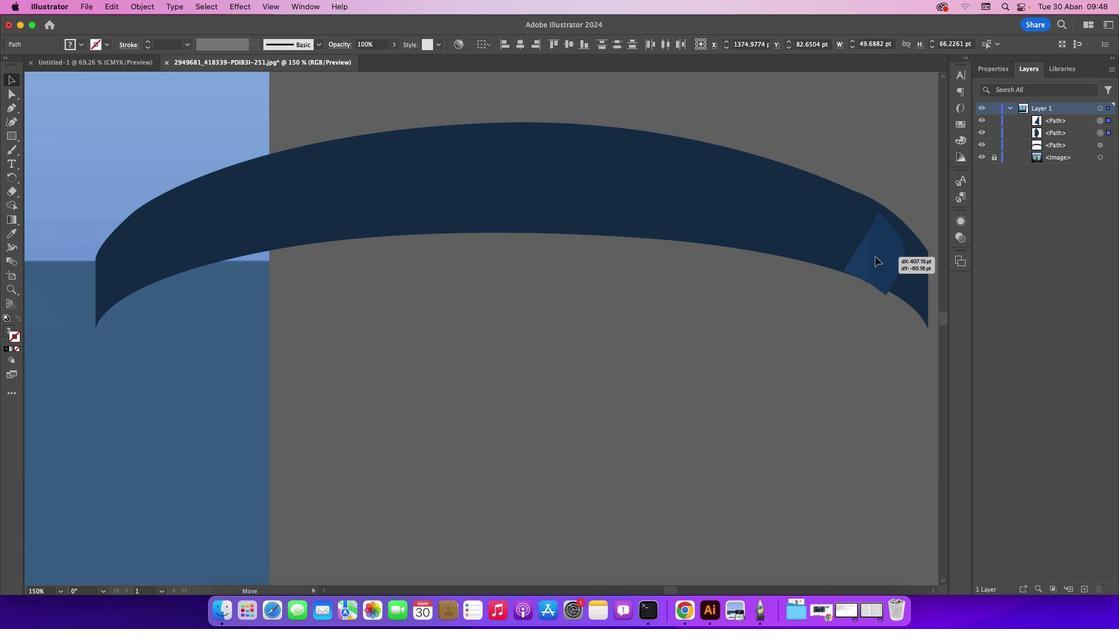 
Action: Mouse pressed left at (366, 332)
Screenshot: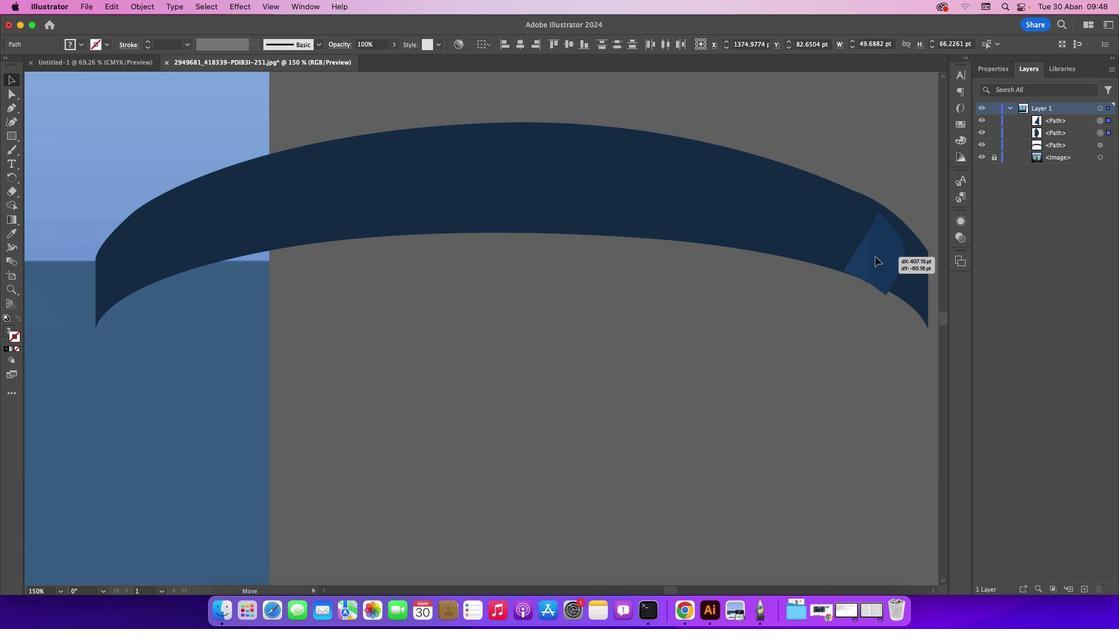 
Action: Mouse moved to (672, 587)
Screenshot: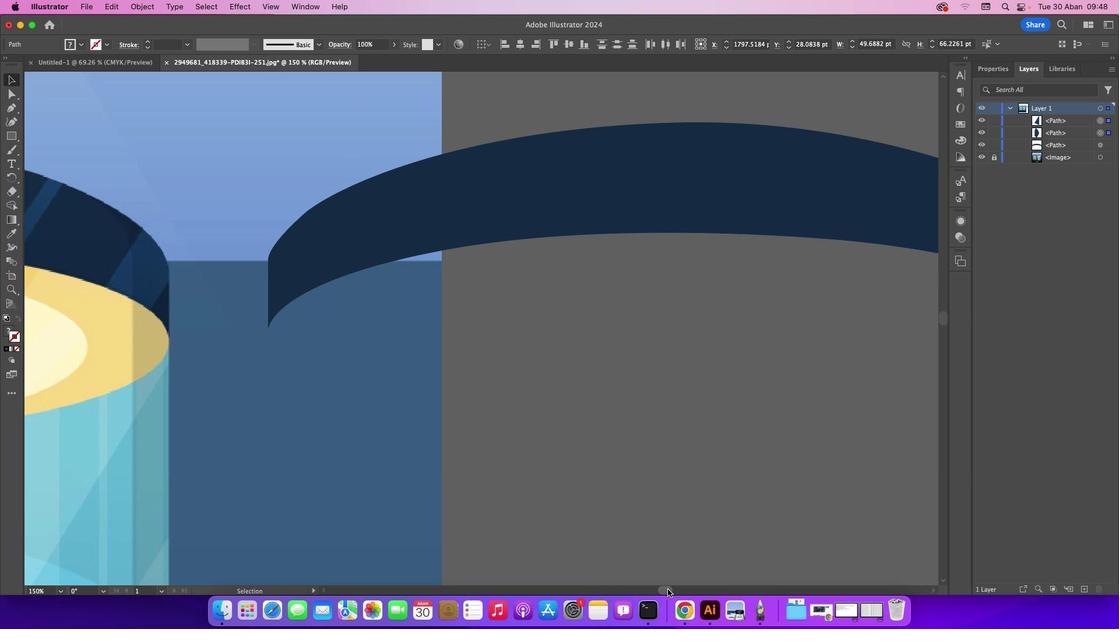 
Action: Mouse pressed left at (672, 587)
Screenshot: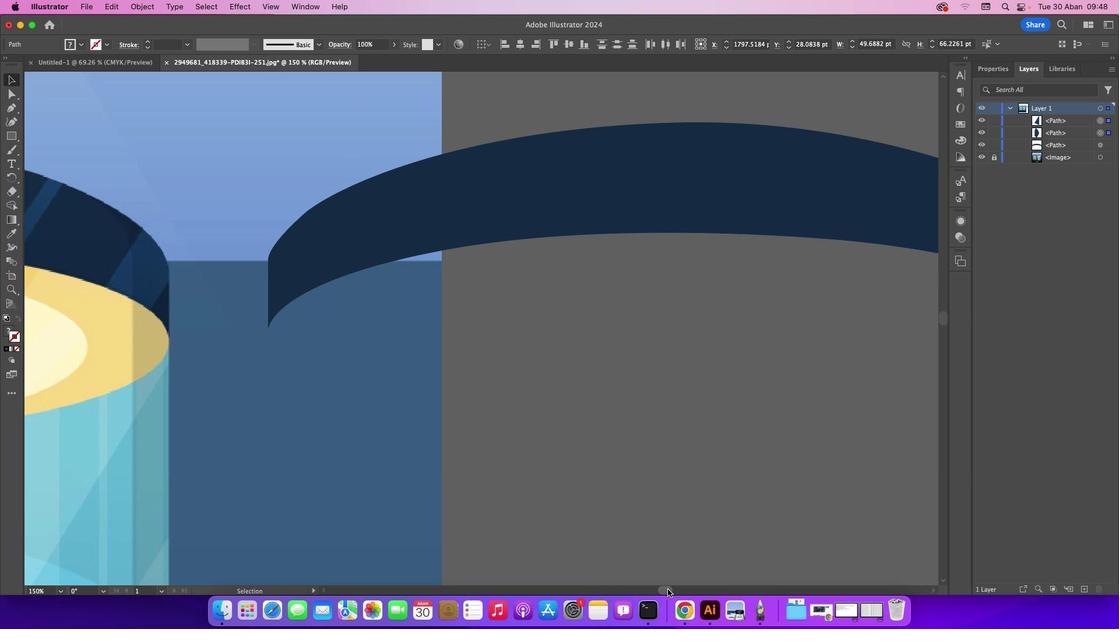 
Action: Mouse moved to (835, 264)
Screenshot: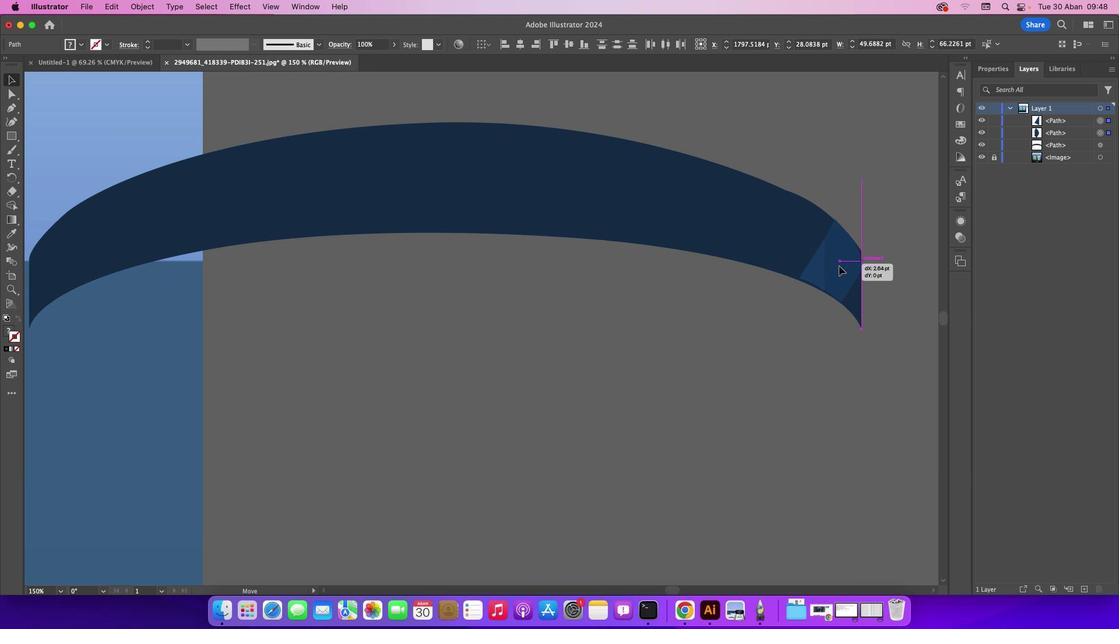 
Action: Mouse pressed left at (835, 264)
Screenshot: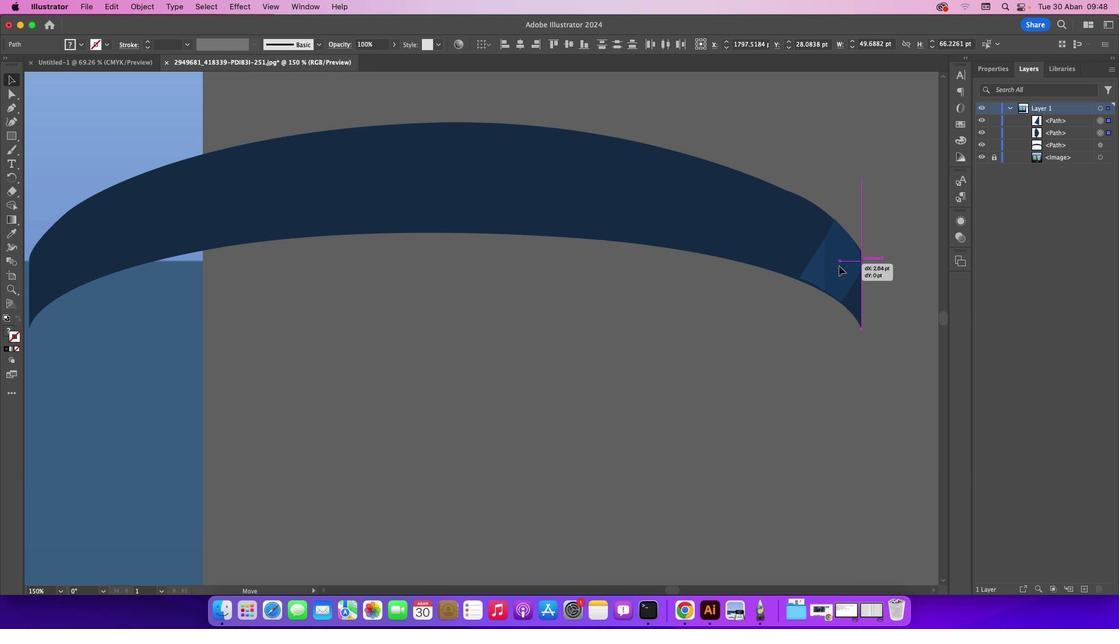 
Action: Mouse moved to (795, 313)
Screenshot: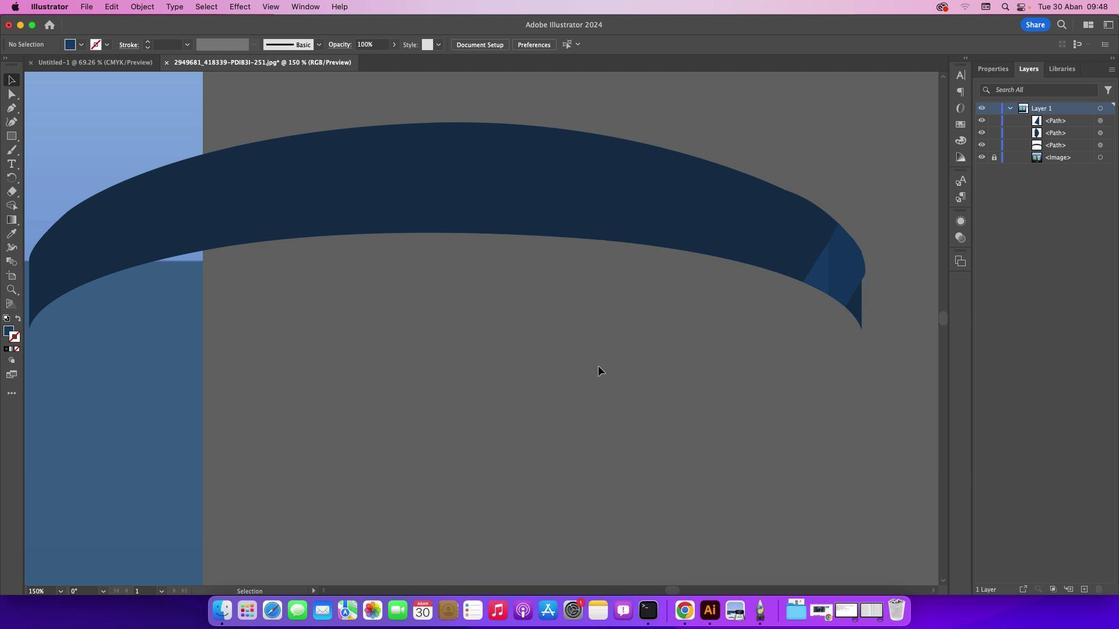 
Action: Mouse pressed left at (795, 313)
Screenshot: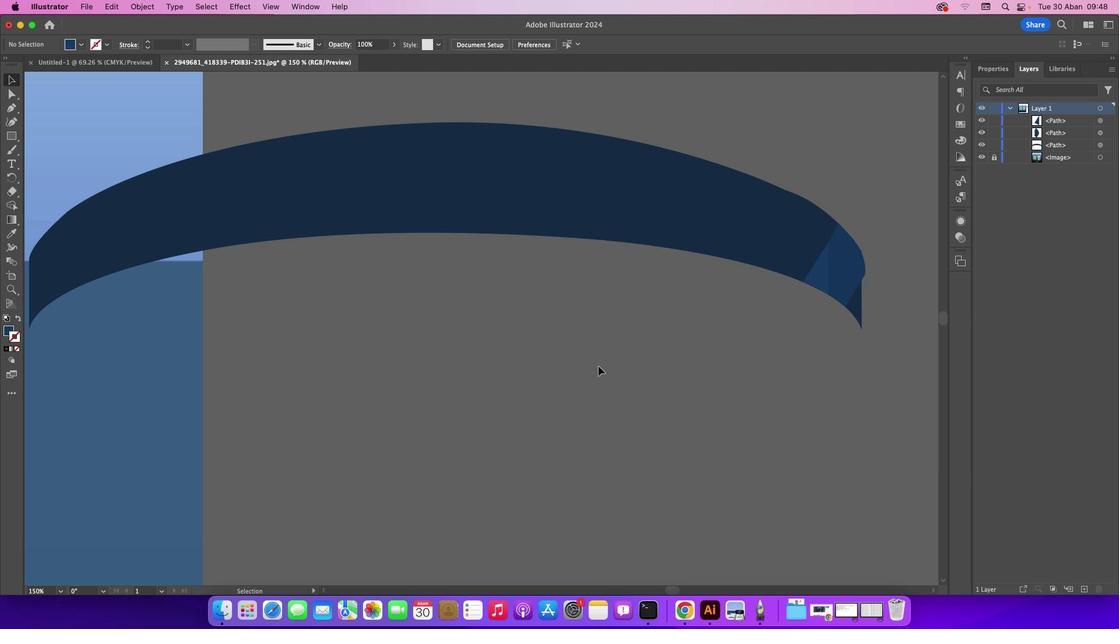 
Action: Mouse moved to (598, 366)
Screenshot: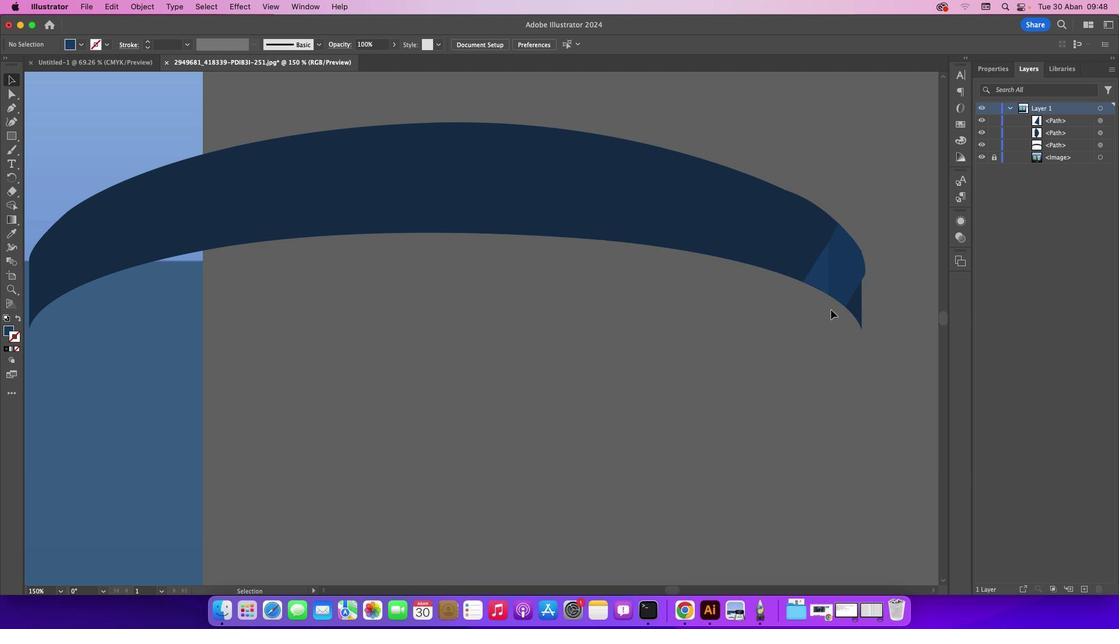 
Action: Mouse pressed left at (598, 366)
Screenshot: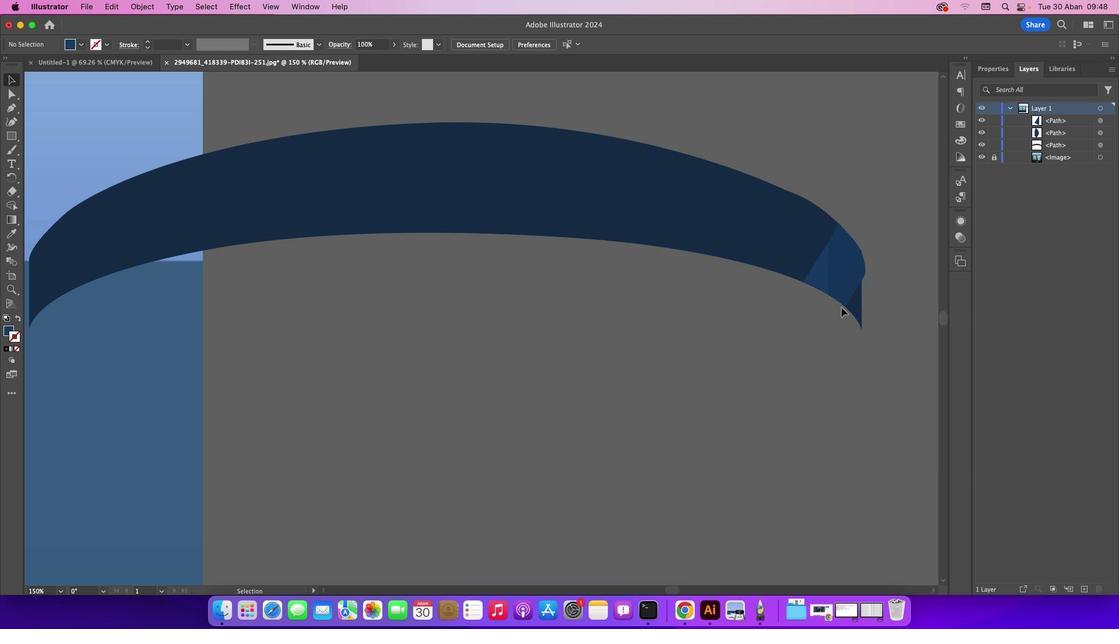 
Action: Mouse moved to (854, 313)
Screenshot: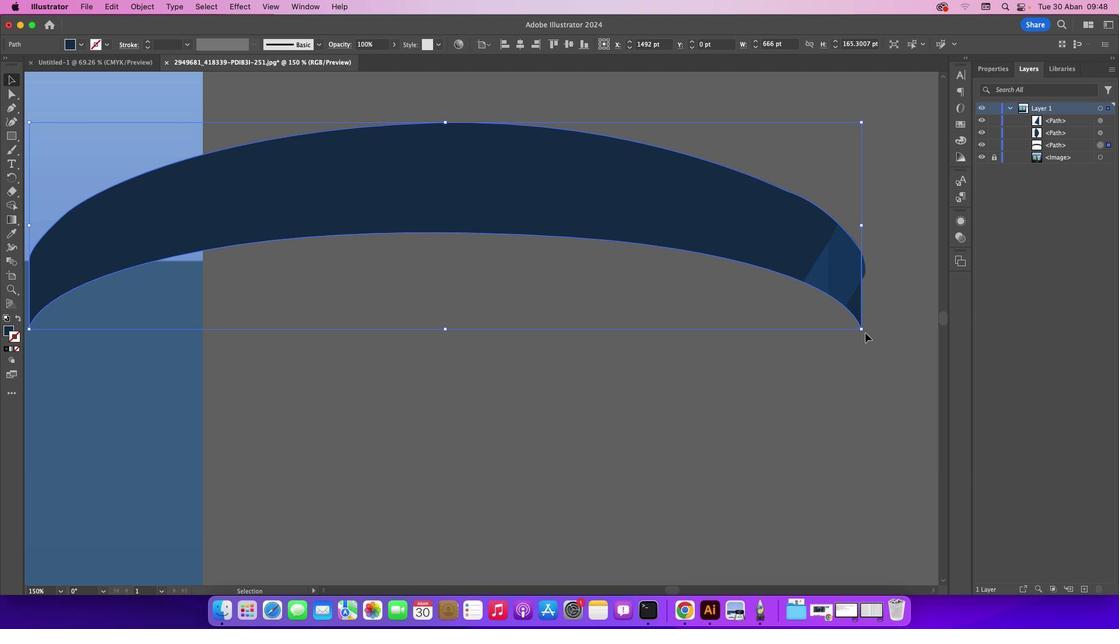 
Action: Mouse pressed left at (854, 313)
Screenshot: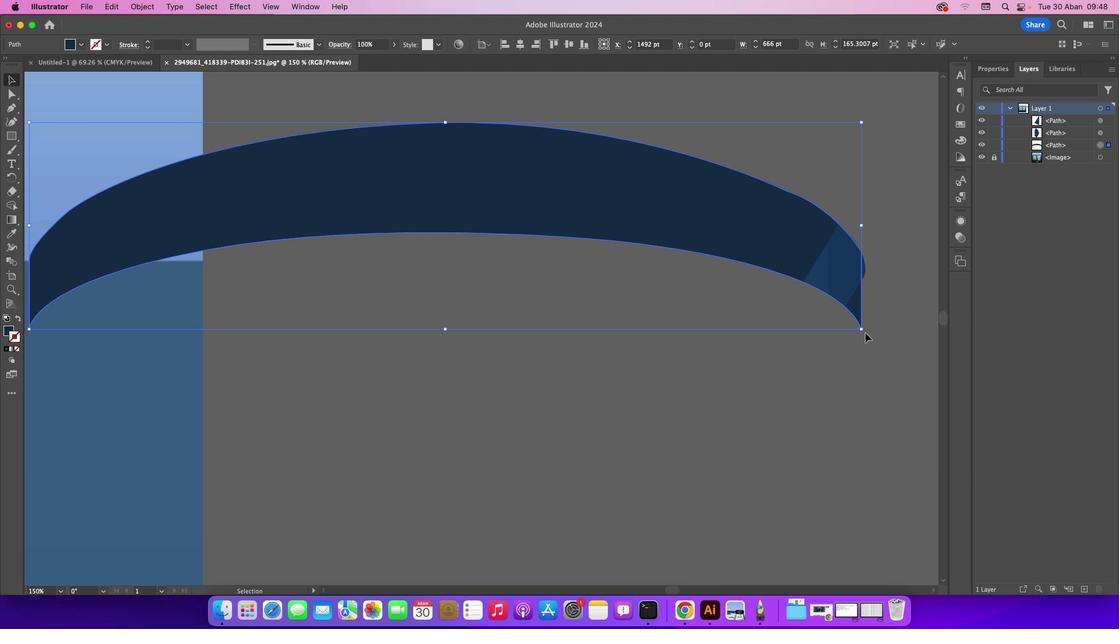 
Action: Mouse moved to (864, 332)
Screenshot: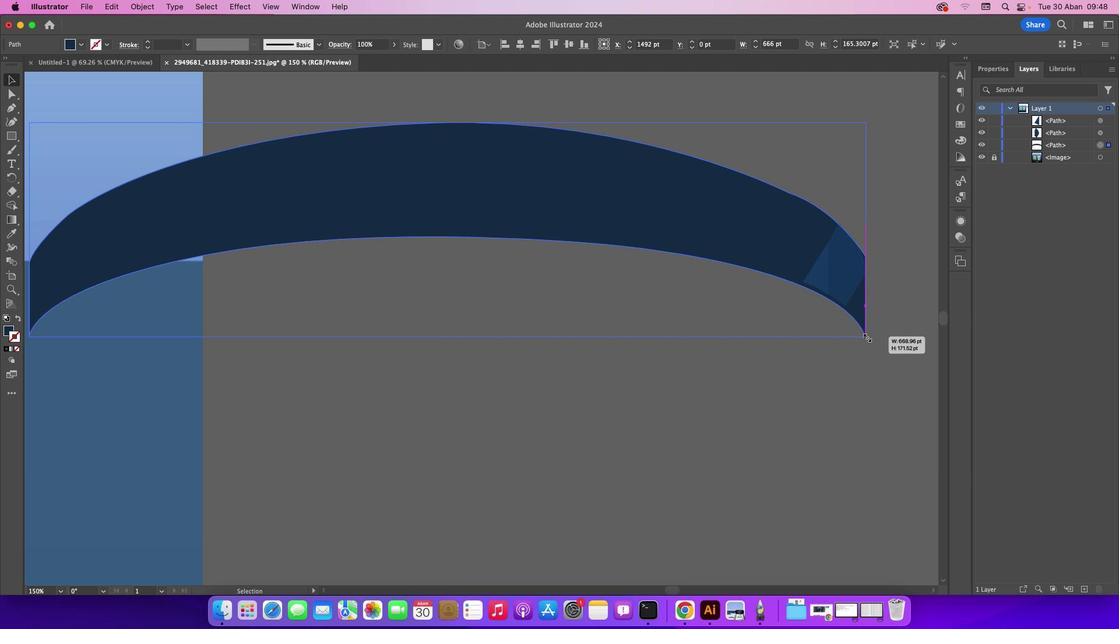 
Action: Mouse pressed left at (864, 332)
Screenshot: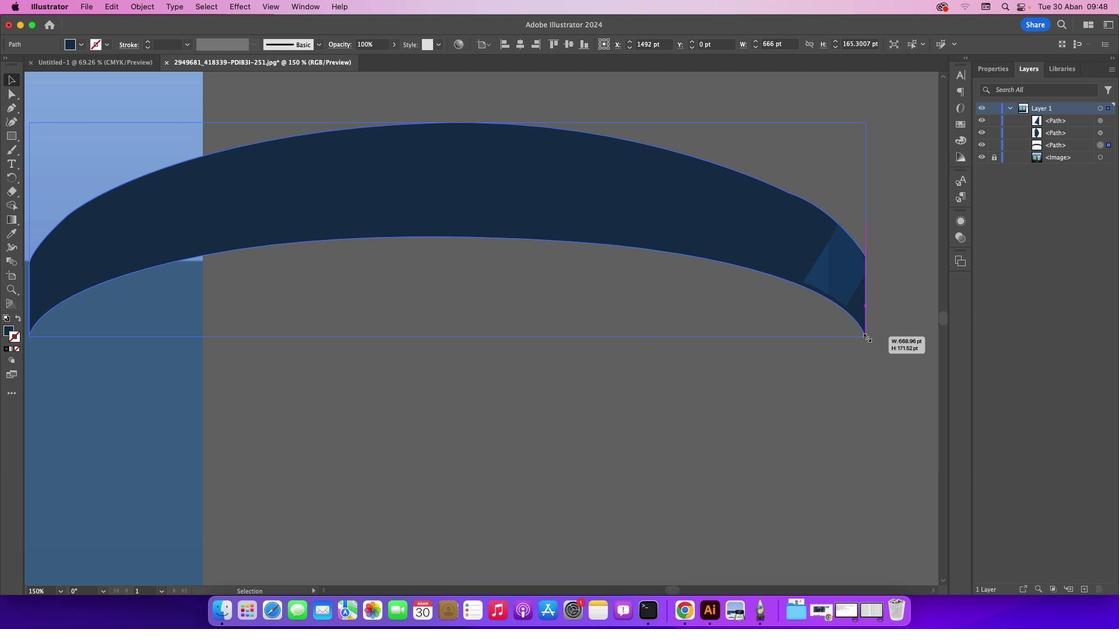 
Action: Mouse moved to (797, 417)
Screenshot: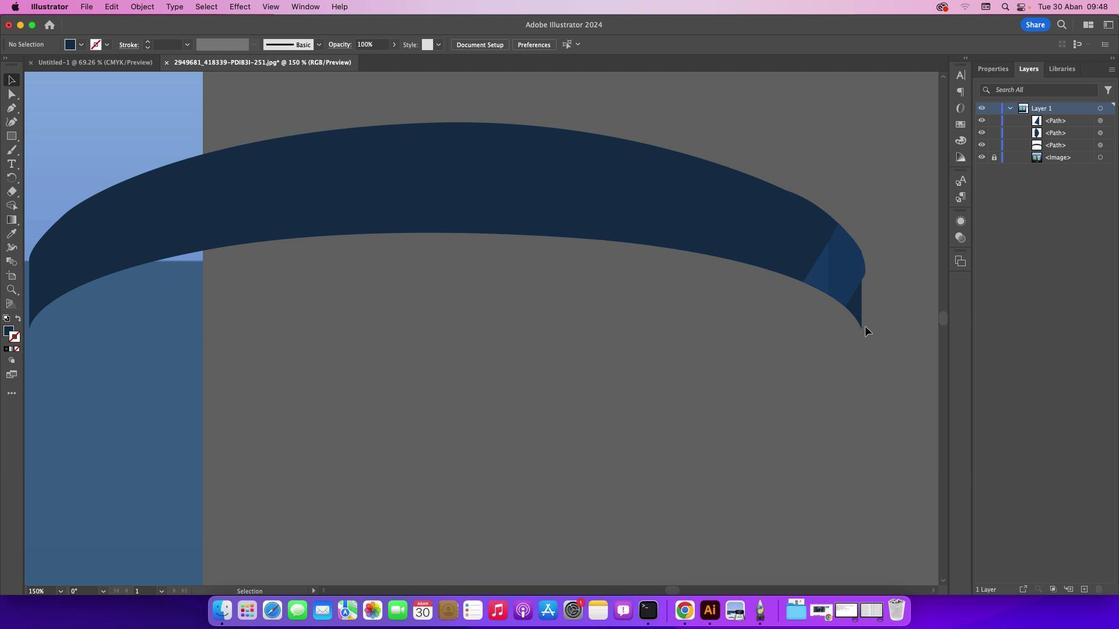 
Action: Mouse pressed left at (797, 417)
Screenshot: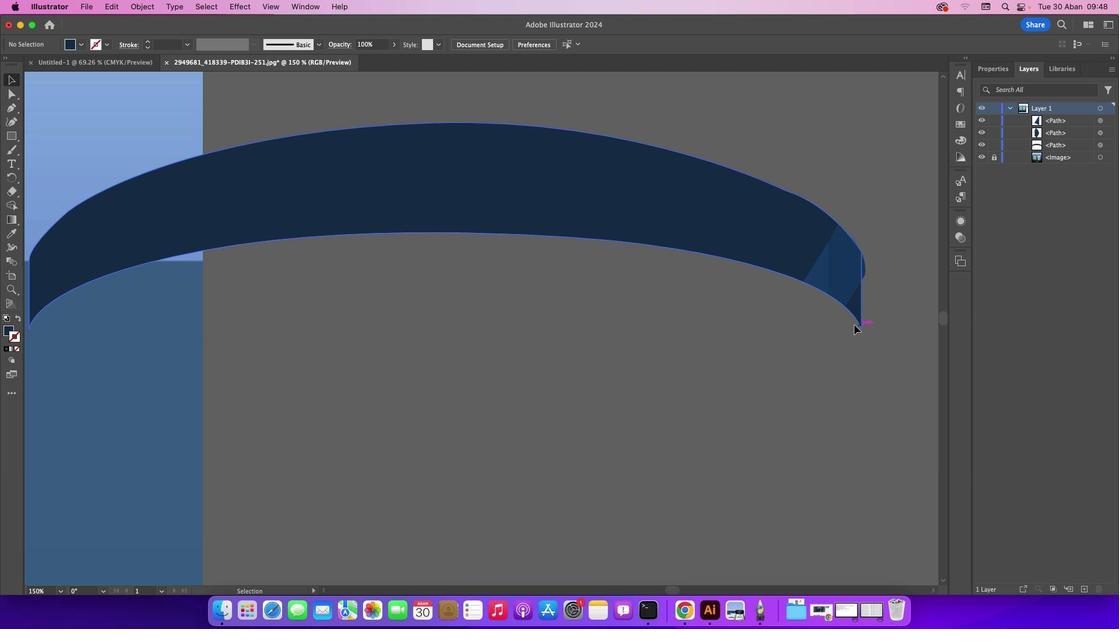 
Action: Mouse moved to (860, 317)
Screenshot: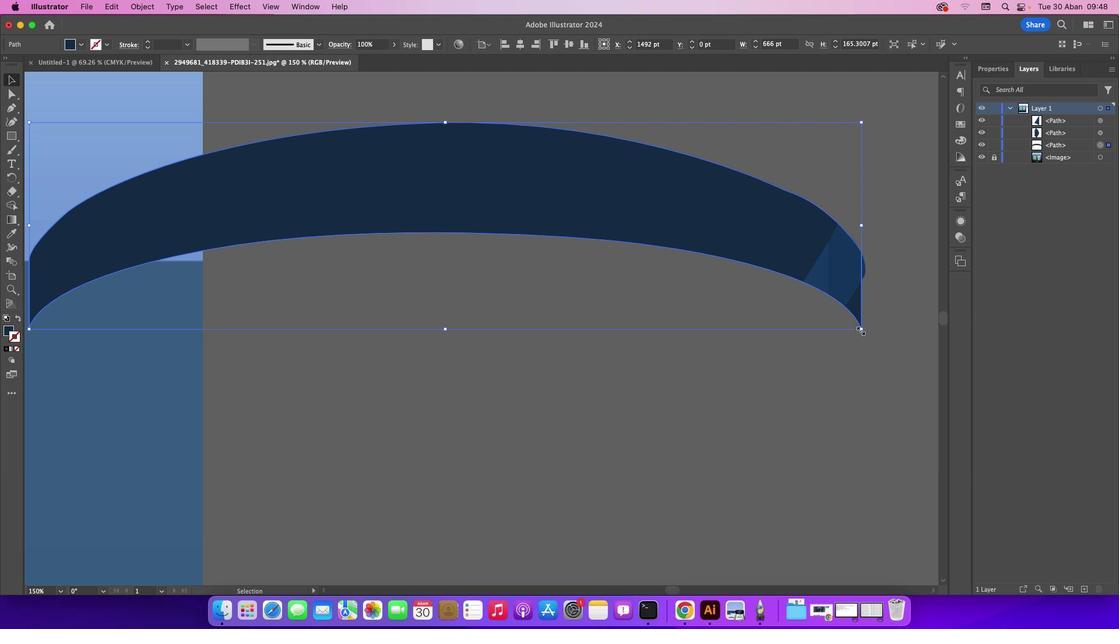 
Action: Mouse pressed left at (860, 317)
Screenshot: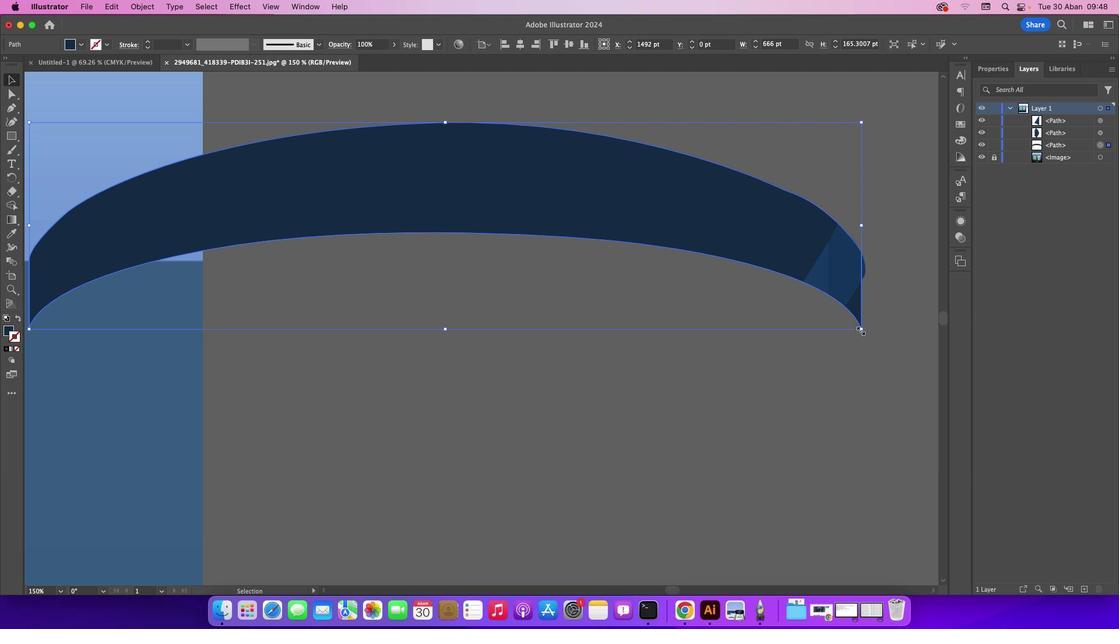 
Action: Mouse moved to (859, 329)
Screenshot: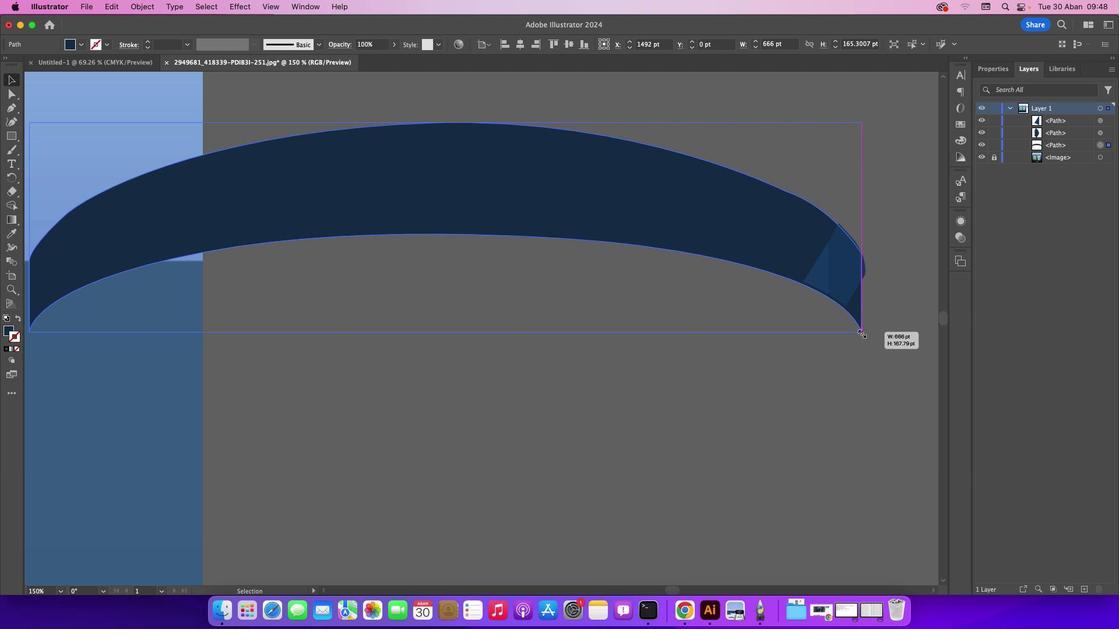 
Action: Mouse pressed left at (859, 329)
Screenshot: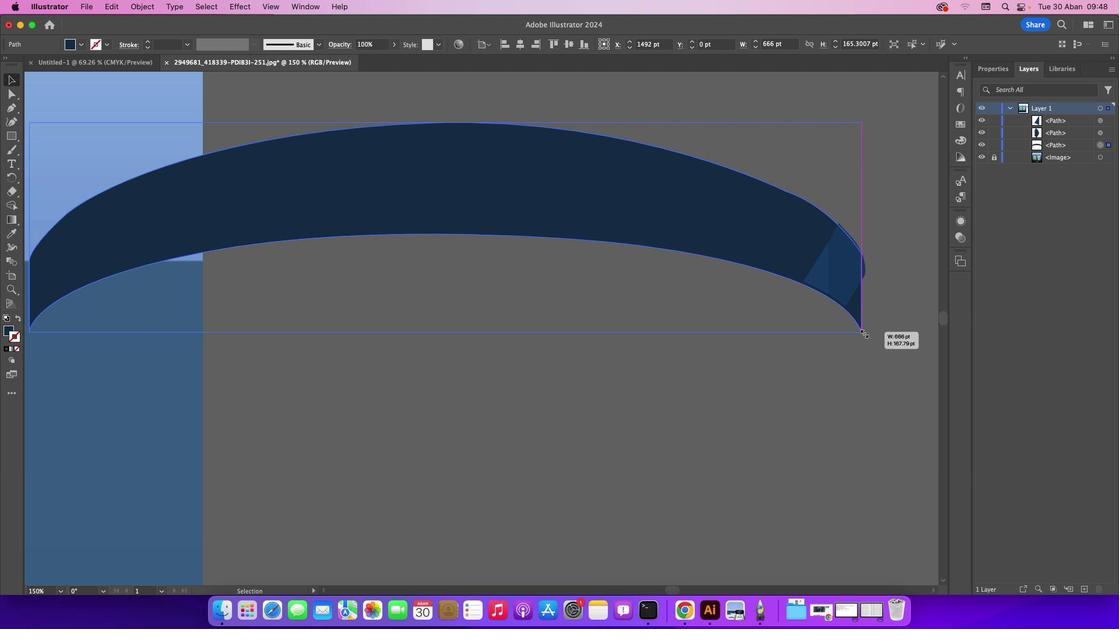 
Action: Mouse moved to (842, 396)
Screenshot: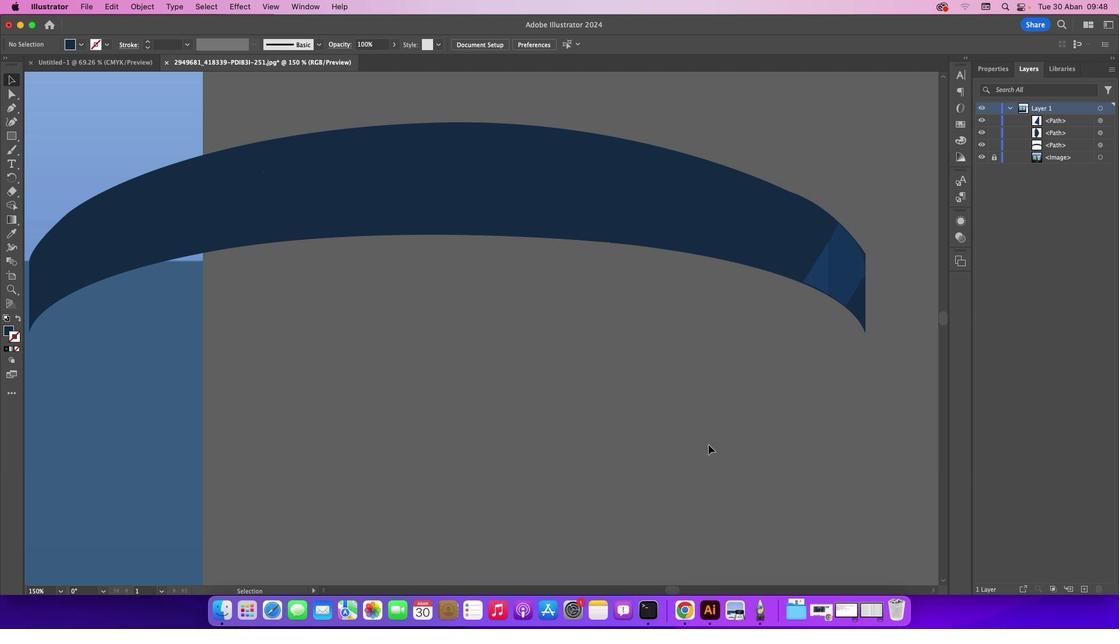 
Action: Mouse pressed left at (842, 396)
Screenshot: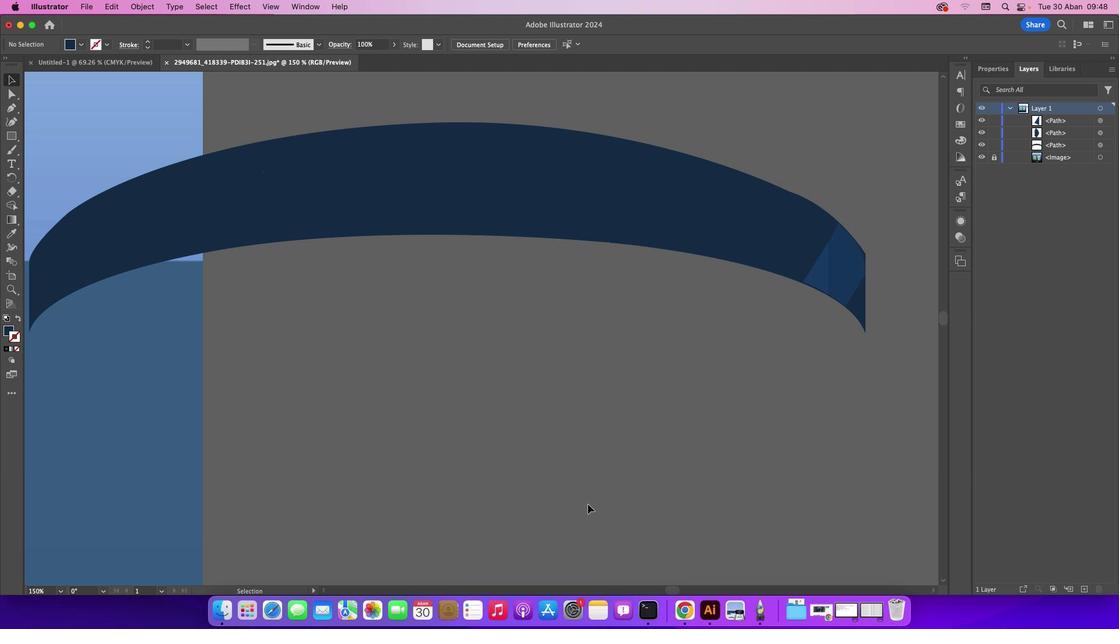 
Action: Mouse moved to (674, 590)
Screenshot: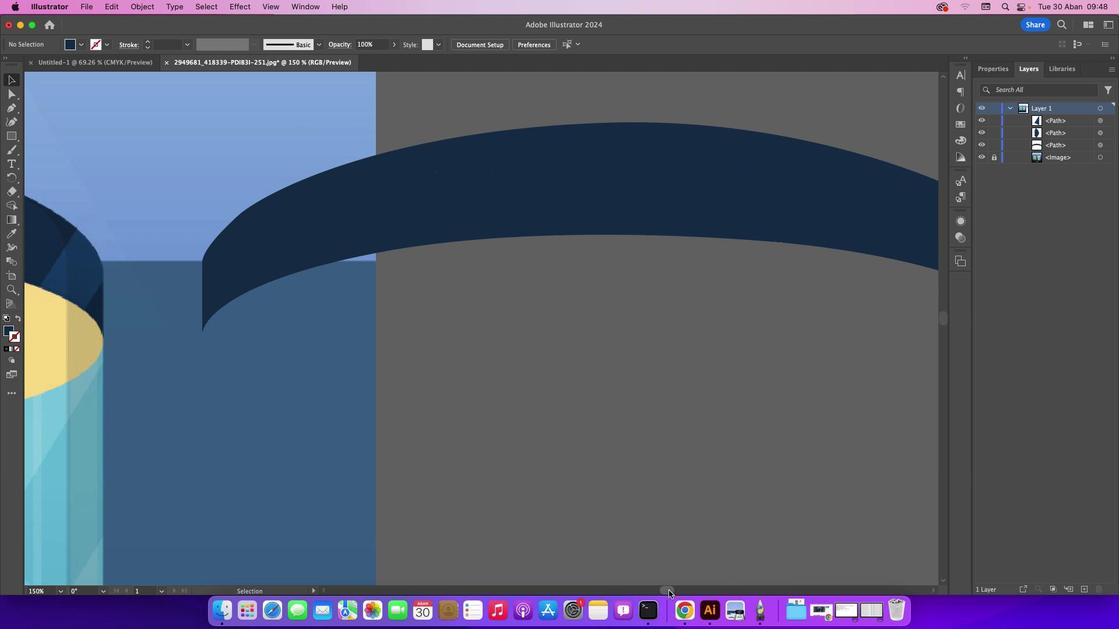 
Action: Mouse pressed left at (674, 590)
Screenshot: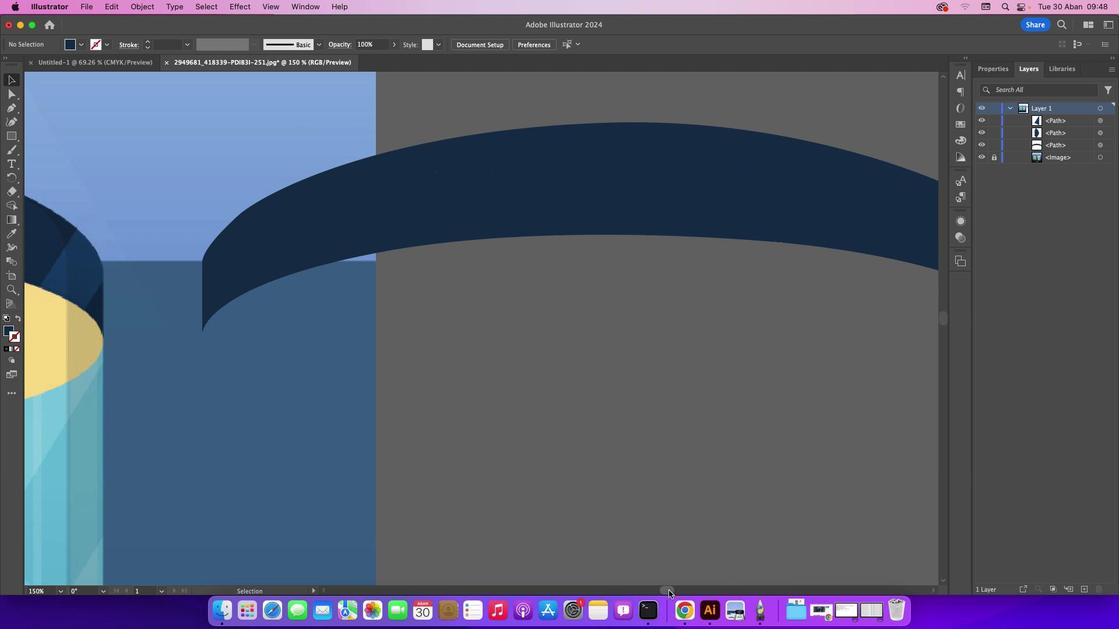 
Action: Mouse moved to (10, 104)
Screenshot: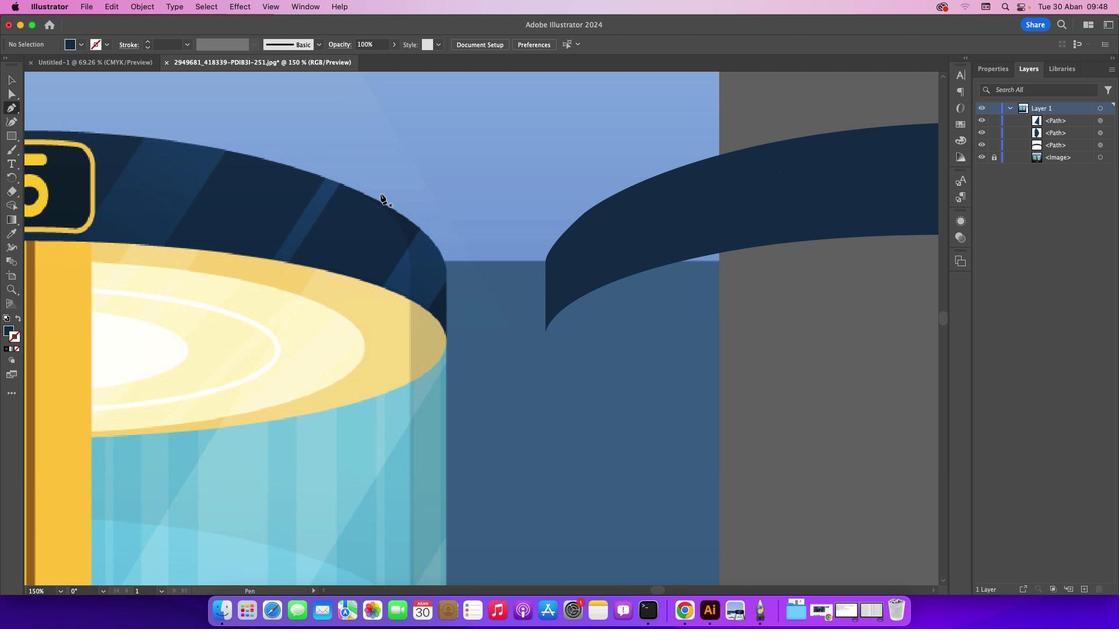 
Action: Mouse pressed left at (10, 104)
Screenshot: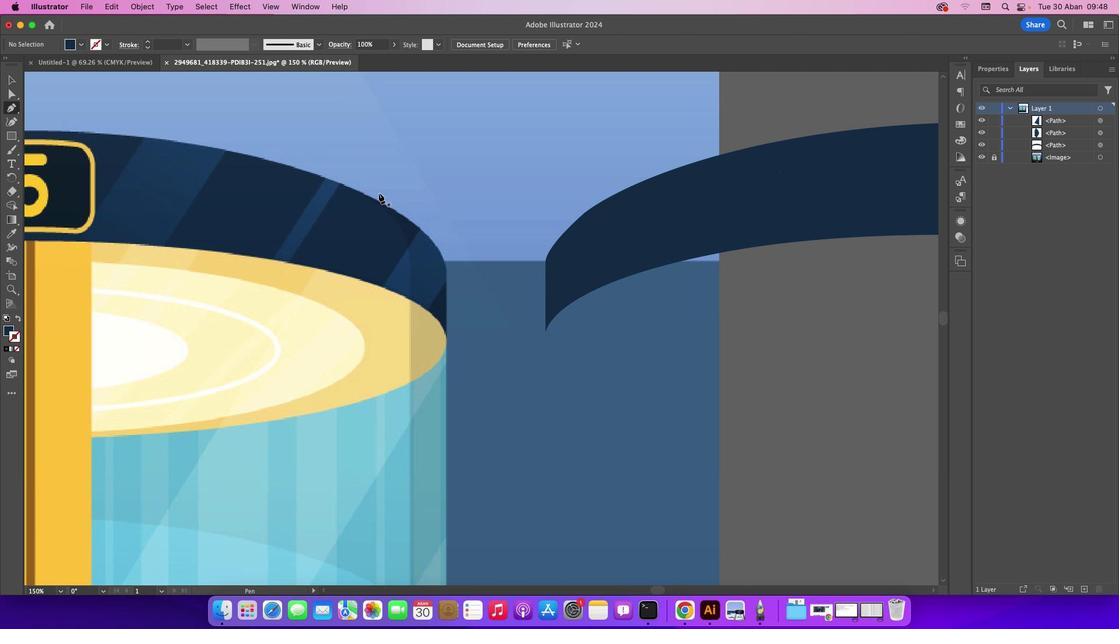 
Action: Mouse moved to (339, 184)
Screenshot: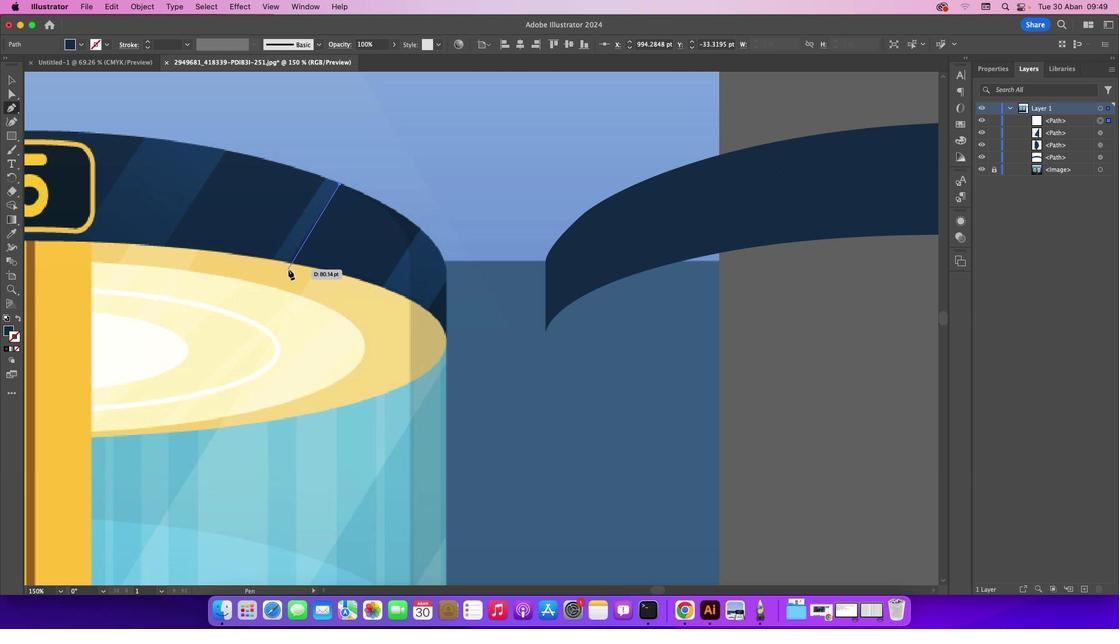 
Action: Mouse pressed left at (339, 184)
Screenshot: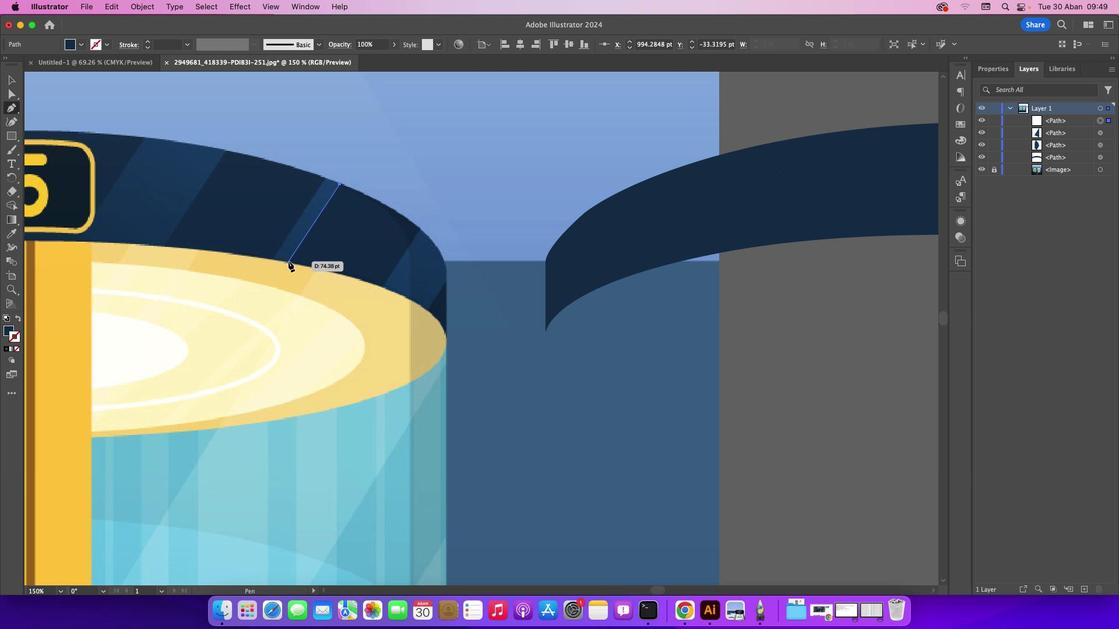 
Action: Mouse moved to (290, 261)
Screenshot: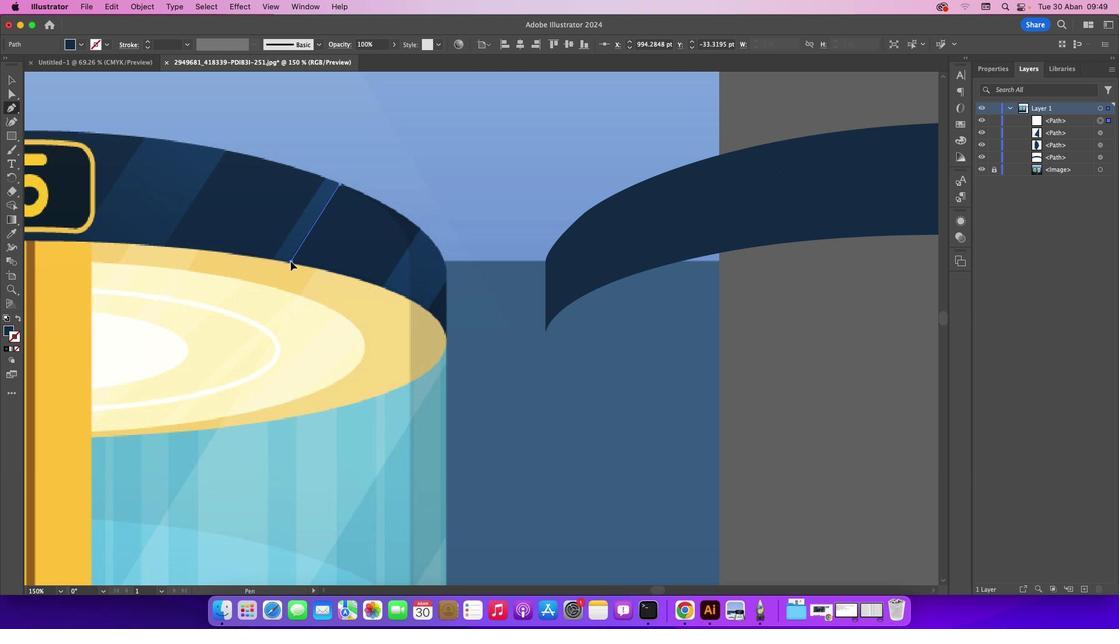 
Action: Mouse pressed left at (290, 261)
Screenshot: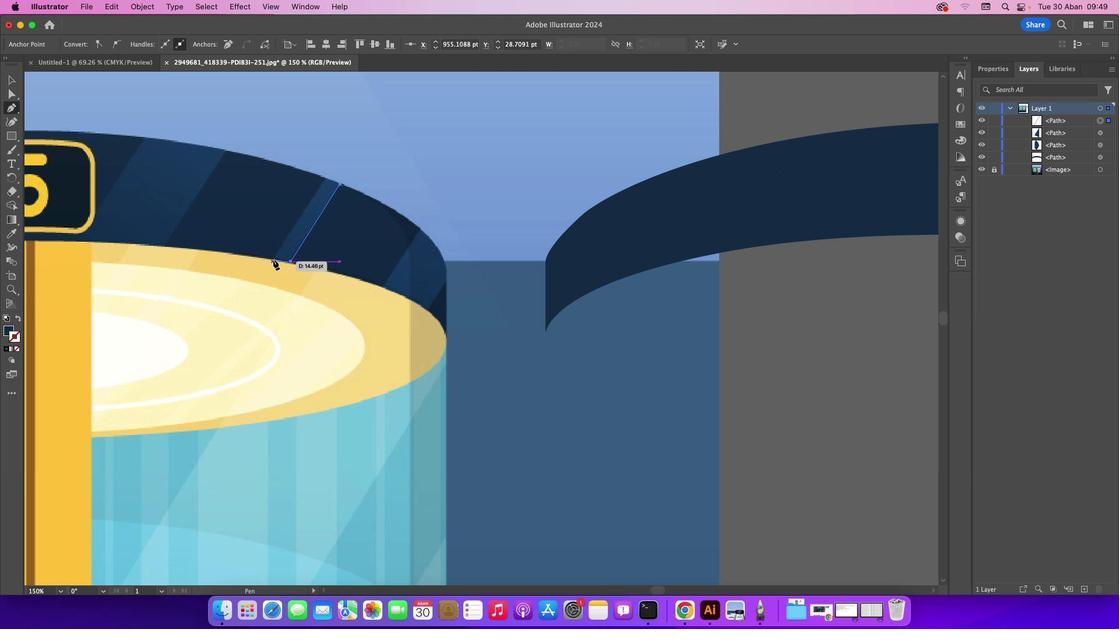 
Action: Mouse moved to (272, 258)
Screenshot: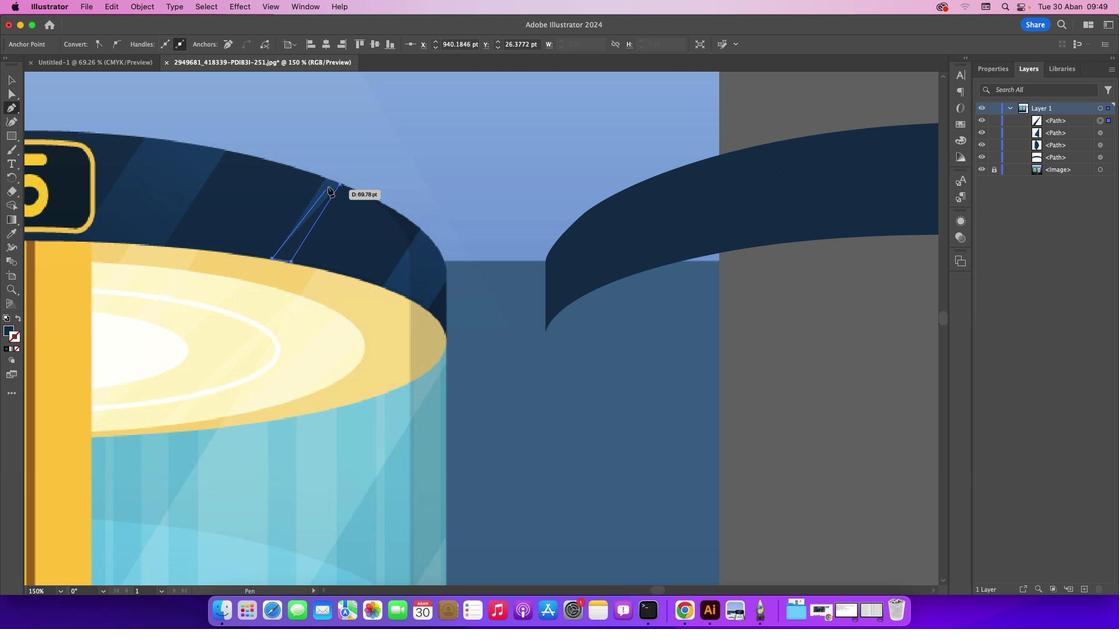 
Action: Mouse pressed left at (272, 258)
Screenshot: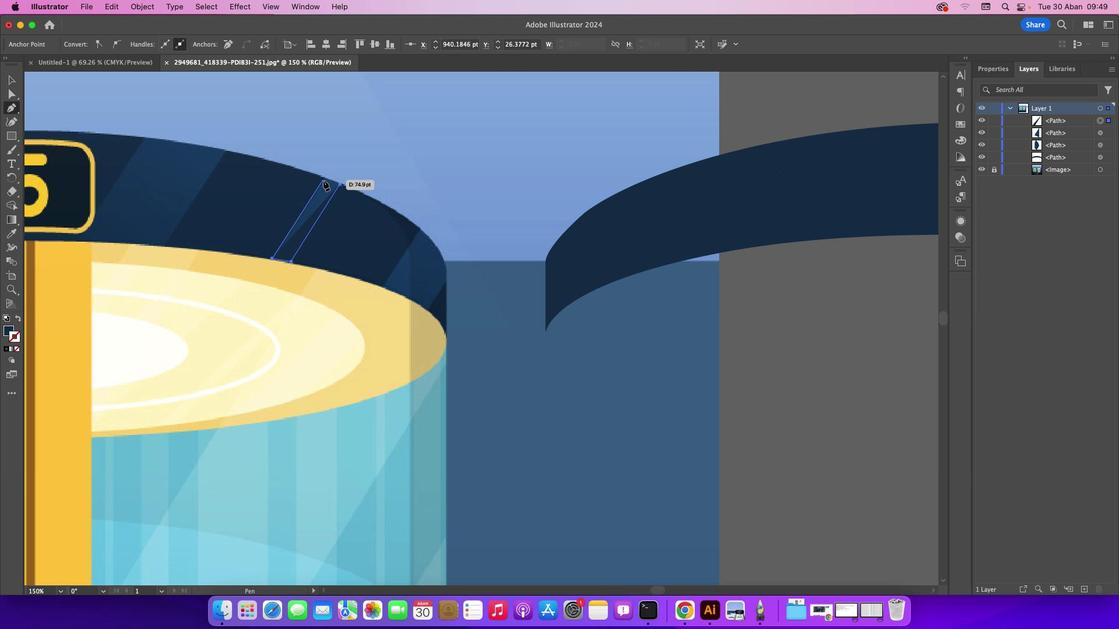 
Action: Mouse moved to (324, 179)
Screenshot: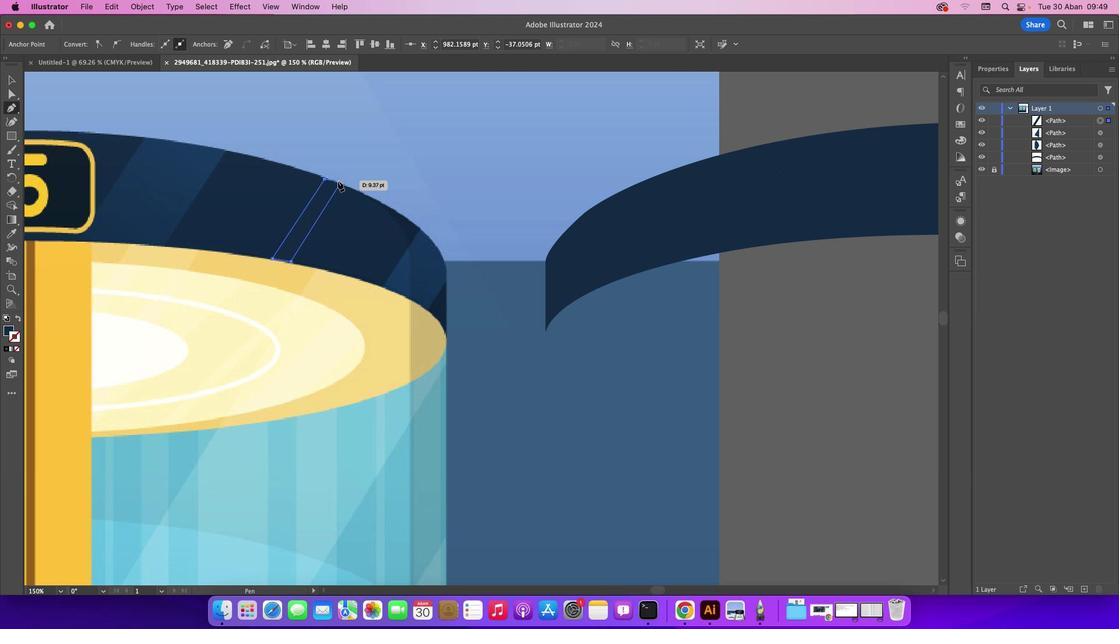 
Action: Mouse pressed left at (324, 179)
Screenshot: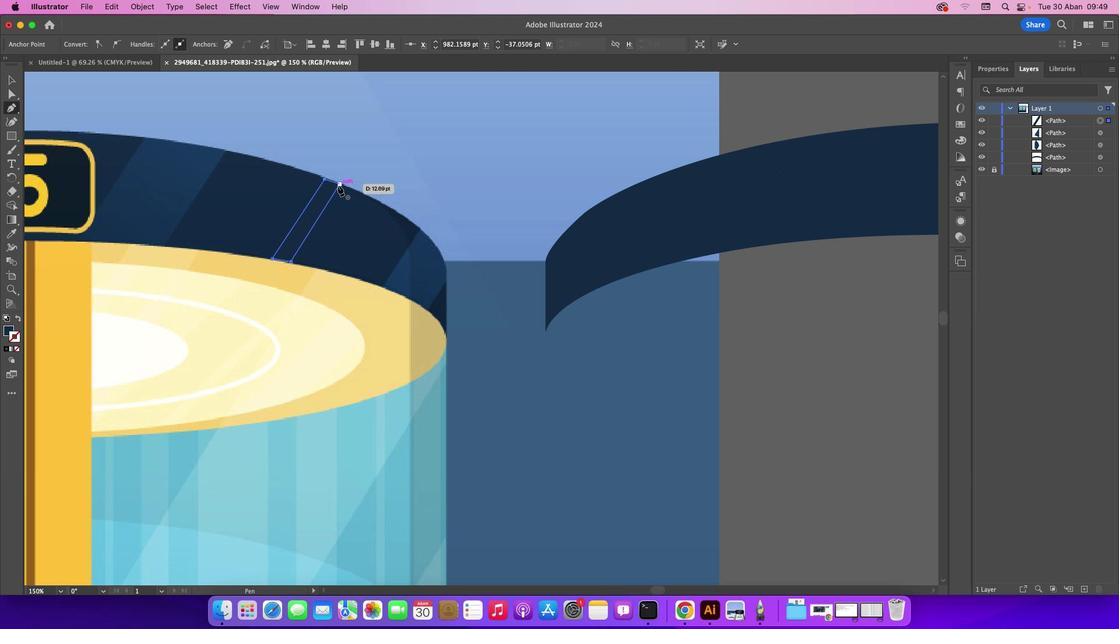 
Action: Mouse moved to (338, 183)
Screenshot: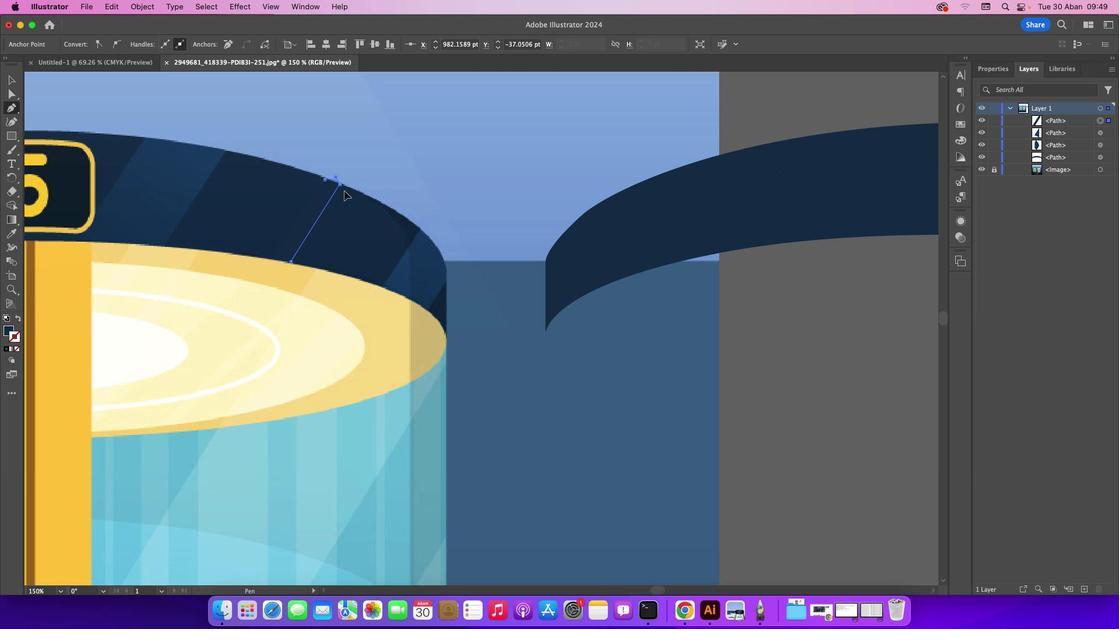 
Action: Mouse pressed left at (338, 183)
Screenshot: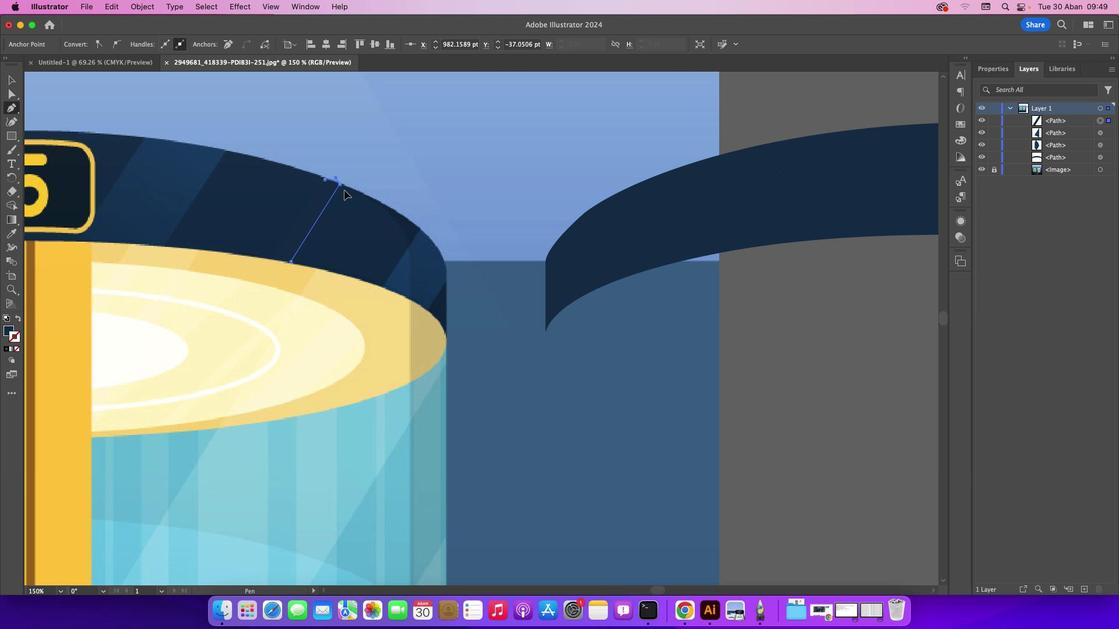 
Action: Mouse moved to (18, 78)
Screenshot: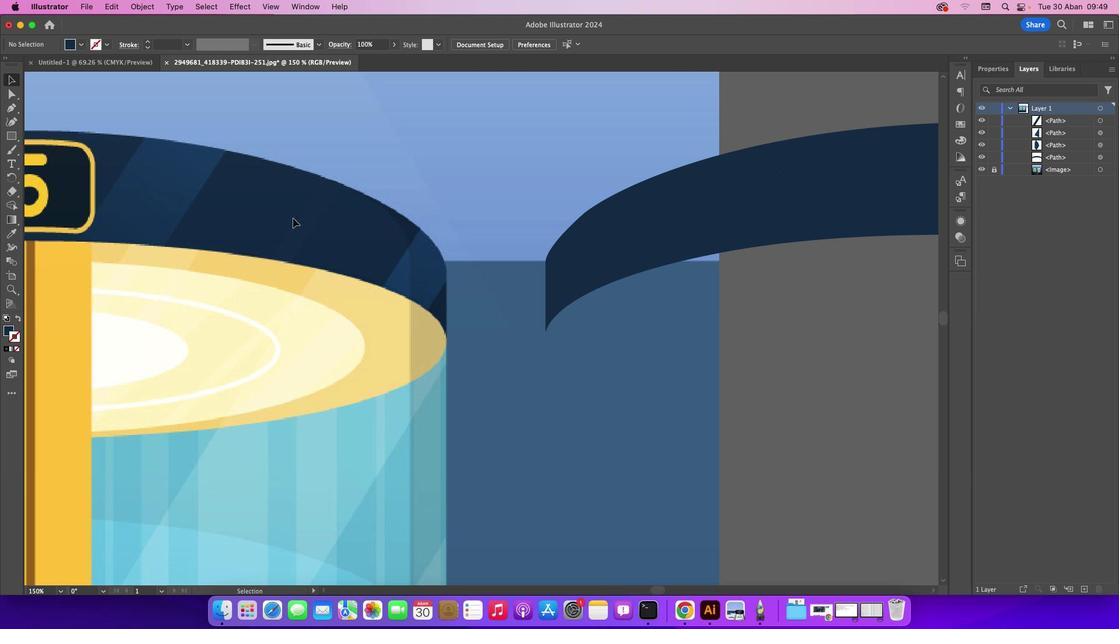 
Action: Mouse pressed left at (18, 78)
Screenshot: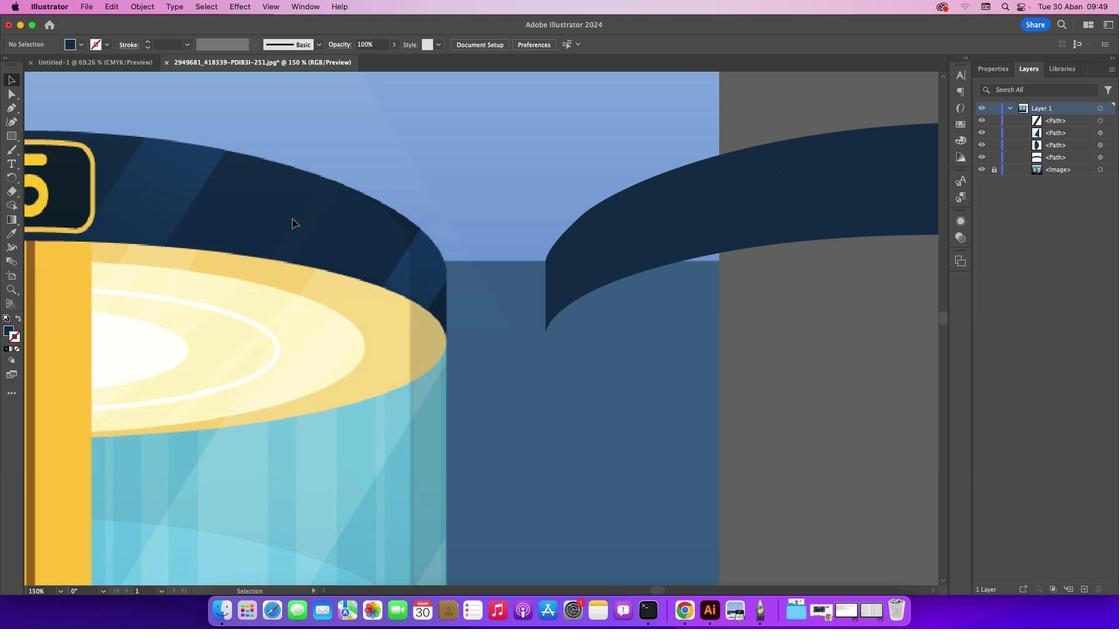 
Action: Mouse moved to (156, 113)
Screenshot: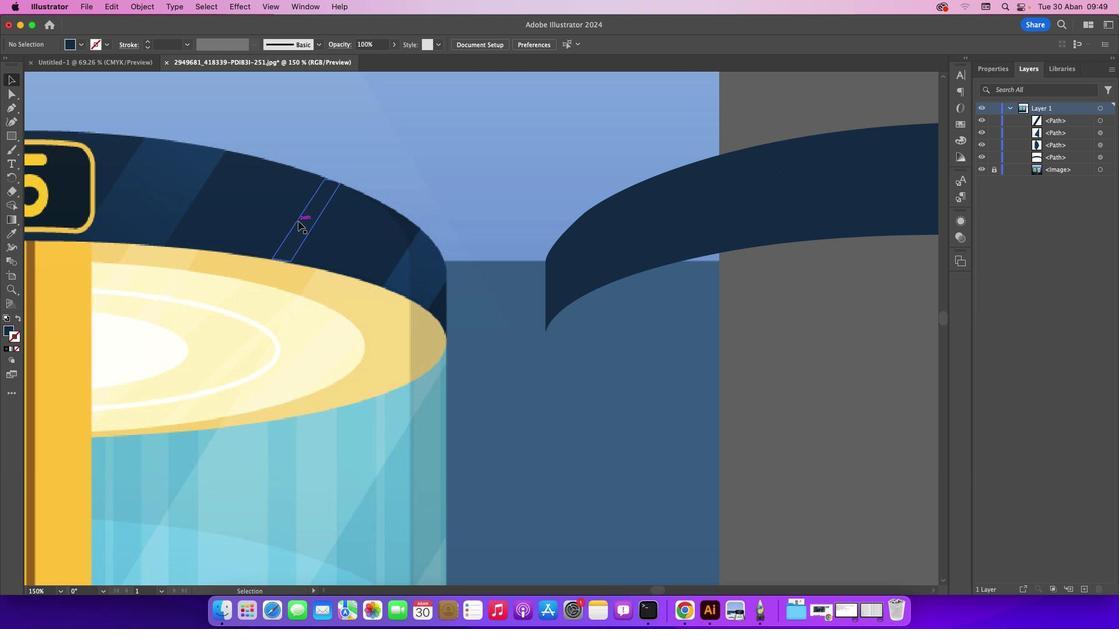 
Action: Mouse pressed left at (156, 113)
Screenshot: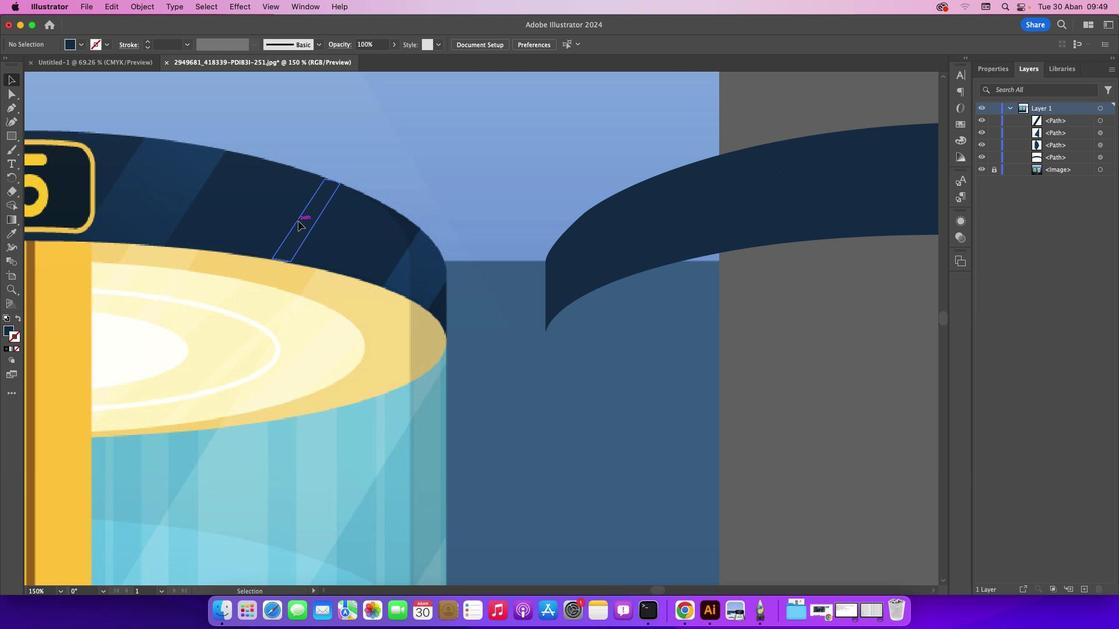 
Action: Mouse moved to (298, 220)
Screenshot: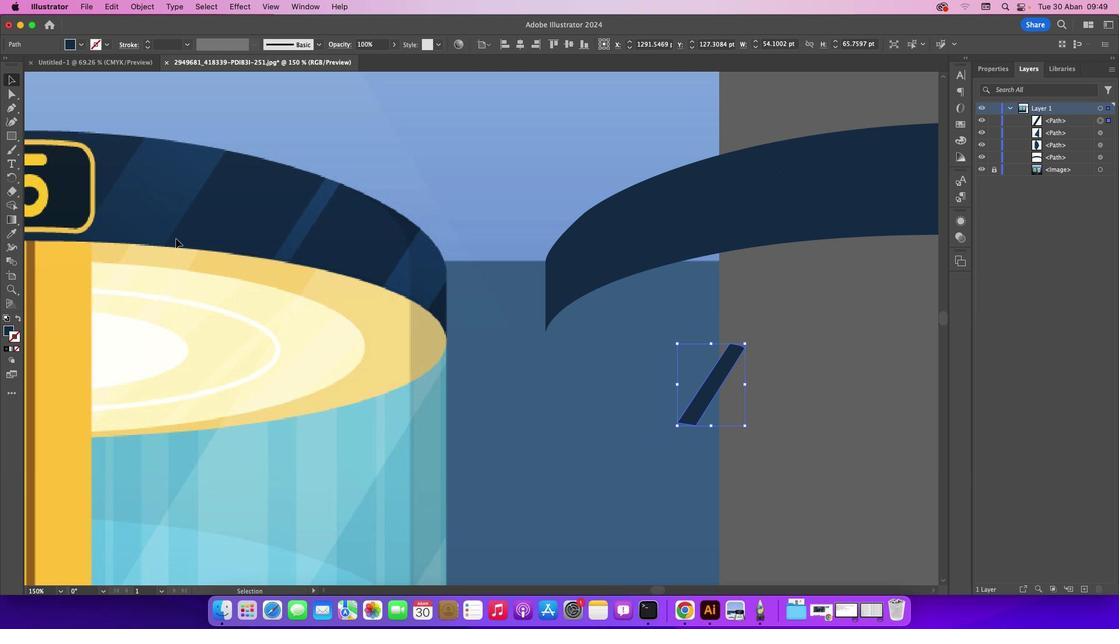 
Action: Mouse pressed left at (298, 220)
Screenshot: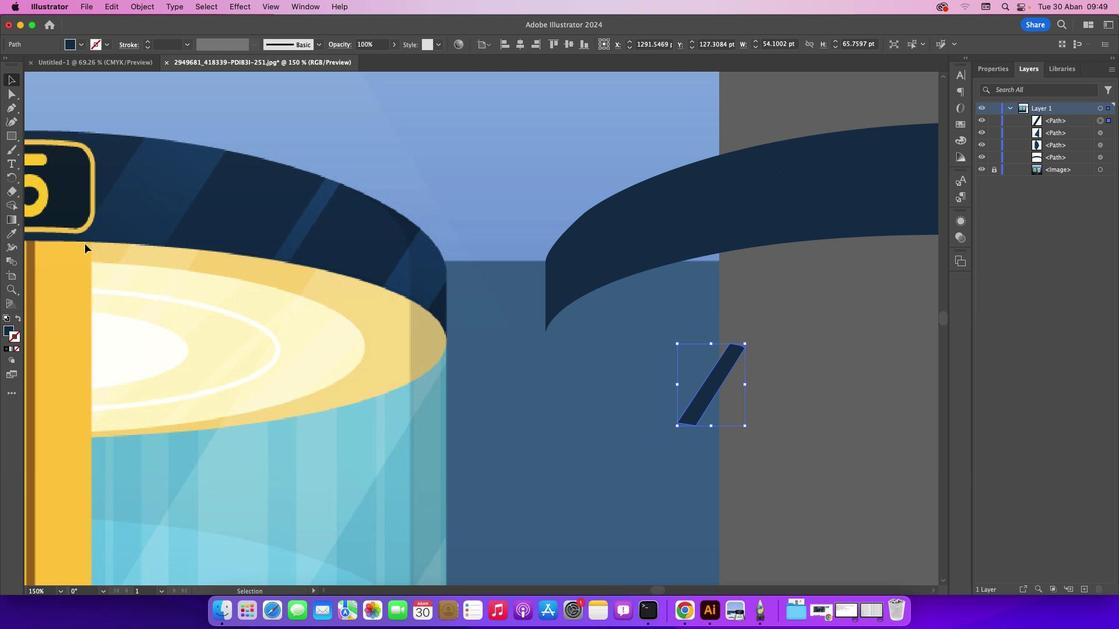 
Action: Mouse moved to (15, 235)
Screenshot: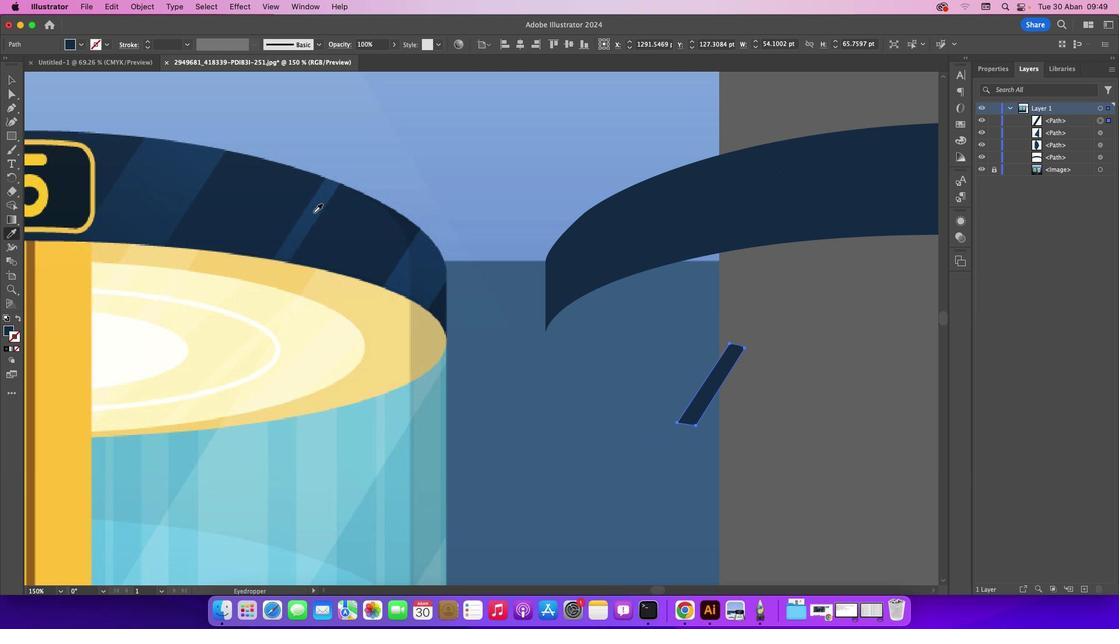 
Action: Mouse pressed left at (15, 235)
Screenshot: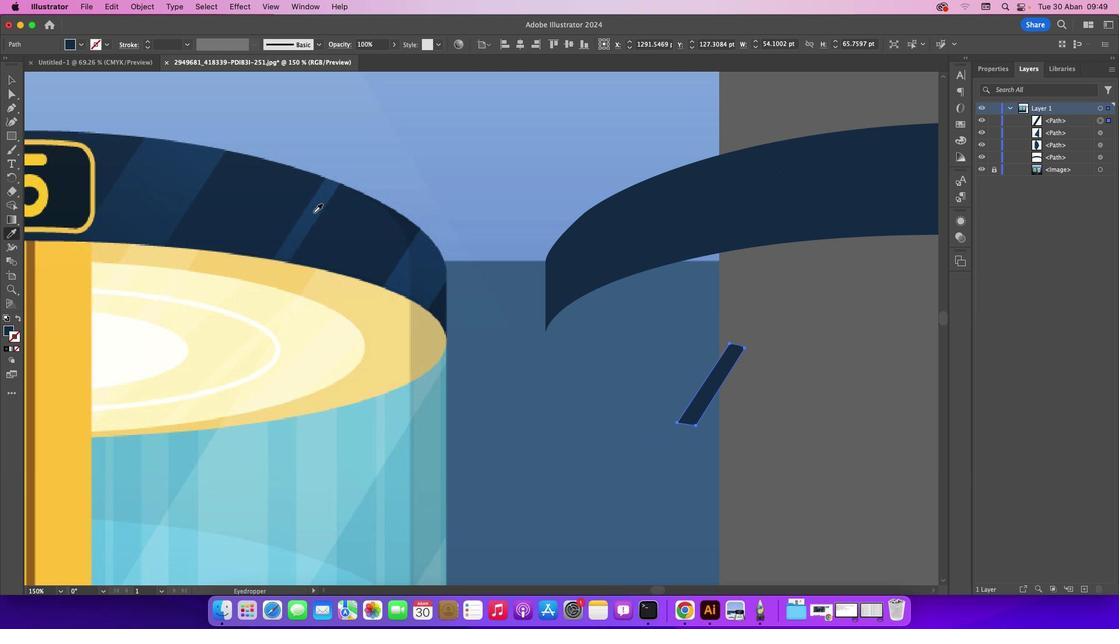 
Action: Mouse moved to (313, 212)
Screenshot: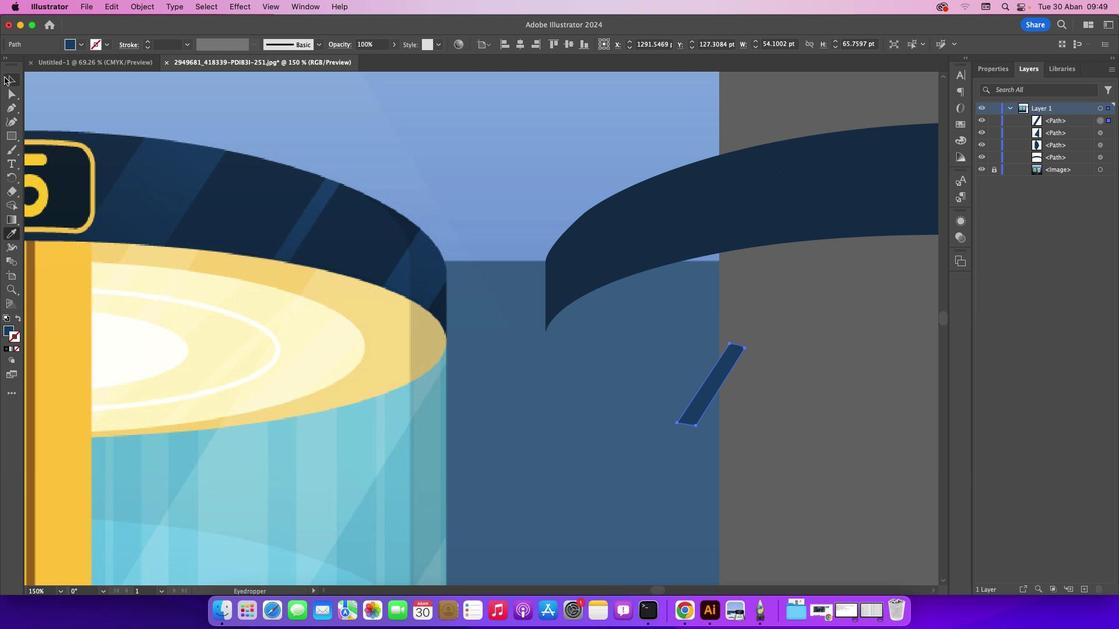 
Action: Mouse pressed left at (313, 212)
Screenshot: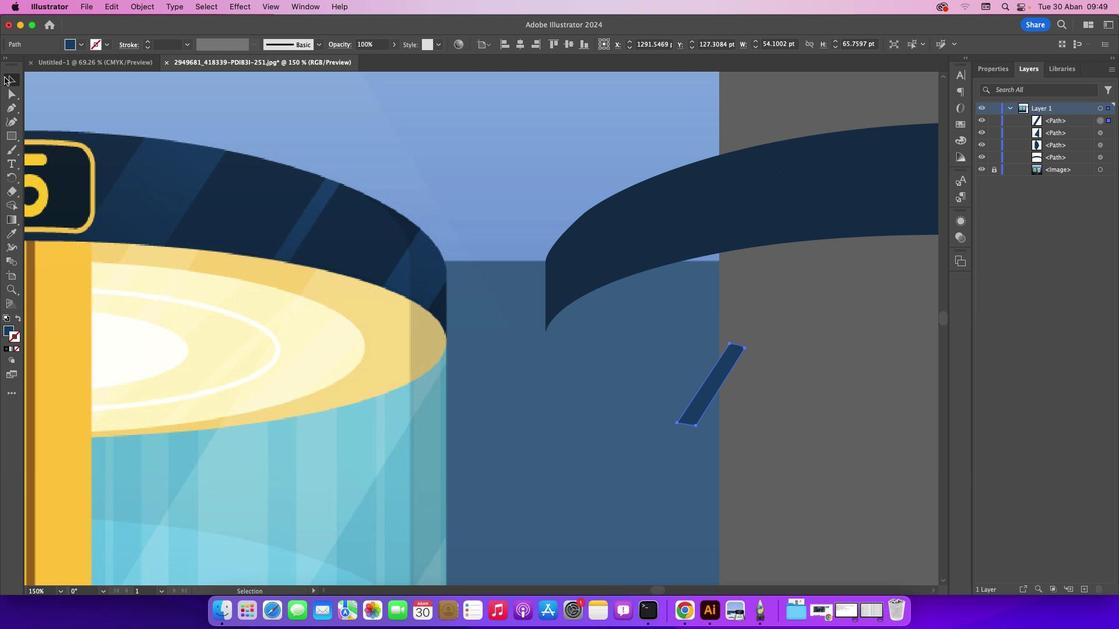 
Action: Mouse moved to (4, 77)
Screenshot: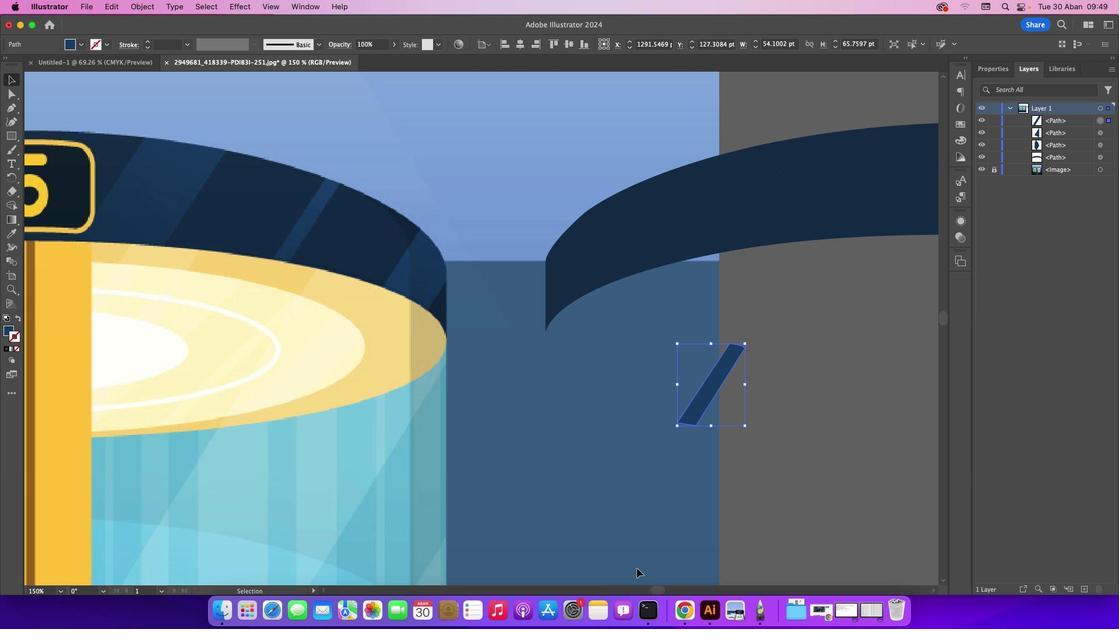 
Action: Mouse pressed left at (4, 77)
Screenshot: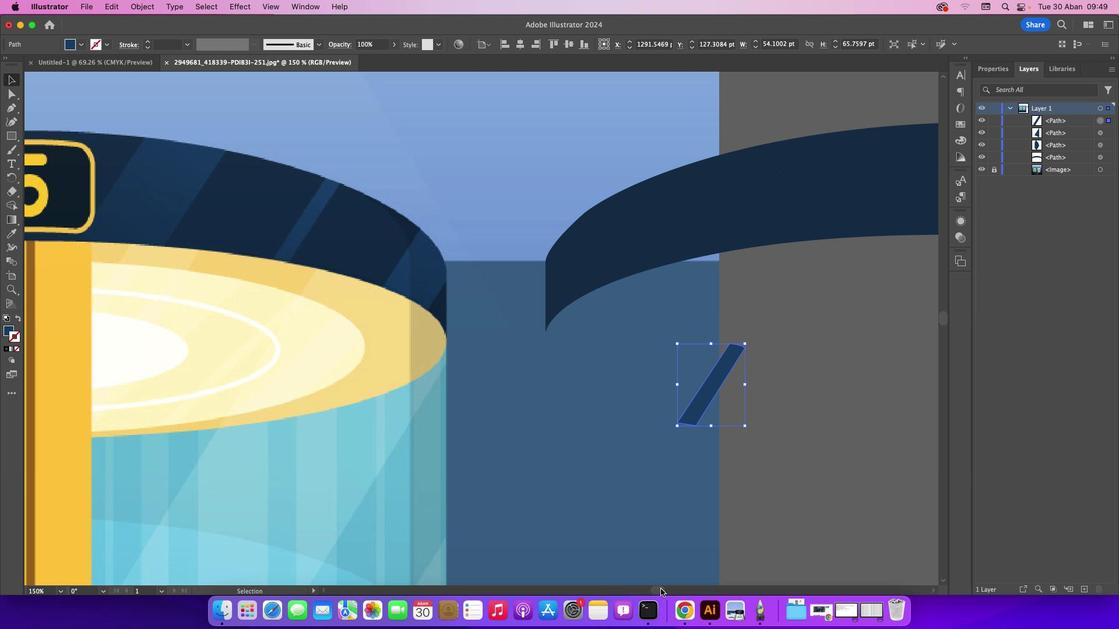 
Action: Mouse moved to (660, 591)
Screenshot: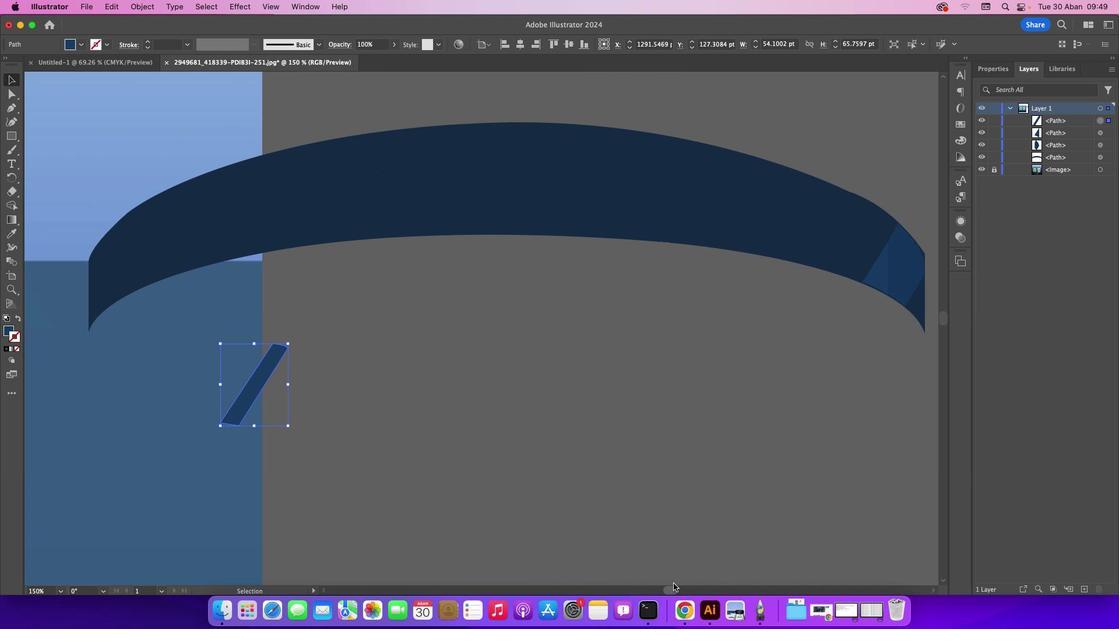 
Action: Mouse pressed left at (660, 591)
Screenshot: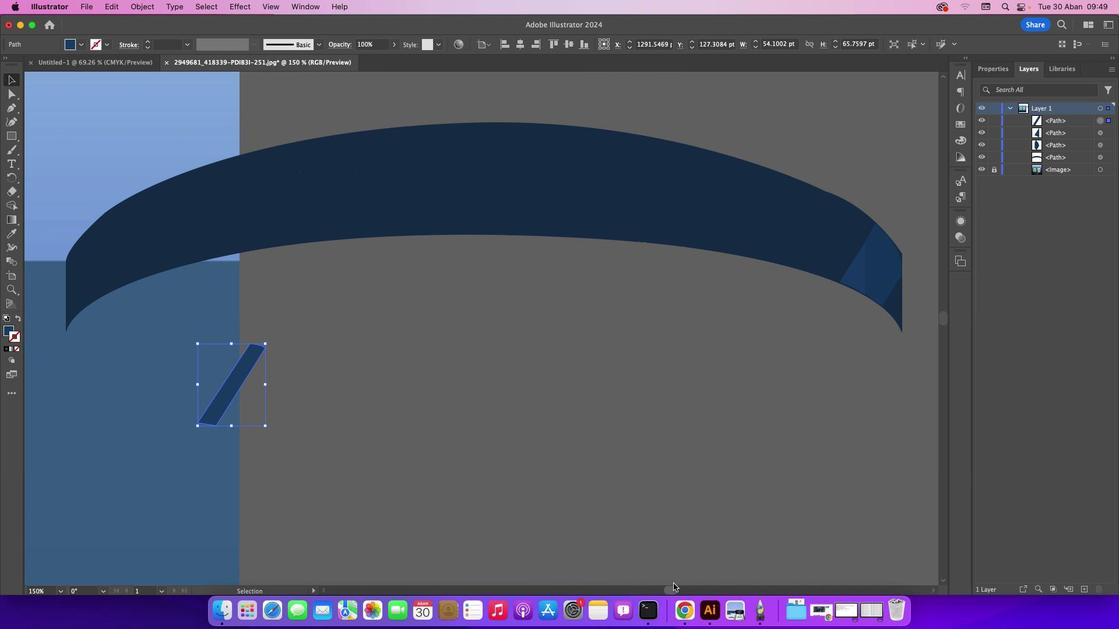 
Action: Mouse moved to (626, 482)
Screenshot: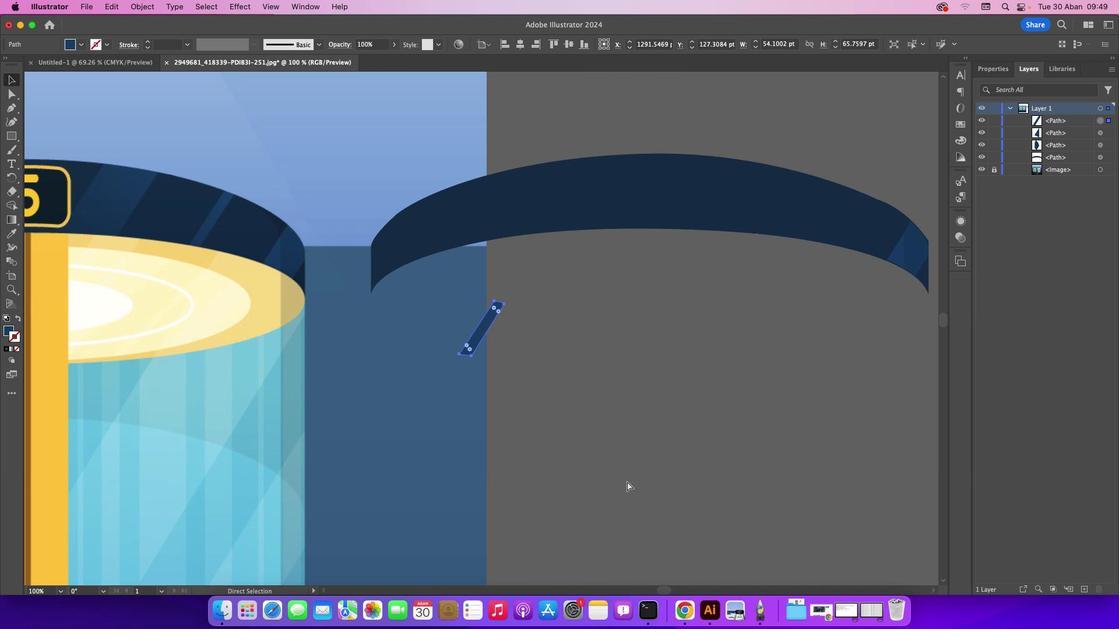 
Action: Key pressed Key.cmd_r'-'
